 Task: Research Airbnb accommodations in cities like San Francisco, New York City, and Palm Springs, highlighting inclusive spaces.
Action: Mouse moved to (555, 87)
Screenshot: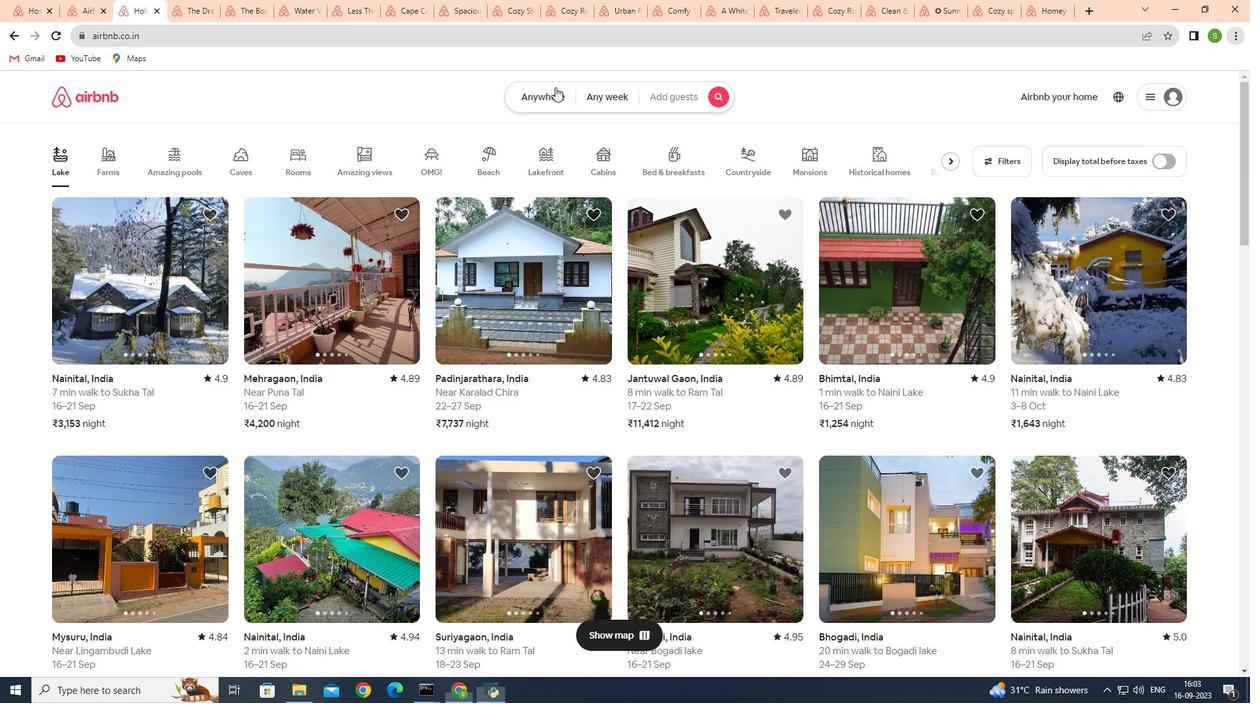 
Action: Mouse pressed left at (555, 87)
Screenshot: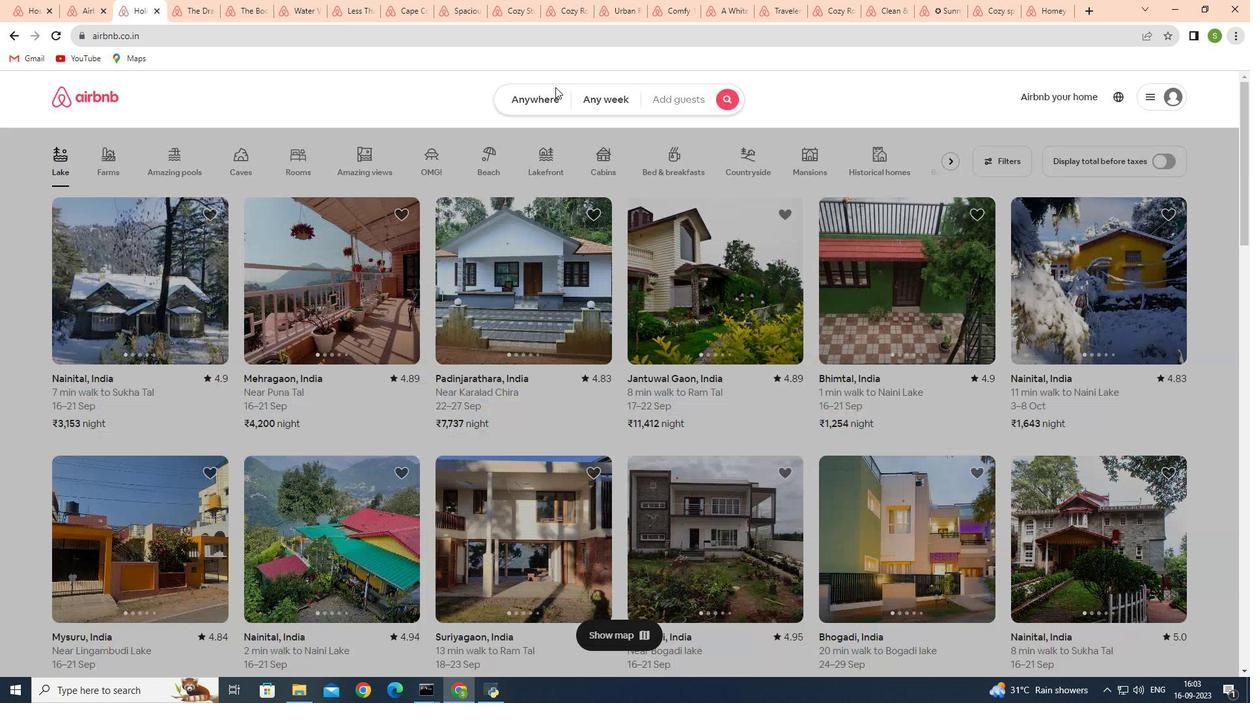 
Action: Mouse moved to (386, 154)
Screenshot: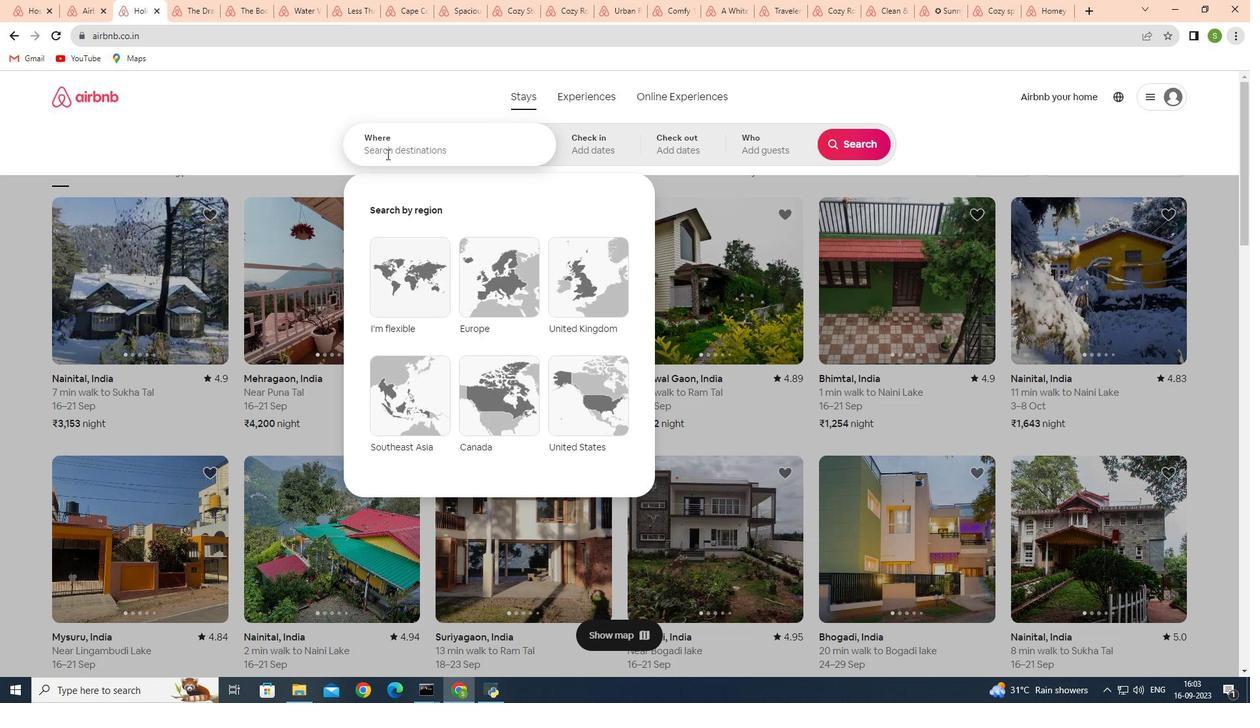 
Action: Mouse pressed left at (386, 154)
Screenshot: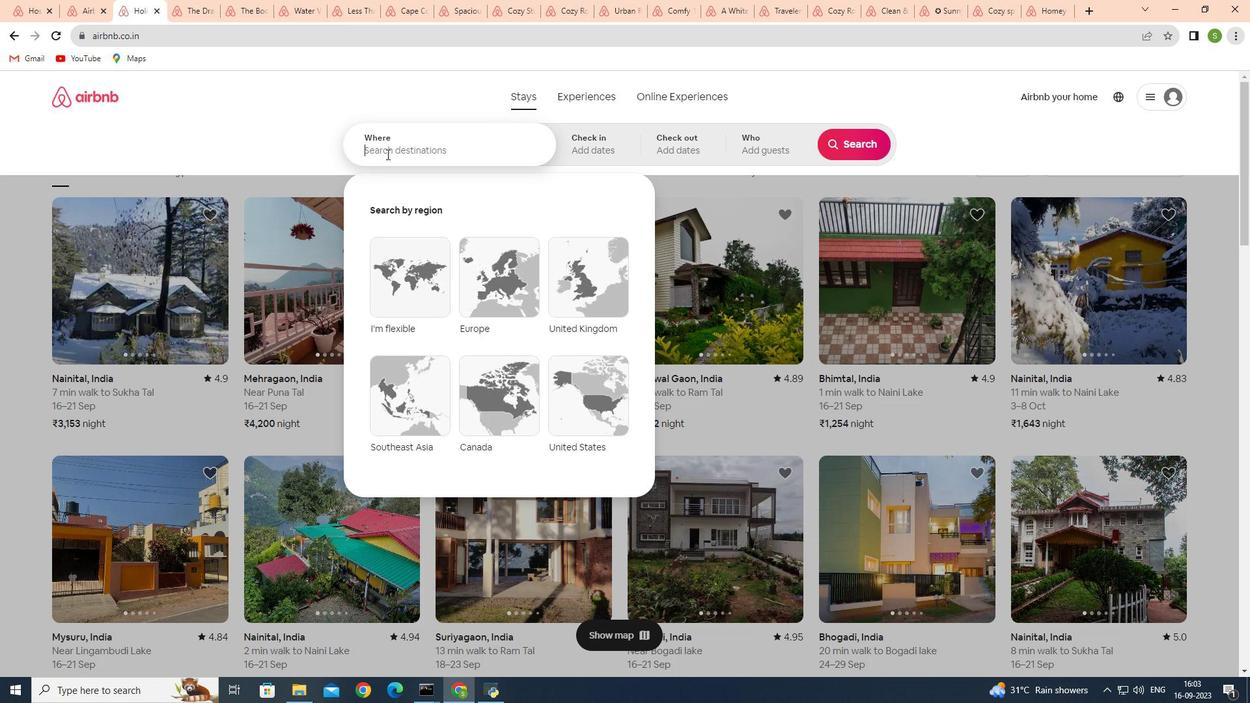 
Action: Mouse moved to (408, 152)
Screenshot: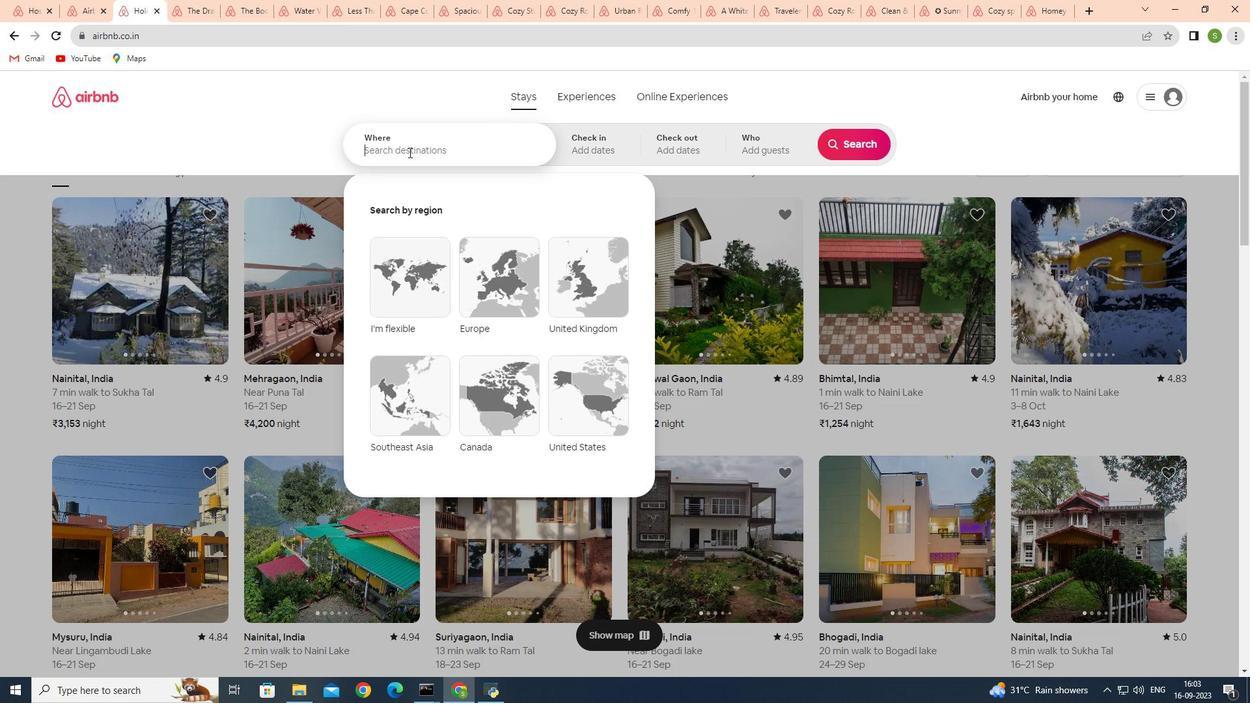 
Action: Key pressed <Key.shift>San<Key.space>francisco
Screenshot: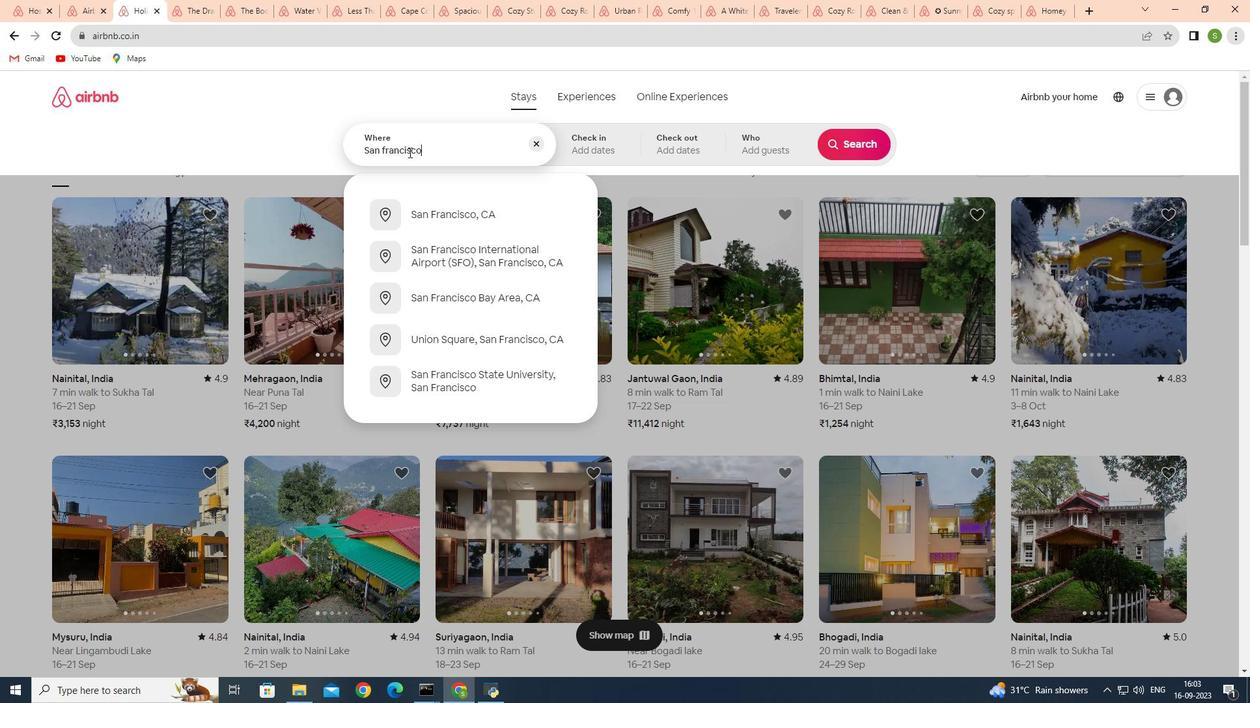 
Action: Mouse moved to (499, 214)
Screenshot: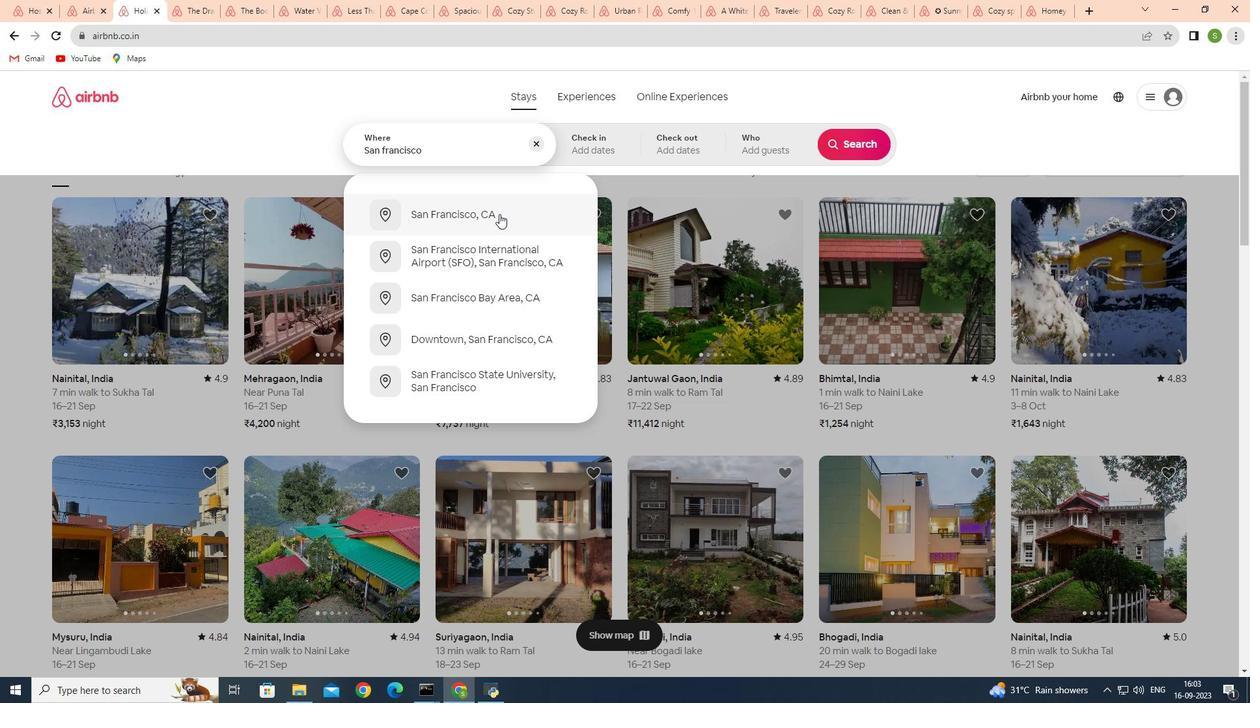 
Action: Mouse pressed left at (499, 214)
Screenshot: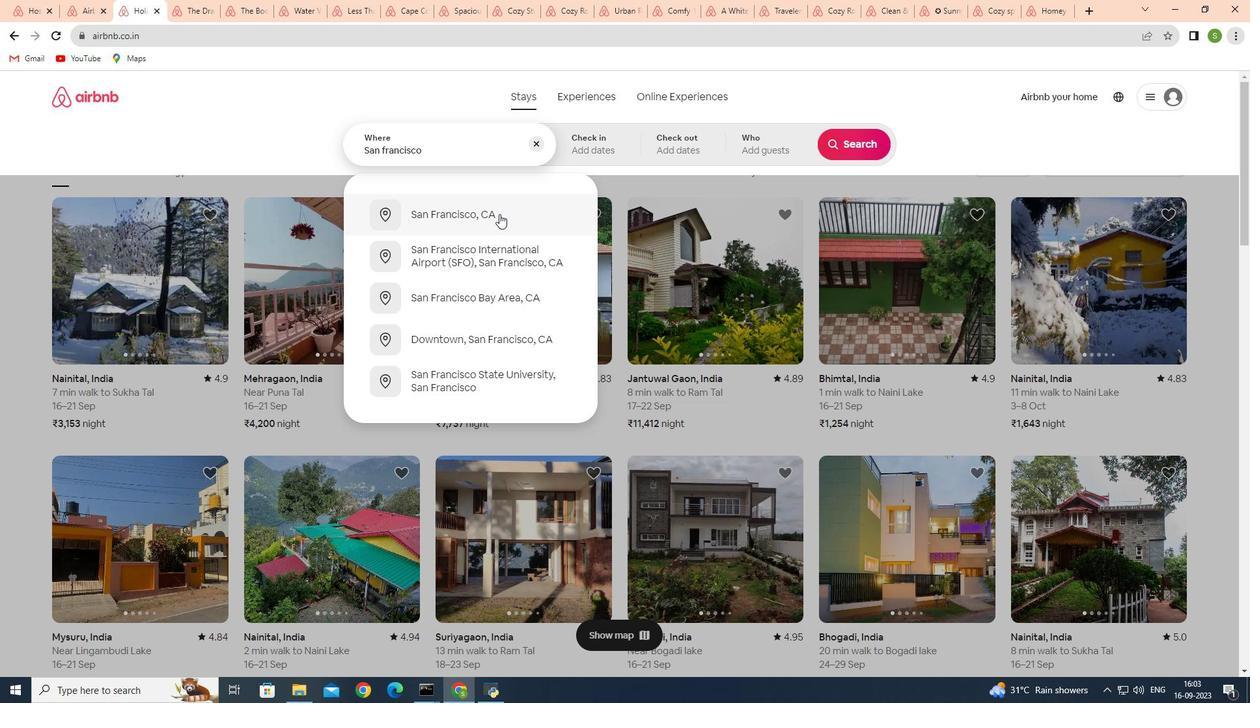 
Action: Mouse moved to (852, 144)
Screenshot: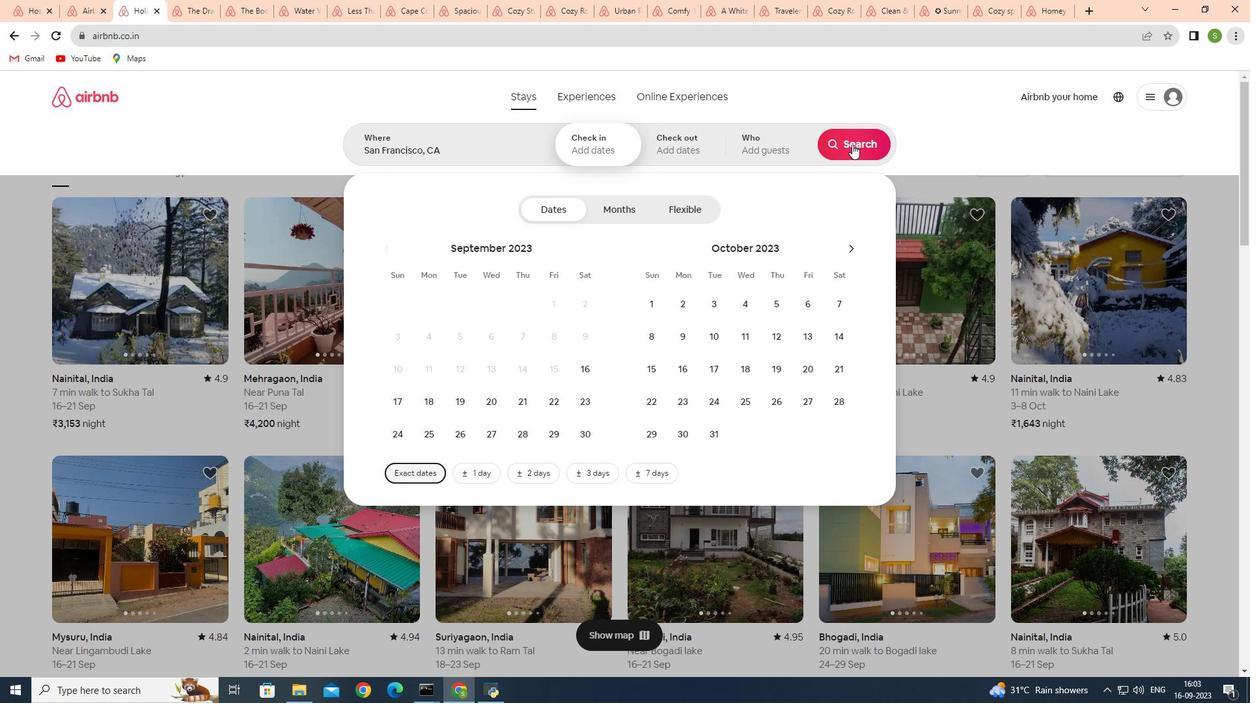 
Action: Mouse pressed left at (852, 144)
Screenshot: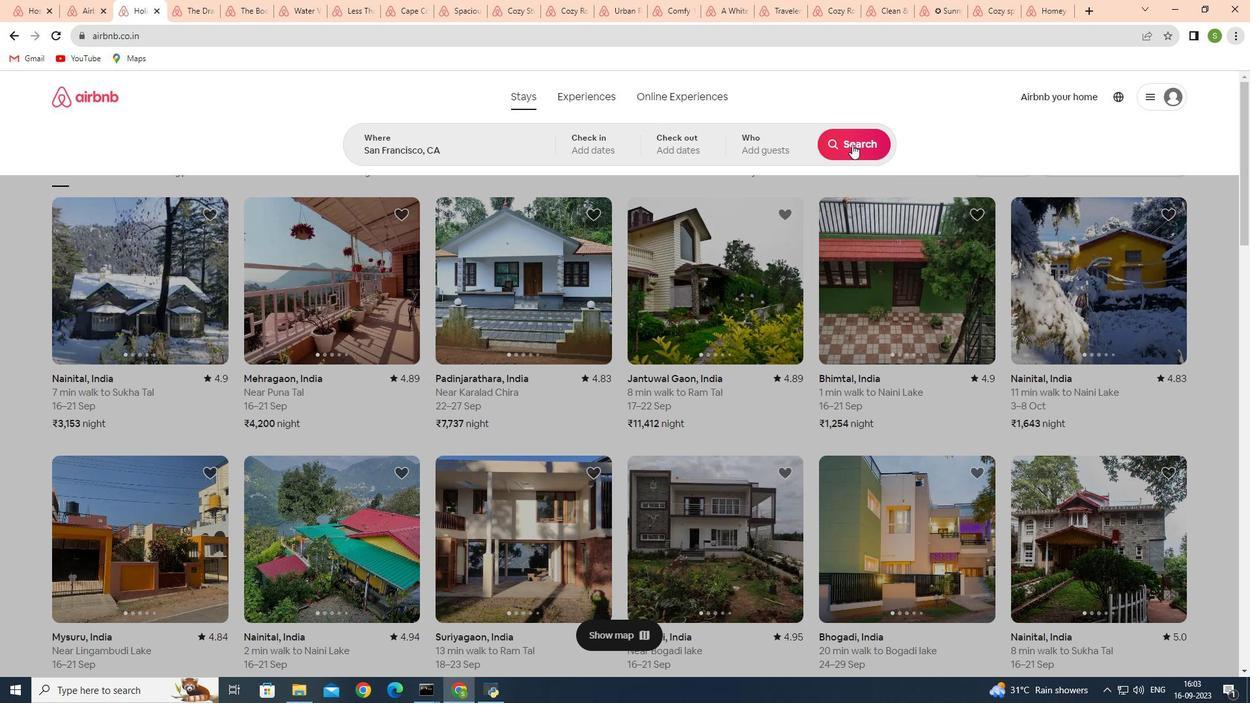 
Action: Mouse moved to (159, 296)
Screenshot: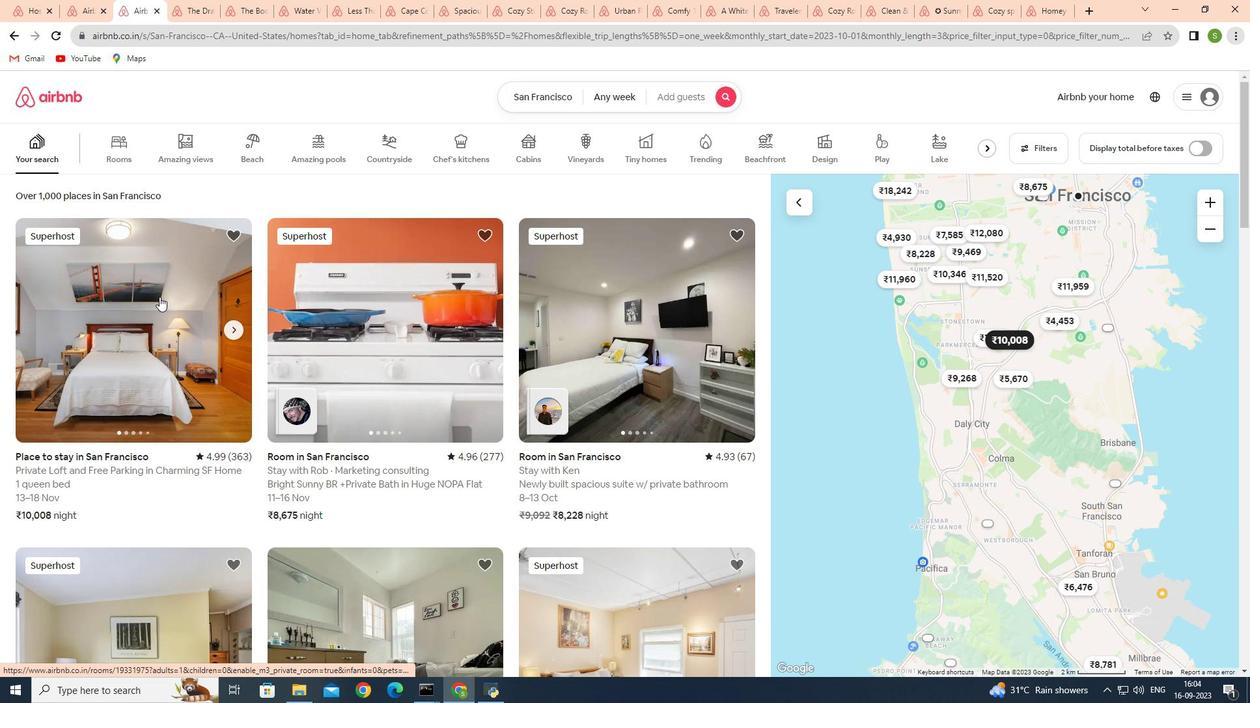 
Action: Mouse pressed left at (159, 296)
Screenshot: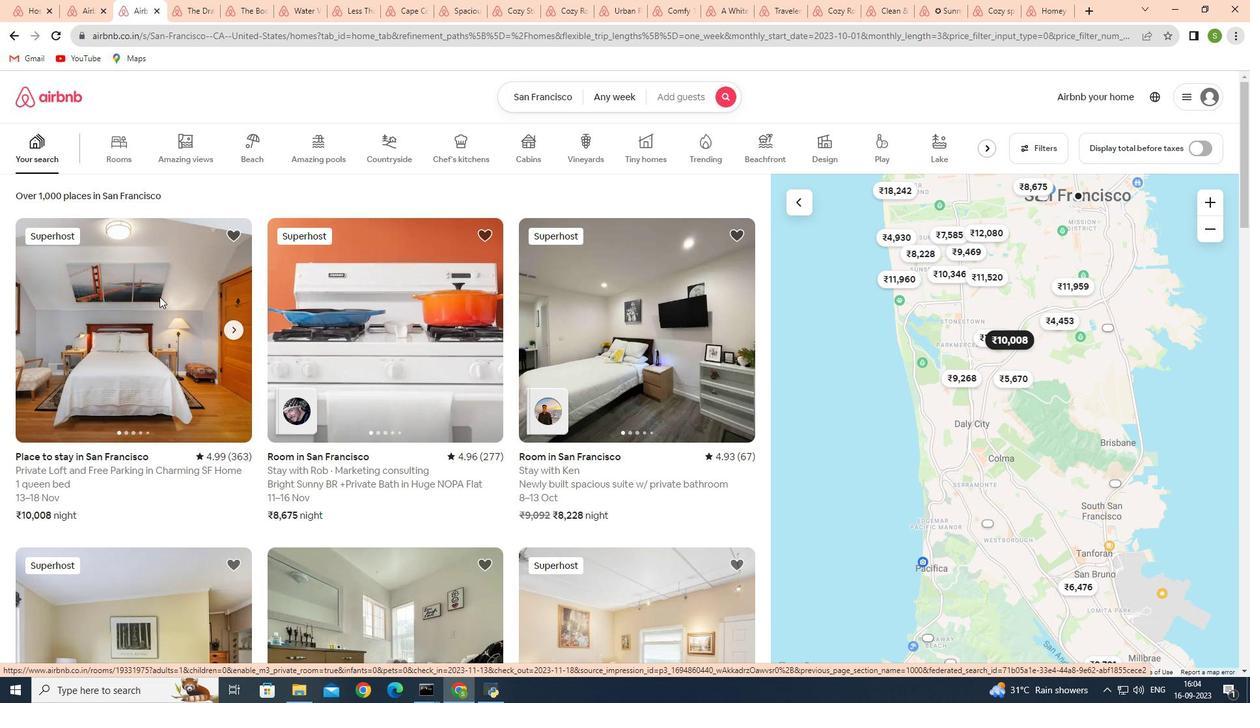 
Action: Mouse moved to (904, 483)
Screenshot: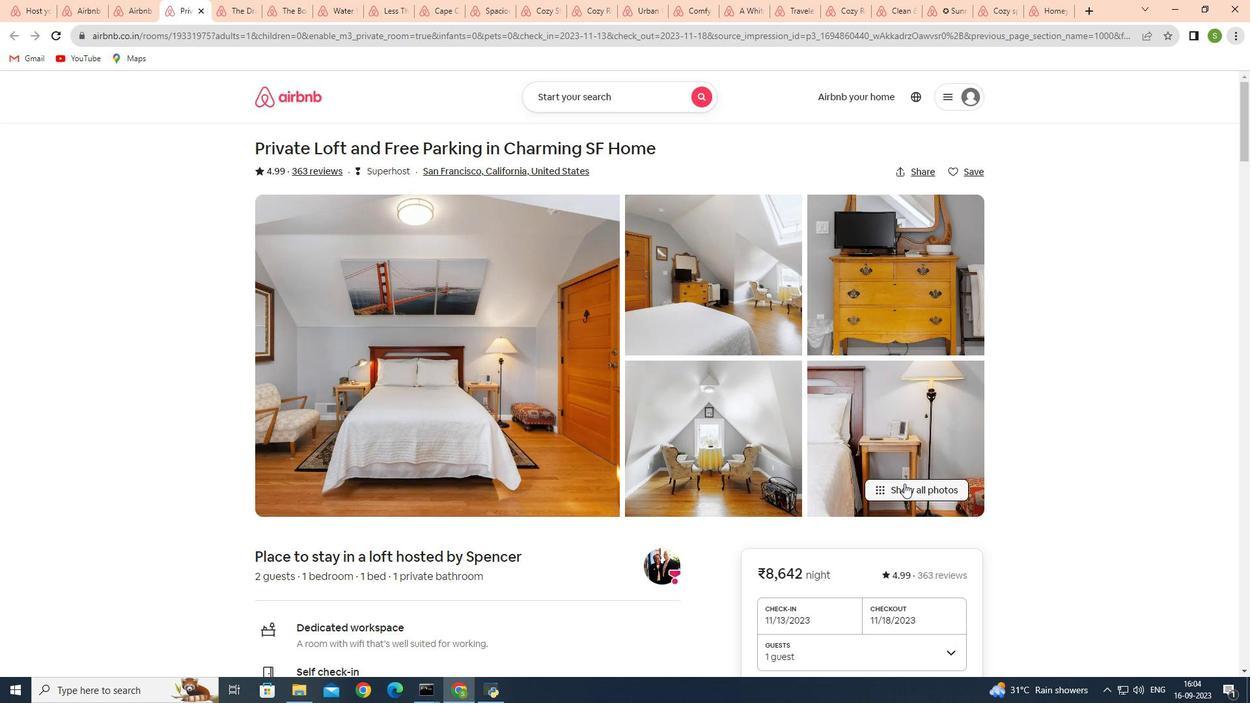 
Action: Mouse pressed left at (904, 483)
Screenshot: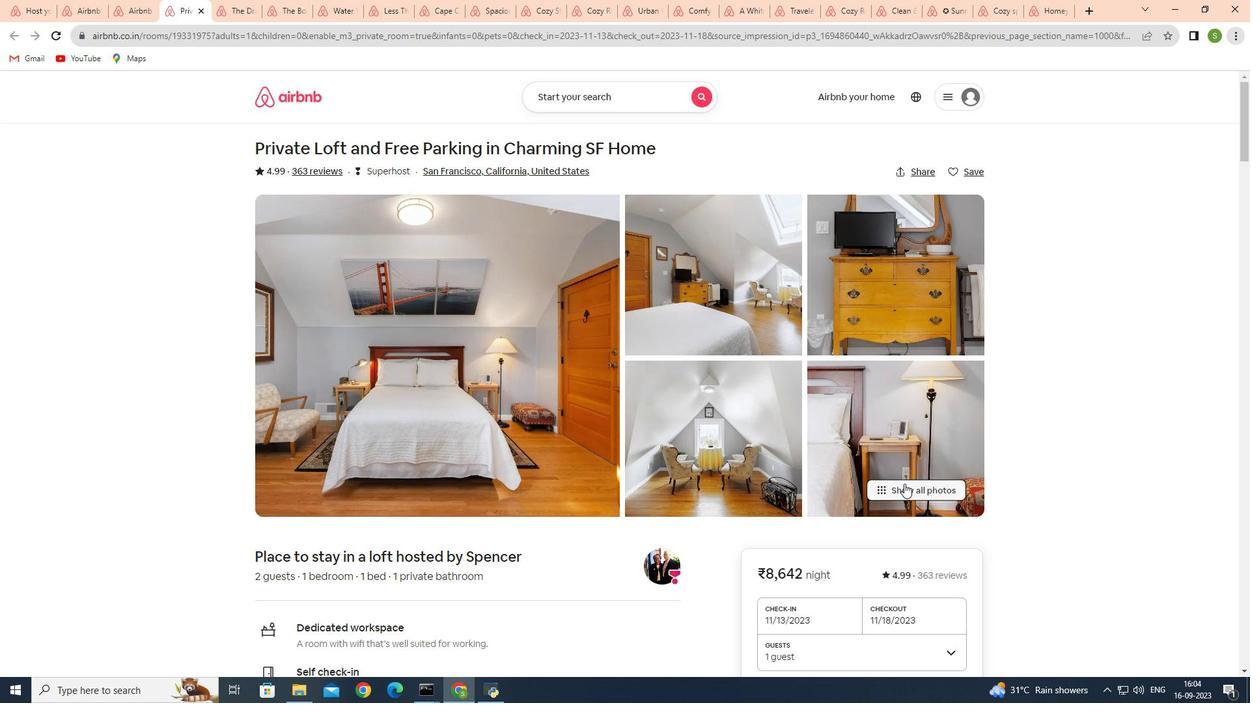 
Action: Mouse moved to (903, 482)
Screenshot: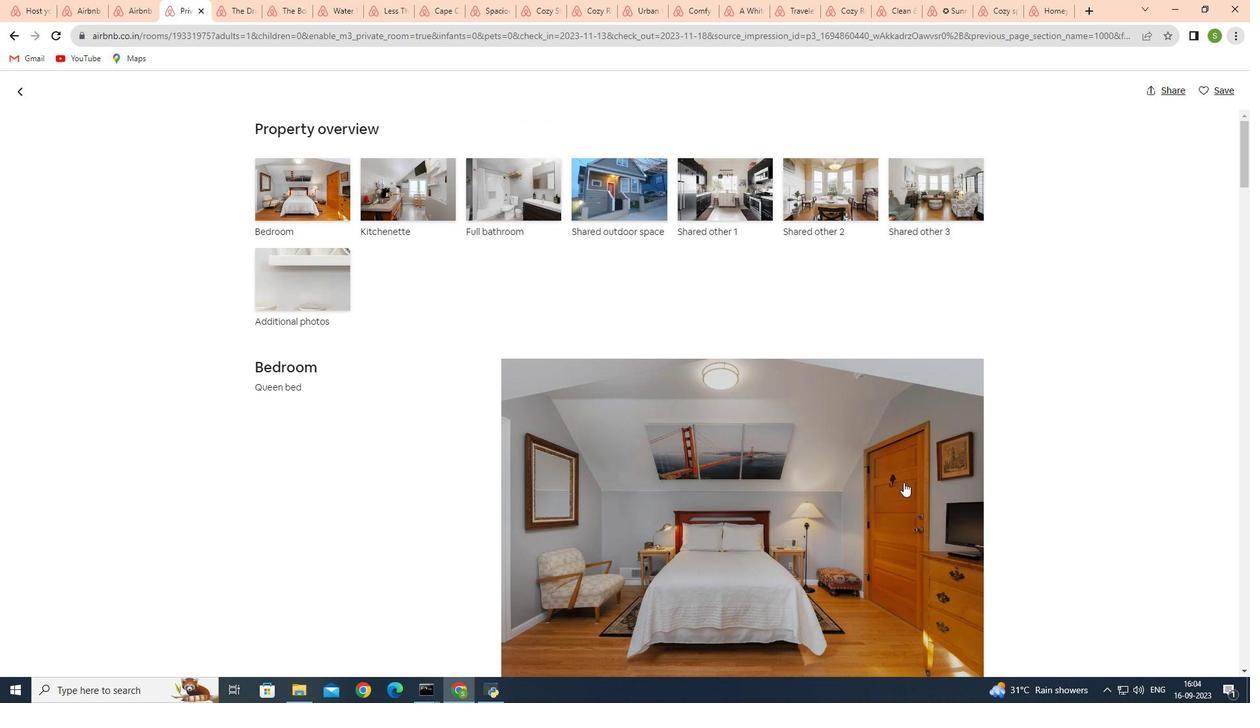 
Action: Mouse scrolled (903, 481) with delta (0, 0)
Screenshot: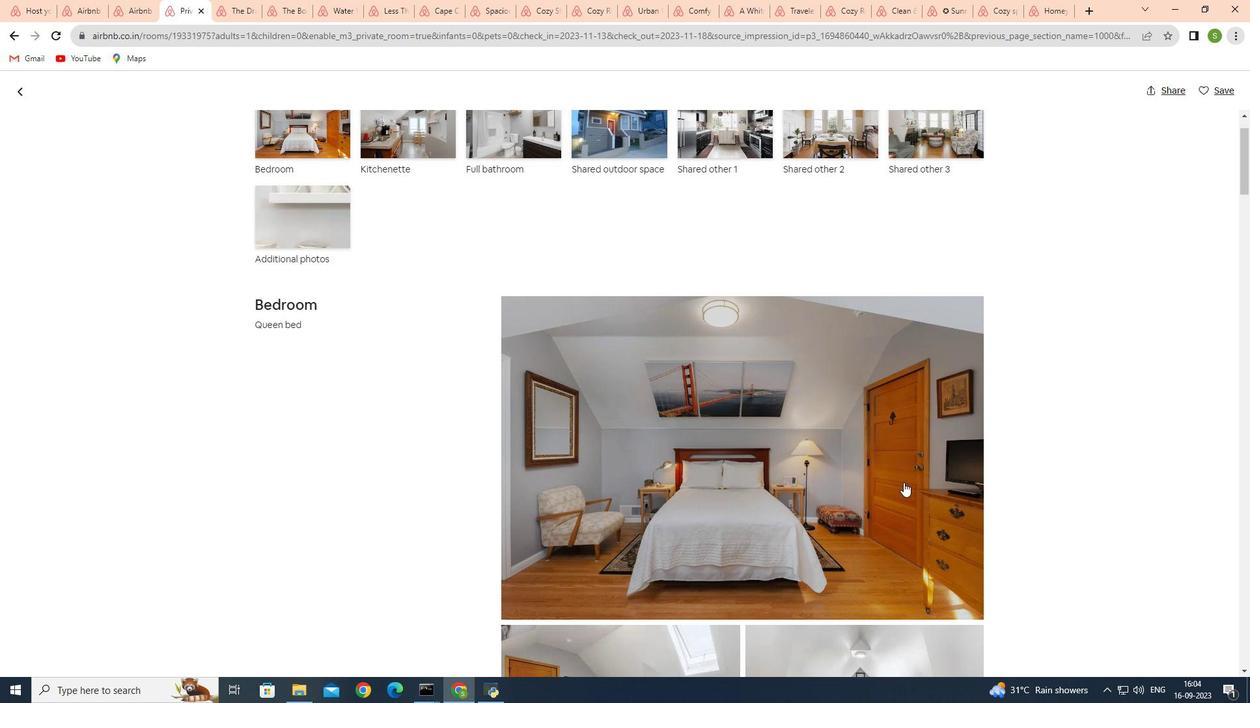 
Action: Mouse scrolled (903, 481) with delta (0, 0)
Screenshot: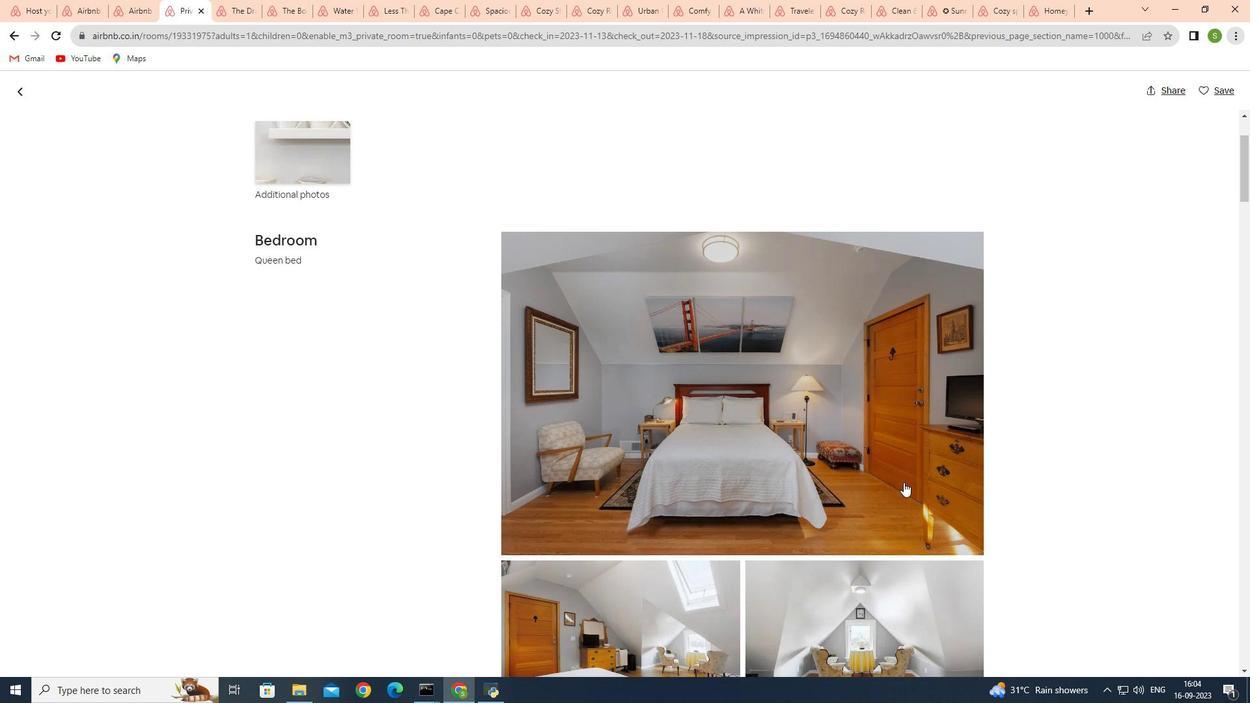 
Action: Mouse moved to (903, 481)
Screenshot: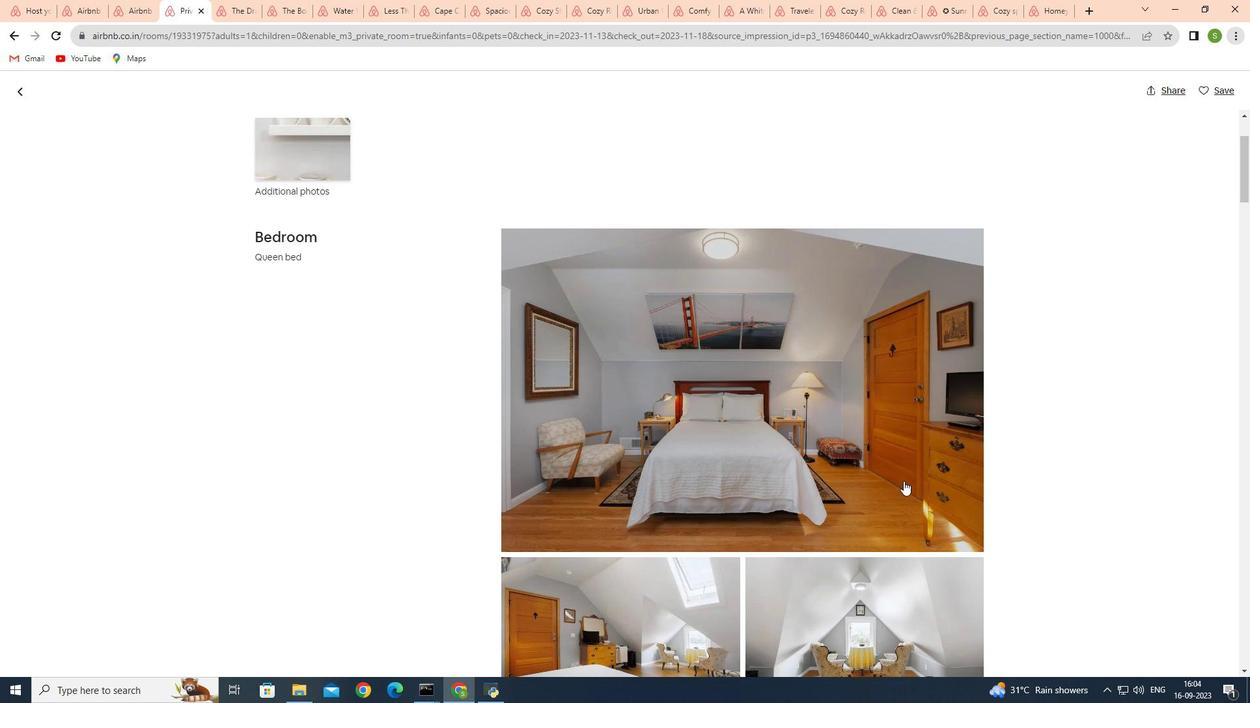 
Action: Mouse scrolled (903, 480) with delta (0, 0)
Screenshot: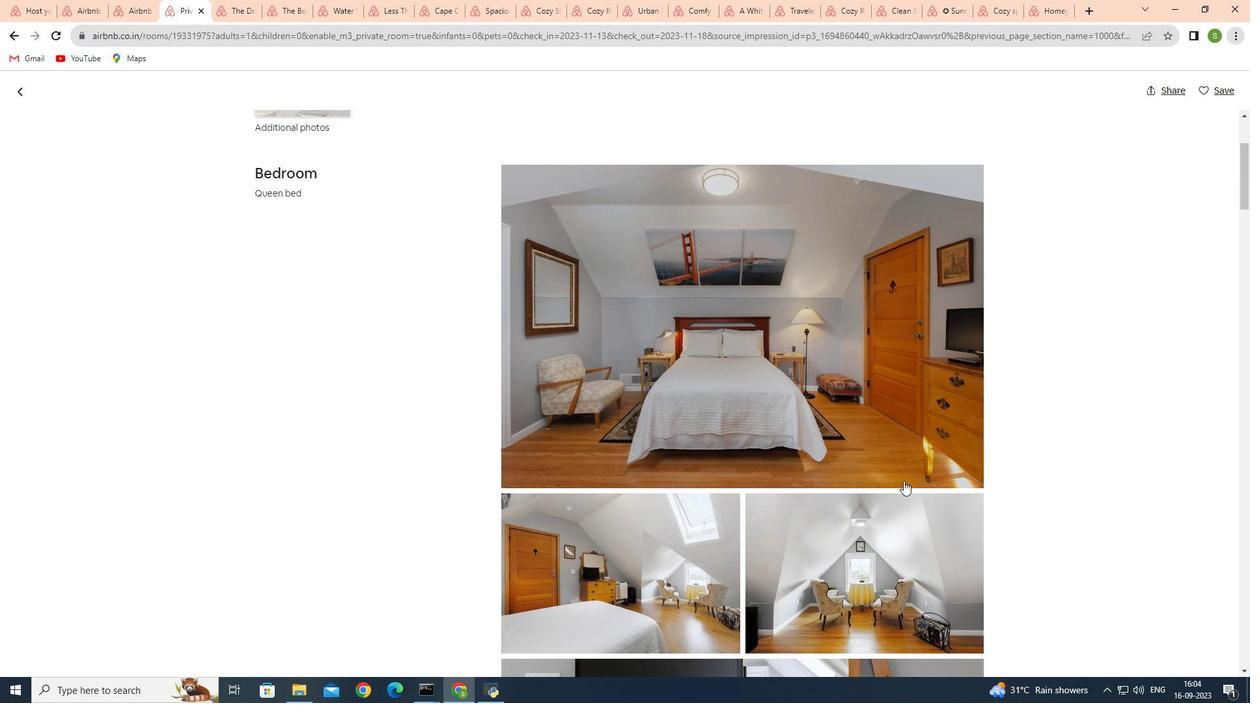 
Action: Mouse scrolled (903, 480) with delta (0, 0)
Screenshot: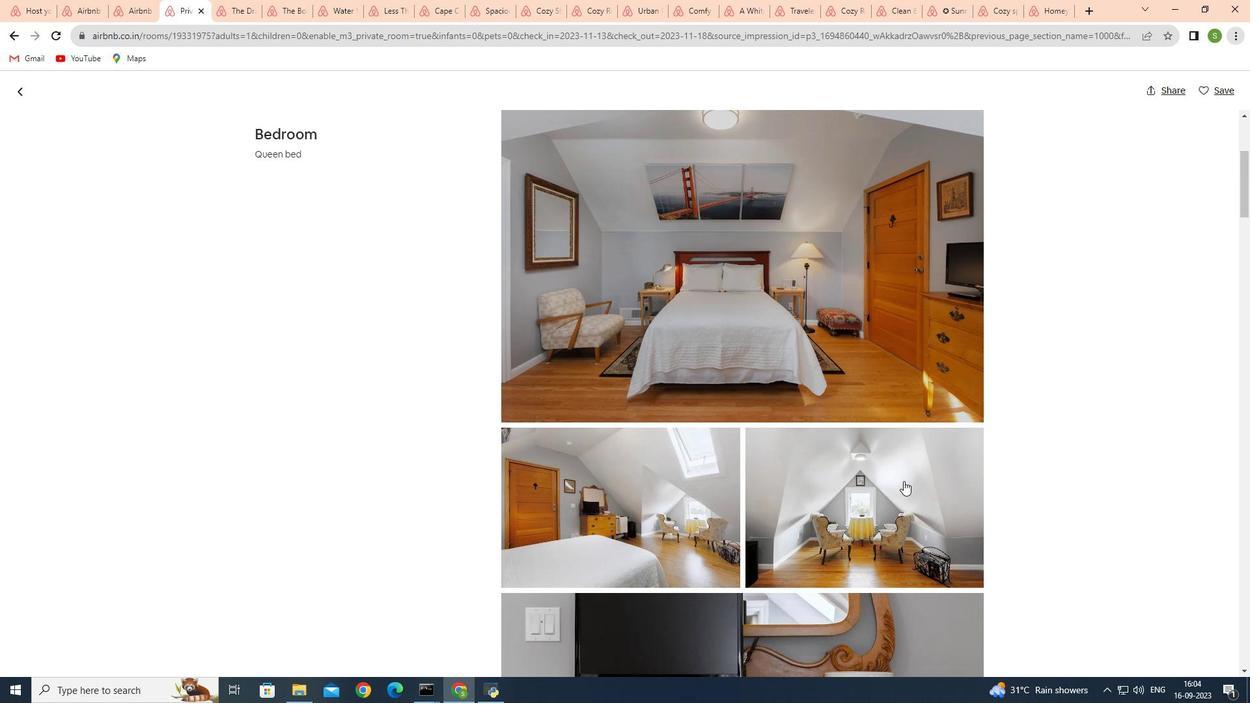 
Action: Mouse moved to (903, 480)
Screenshot: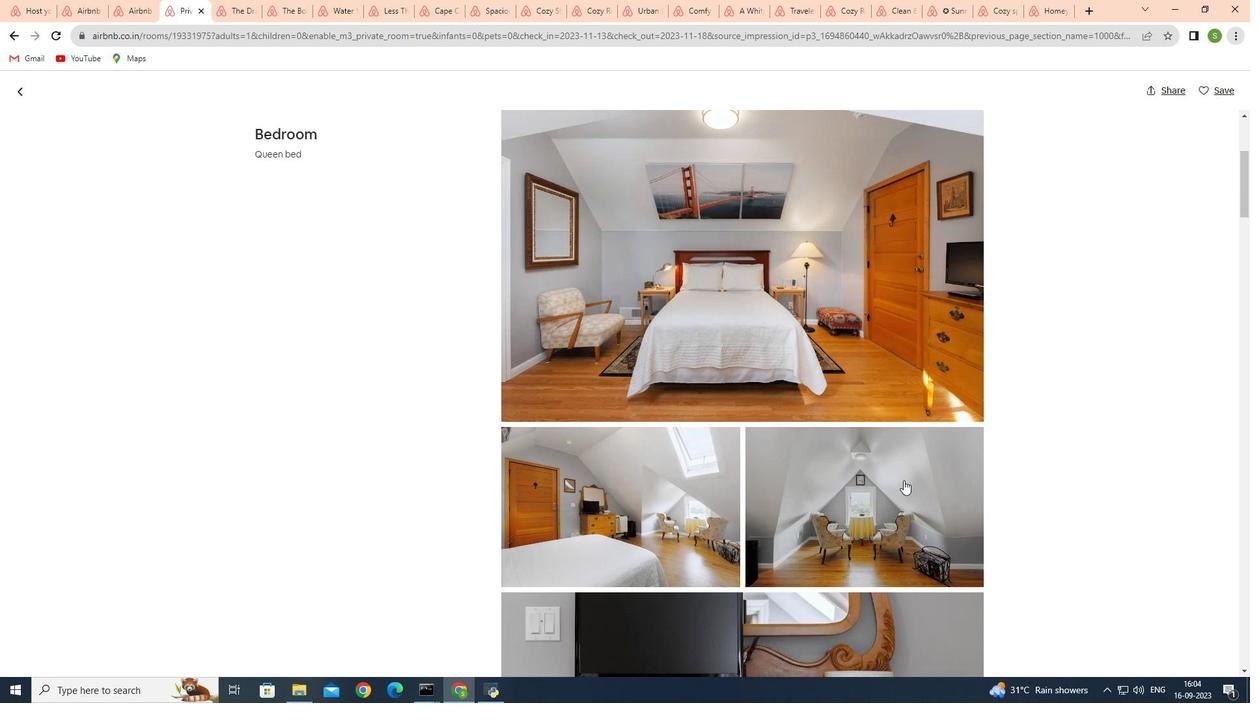 
Action: Mouse scrolled (903, 479) with delta (0, 0)
Screenshot: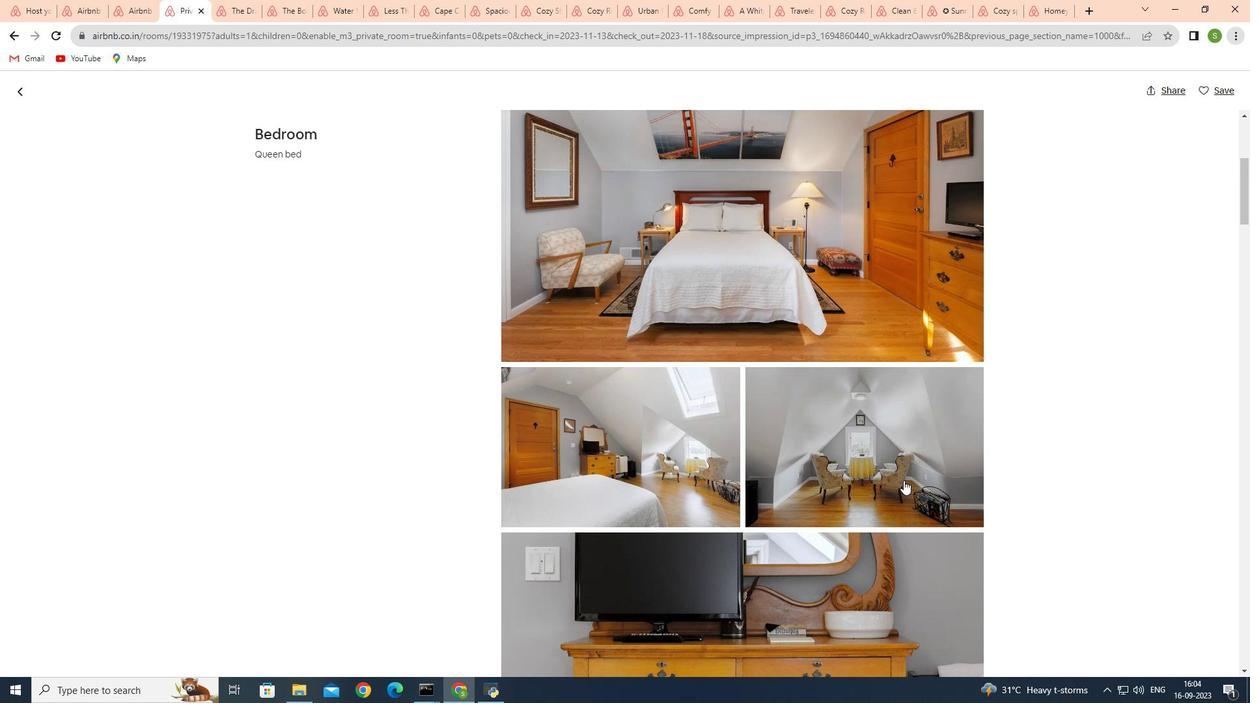 
Action: Mouse scrolled (903, 479) with delta (0, 0)
Screenshot: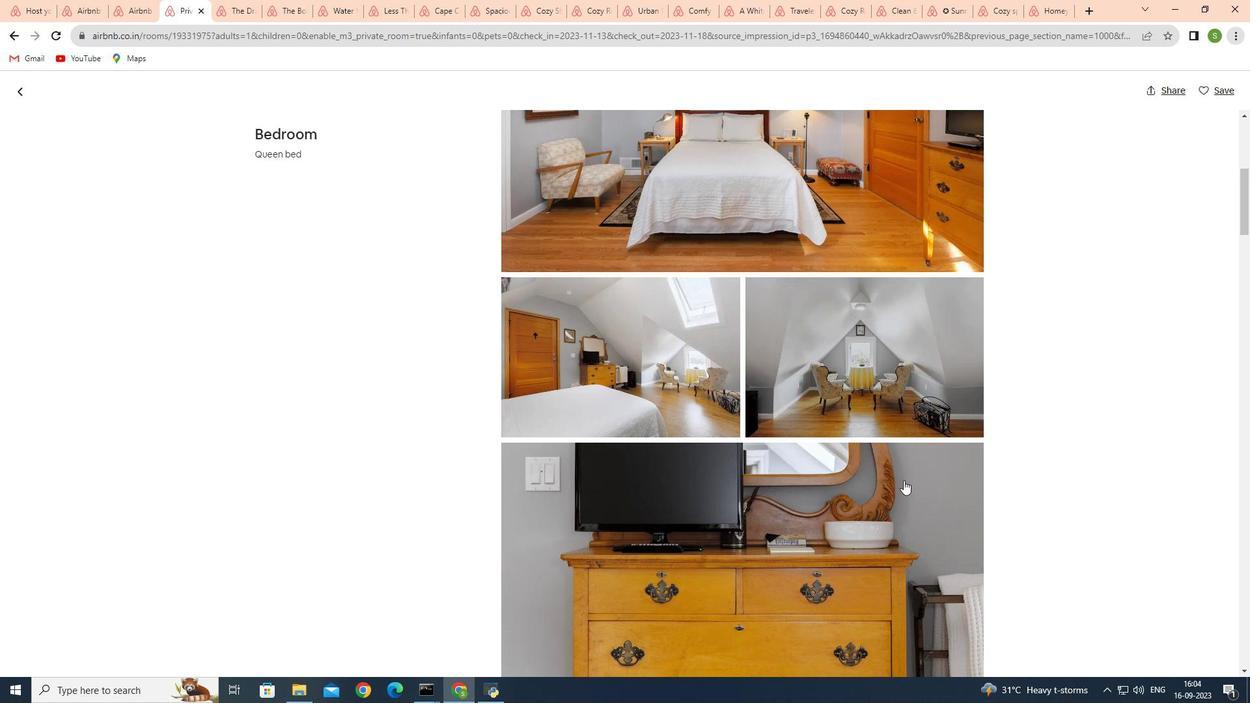
Action: Mouse scrolled (903, 479) with delta (0, 0)
Screenshot: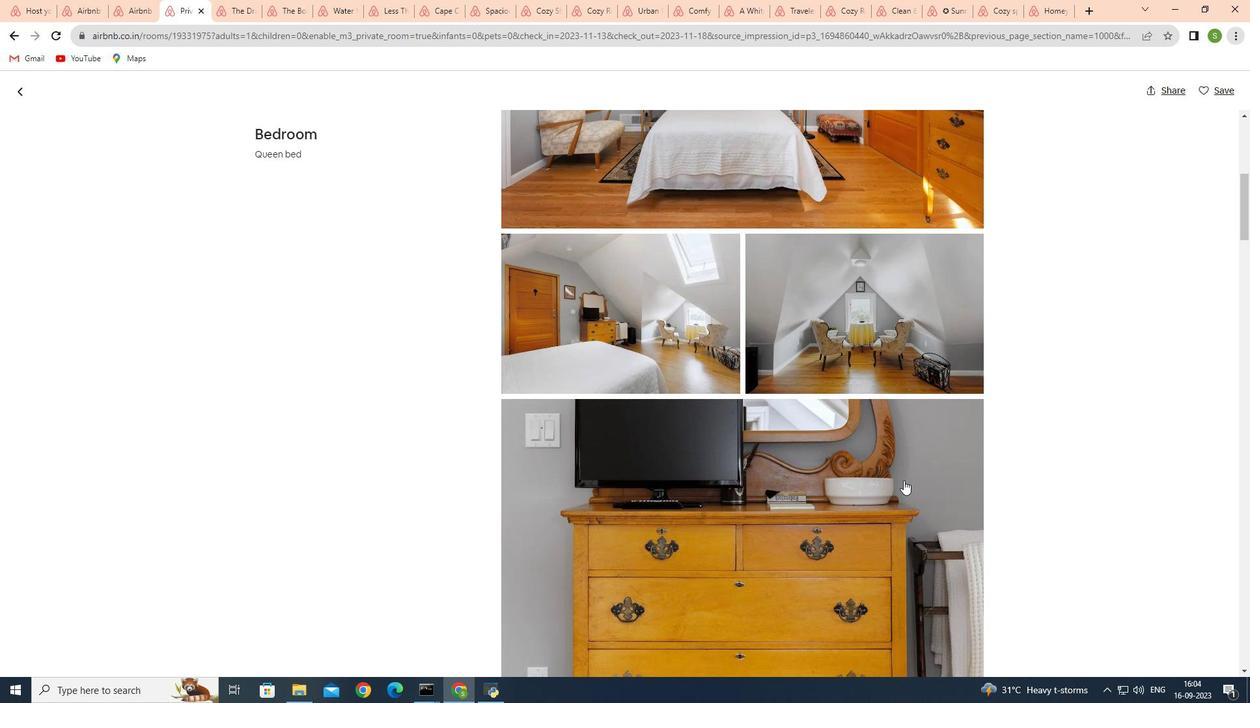 
Action: Mouse moved to (903, 480)
Screenshot: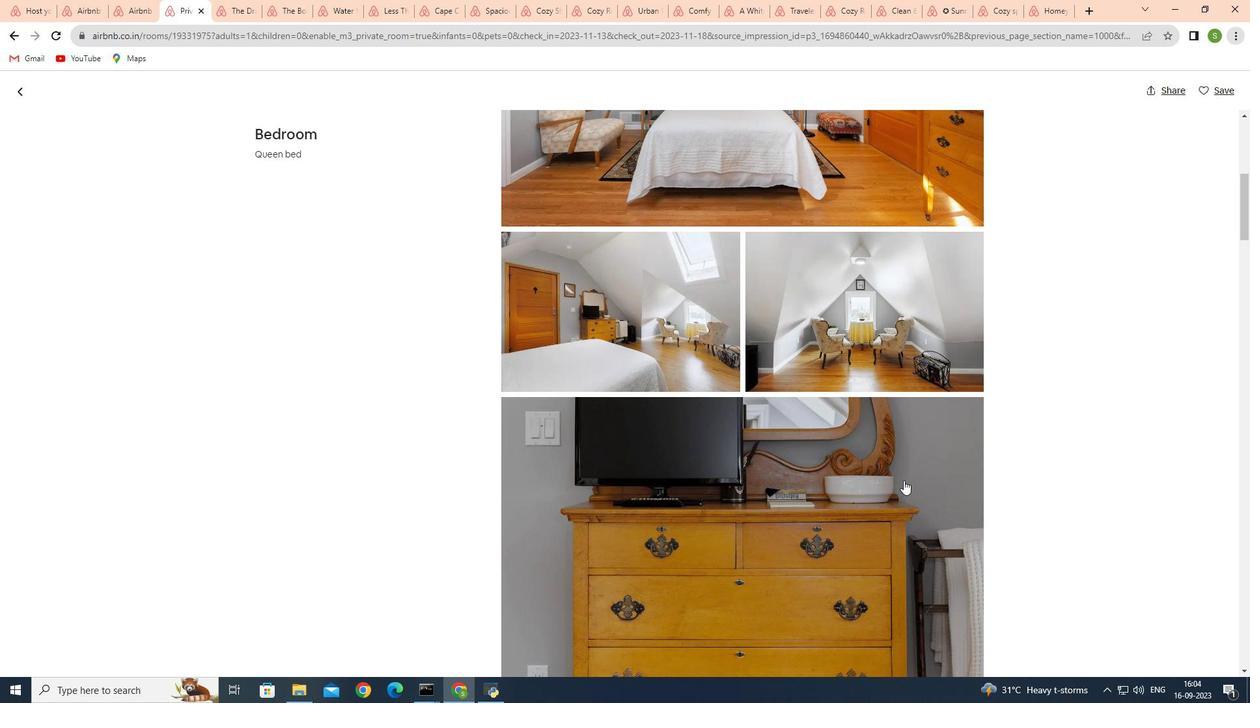 
Action: Mouse scrolled (903, 479) with delta (0, 0)
Screenshot: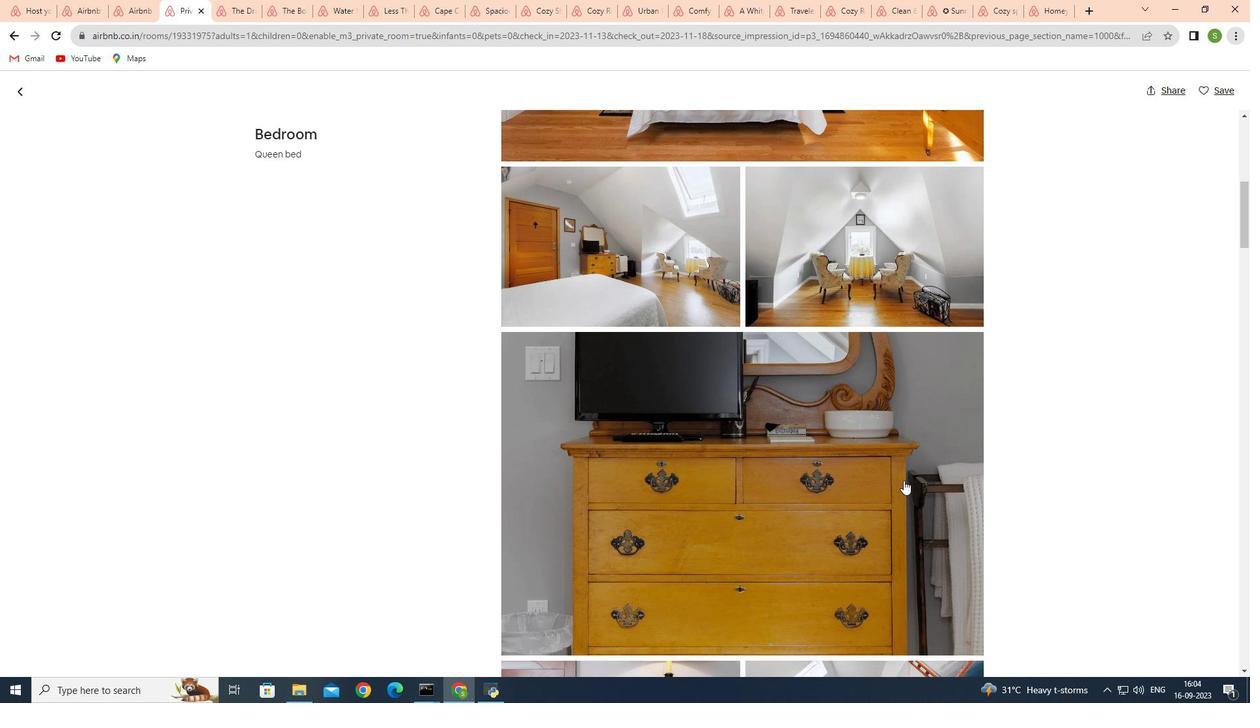 
Action: Mouse scrolled (903, 479) with delta (0, 0)
Screenshot: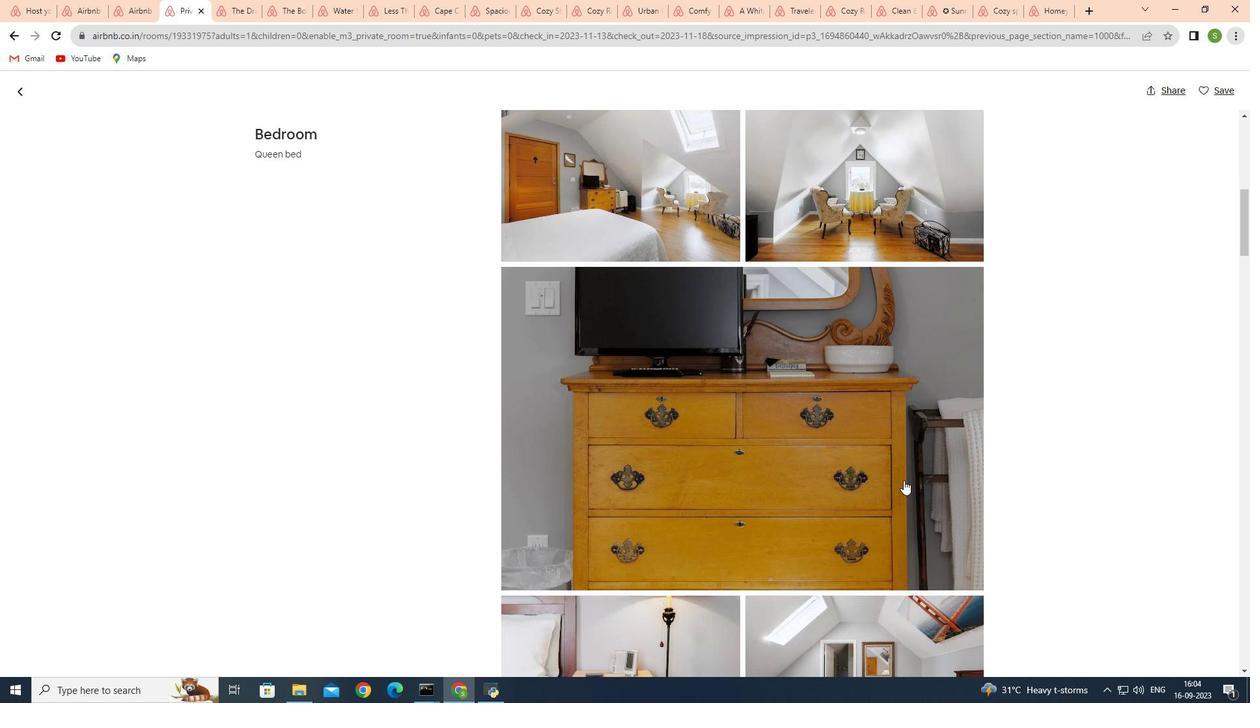 
Action: Mouse scrolled (903, 479) with delta (0, 0)
Screenshot: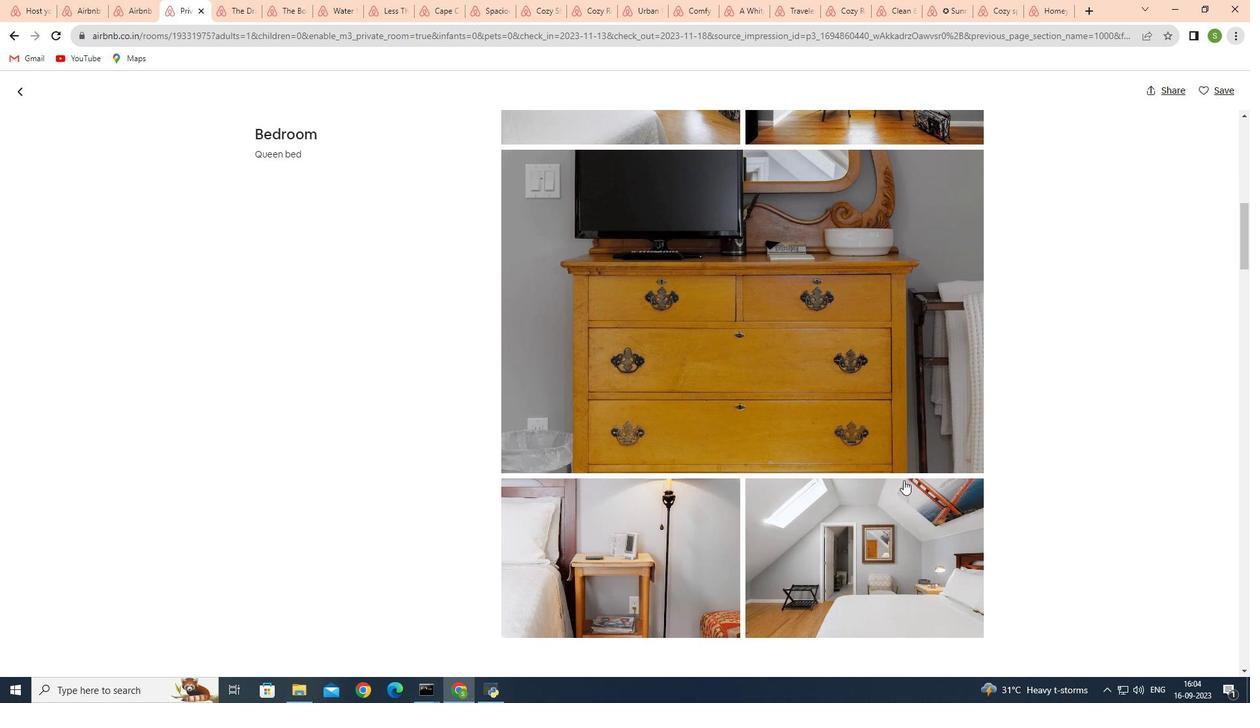 
Action: Mouse scrolled (903, 479) with delta (0, 0)
Screenshot: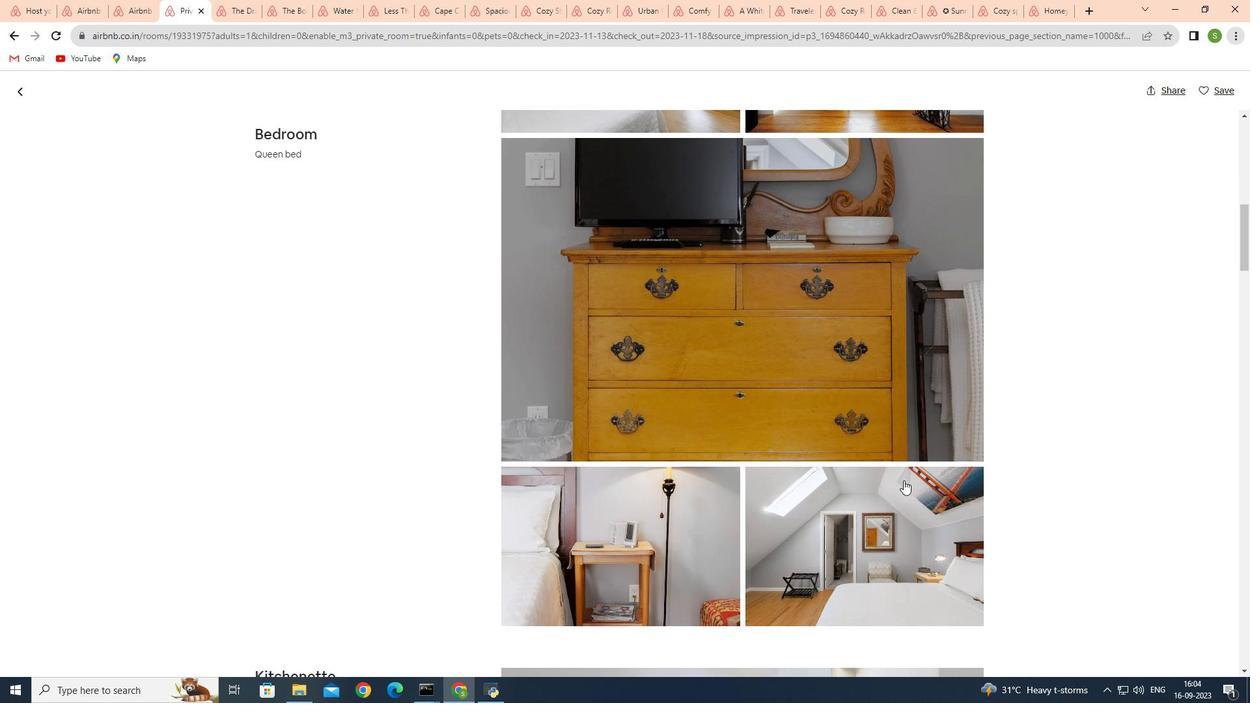 
Action: Mouse scrolled (903, 479) with delta (0, 0)
Screenshot: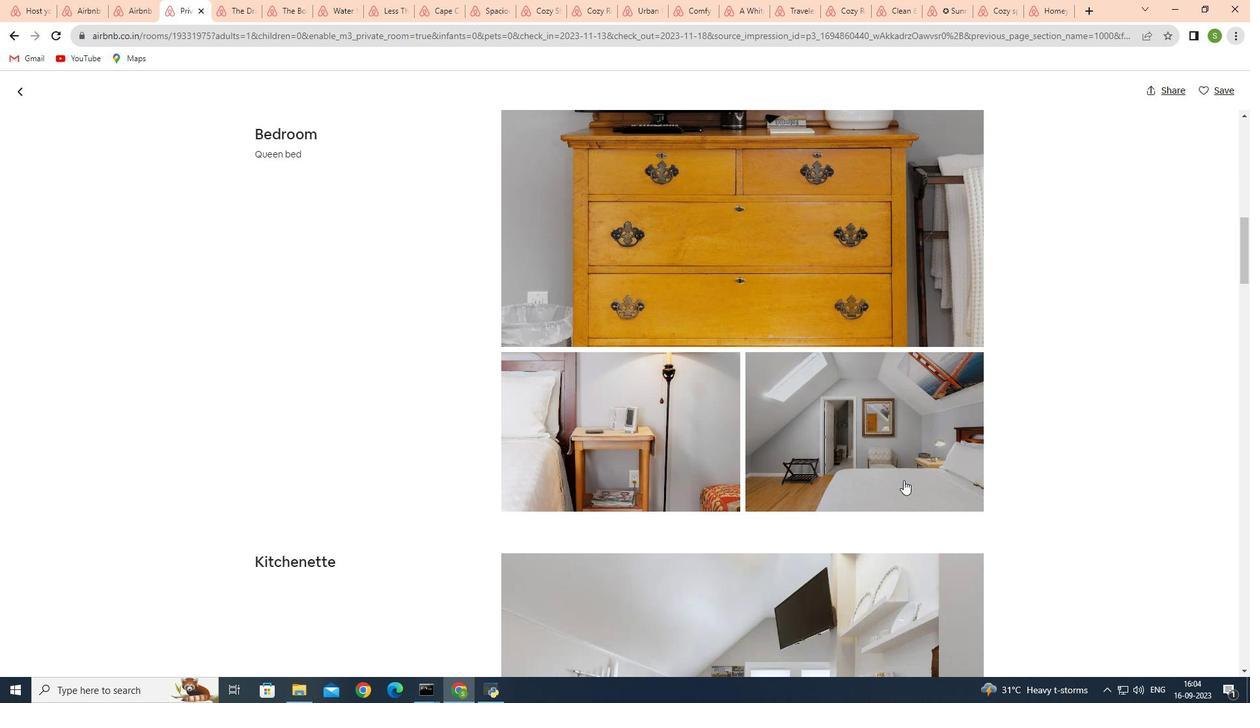 
Action: Mouse scrolled (903, 479) with delta (0, 0)
Screenshot: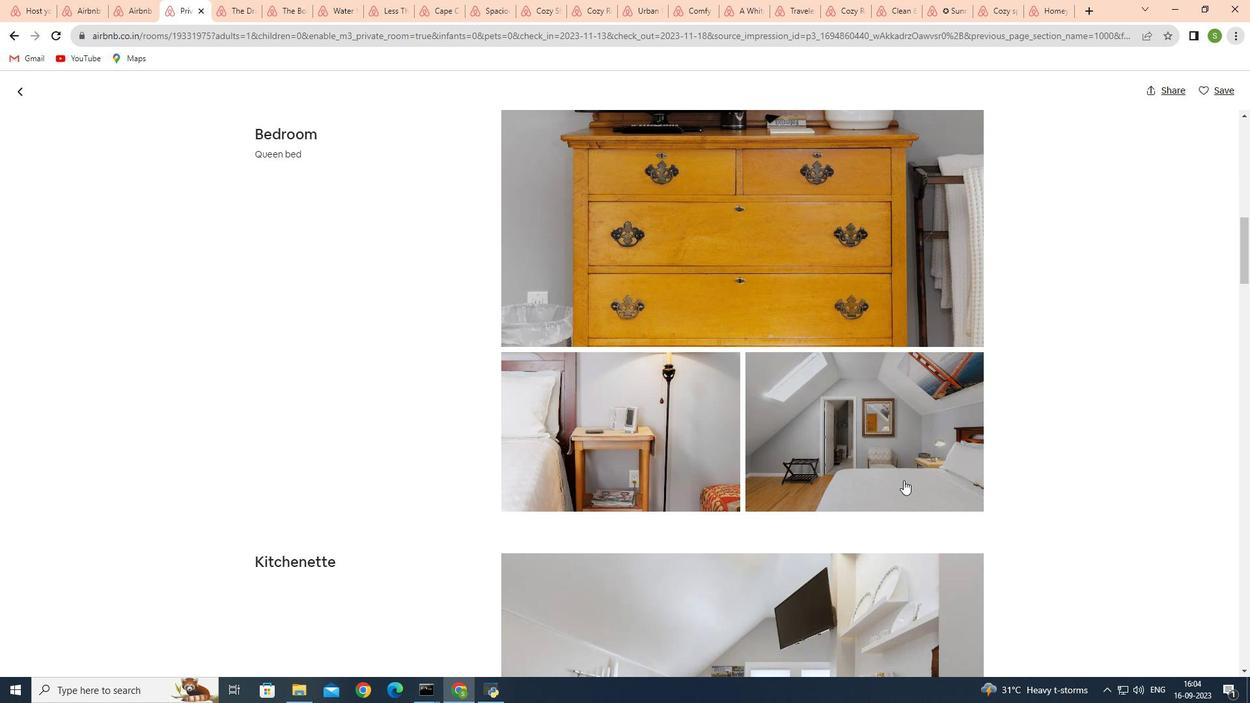 
Action: Mouse scrolled (903, 479) with delta (0, 0)
Screenshot: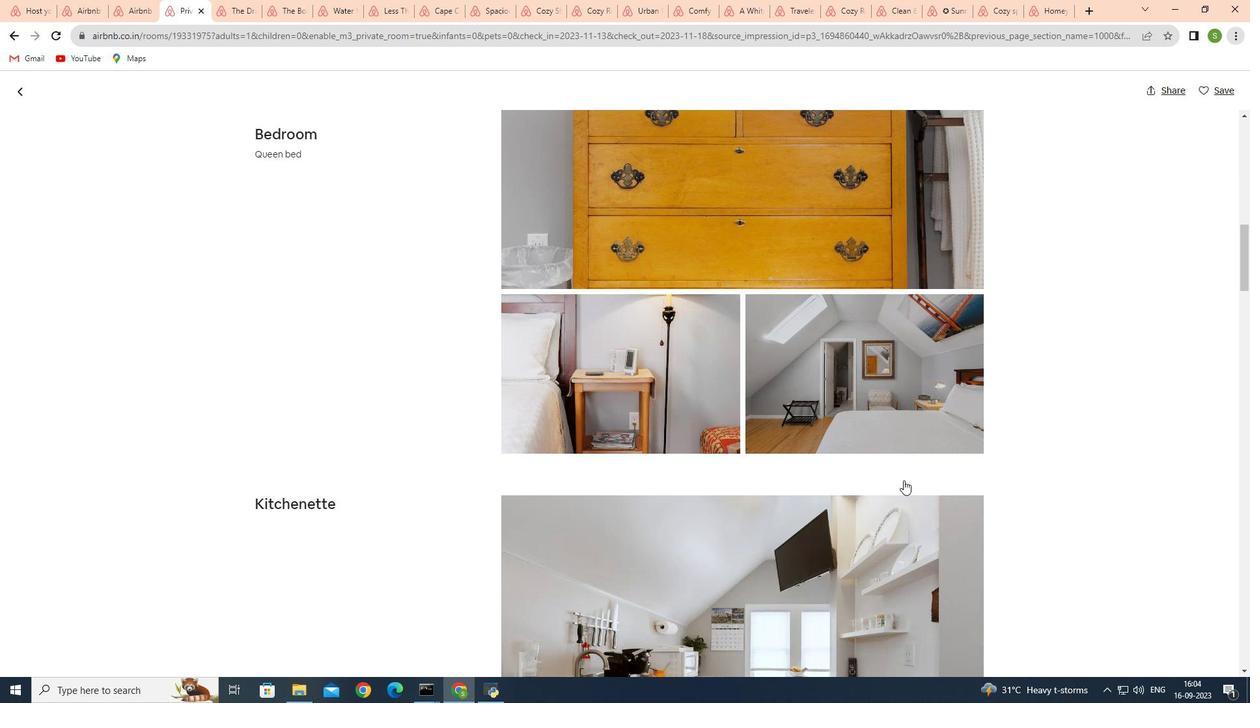 
Action: Mouse scrolled (903, 479) with delta (0, 0)
Screenshot: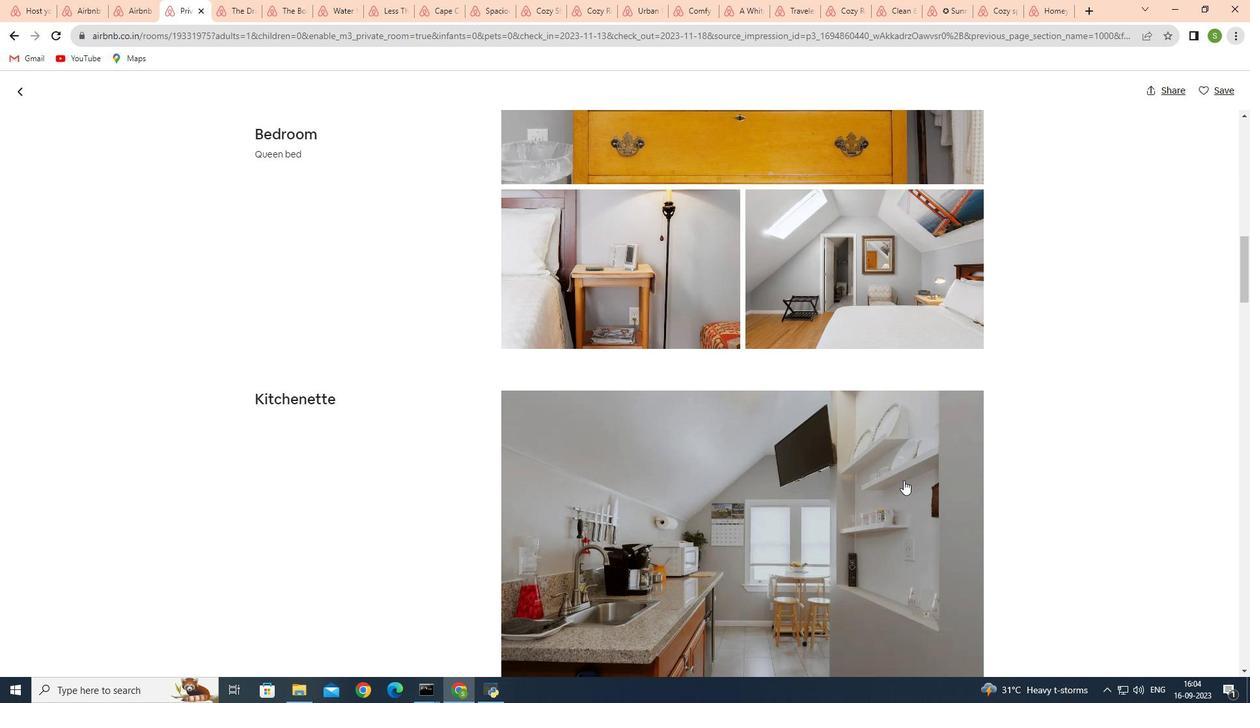 
Action: Mouse scrolled (903, 479) with delta (0, 0)
Screenshot: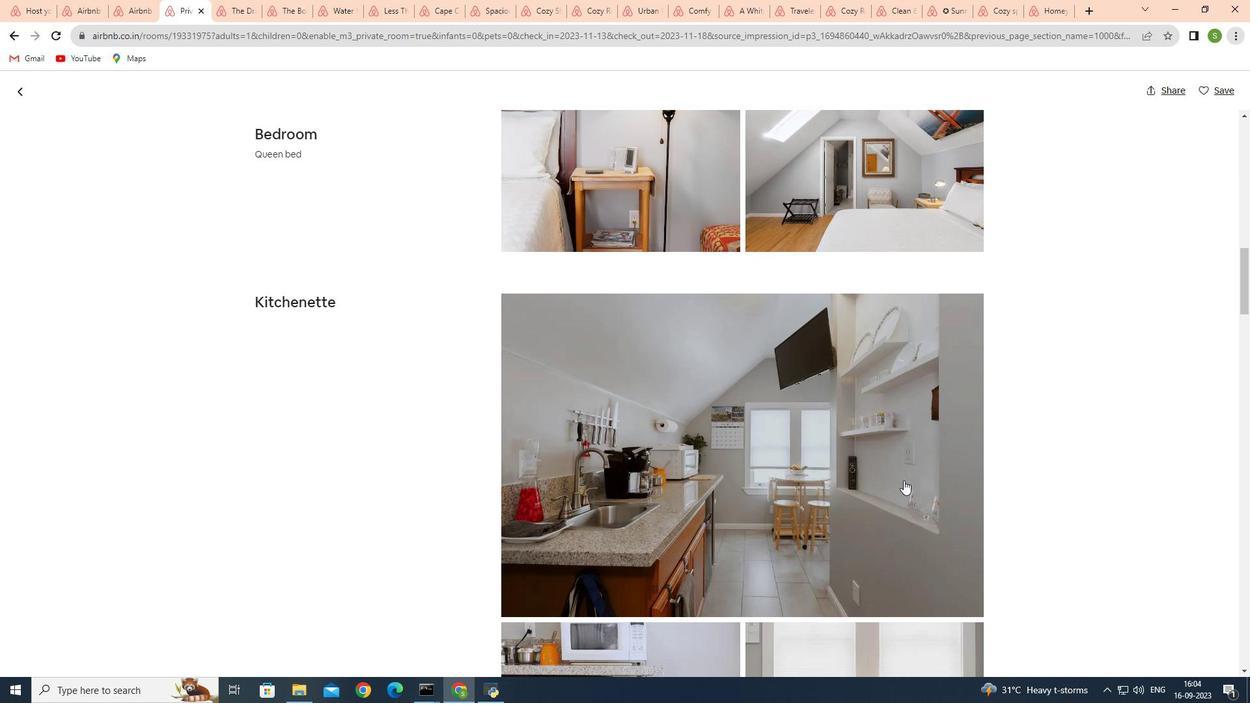 
Action: Mouse scrolled (903, 479) with delta (0, 0)
Screenshot: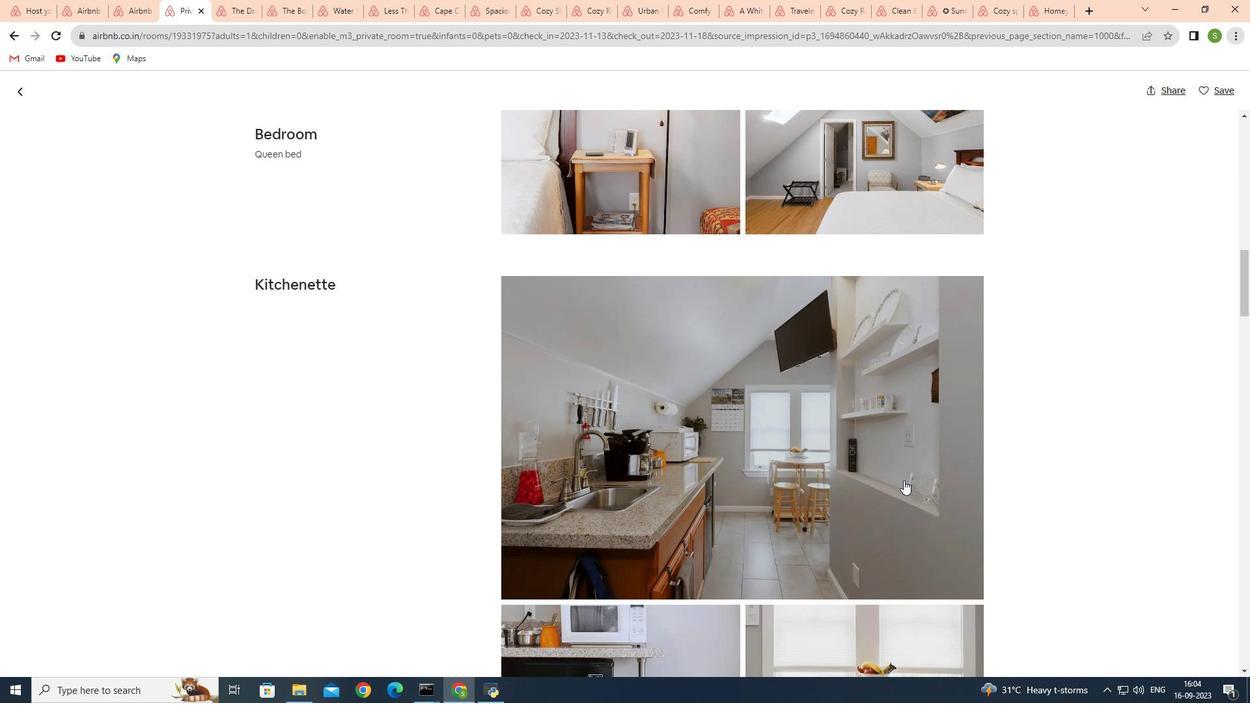 
Action: Mouse scrolled (903, 479) with delta (0, 0)
Screenshot: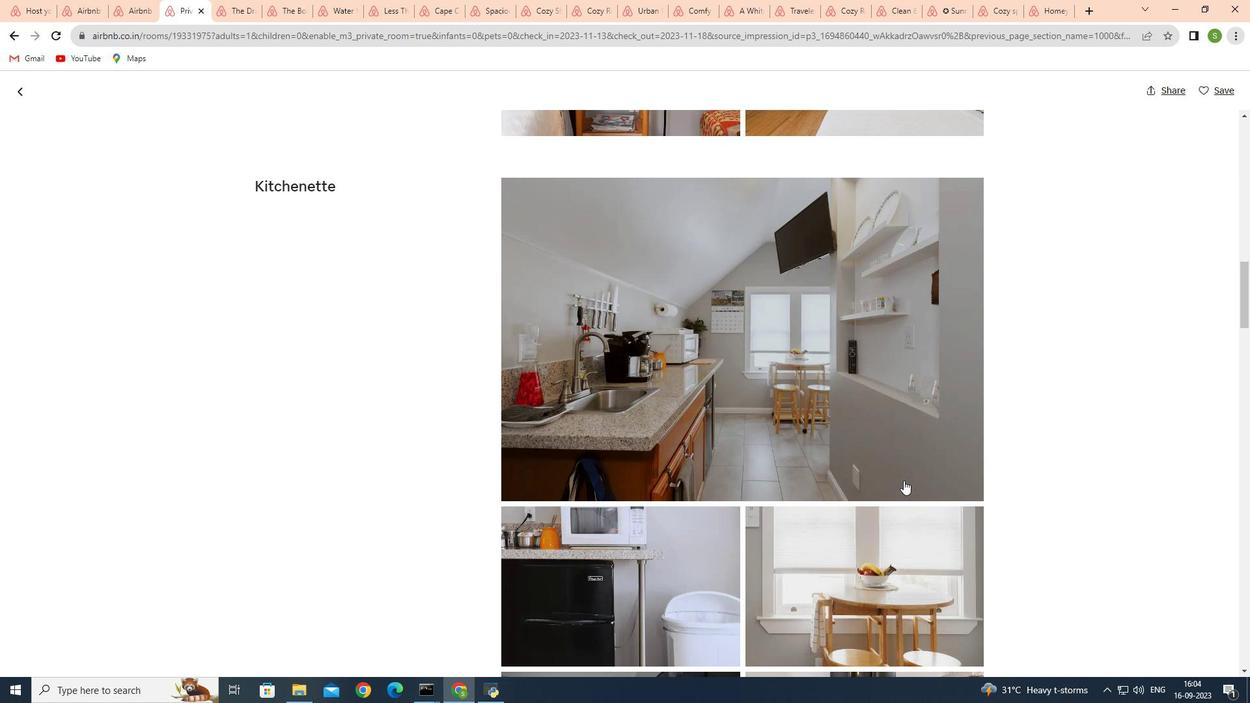 
Action: Mouse scrolled (903, 479) with delta (0, 0)
Screenshot: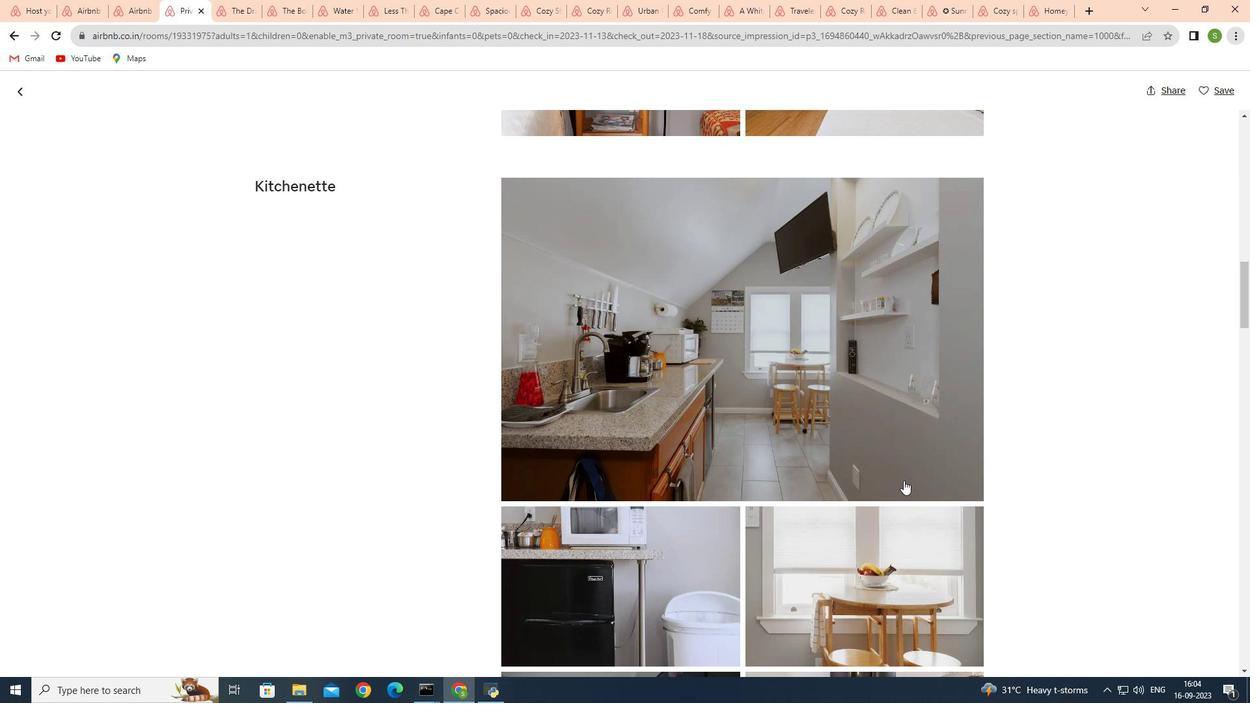 
Action: Mouse scrolled (903, 479) with delta (0, 0)
Screenshot: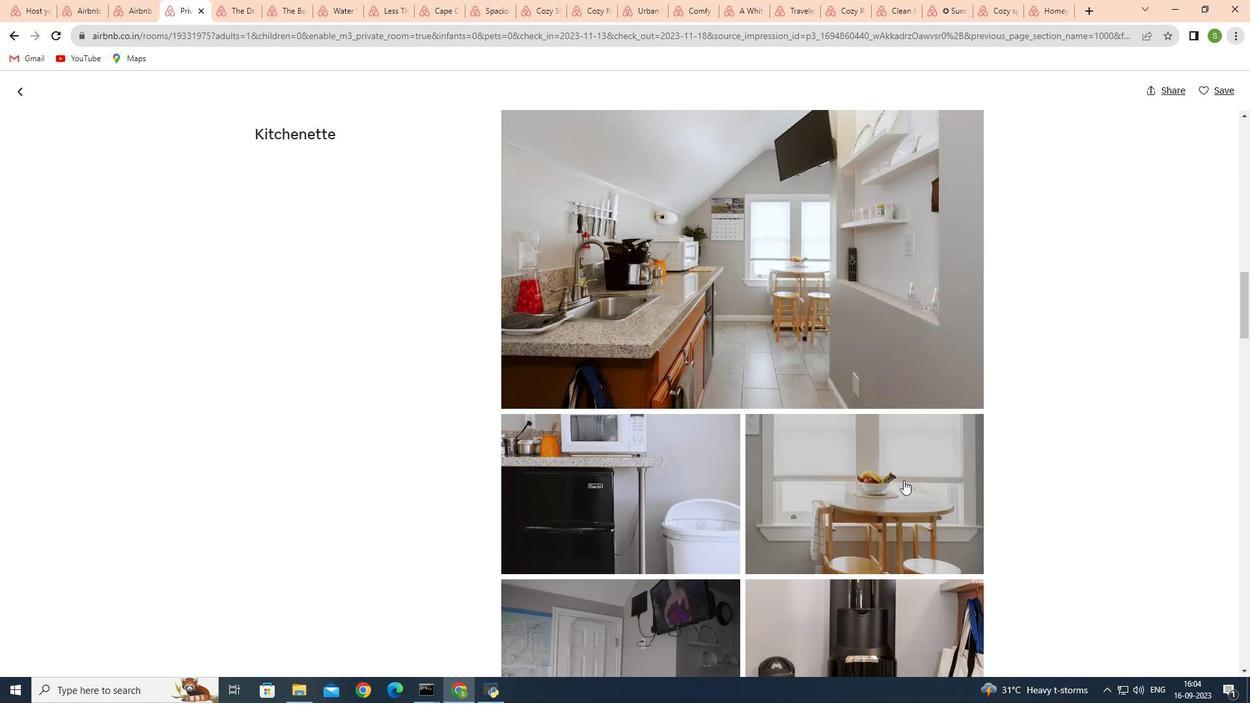 
Action: Mouse scrolled (903, 479) with delta (0, 0)
Screenshot: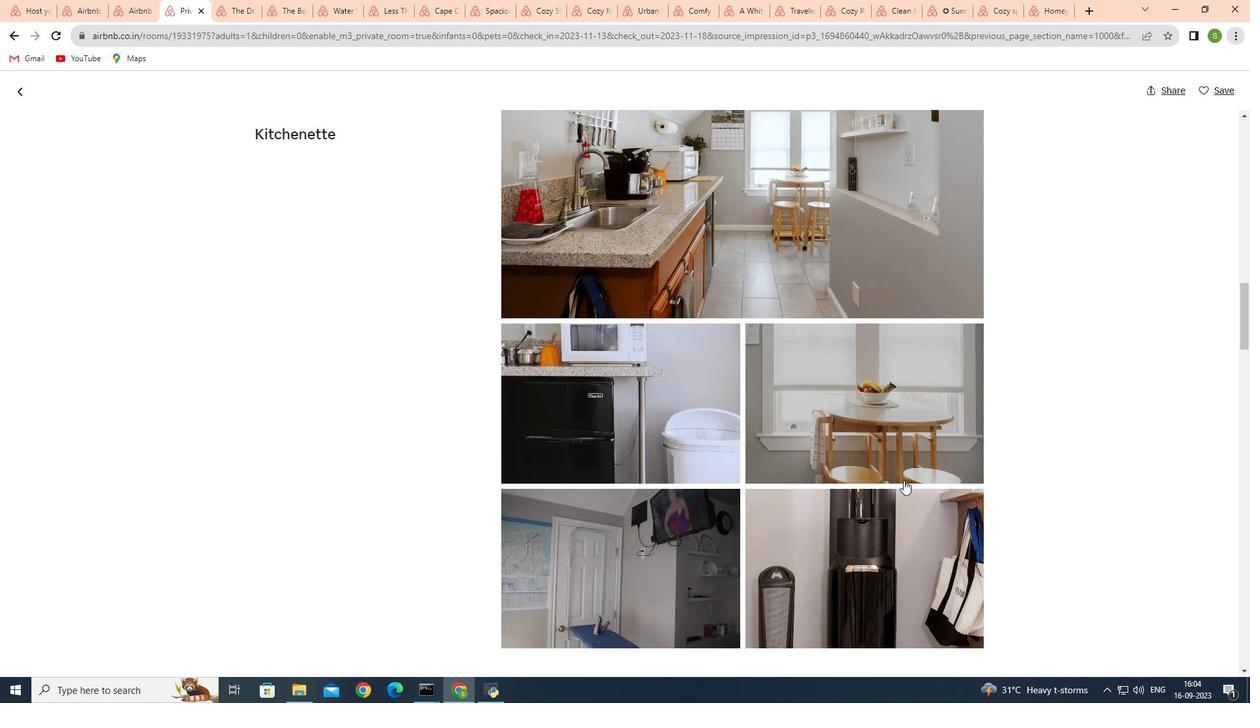 
Action: Mouse scrolled (903, 479) with delta (0, 0)
Screenshot: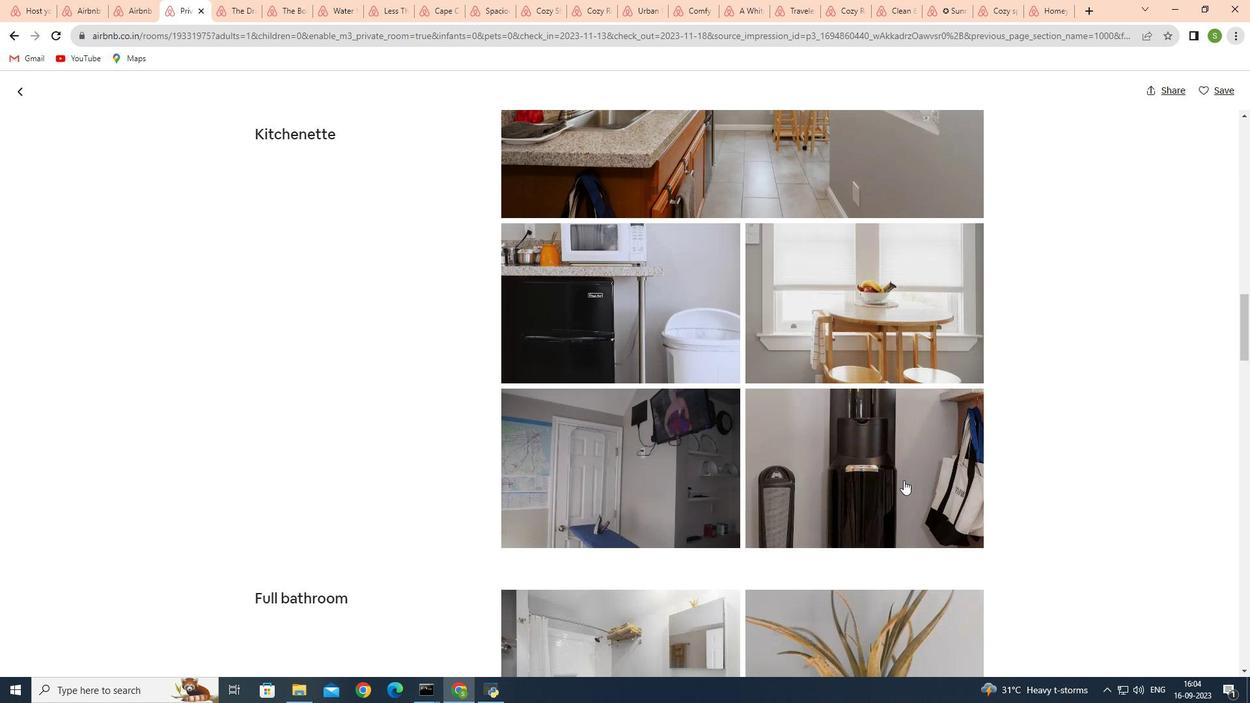 
Action: Mouse scrolled (903, 479) with delta (0, 0)
Screenshot: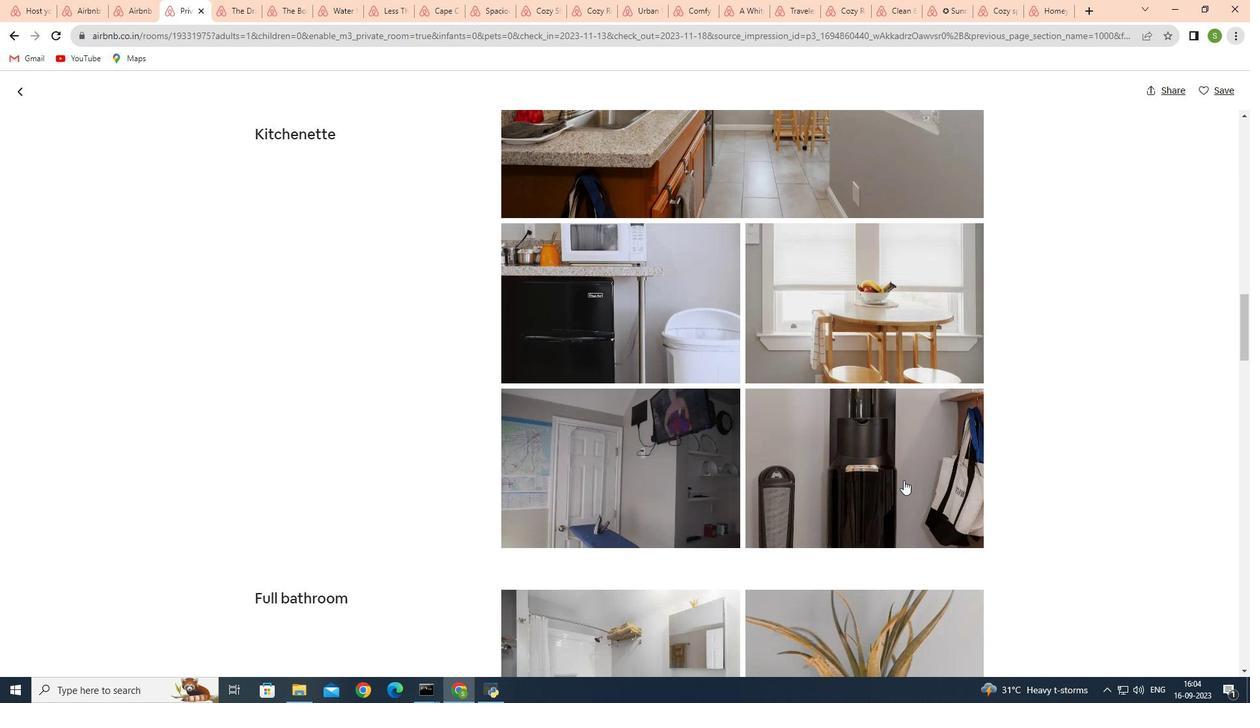 
Action: Mouse scrolled (903, 479) with delta (0, 0)
Screenshot: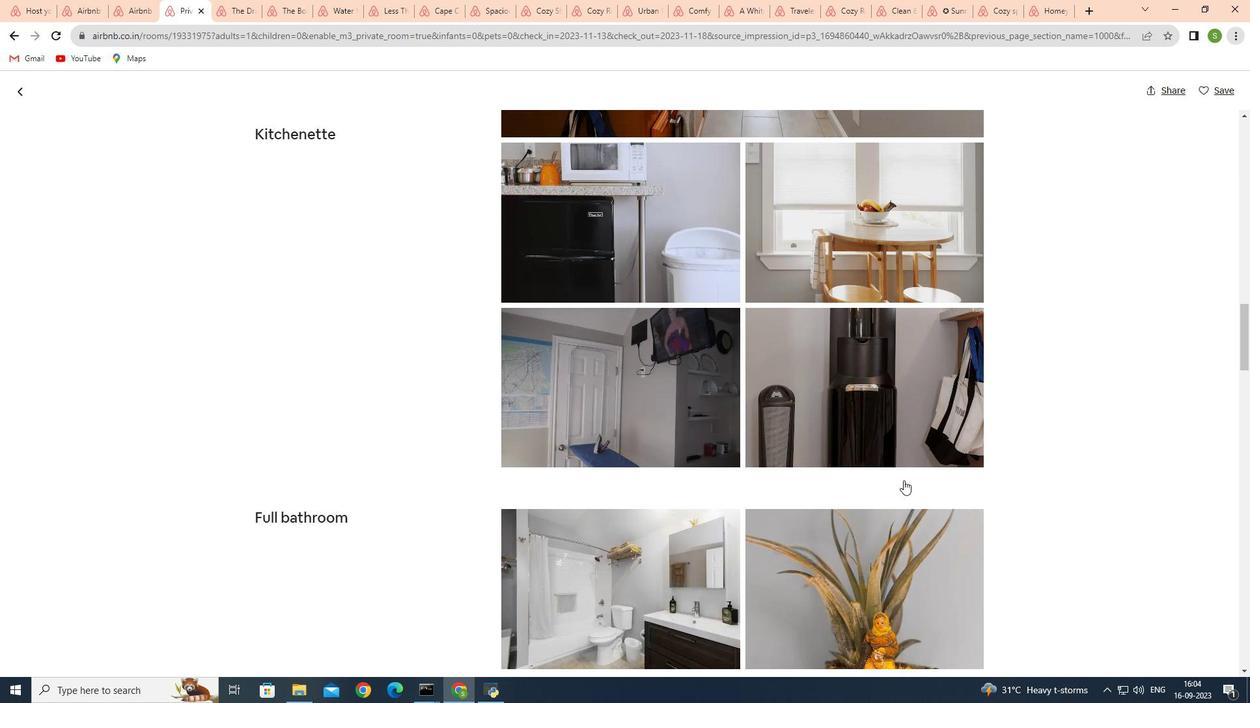 
Action: Mouse scrolled (903, 479) with delta (0, 0)
Screenshot: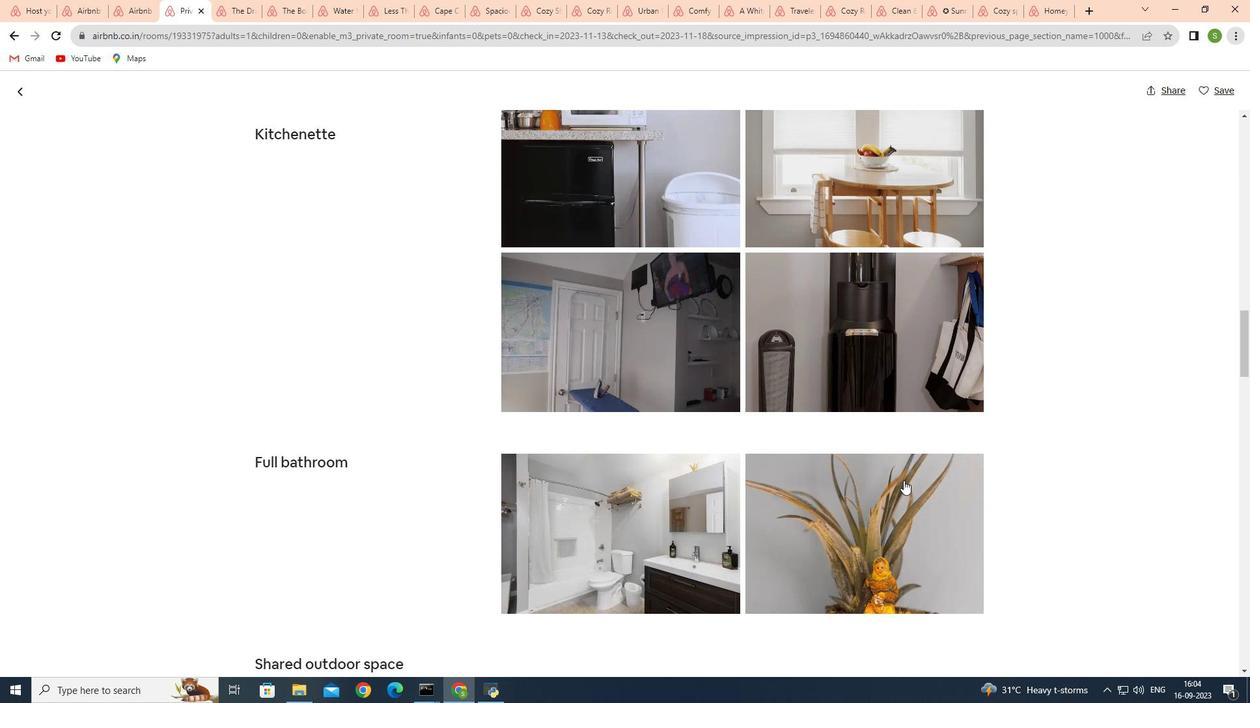 
Action: Mouse scrolled (903, 479) with delta (0, 0)
Screenshot: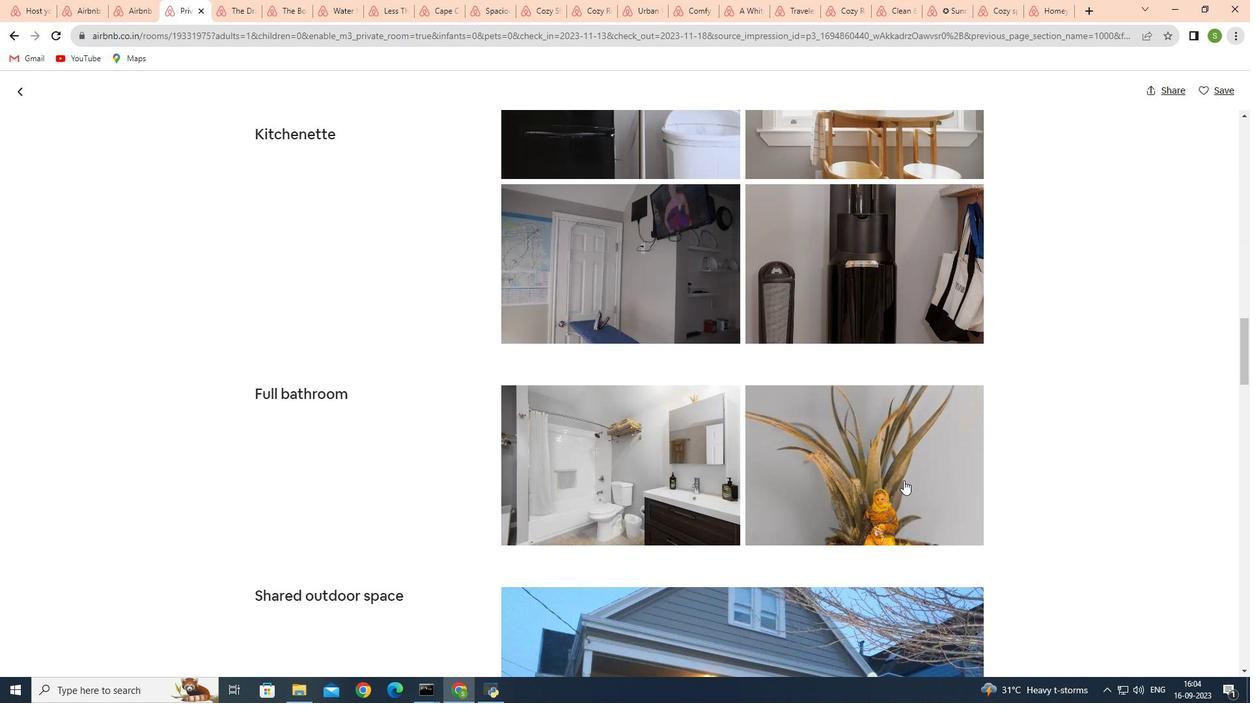 
Action: Mouse scrolled (903, 479) with delta (0, 0)
Screenshot: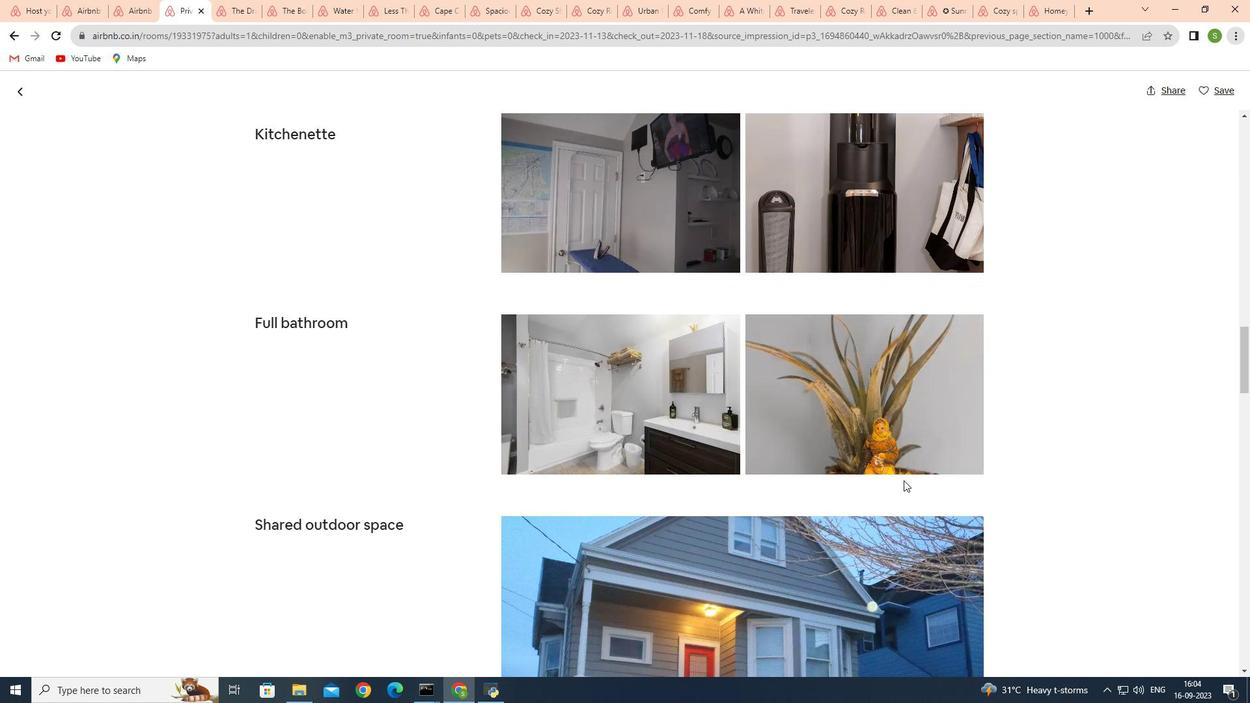 
Action: Mouse scrolled (903, 479) with delta (0, 0)
Screenshot: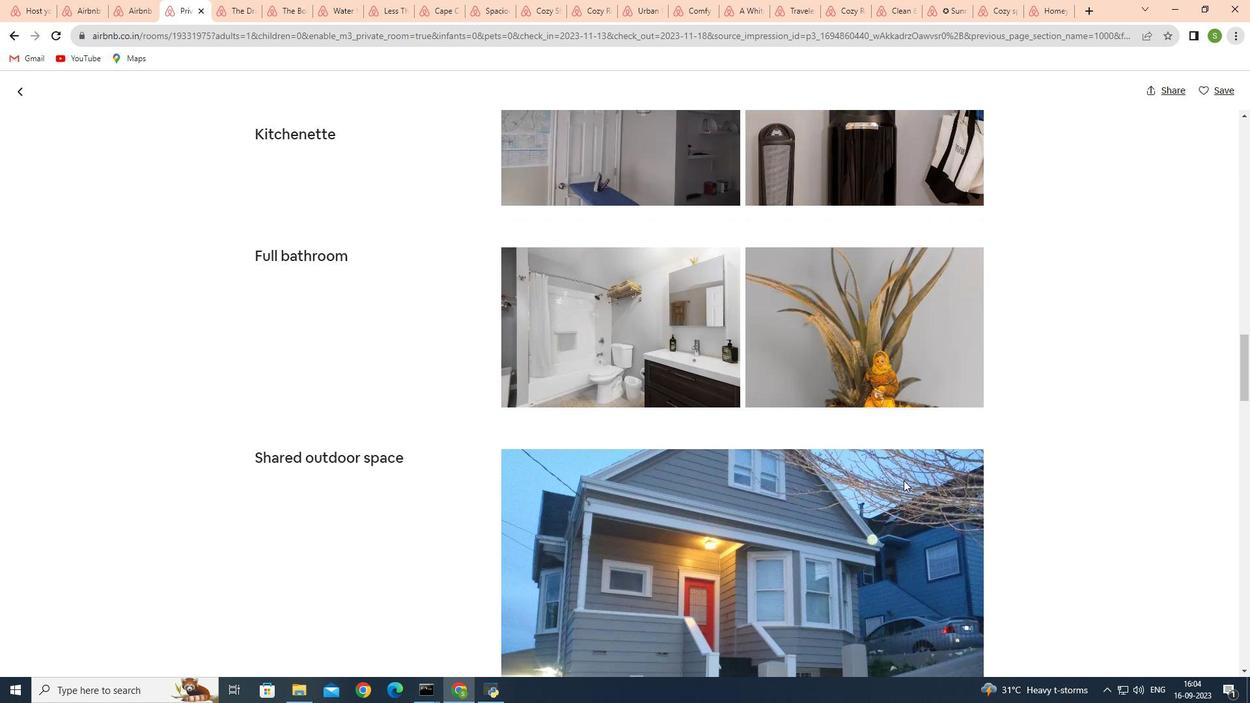 
Action: Mouse scrolled (903, 479) with delta (0, 0)
Screenshot: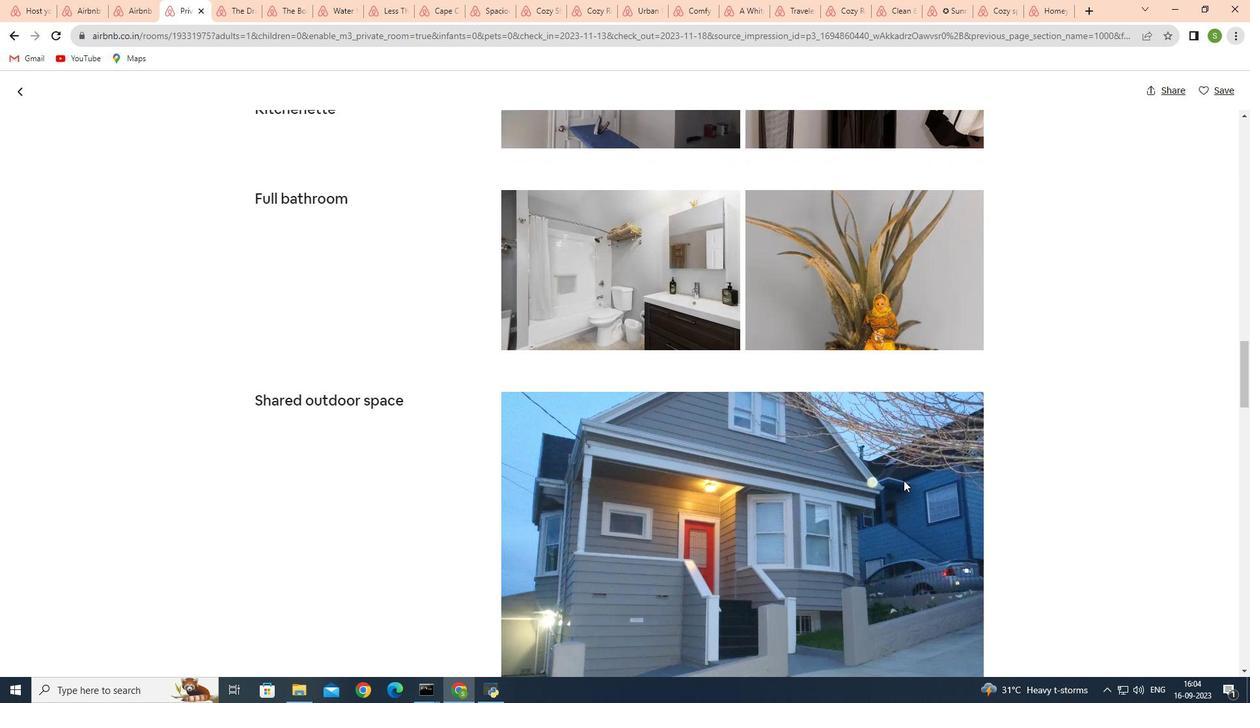 
Action: Mouse scrolled (903, 479) with delta (0, 0)
Screenshot: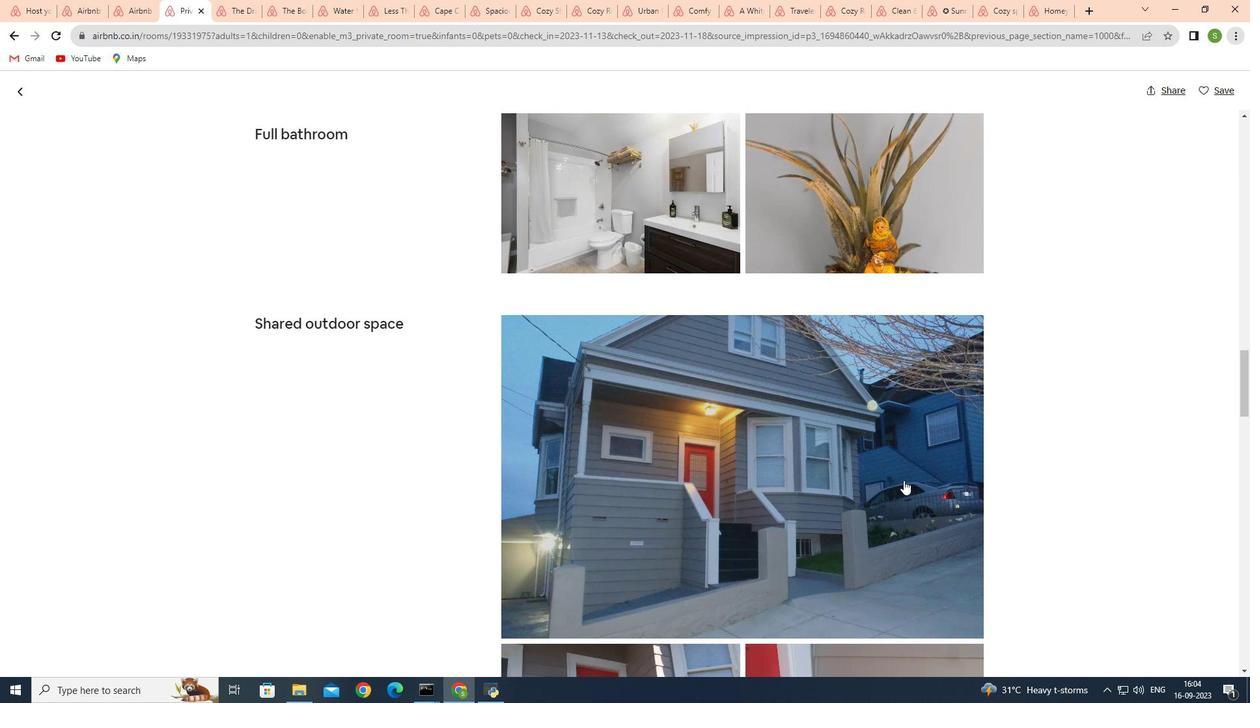 
Action: Mouse scrolled (903, 479) with delta (0, 0)
Screenshot: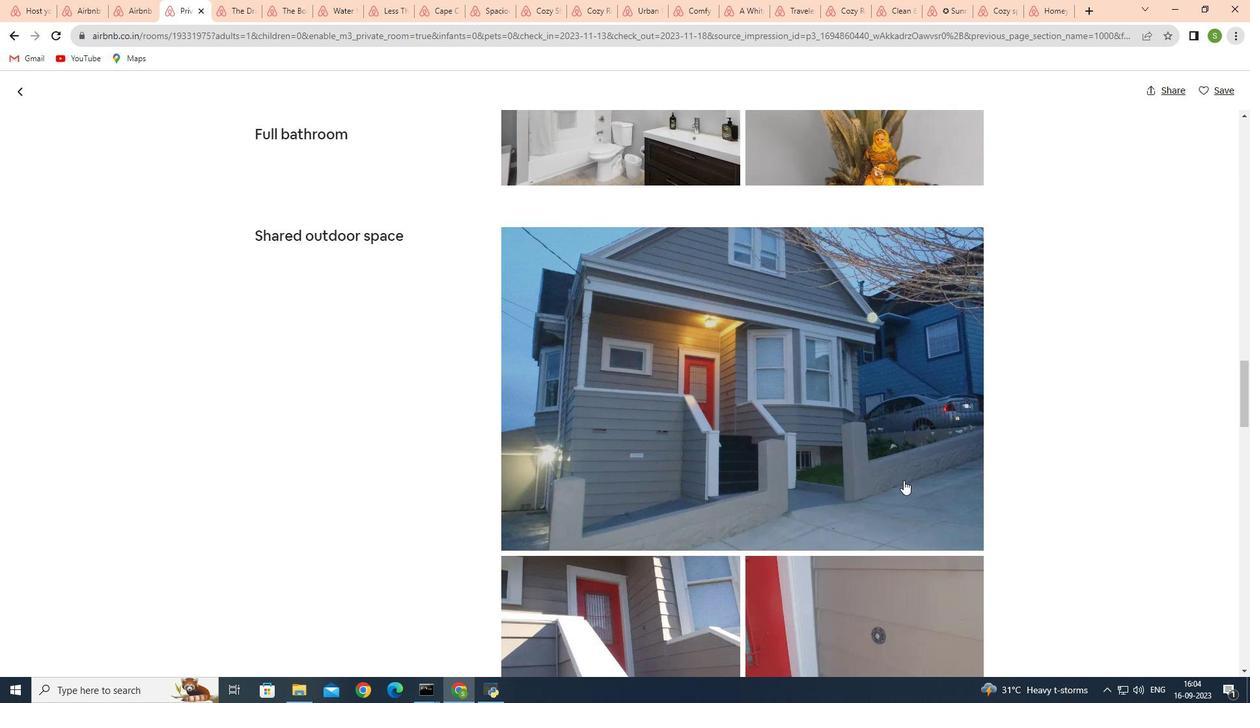 
Action: Mouse scrolled (903, 479) with delta (0, 0)
Screenshot: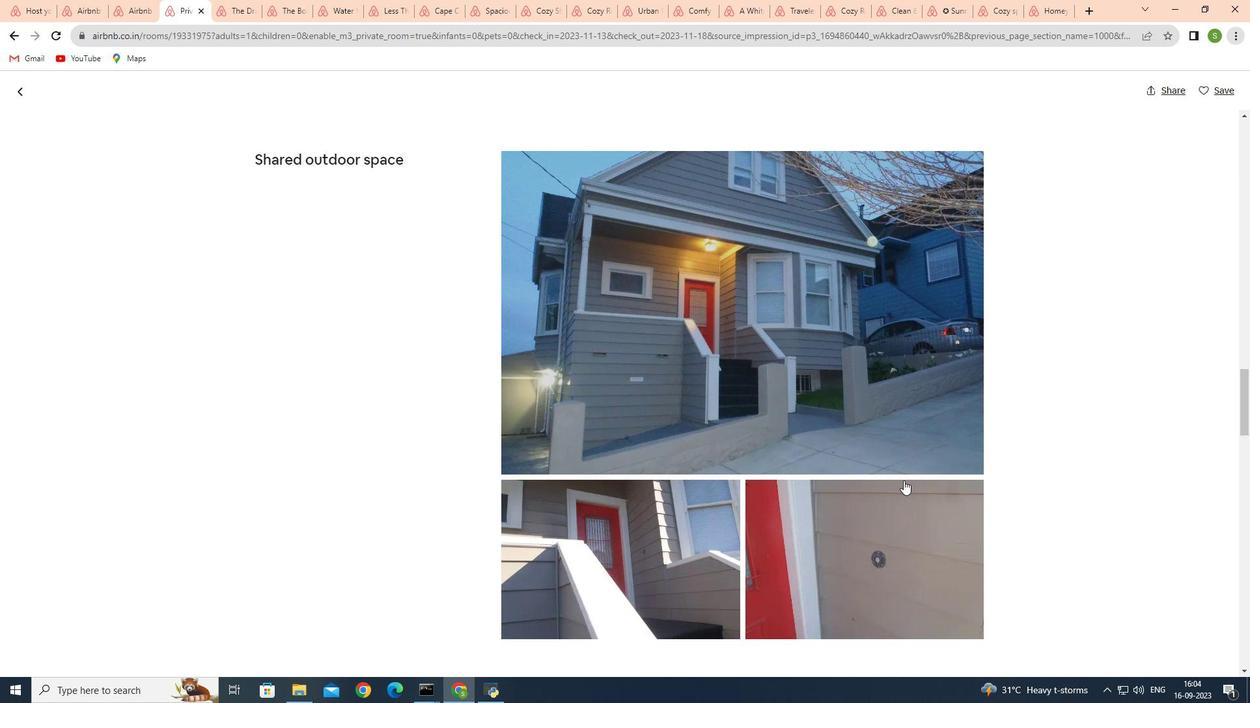 
Action: Mouse scrolled (903, 479) with delta (0, 0)
Screenshot: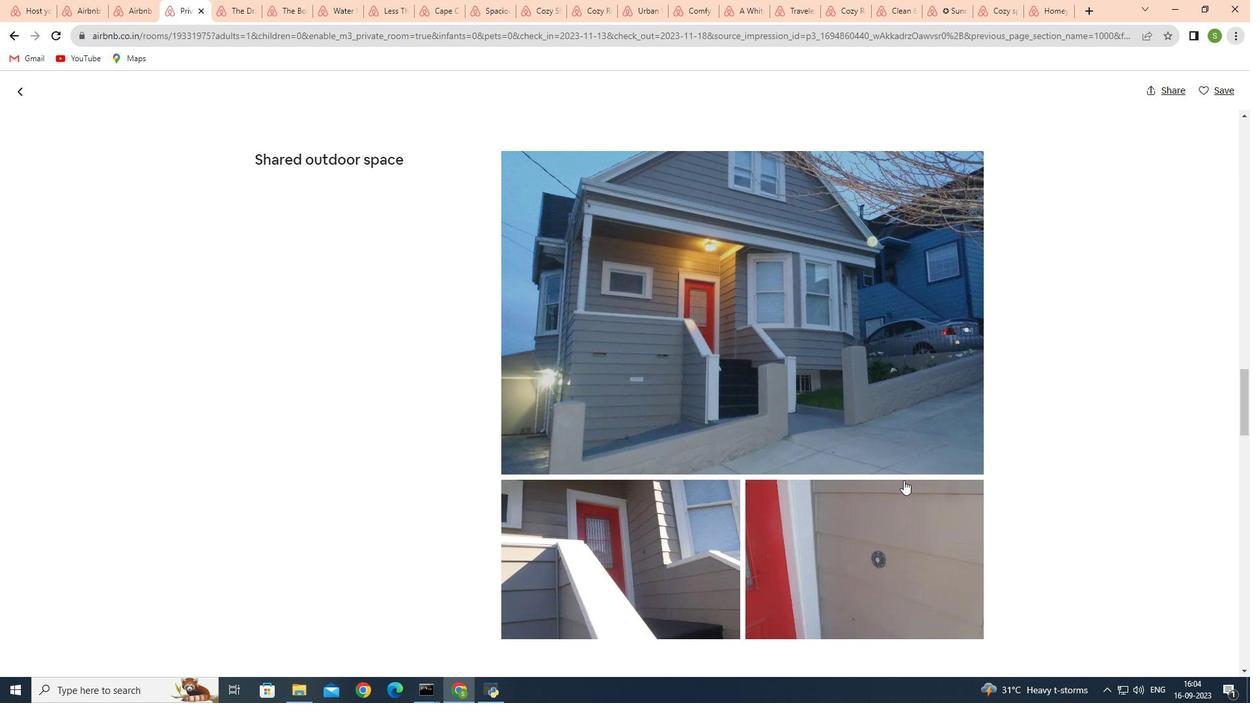 
Action: Mouse scrolled (903, 479) with delta (0, 0)
Screenshot: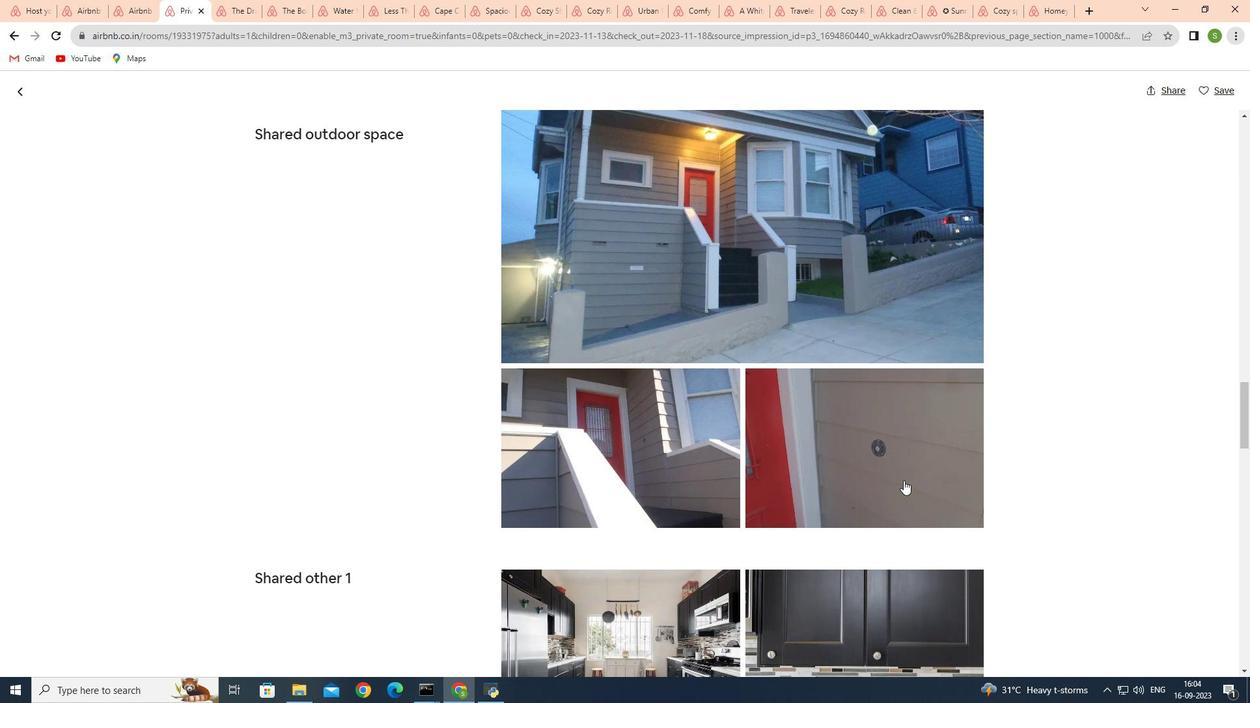 
Action: Mouse scrolled (903, 479) with delta (0, 0)
Screenshot: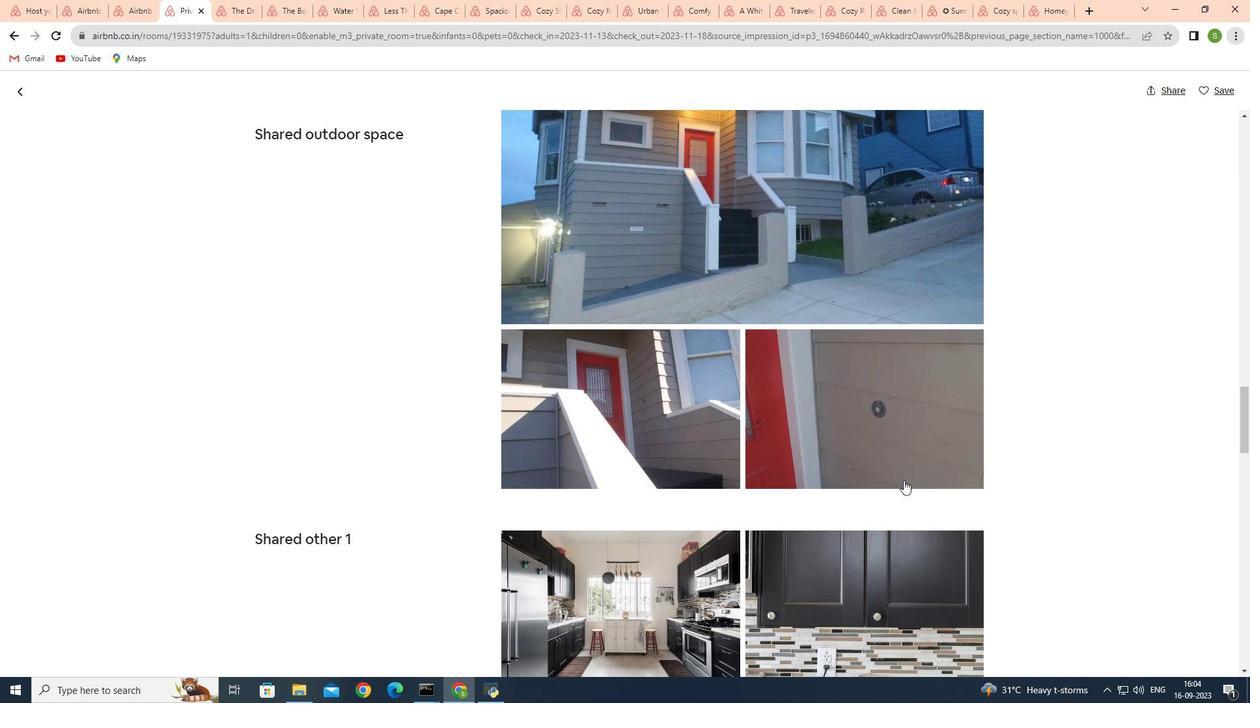 
Action: Mouse scrolled (903, 479) with delta (0, 0)
Screenshot: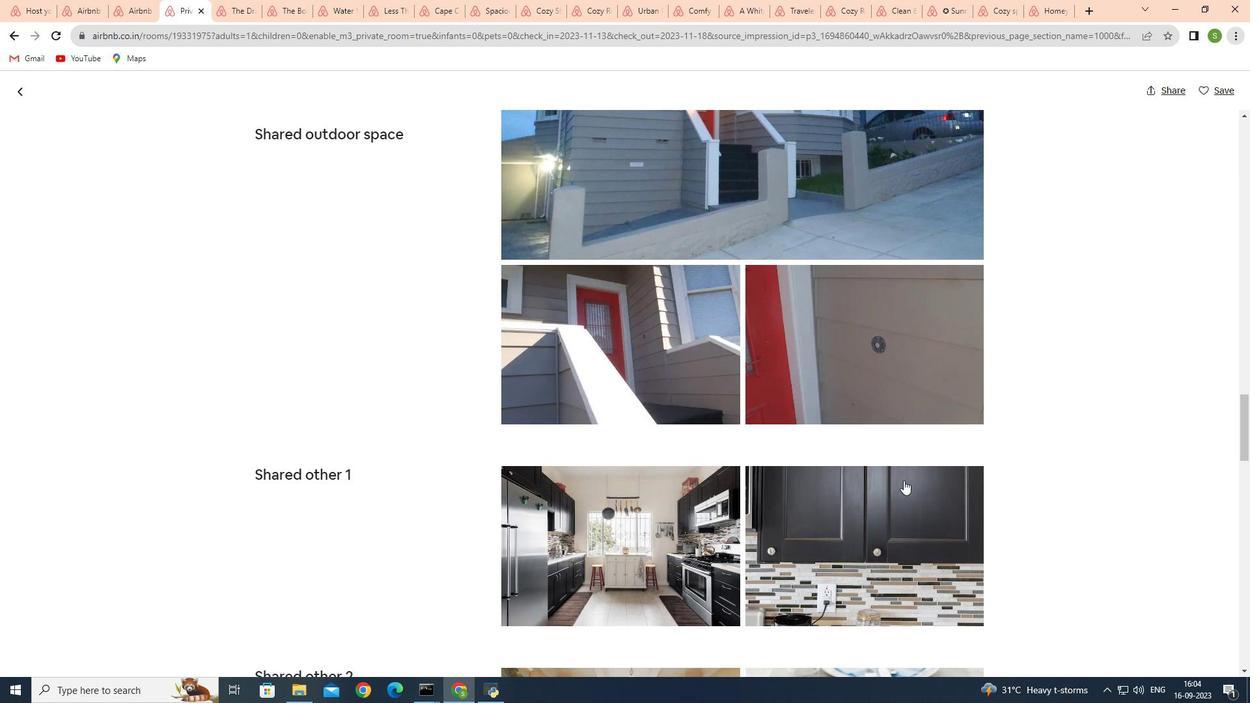 
Action: Mouse scrolled (903, 479) with delta (0, 0)
Screenshot: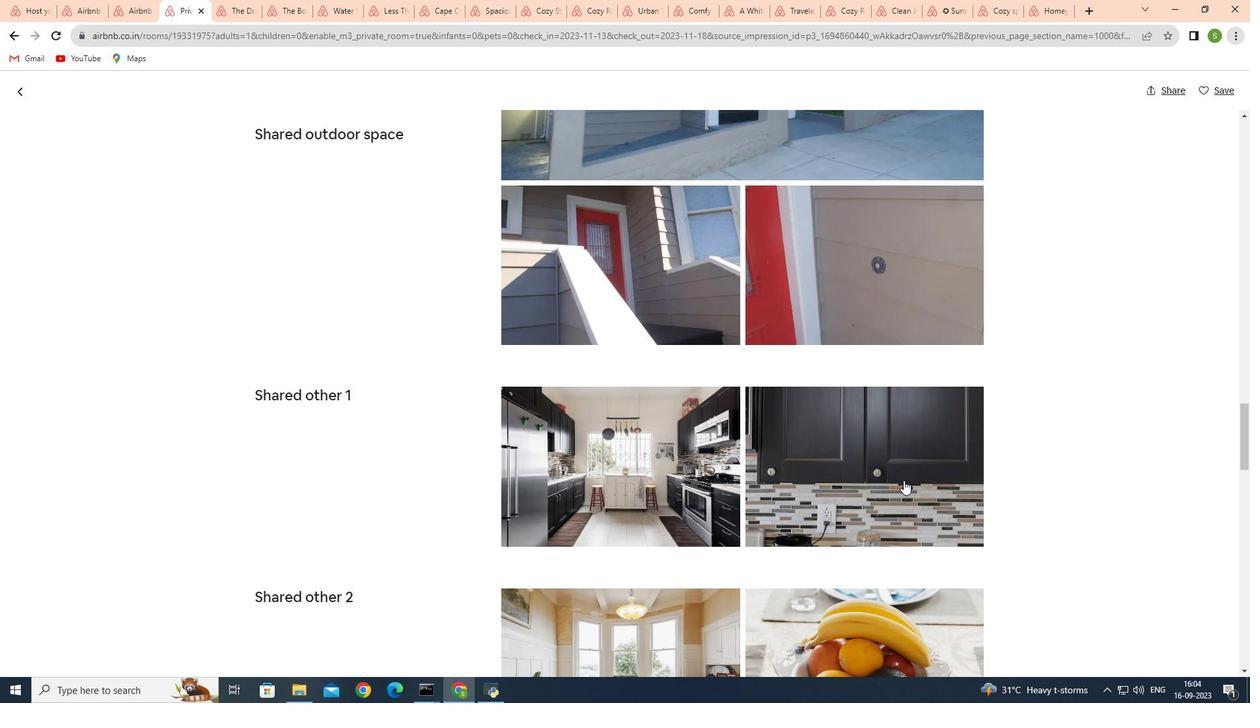 
Action: Mouse scrolled (903, 479) with delta (0, 0)
Screenshot: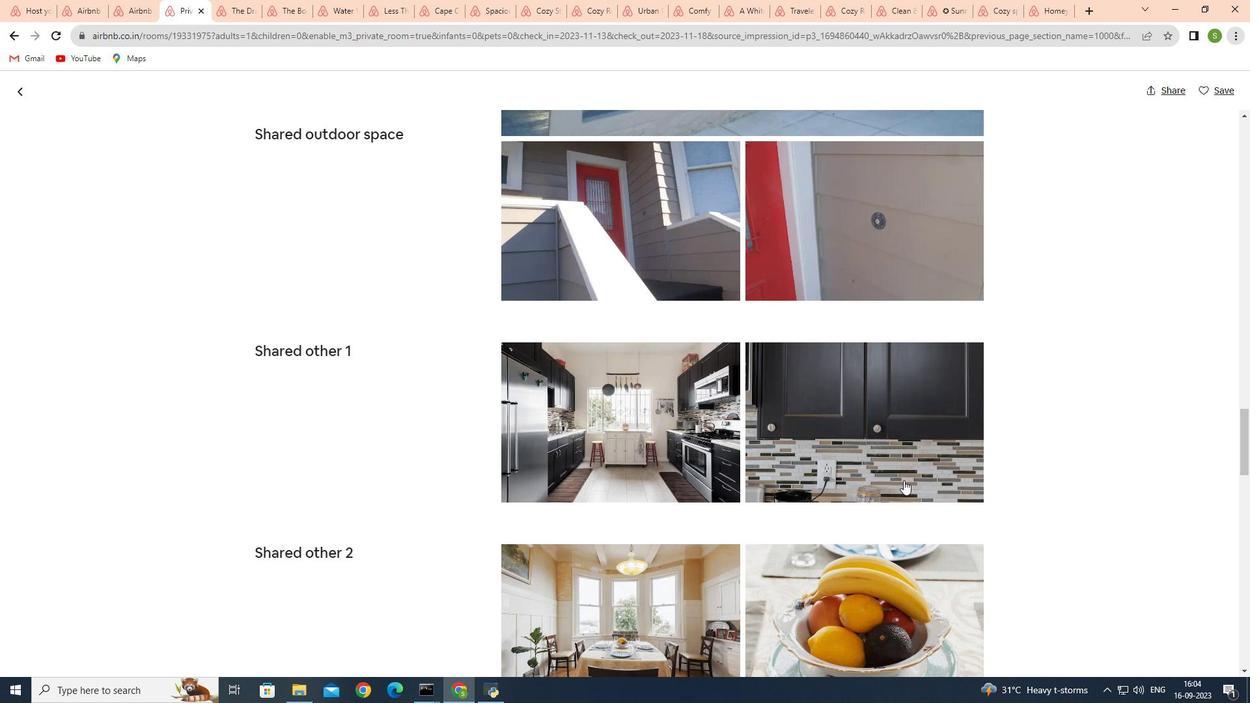 
Action: Mouse scrolled (903, 479) with delta (0, 0)
Screenshot: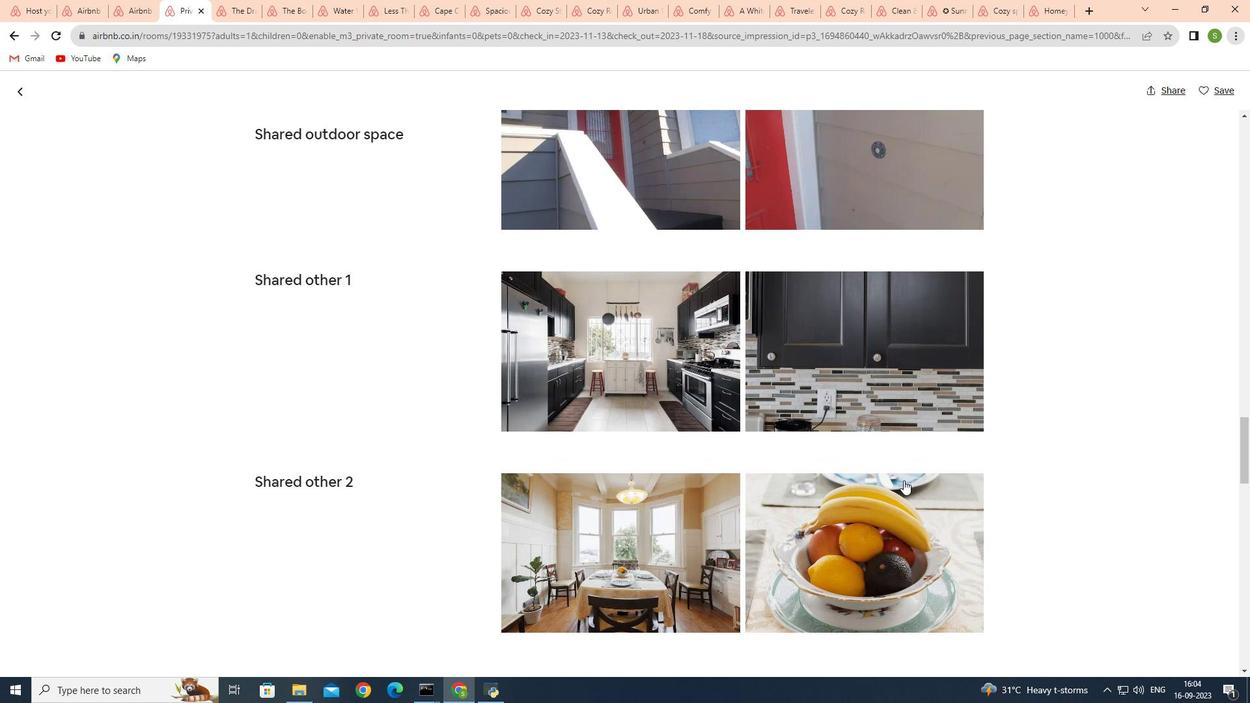 
Action: Mouse scrolled (903, 479) with delta (0, 0)
Screenshot: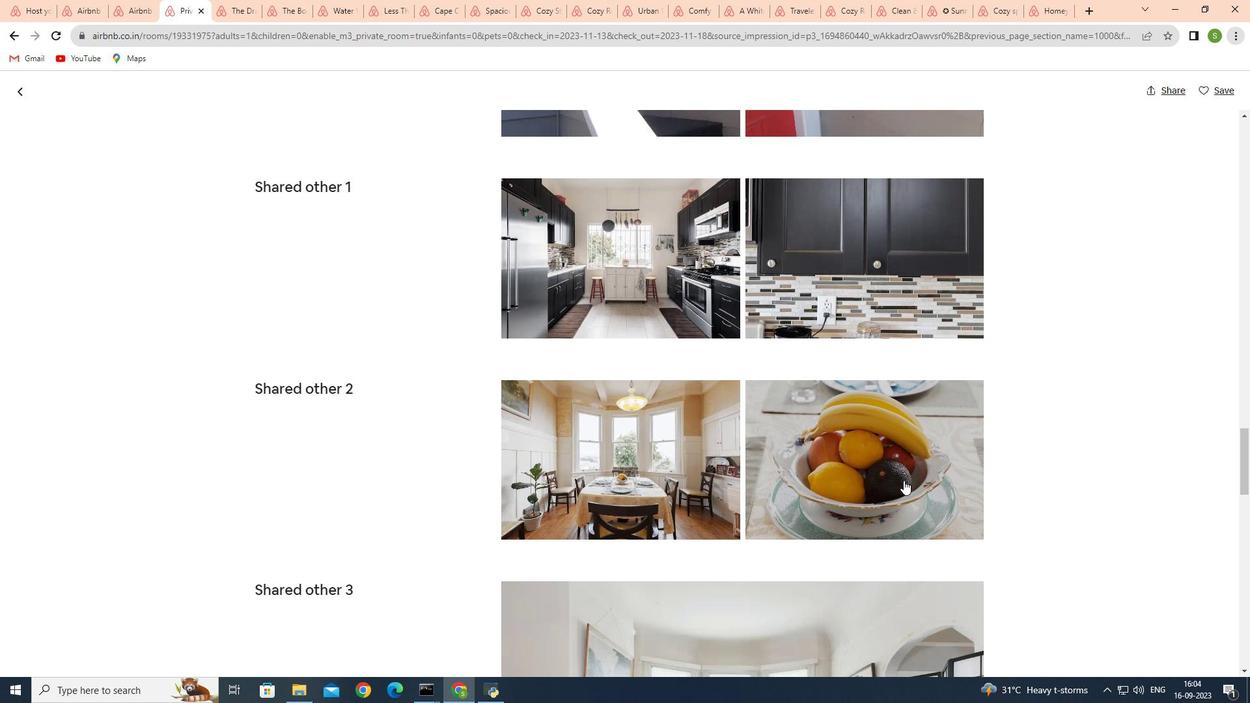 
Action: Mouse scrolled (903, 479) with delta (0, 0)
Screenshot: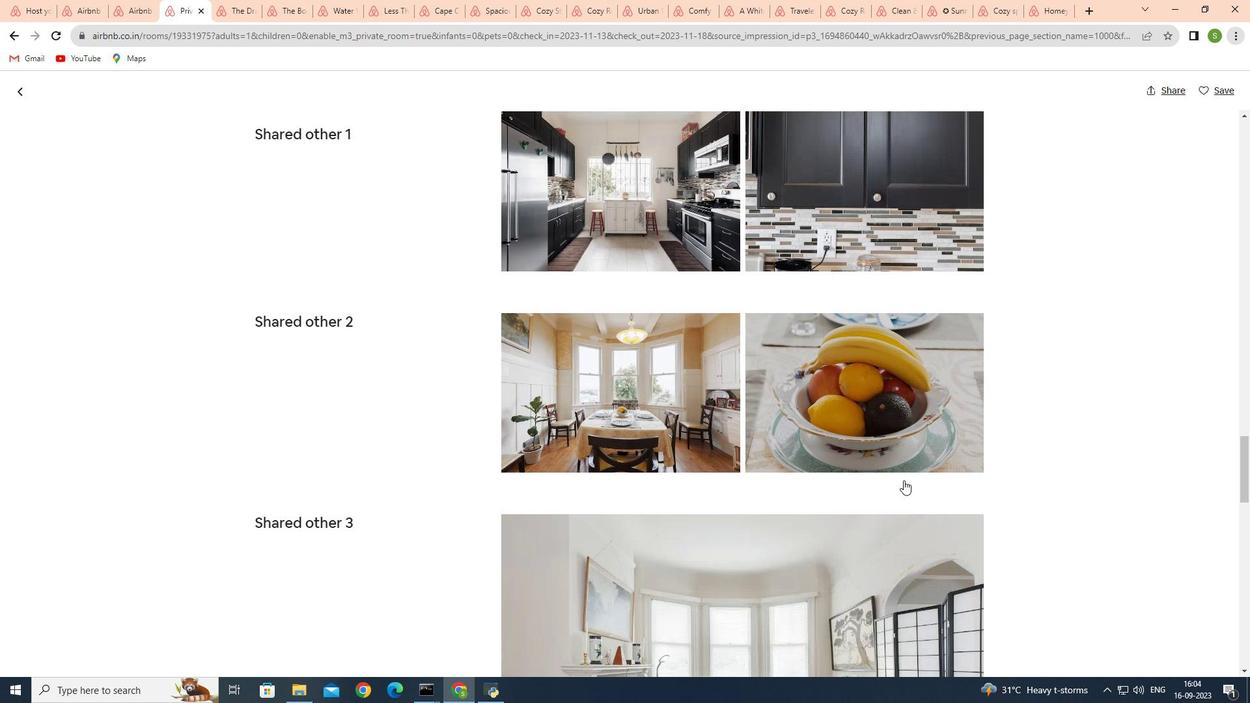 
Action: Mouse scrolled (903, 479) with delta (0, 0)
Screenshot: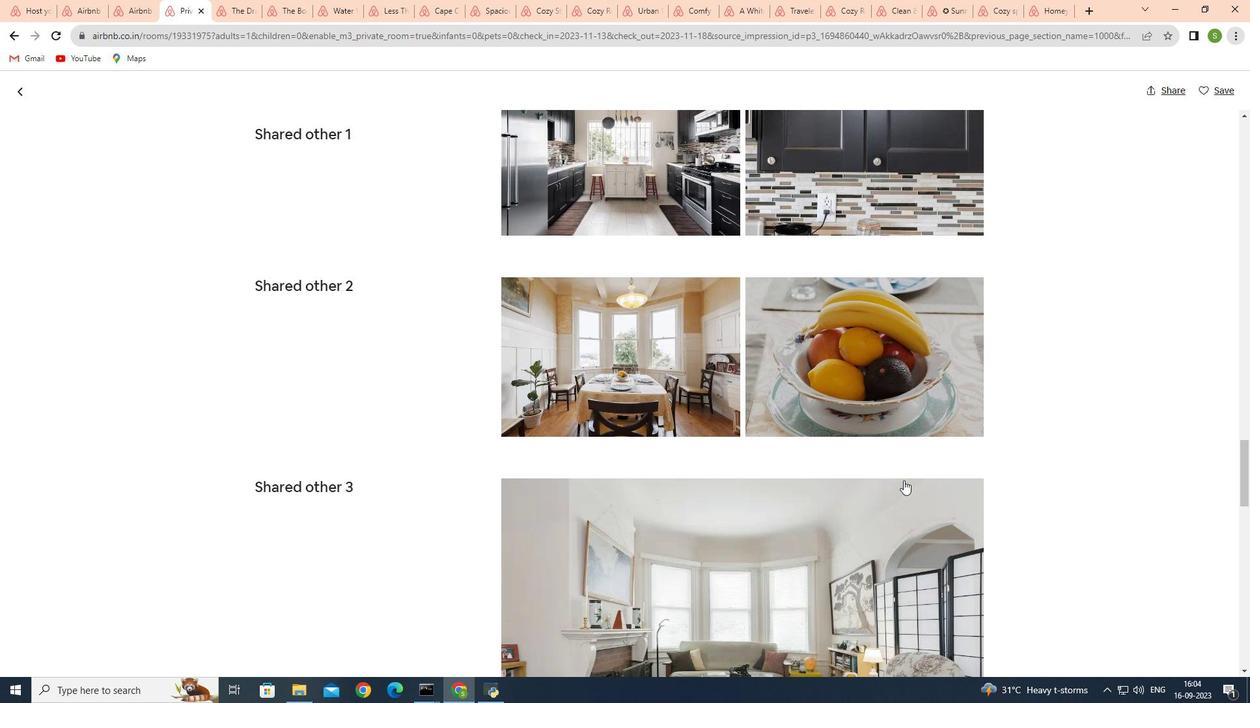 
Action: Mouse scrolled (903, 479) with delta (0, 0)
Screenshot: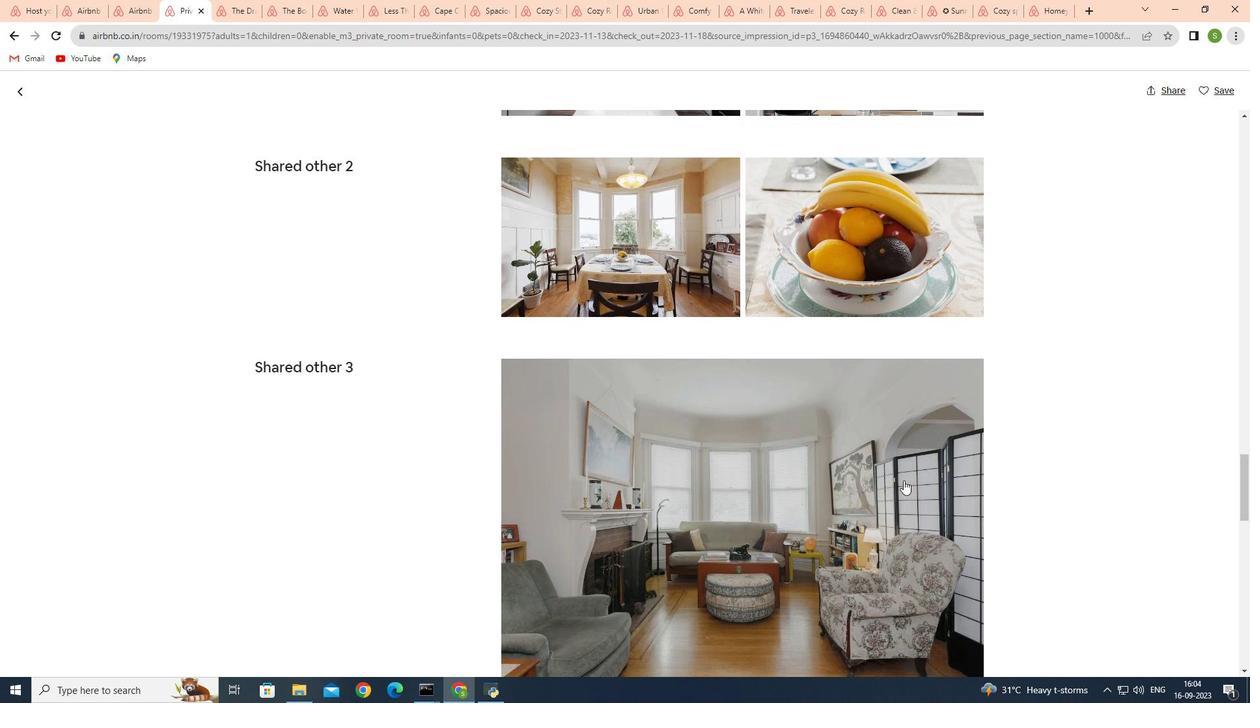 
Action: Mouse scrolled (903, 479) with delta (0, 0)
Screenshot: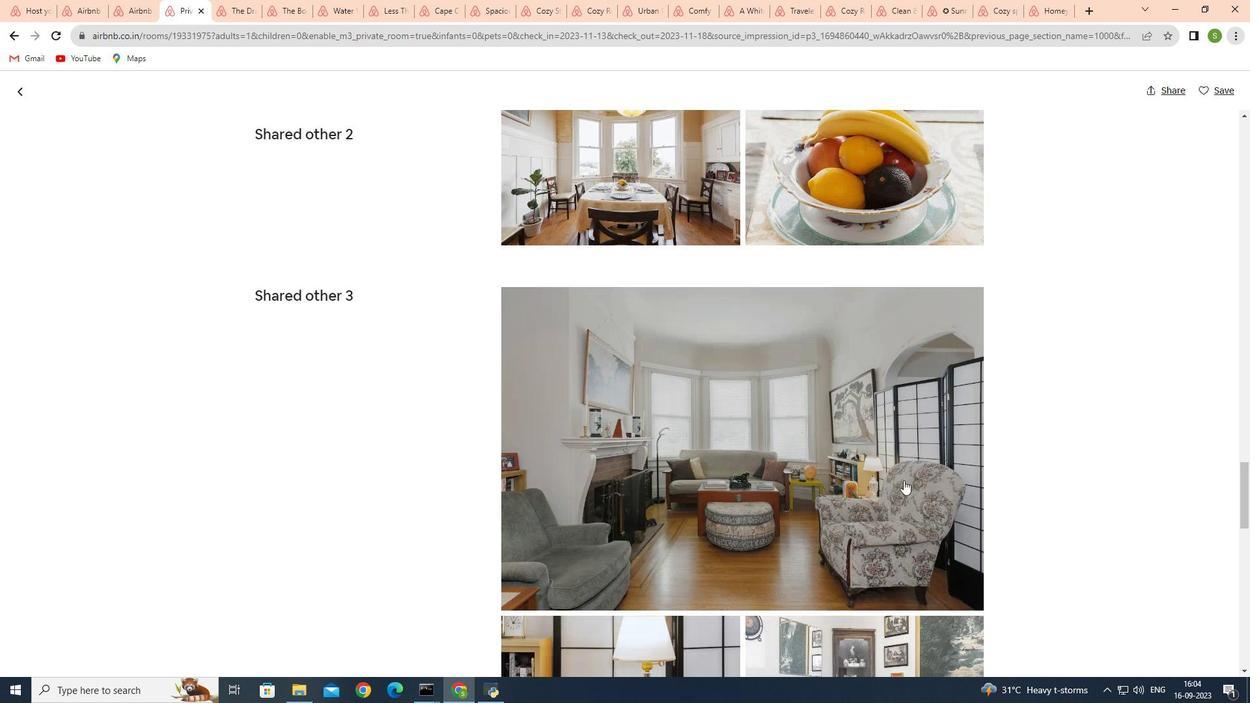 
Action: Mouse scrolled (903, 479) with delta (0, 0)
Screenshot: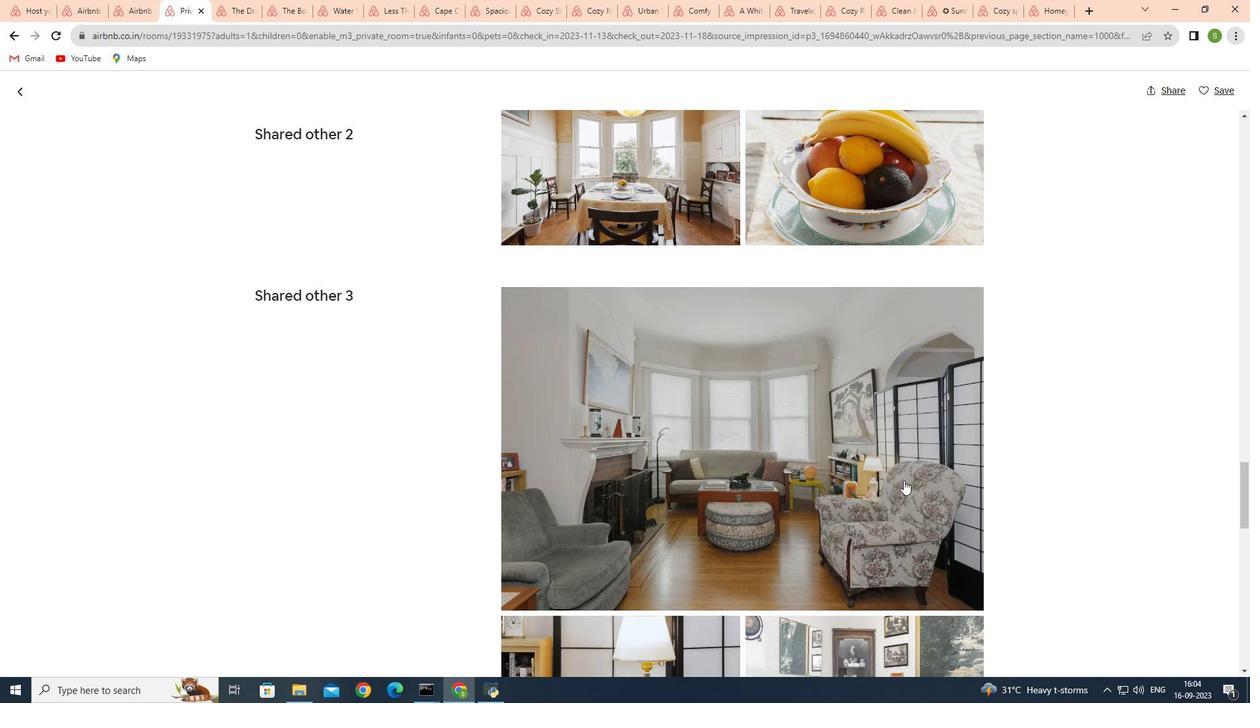 
Action: Mouse scrolled (903, 479) with delta (0, 0)
Screenshot: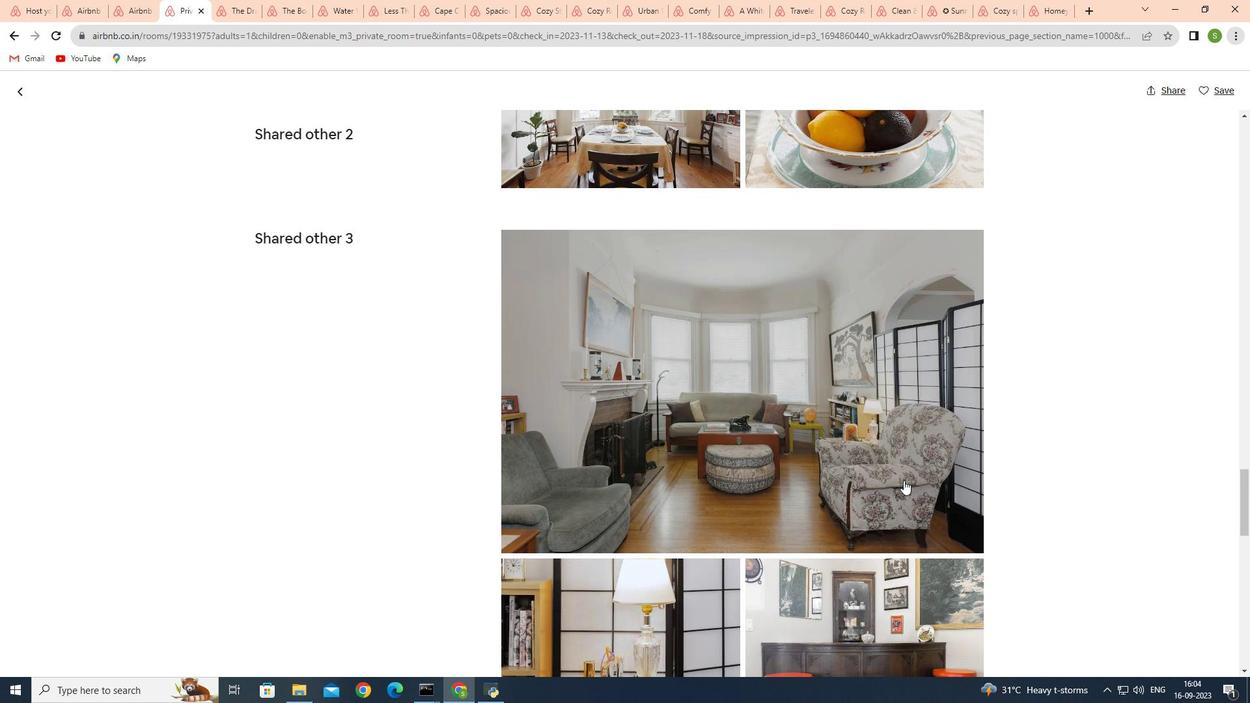 
Action: Mouse scrolled (903, 479) with delta (0, 0)
Screenshot: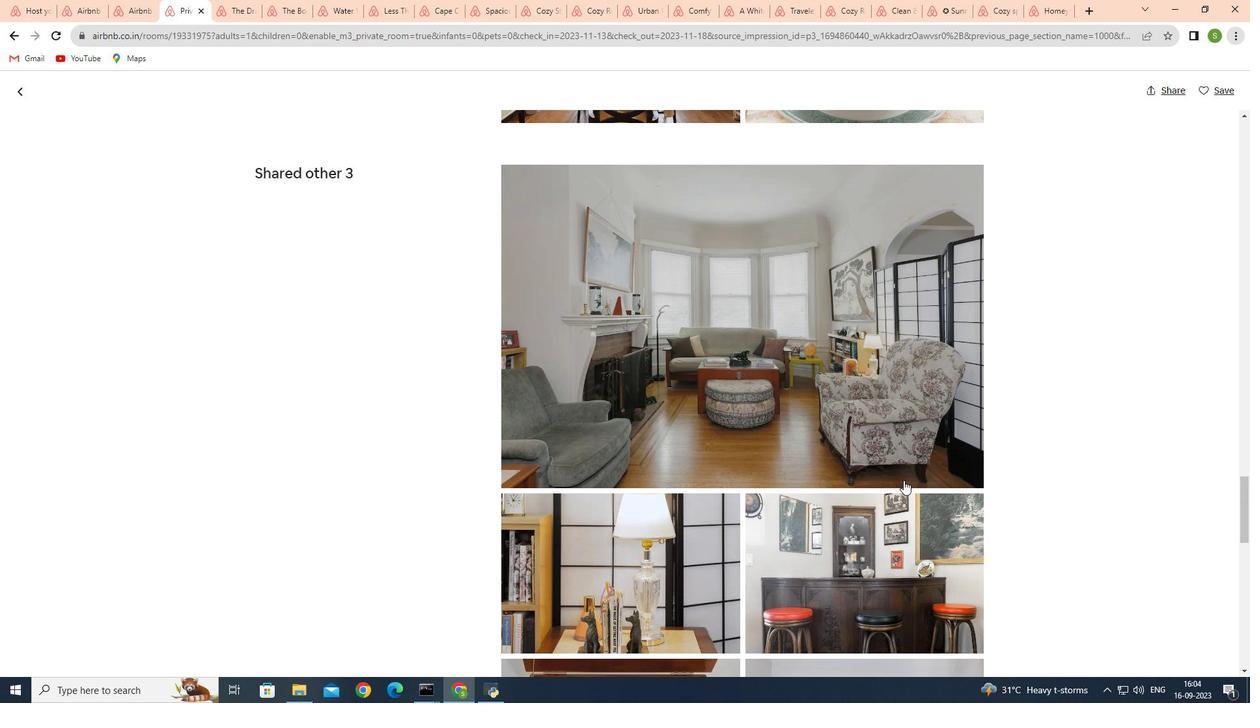 
Action: Mouse scrolled (903, 479) with delta (0, 0)
Screenshot: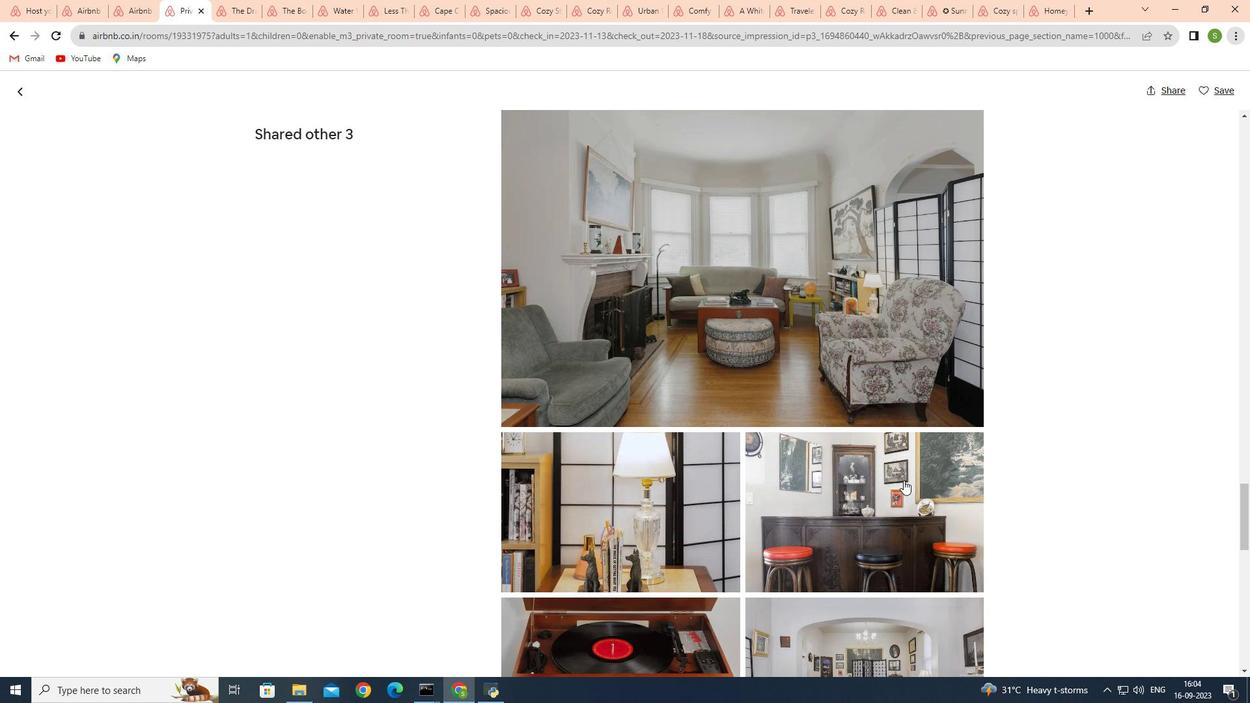 
Action: Mouse scrolled (903, 479) with delta (0, 0)
Screenshot: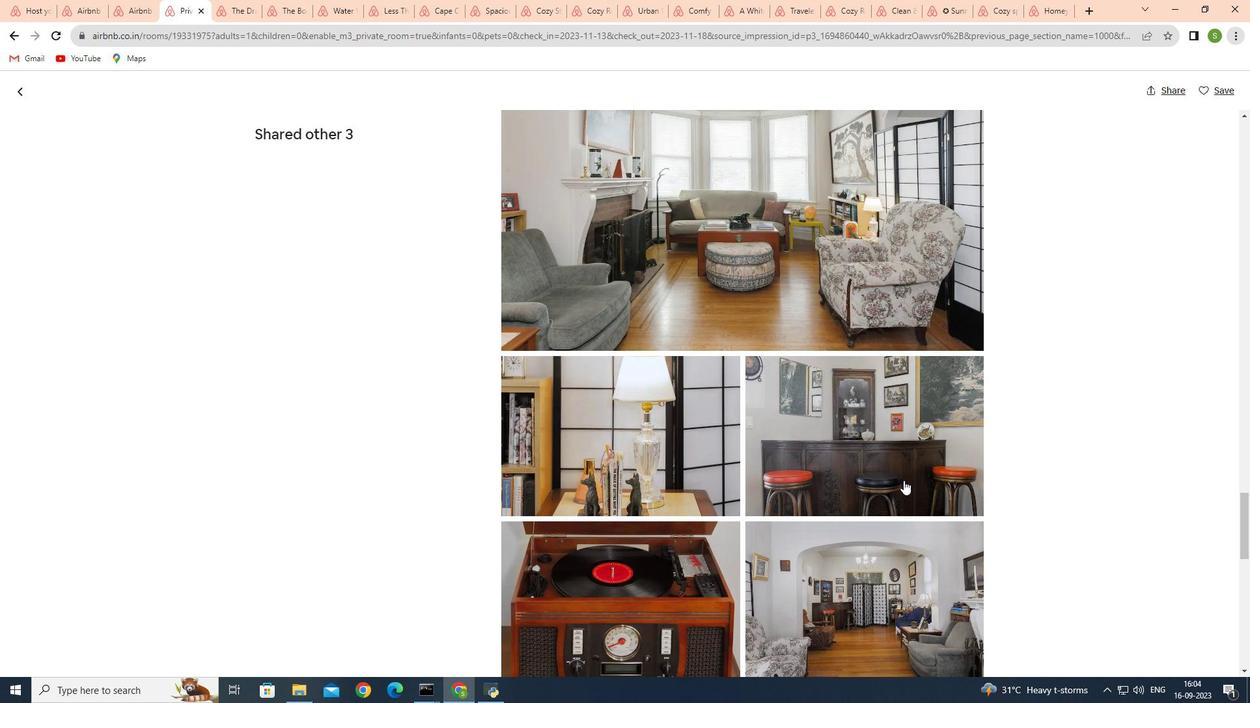 
Action: Mouse scrolled (903, 479) with delta (0, 0)
Screenshot: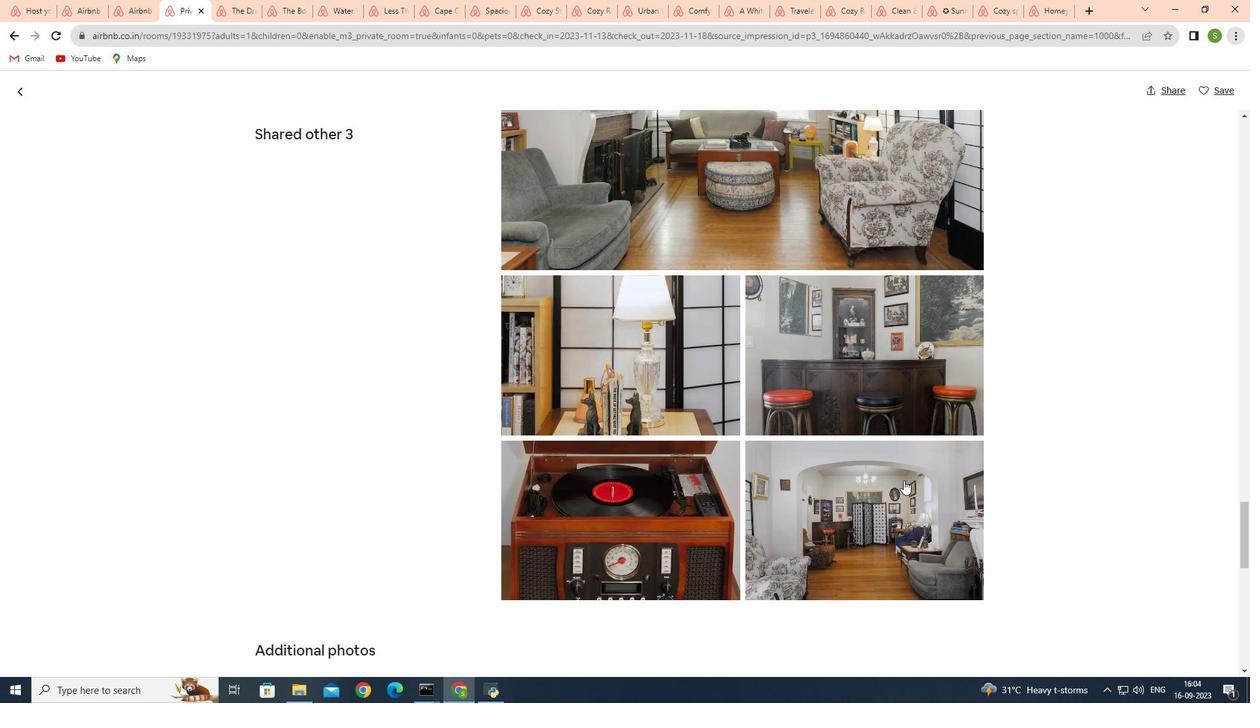 
Action: Mouse scrolled (903, 479) with delta (0, 0)
Screenshot: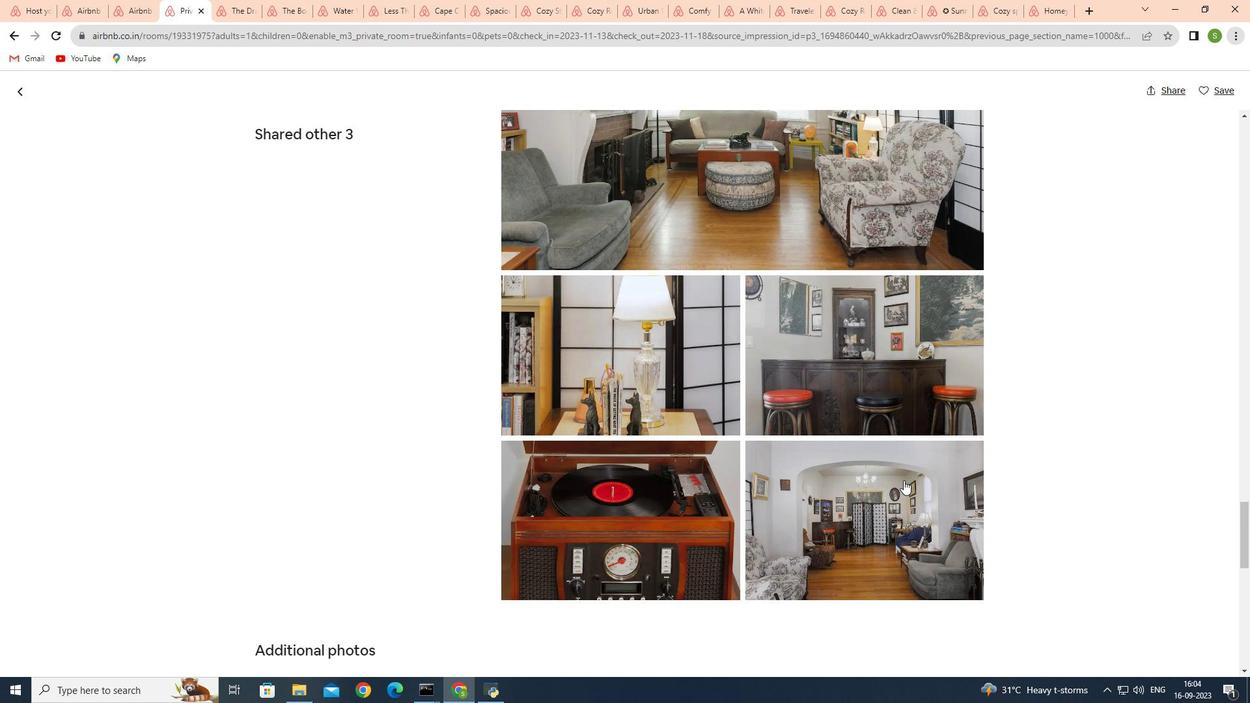 
Action: Mouse scrolled (903, 479) with delta (0, 0)
Screenshot: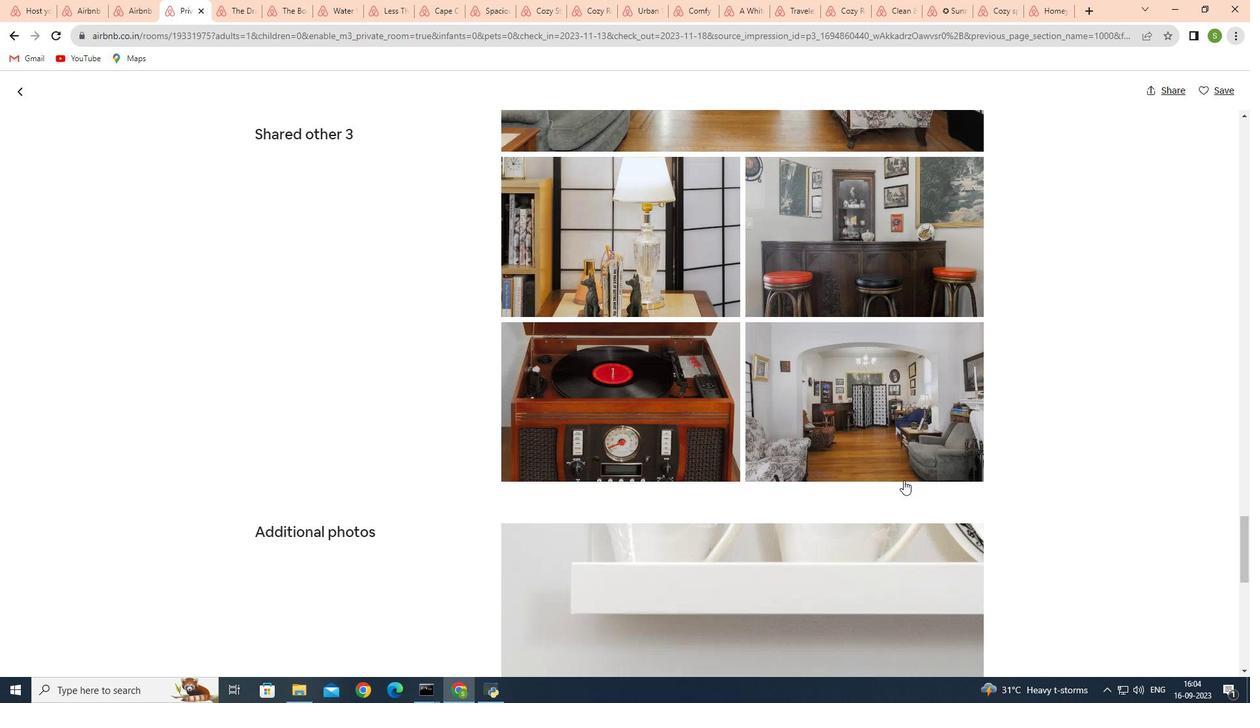 
Action: Mouse scrolled (903, 479) with delta (0, 0)
Screenshot: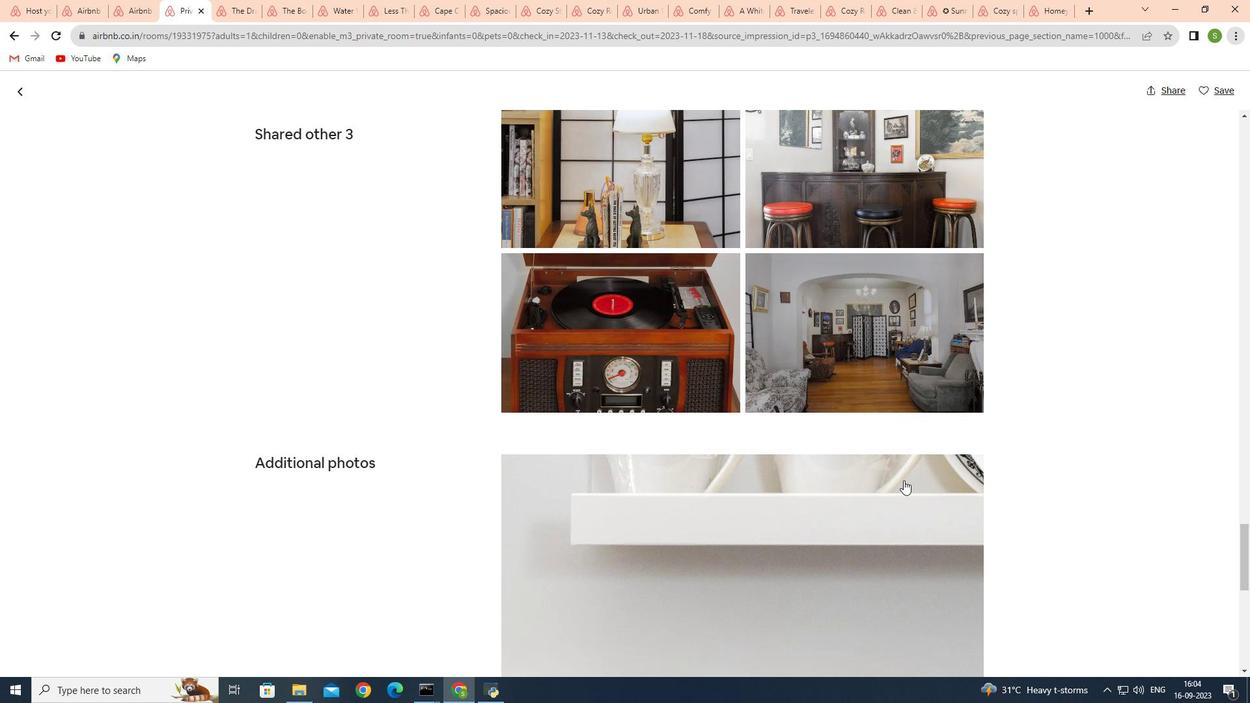 
Action: Mouse scrolled (903, 479) with delta (0, 0)
Screenshot: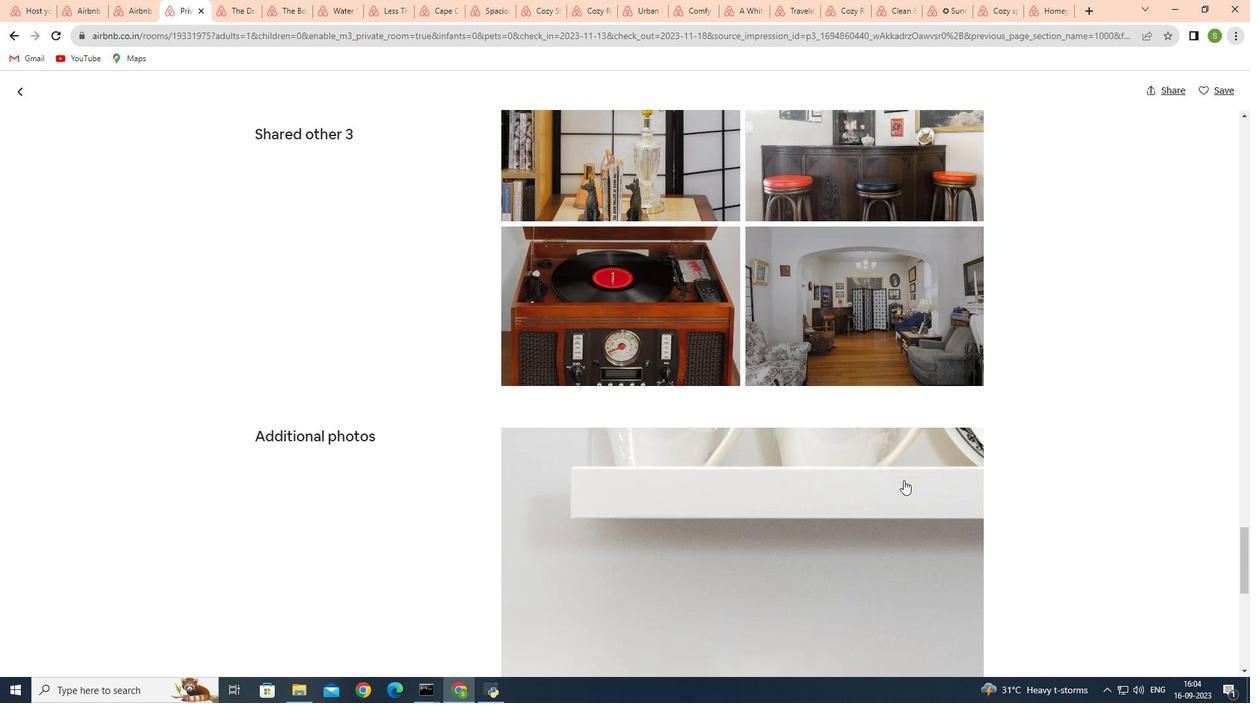 
Action: Mouse scrolled (903, 479) with delta (0, 0)
Screenshot: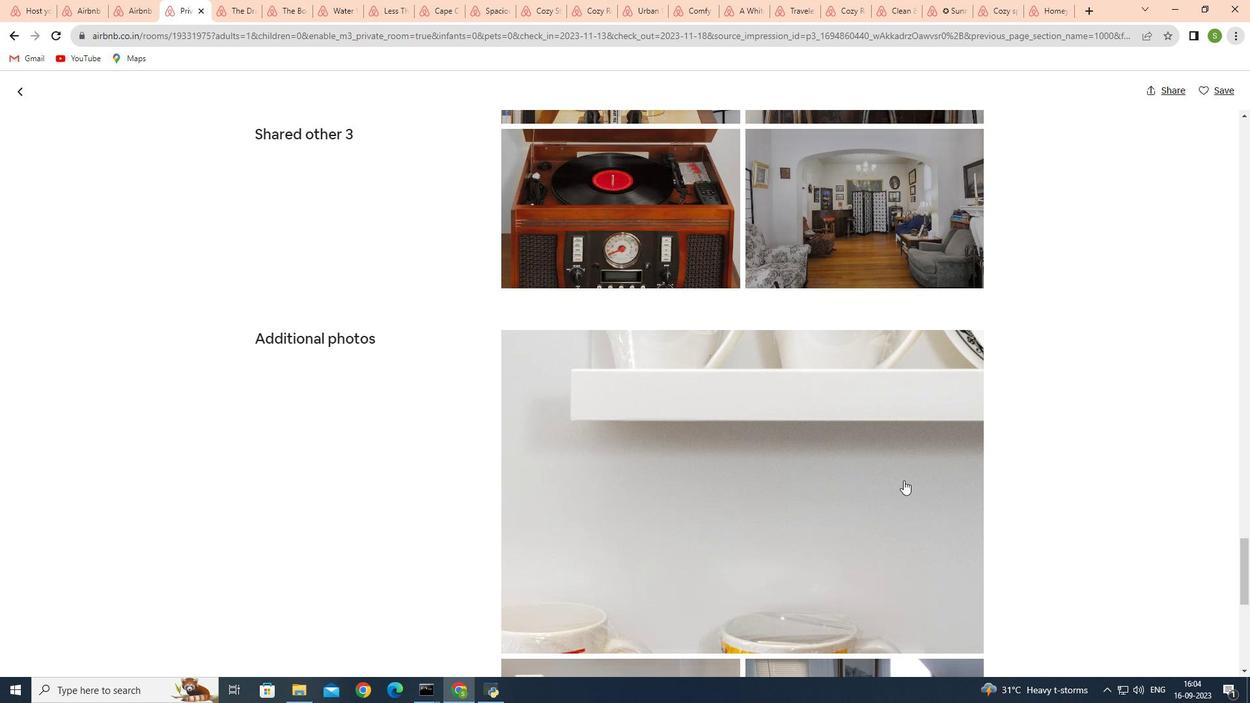 
Action: Mouse moved to (905, 476)
Screenshot: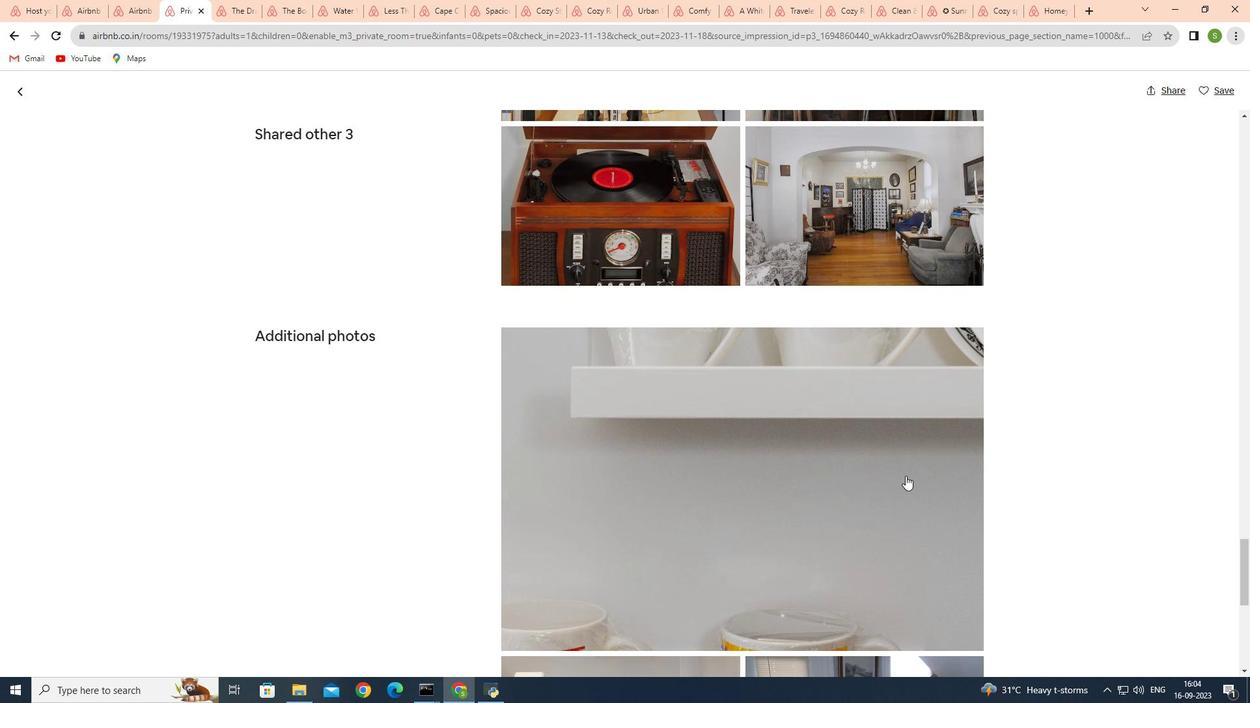
Action: Mouse scrolled (905, 475) with delta (0, 0)
Screenshot: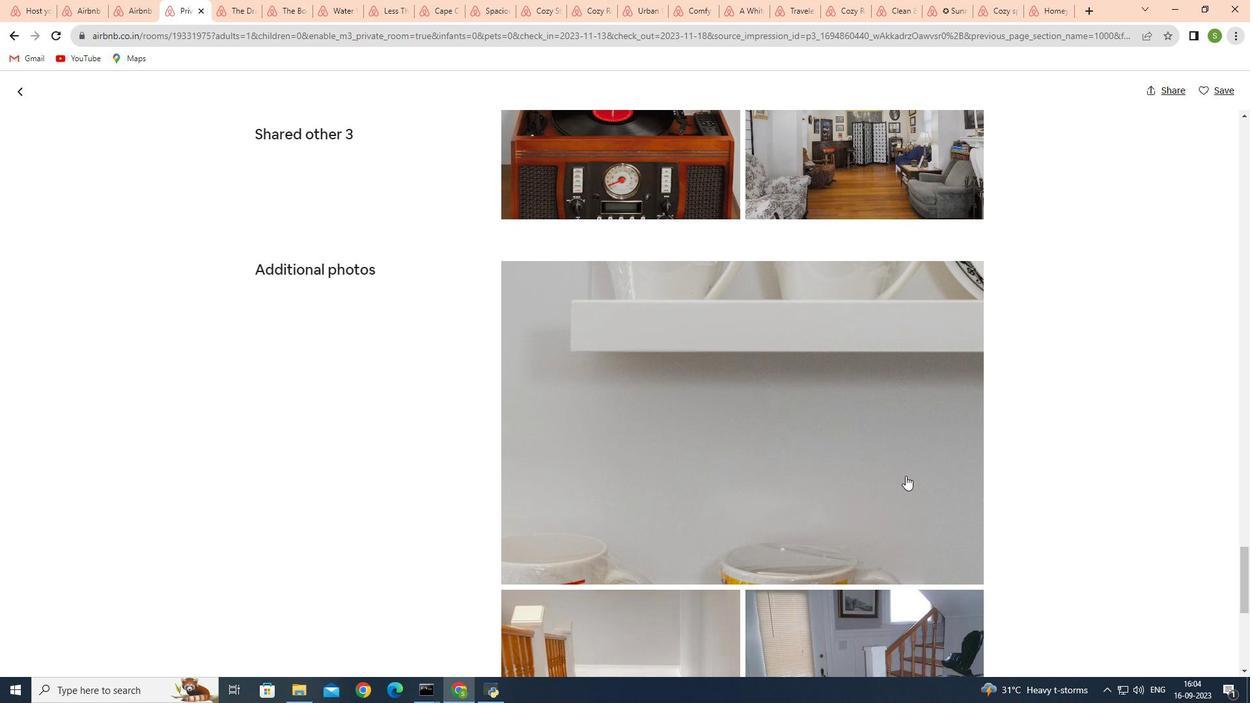 
Action: Mouse scrolled (905, 475) with delta (0, 0)
Screenshot: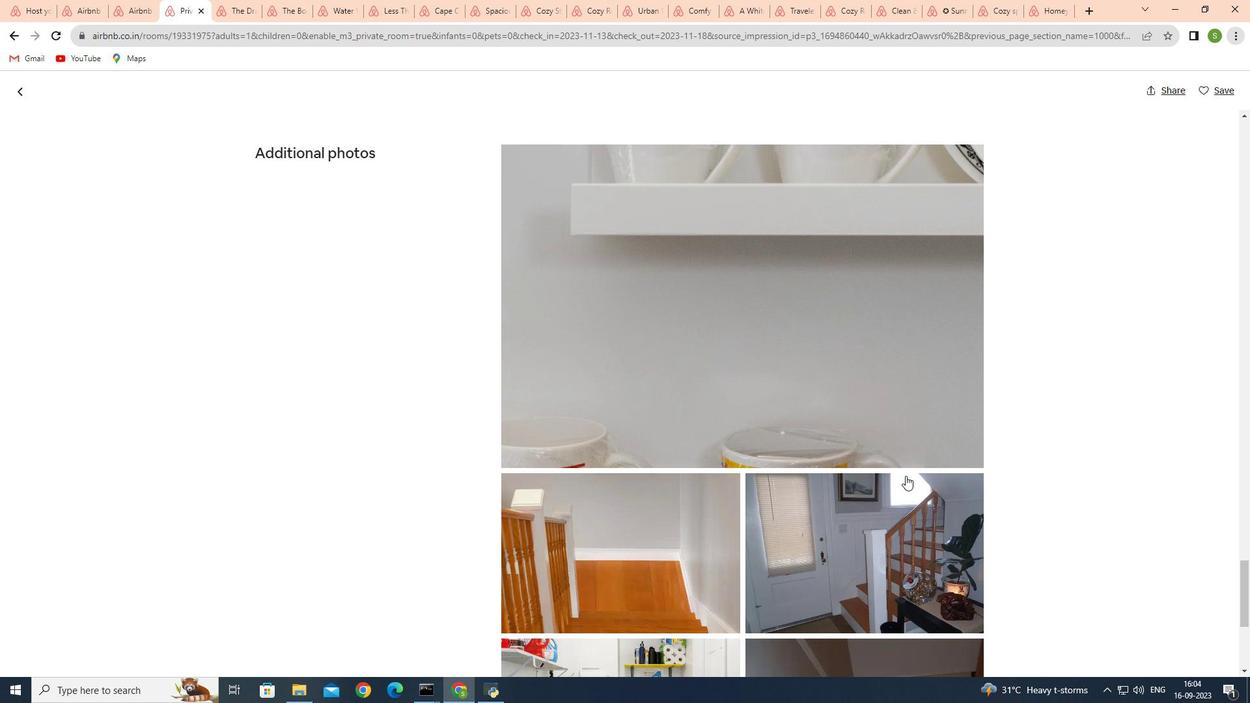 
Action: Mouse scrolled (905, 475) with delta (0, 0)
Screenshot: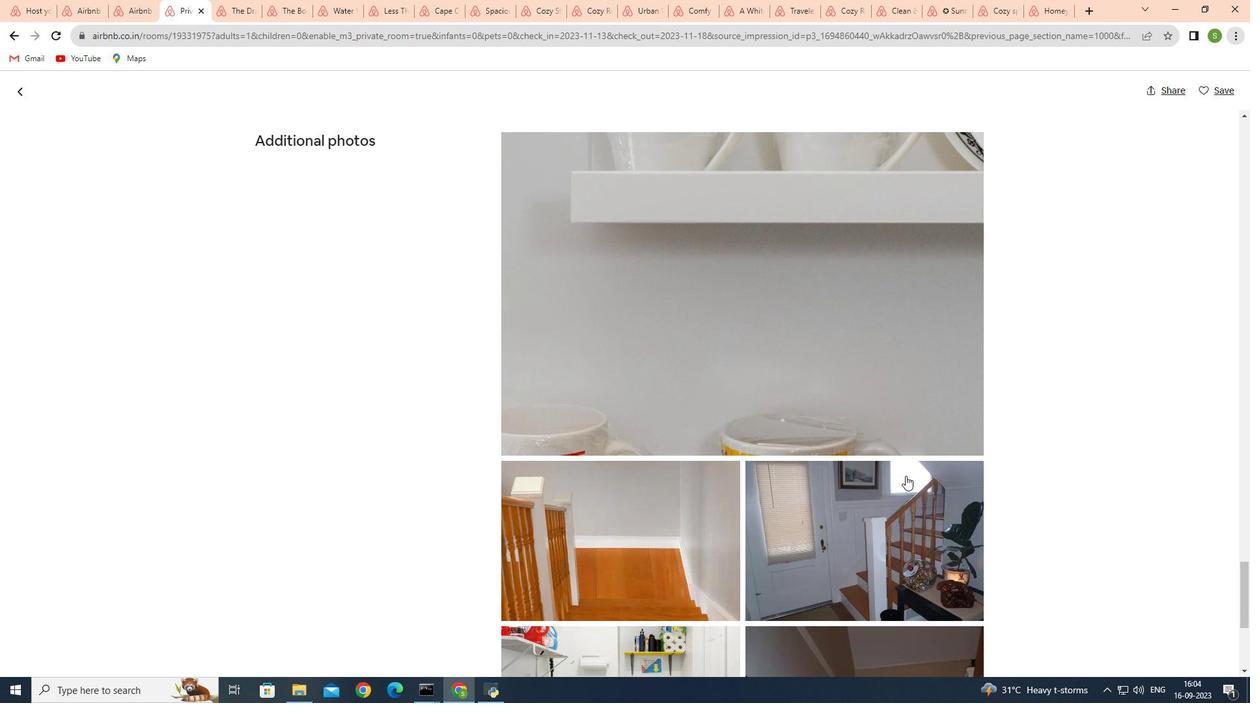 
Action: Mouse scrolled (905, 475) with delta (0, 0)
Screenshot: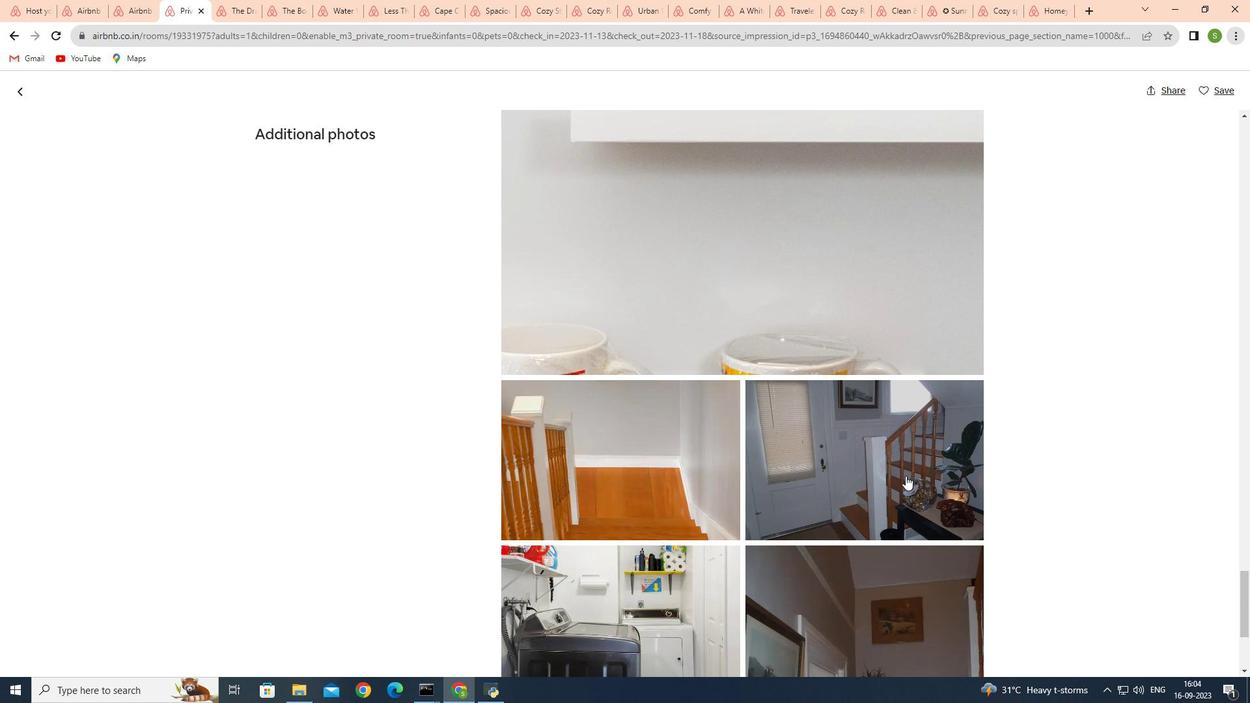 
Action: Mouse scrolled (905, 475) with delta (0, 0)
Screenshot: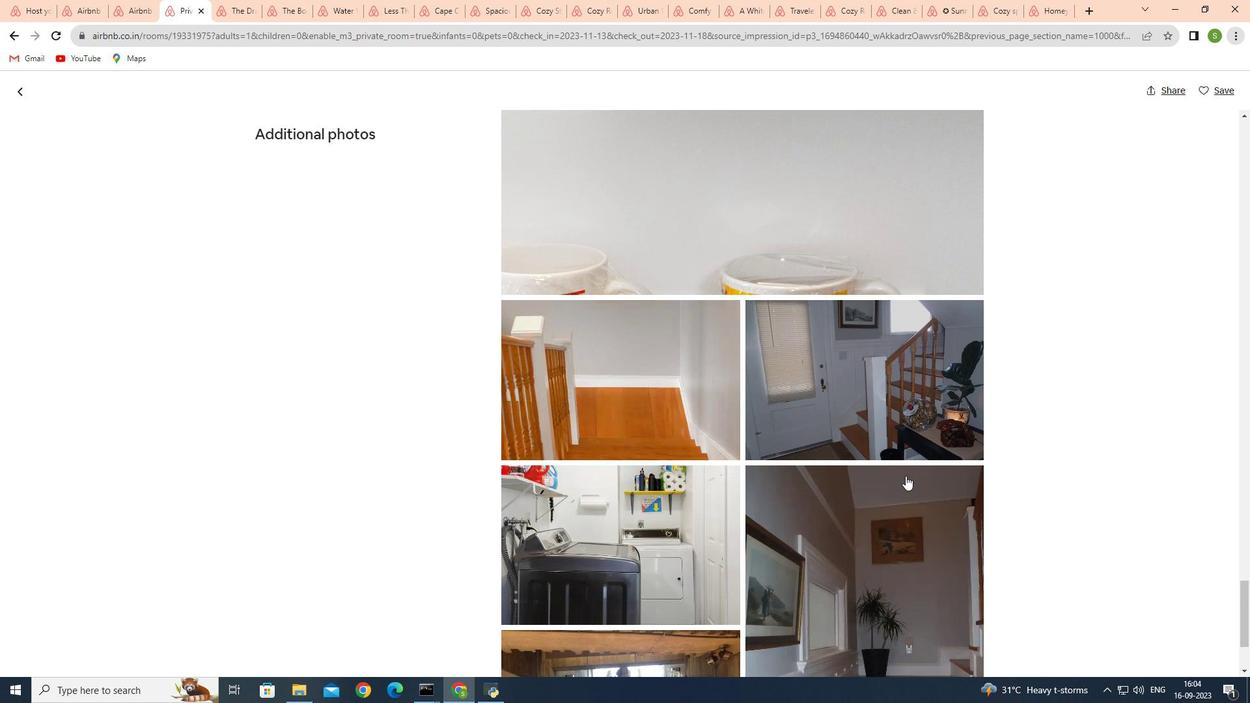 
Action: Mouse scrolled (905, 475) with delta (0, 0)
Screenshot: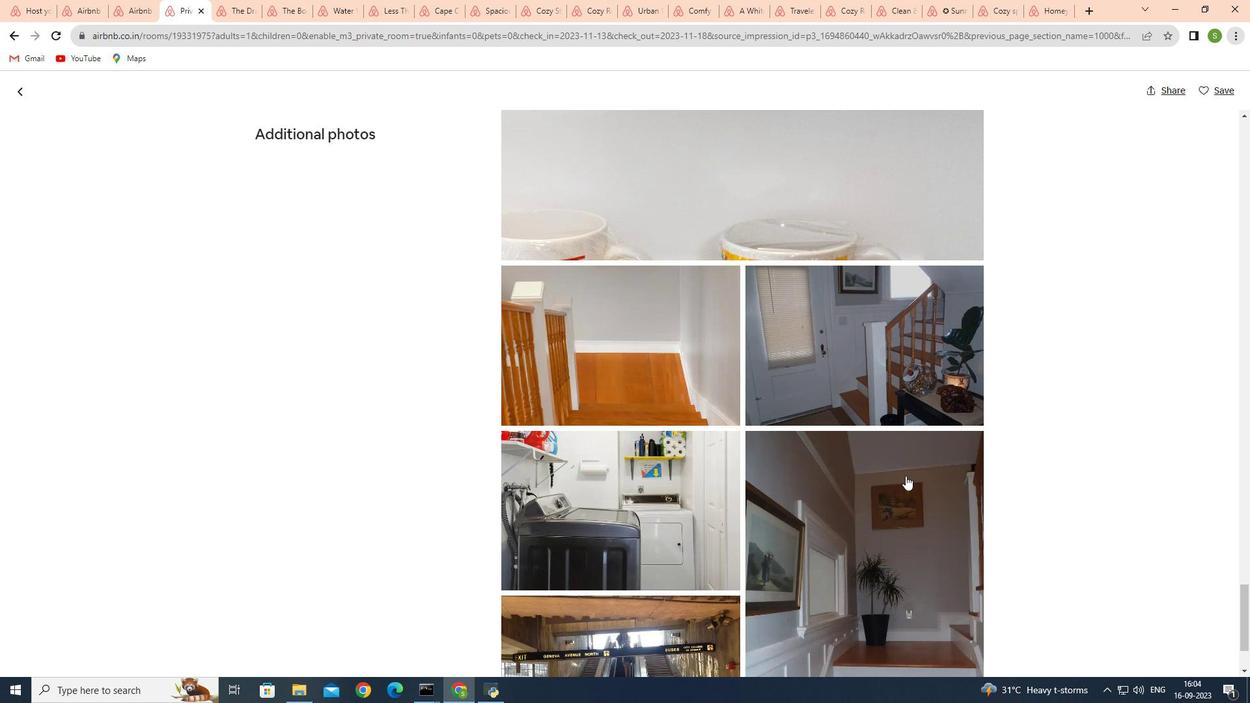 
Action: Mouse scrolled (905, 475) with delta (0, 0)
Screenshot: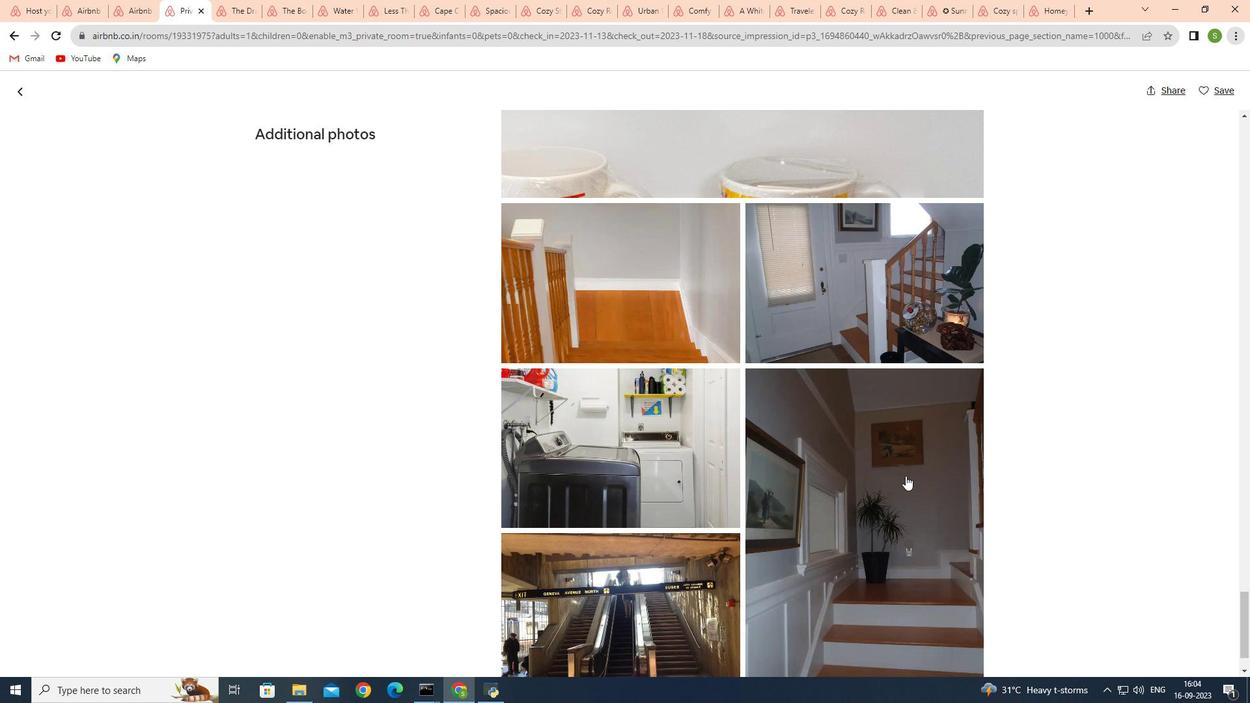 
Action: Mouse scrolled (905, 475) with delta (0, 0)
Screenshot: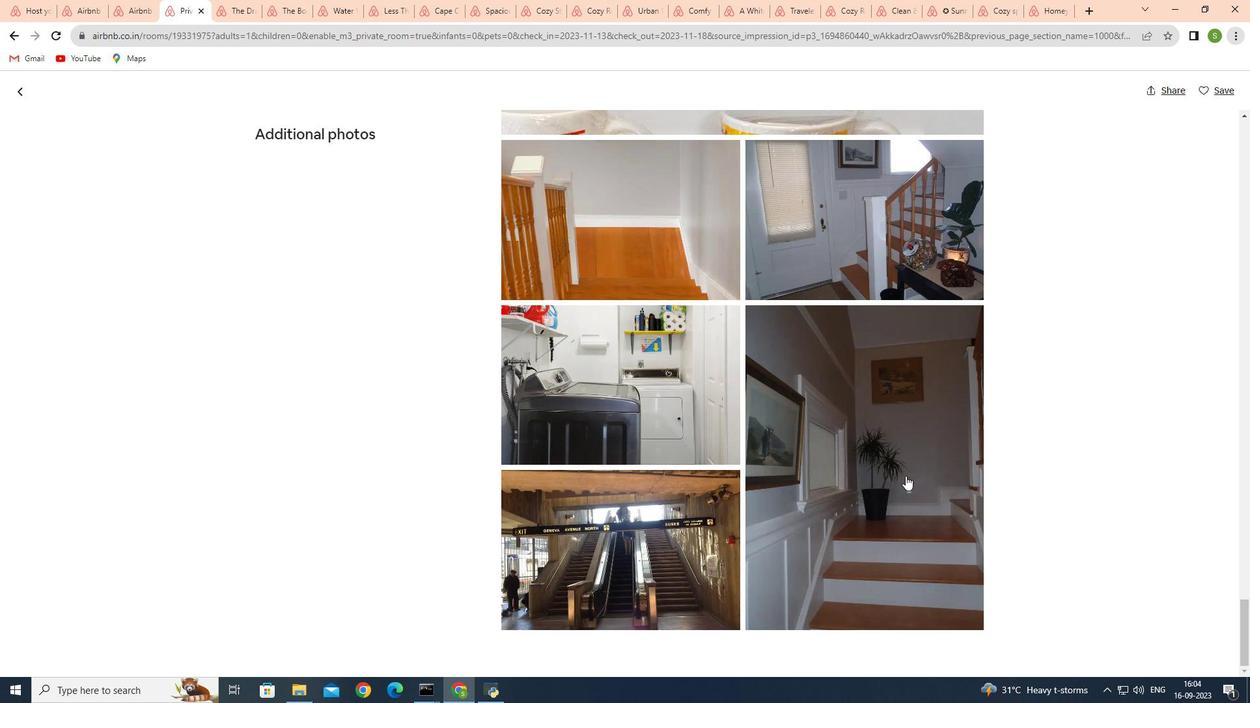 
Action: Mouse scrolled (905, 475) with delta (0, 0)
Screenshot: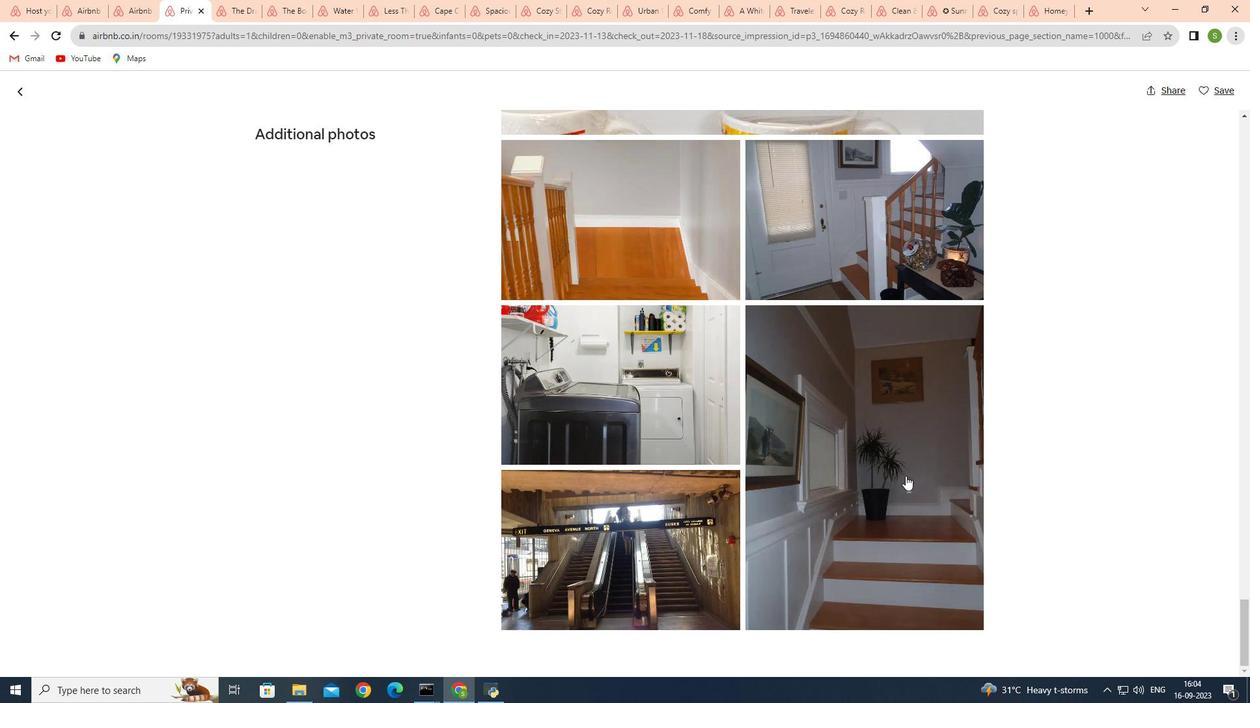
Action: Mouse scrolled (905, 475) with delta (0, 0)
Screenshot: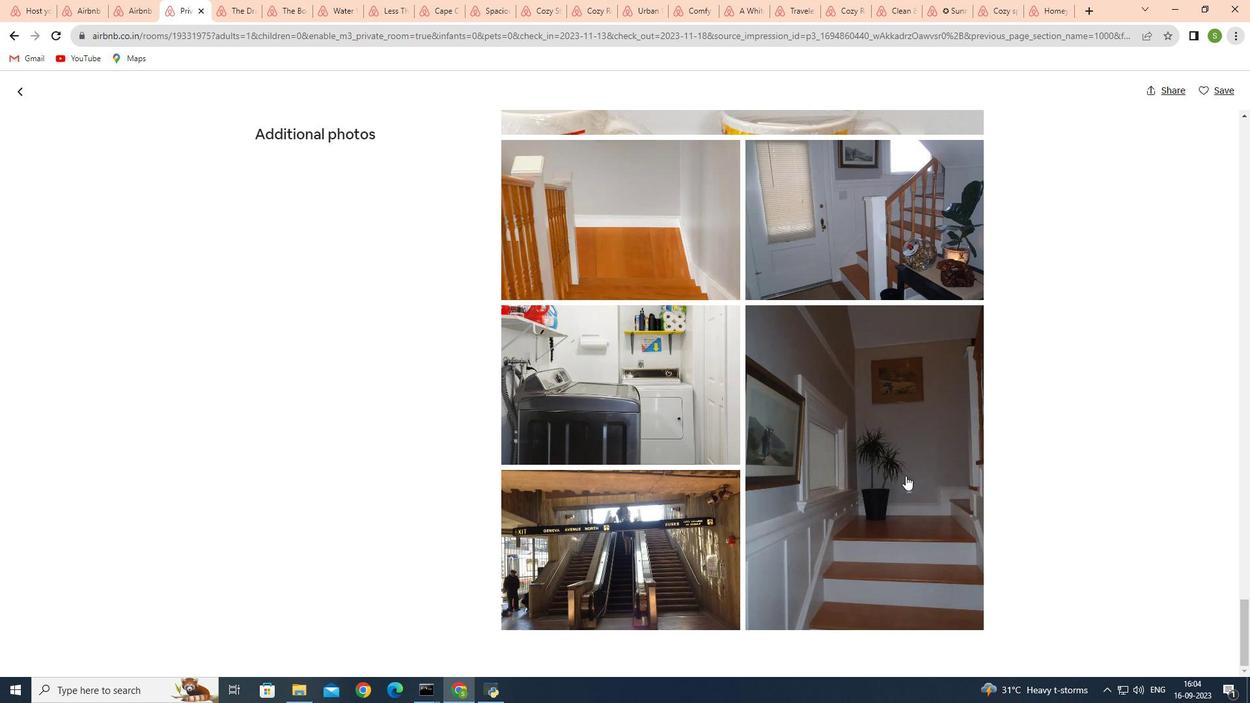 
Action: Mouse scrolled (905, 475) with delta (0, 0)
Screenshot: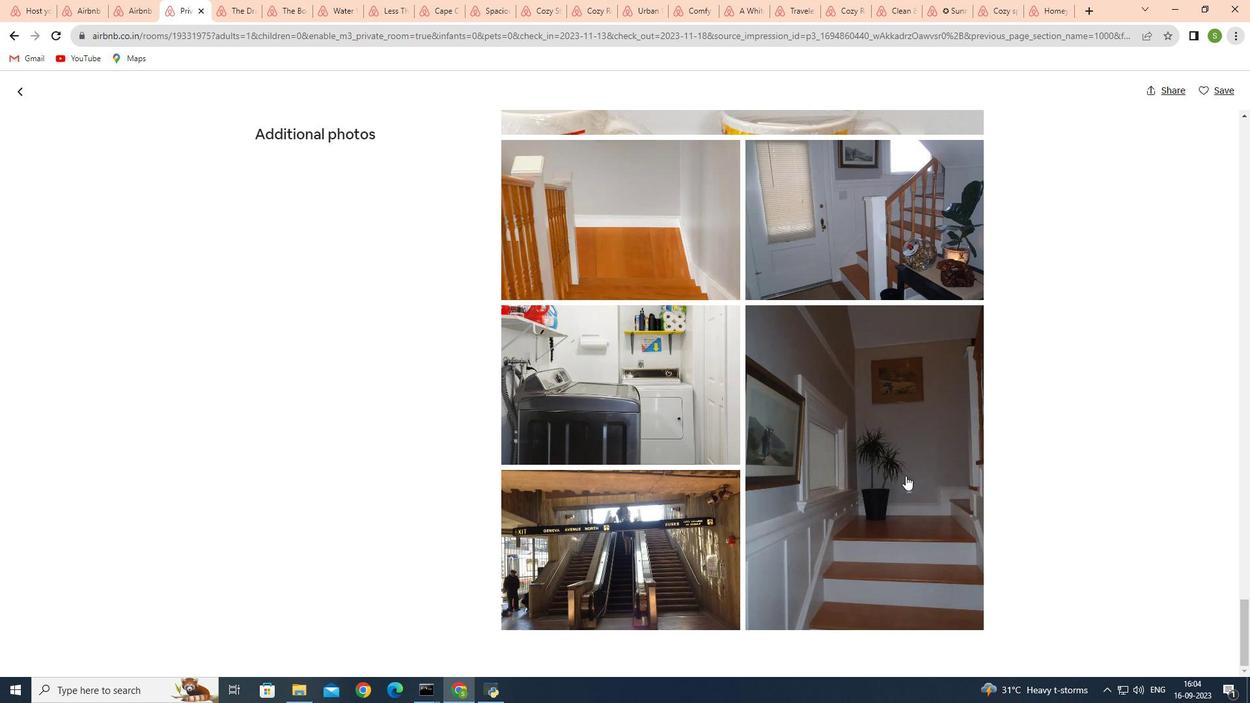 
Action: Mouse scrolled (905, 475) with delta (0, 0)
Screenshot: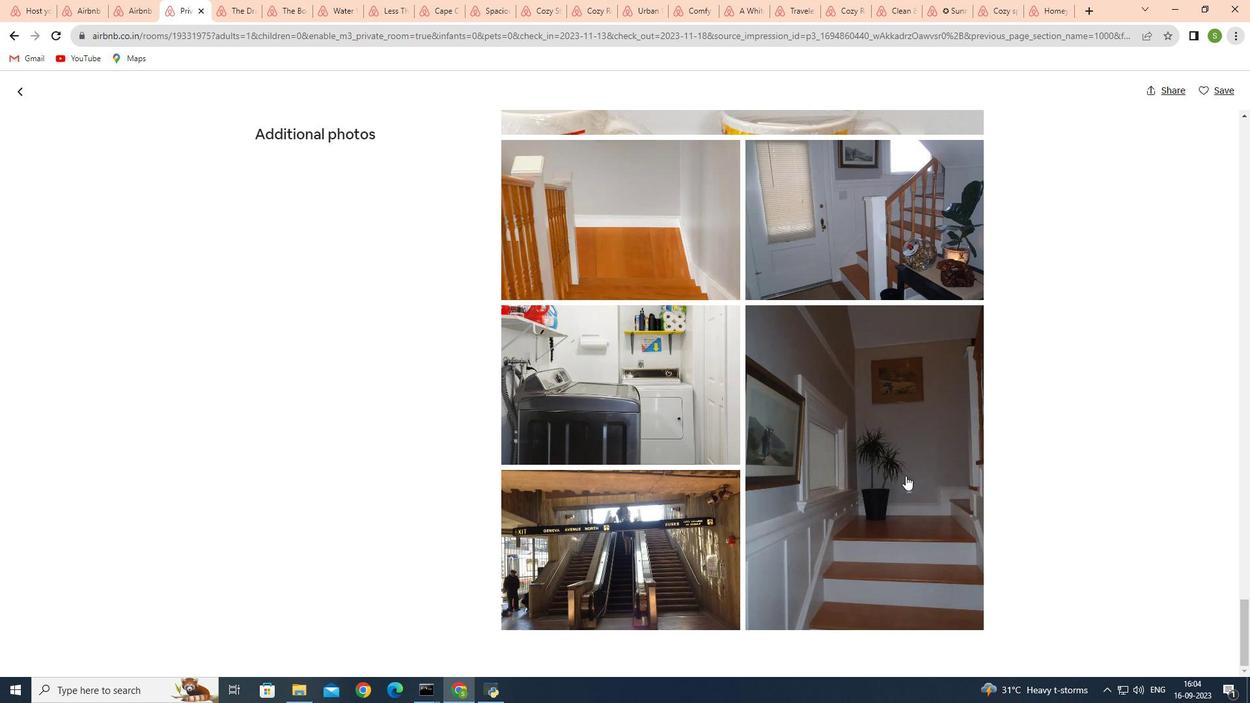 
Action: Mouse scrolled (905, 475) with delta (0, 0)
Screenshot: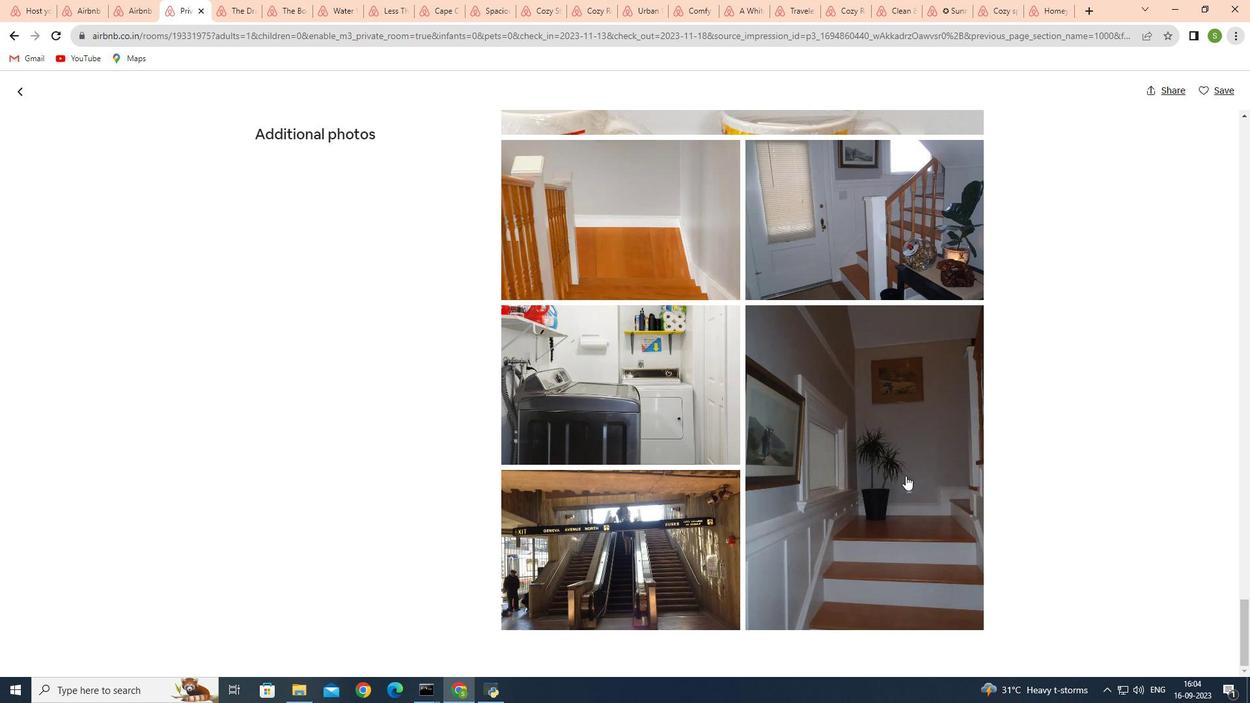 
Action: Mouse scrolled (905, 475) with delta (0, 0)
Screenshot: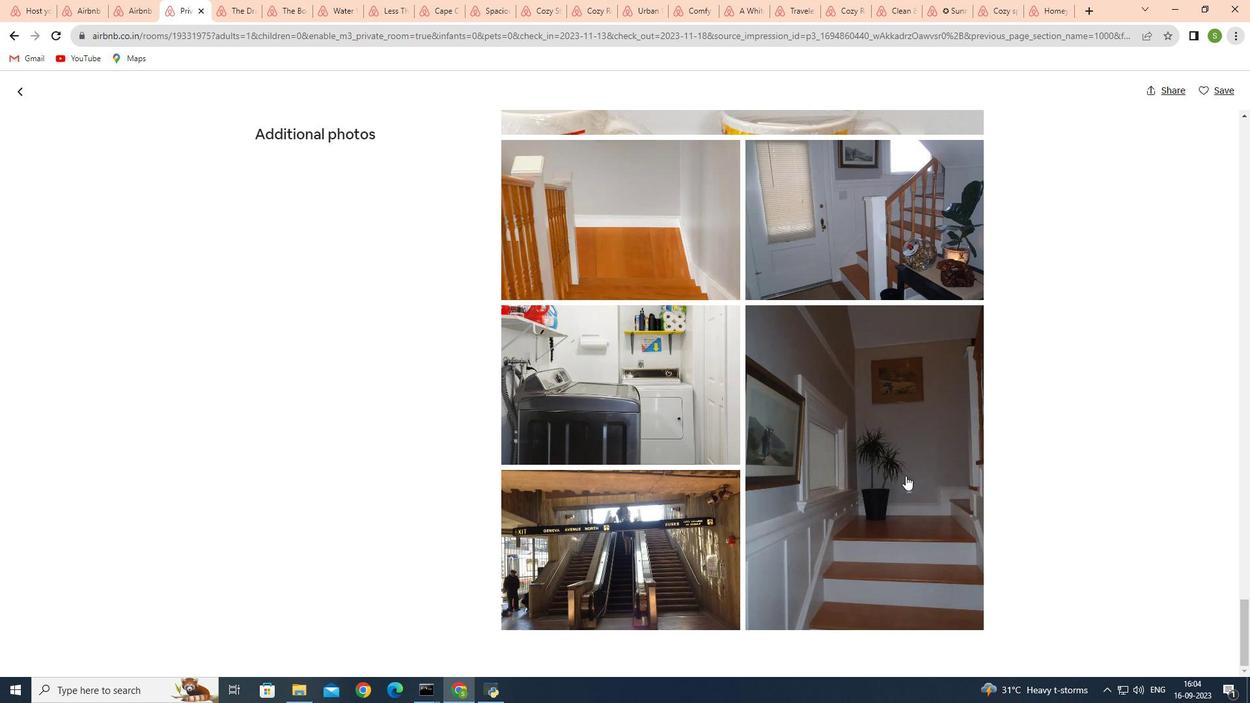 
Action: Mouse scrolled (905, 475) with delta (0, 0)
Screenshot: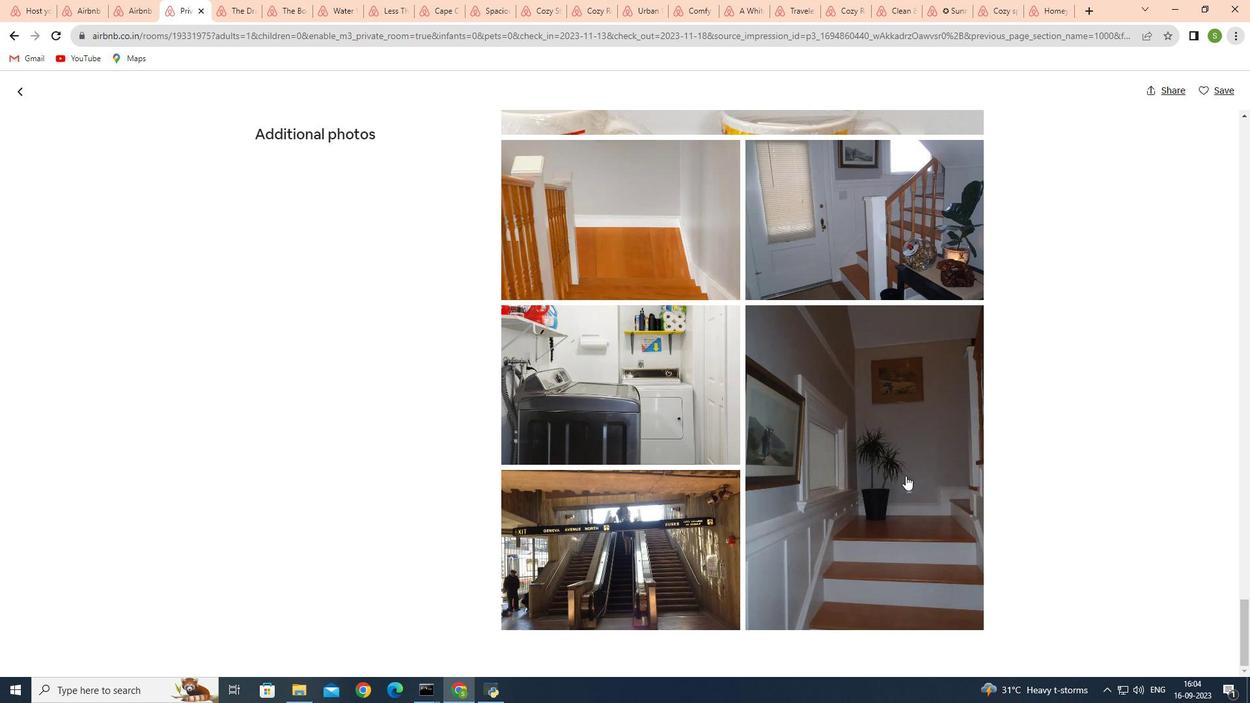 
Action: Mouse scrolled (905, 475) with delta (0, 0)
Screenshot: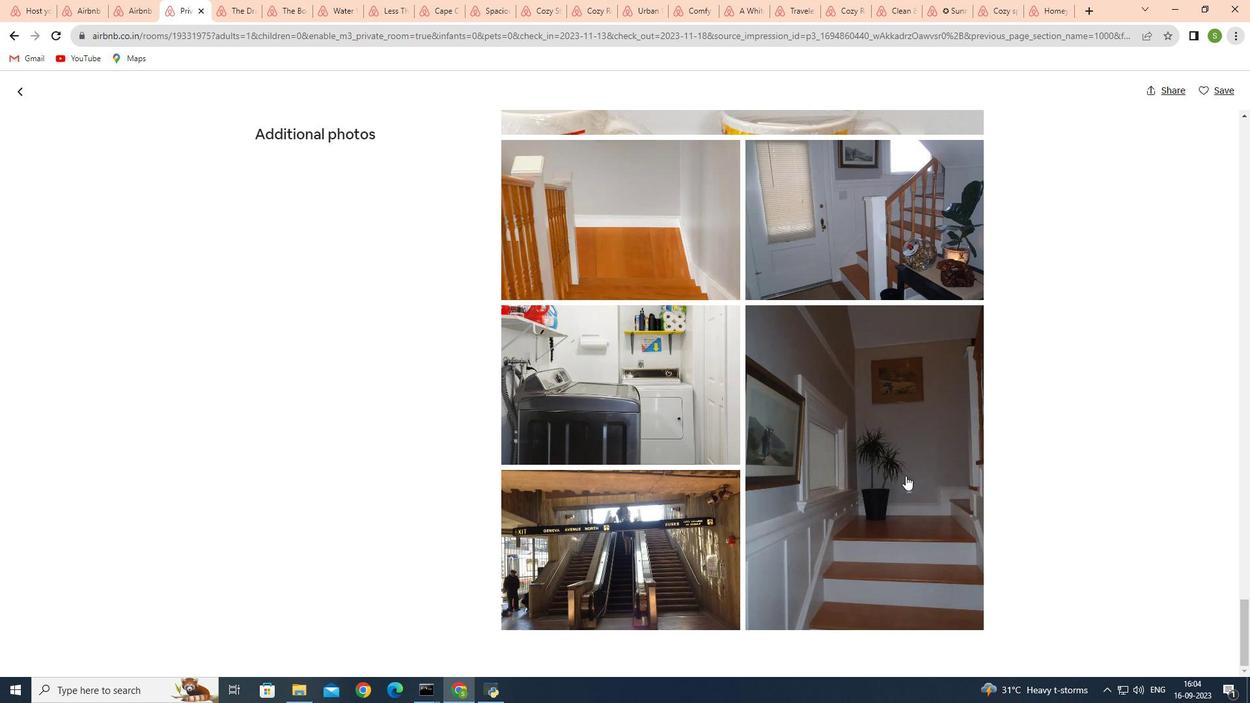 
Action: Mouse scrolled (905, 475) with delta (0, 0)
Screenshot: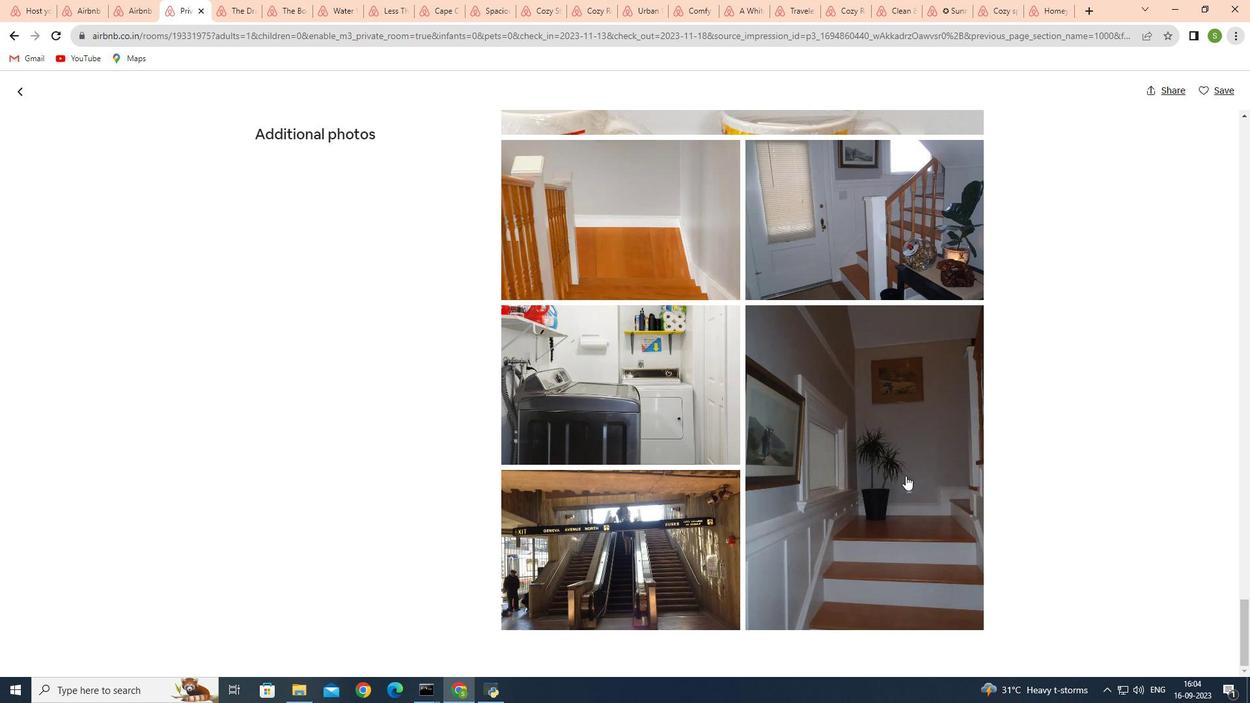 
Action: Mouse moved to (905, 476)
Screenshot: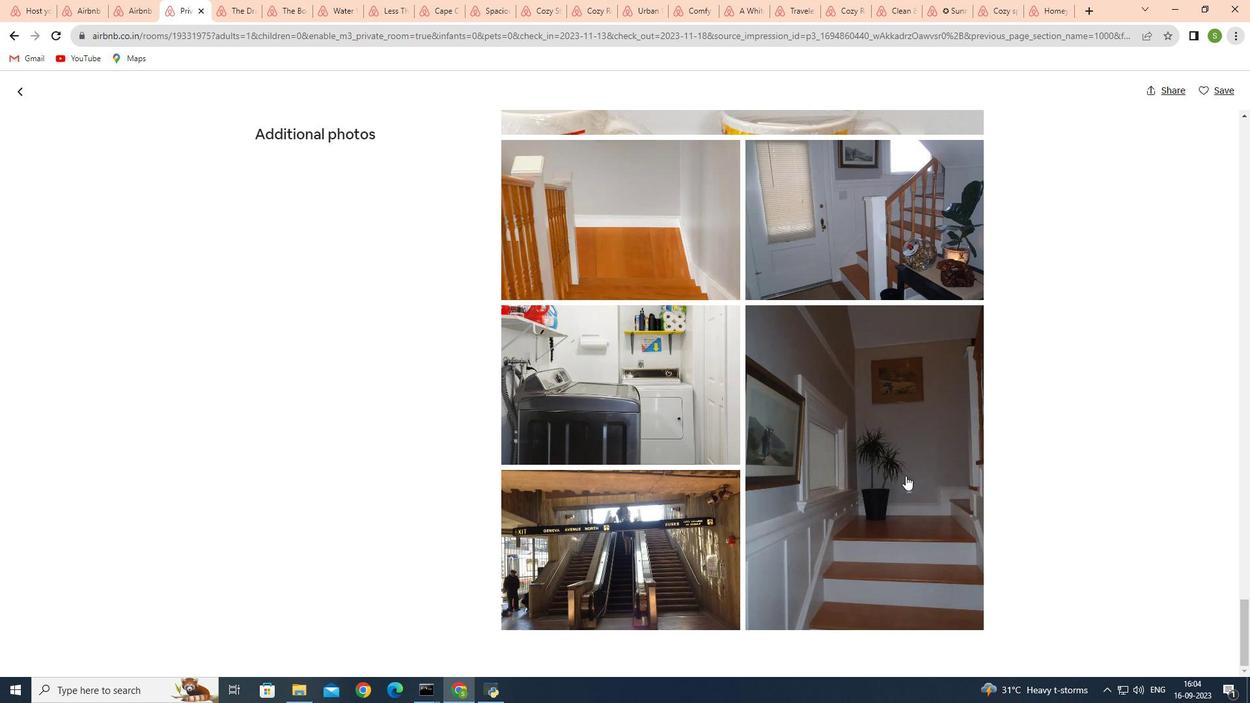 
Action: Mouse scrolled (905, 475) with delta (0, 0)
Screenshot: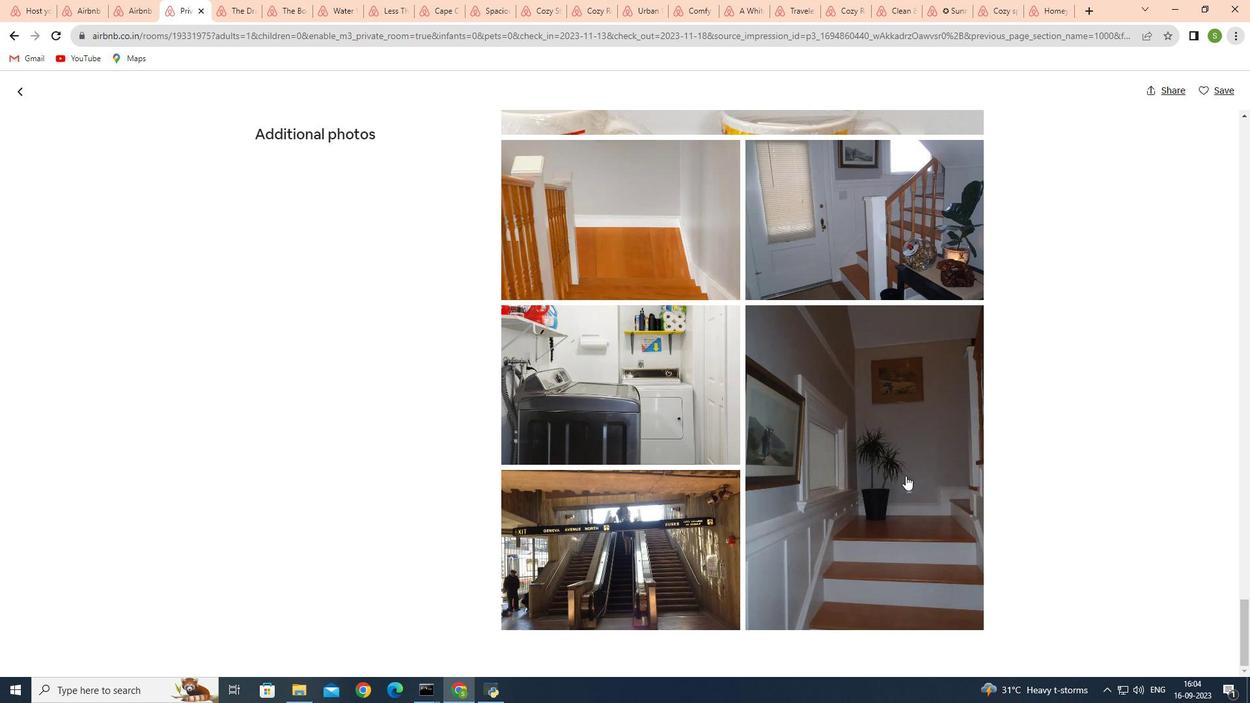 
Action: Mouse scrolled (905, 475) with delta (0, 0)
Screenshot: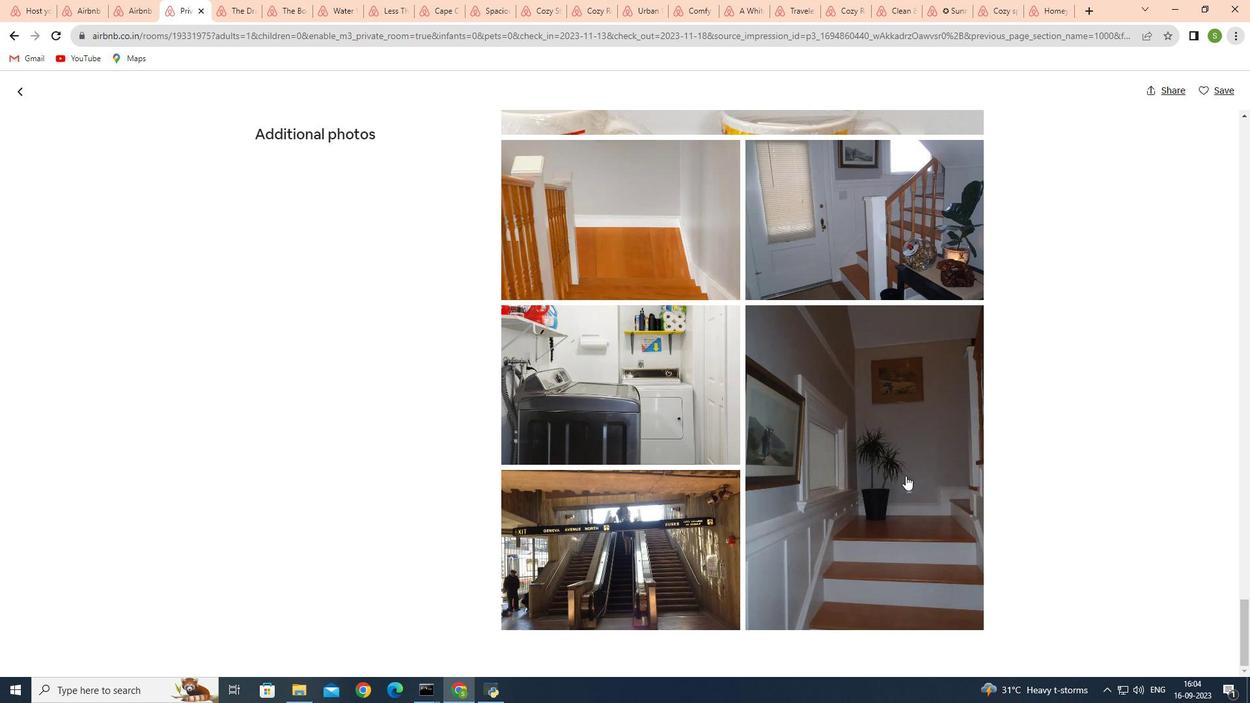 
Action: Mouse scrolled (905, 475) with delta (0, 0)
Screenshot: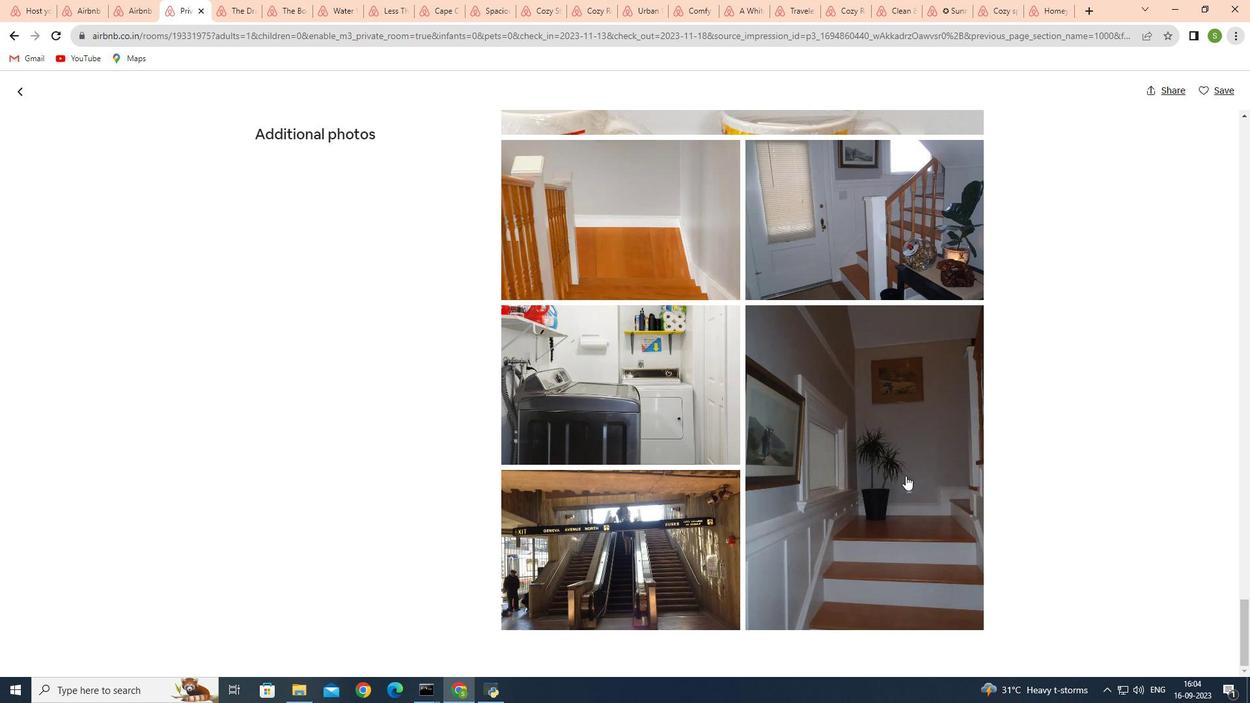 
Action: Mouse scrolled (905, 475) with delta (0, 0)
Screenshot: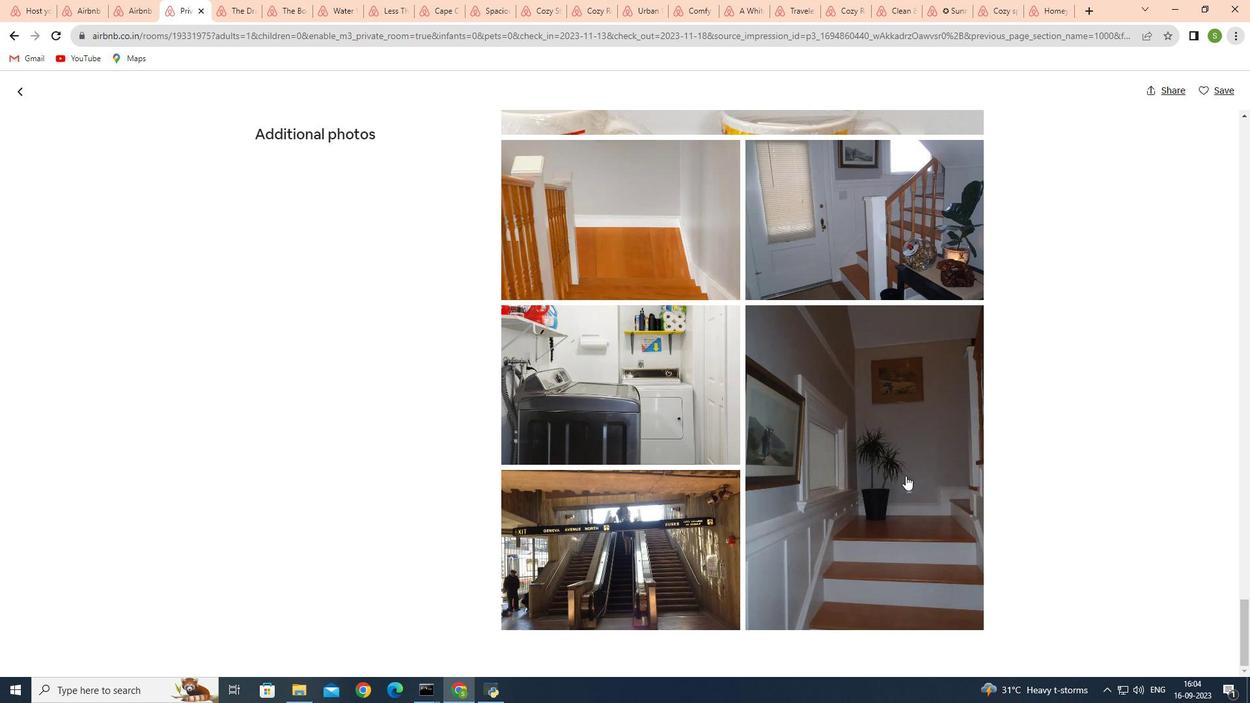 
Action: Mouse moved to (905, 476)
Screenshot: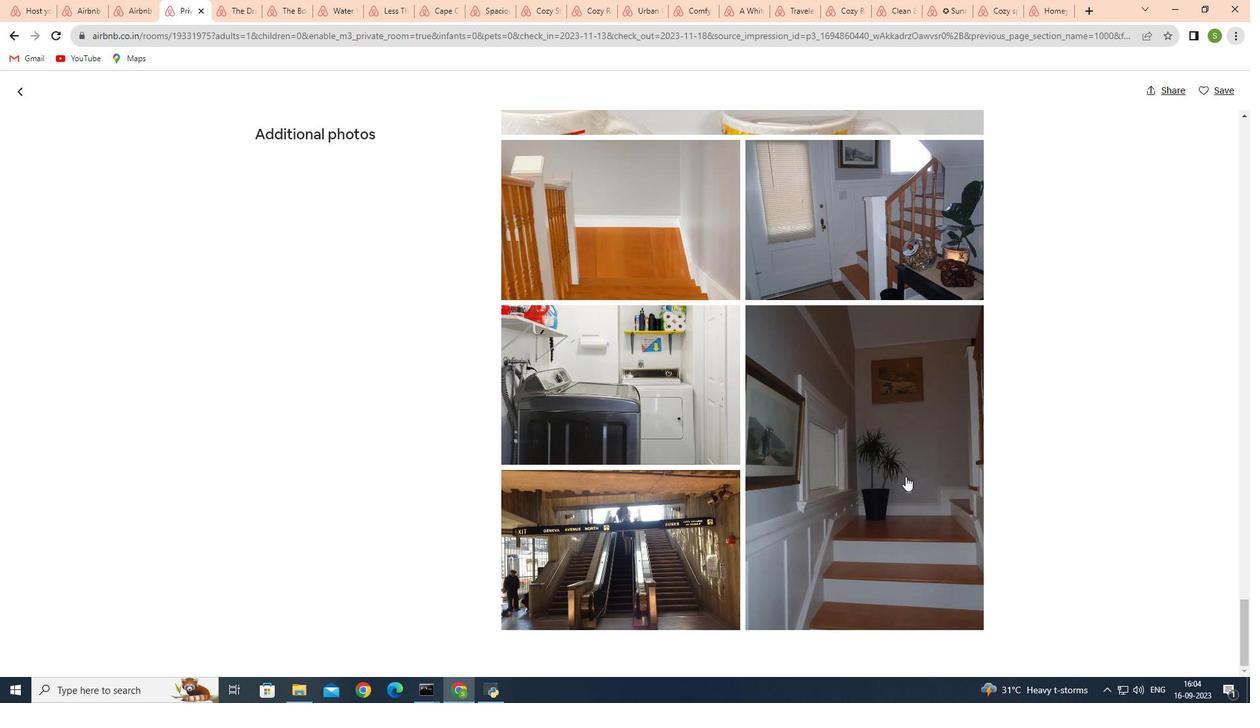
Action: Mouse scrolled (905, 476) with delta (0, 0)
Screenshot: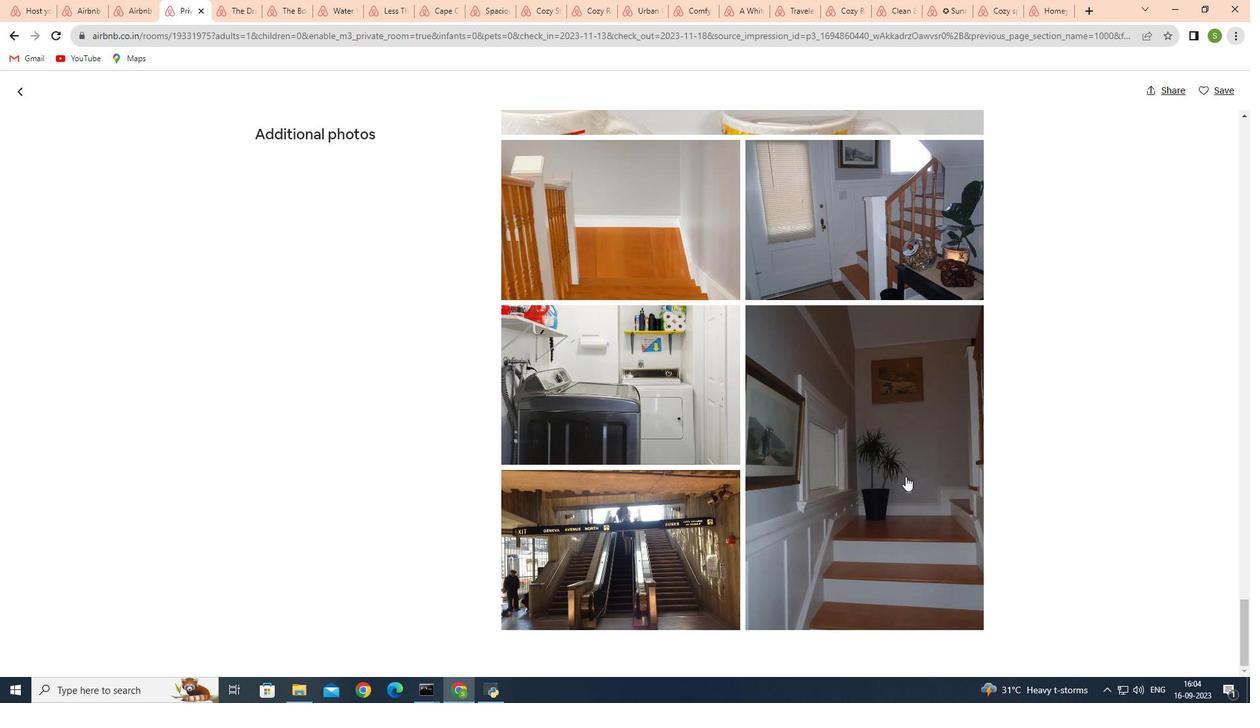 
Action: Mouse scrolled (905, 476) with delta (0, 0)
Screenshot: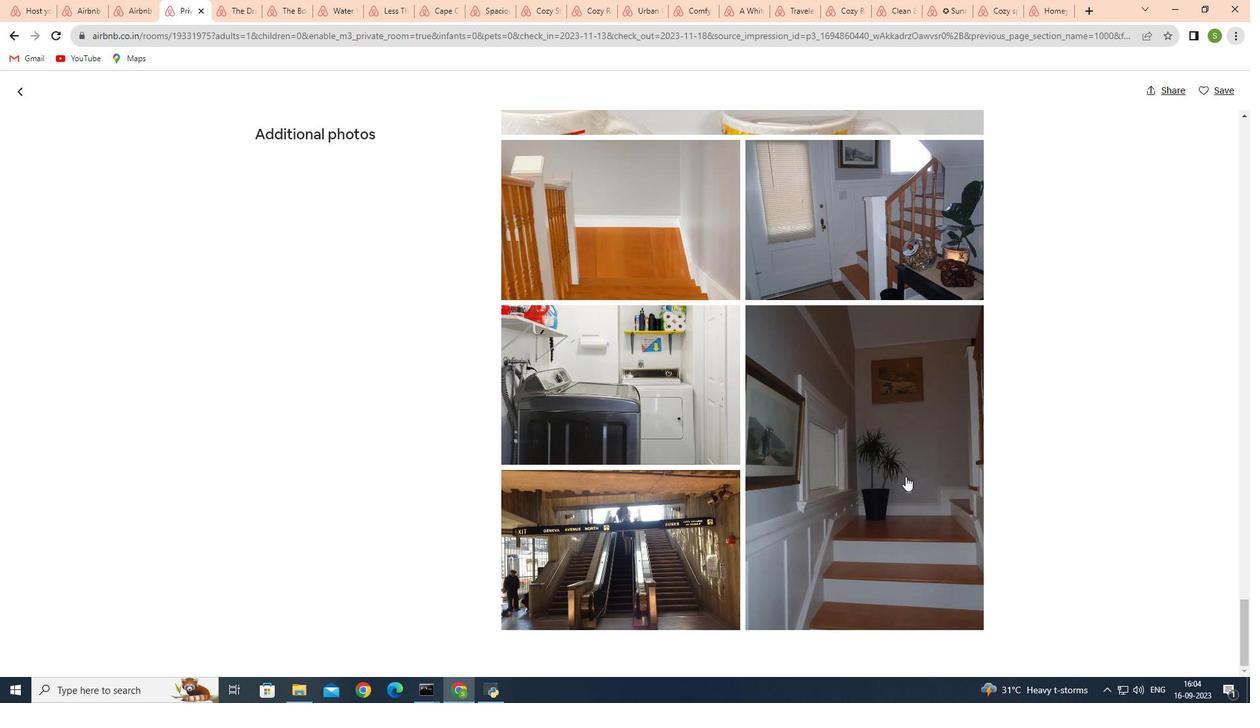 
Action: Mouse scrolled (905, 476) with delta (0, 0)
Screenshot: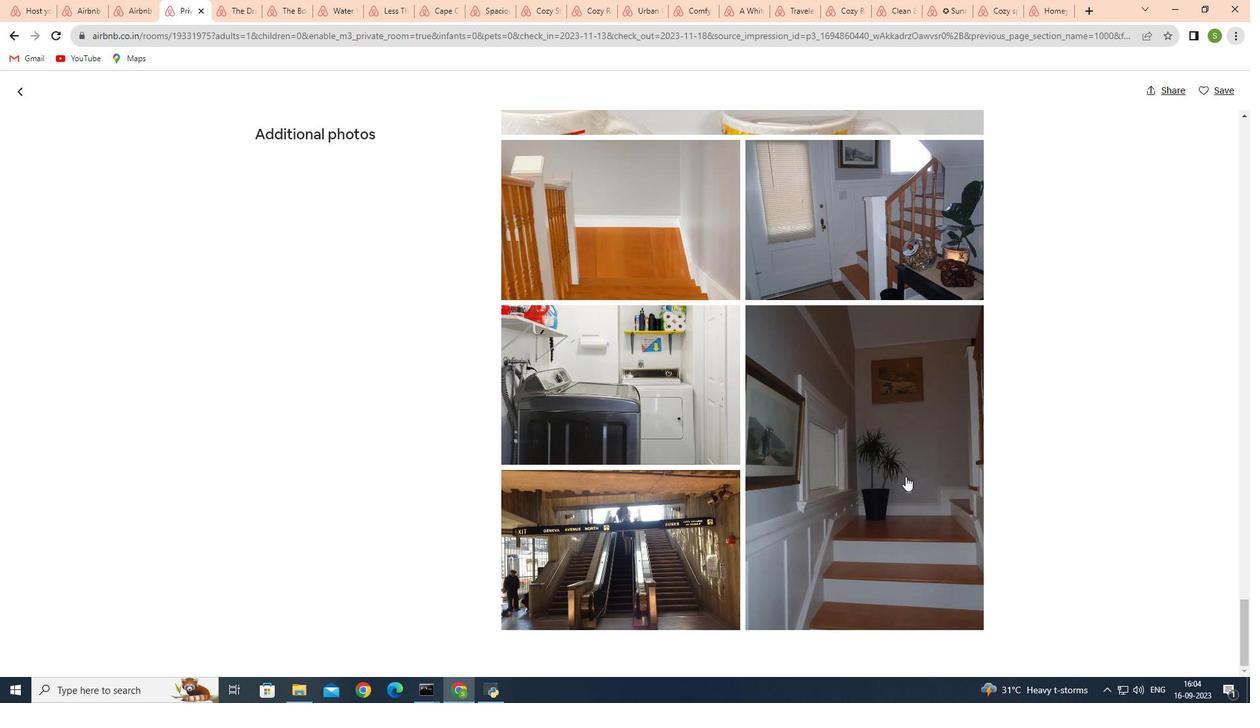 
Action: Mouse moved to (18, 89)
Screenshot: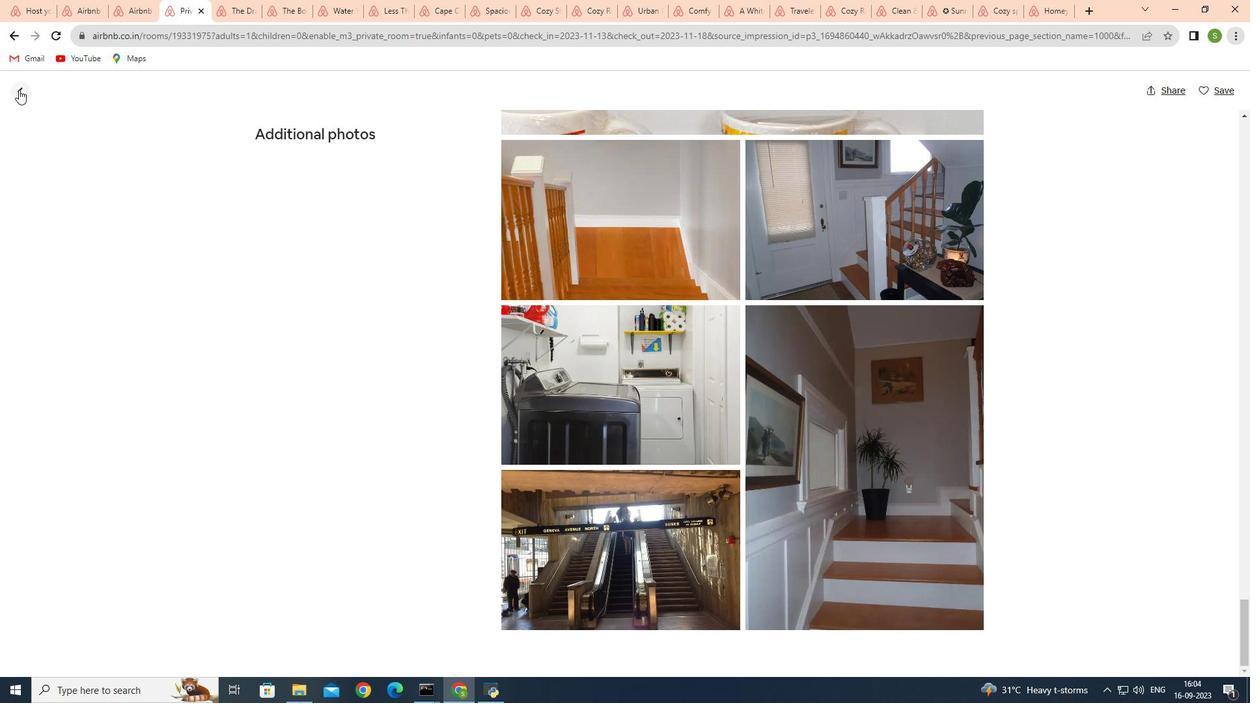 
Action: Mouse pressed left at (18, 89)
Screenshot: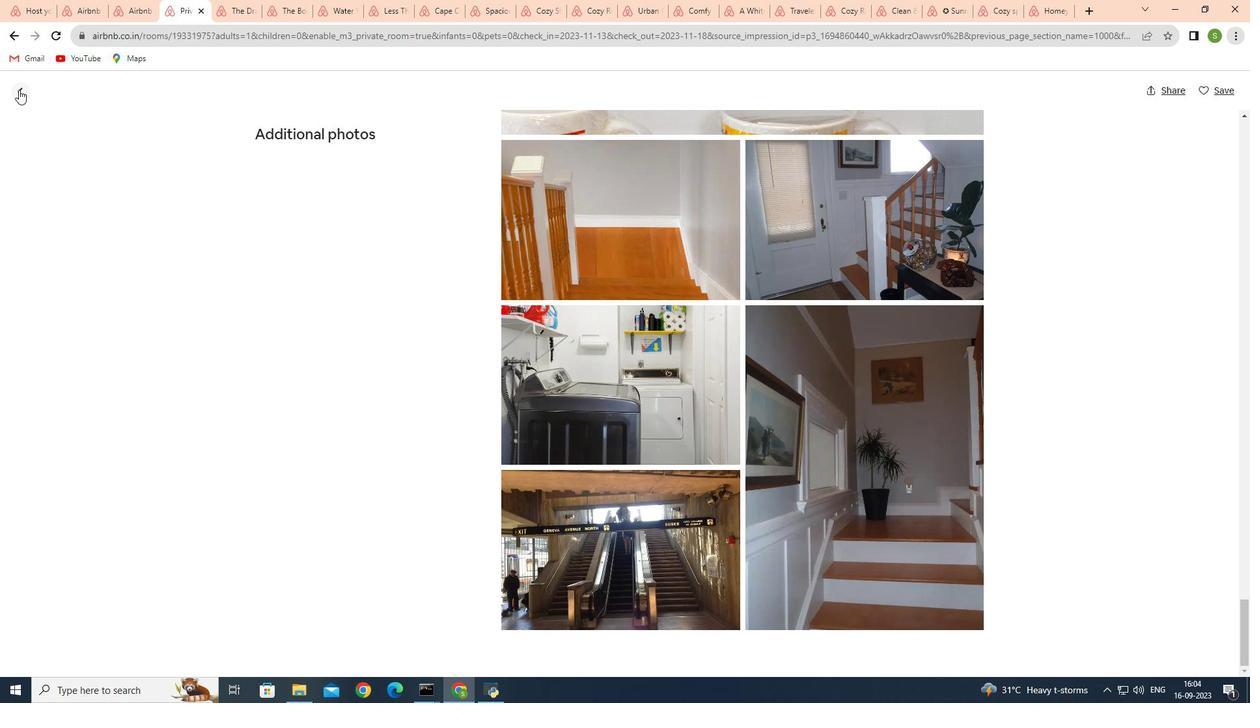 
Action: Mouse moved to (317, 388)
Screenshot: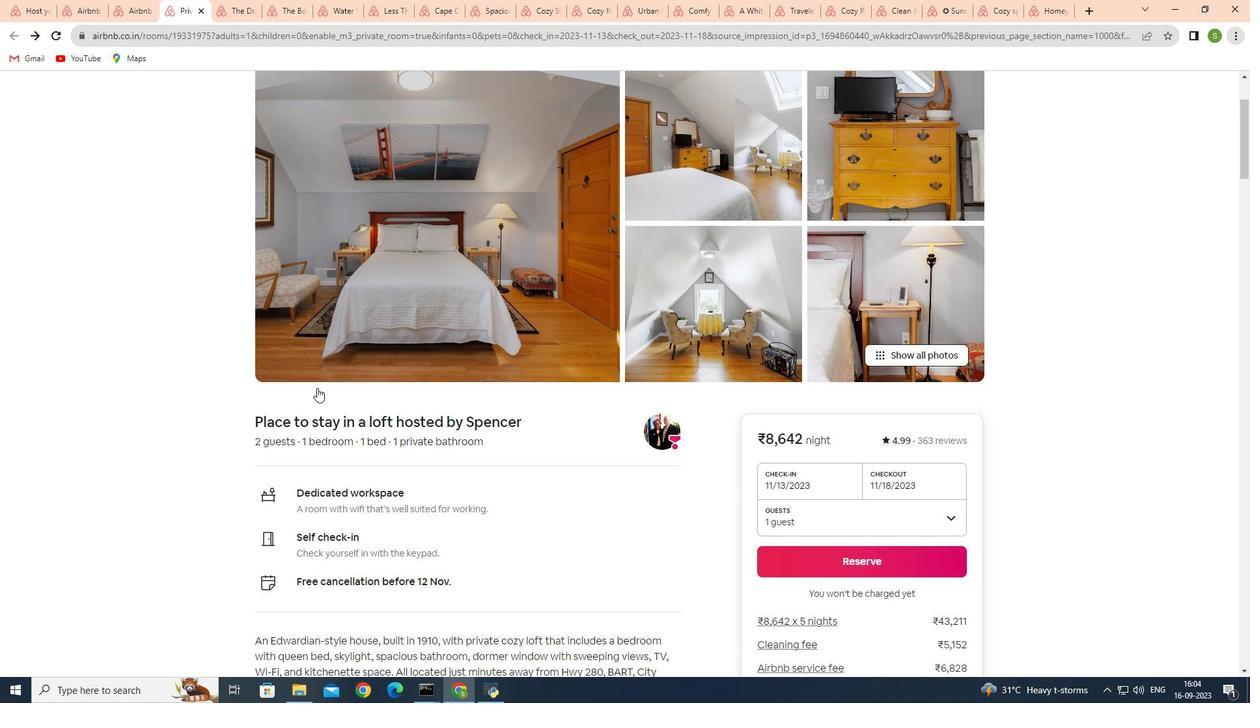 
Action: Mouse scrolled (317, 387) with delta (0, 0)
Screenshot: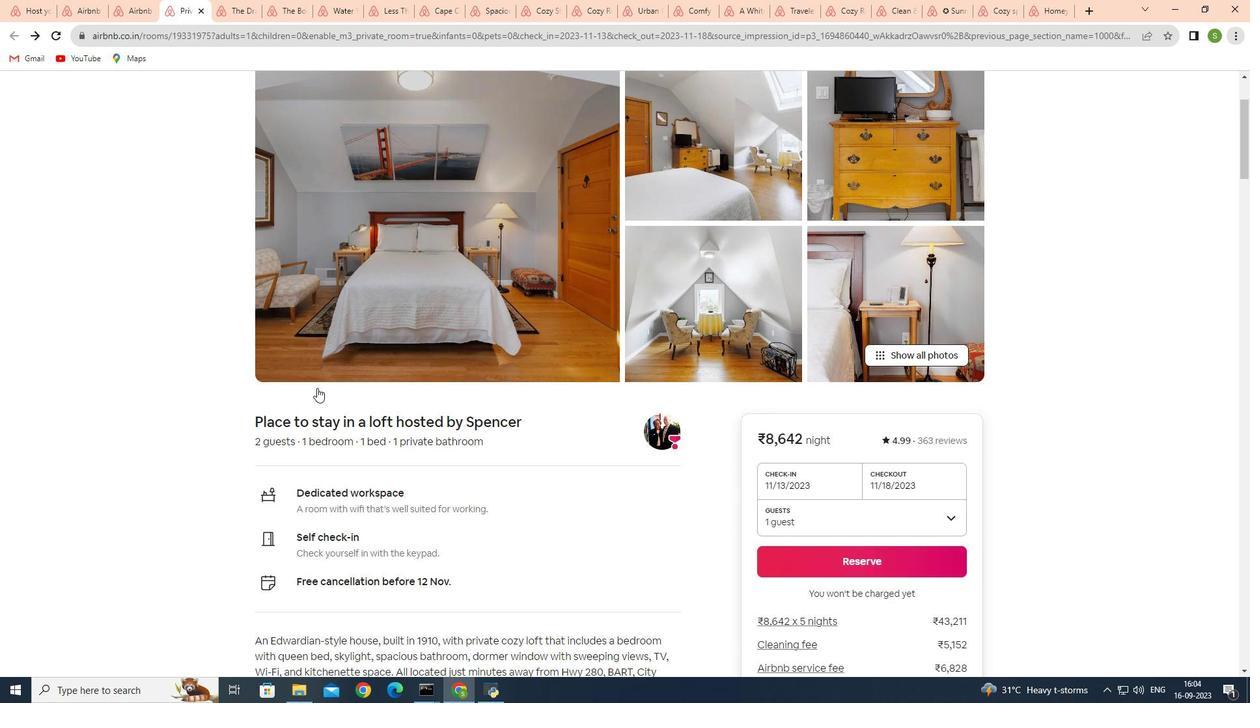 
Action: Mouse moved to (317, 388)
Screenshot: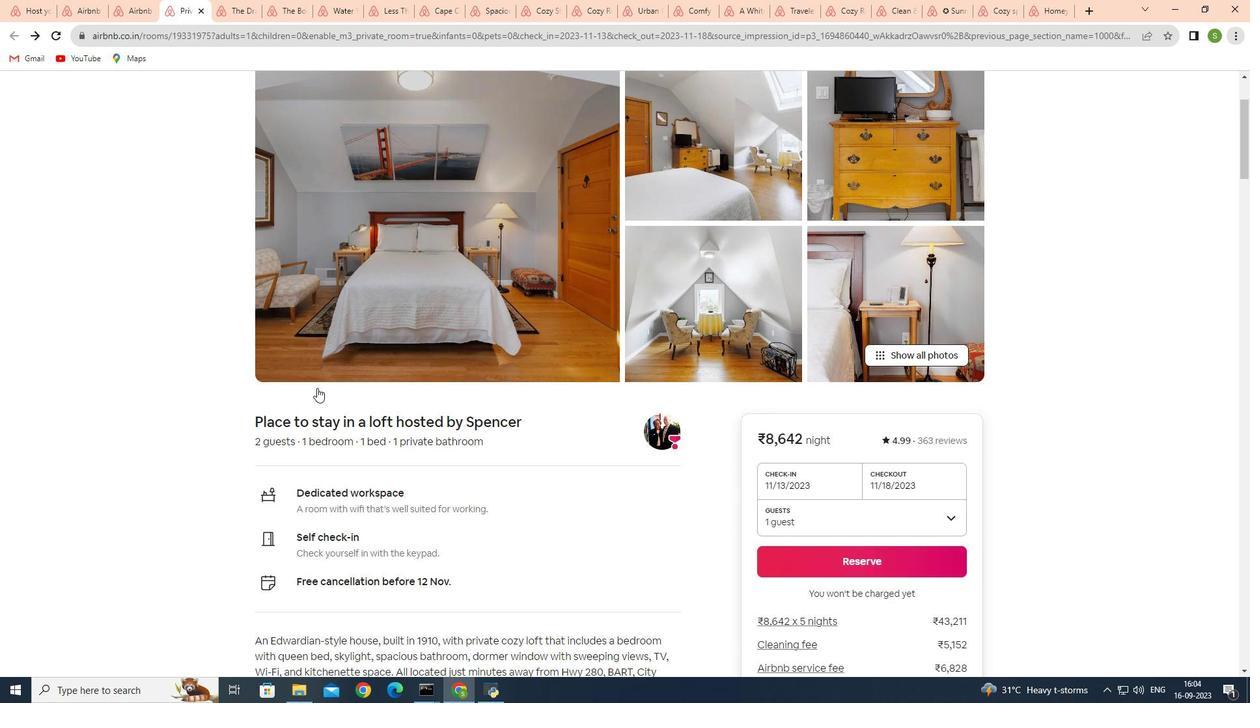 
Action: Mouse scrolled (317, 387) with delta (0, 0)
Screenshot: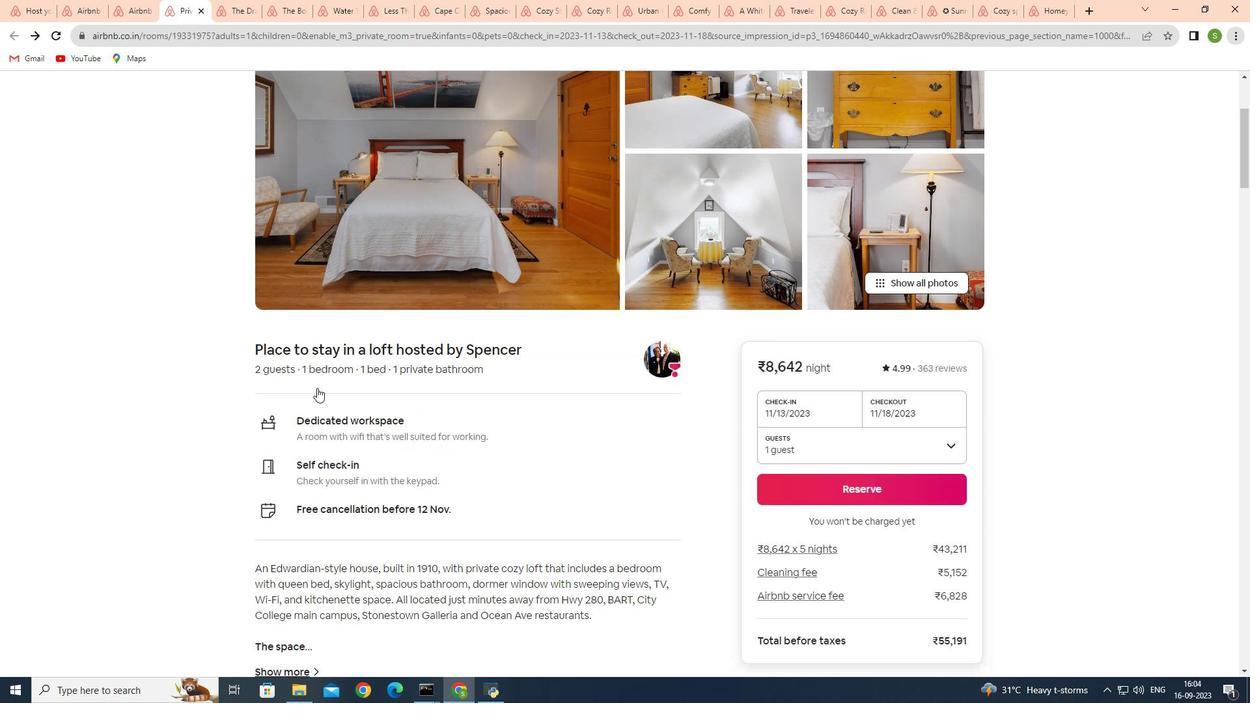 
Action: Mouse scrolled (317, 387) with delta (0, 0)
Screenshot: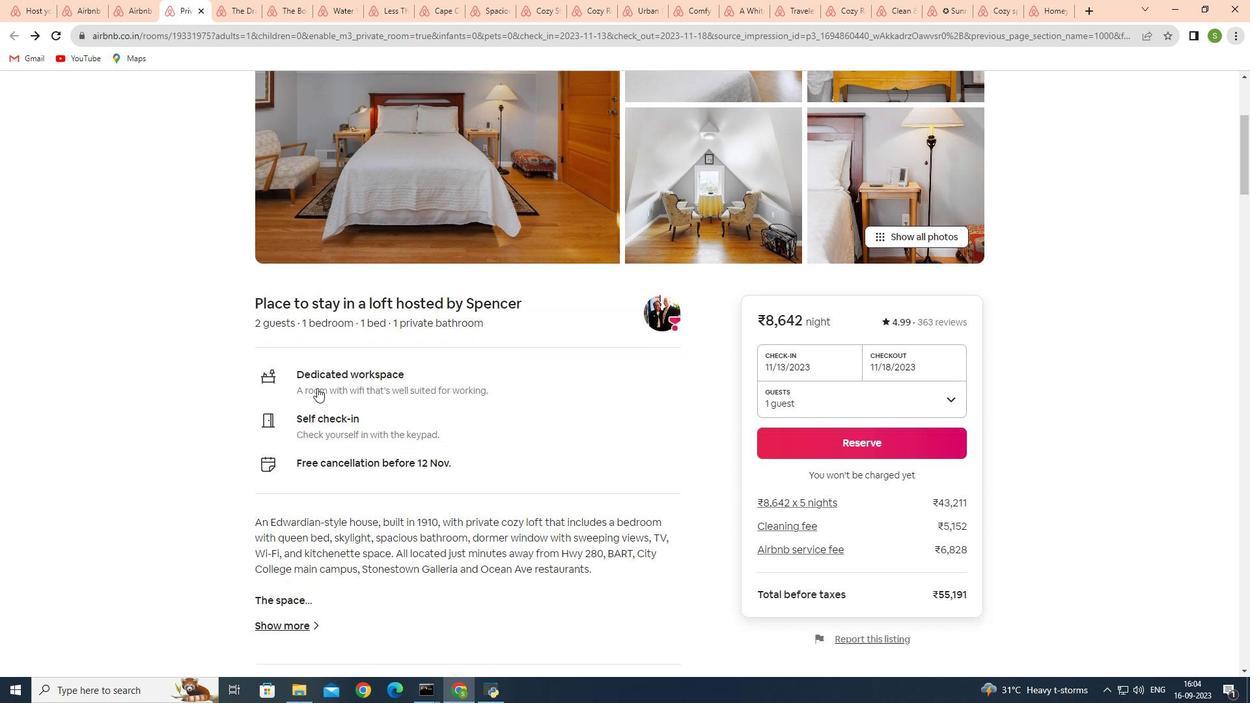 
Action: Mouse scrolled (317, 387) with delta (0, 0)
Screenshot: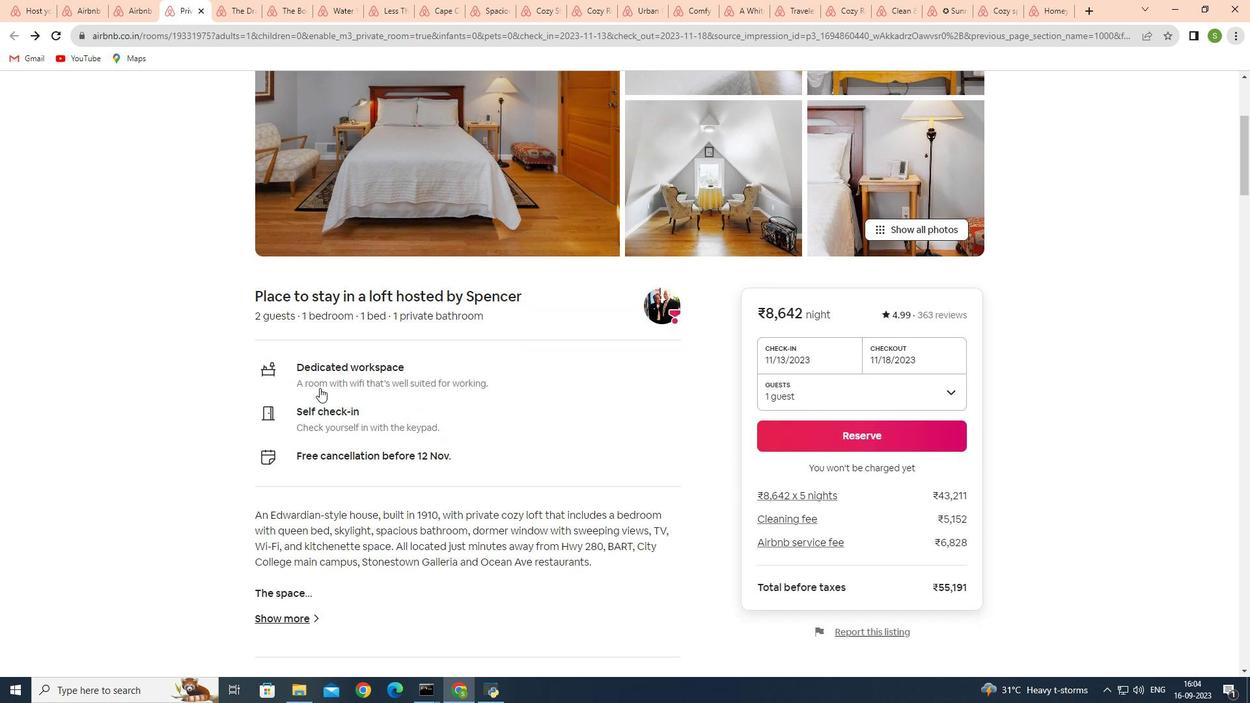 
Action: Mouse moved to (386, 390)
Screenshot: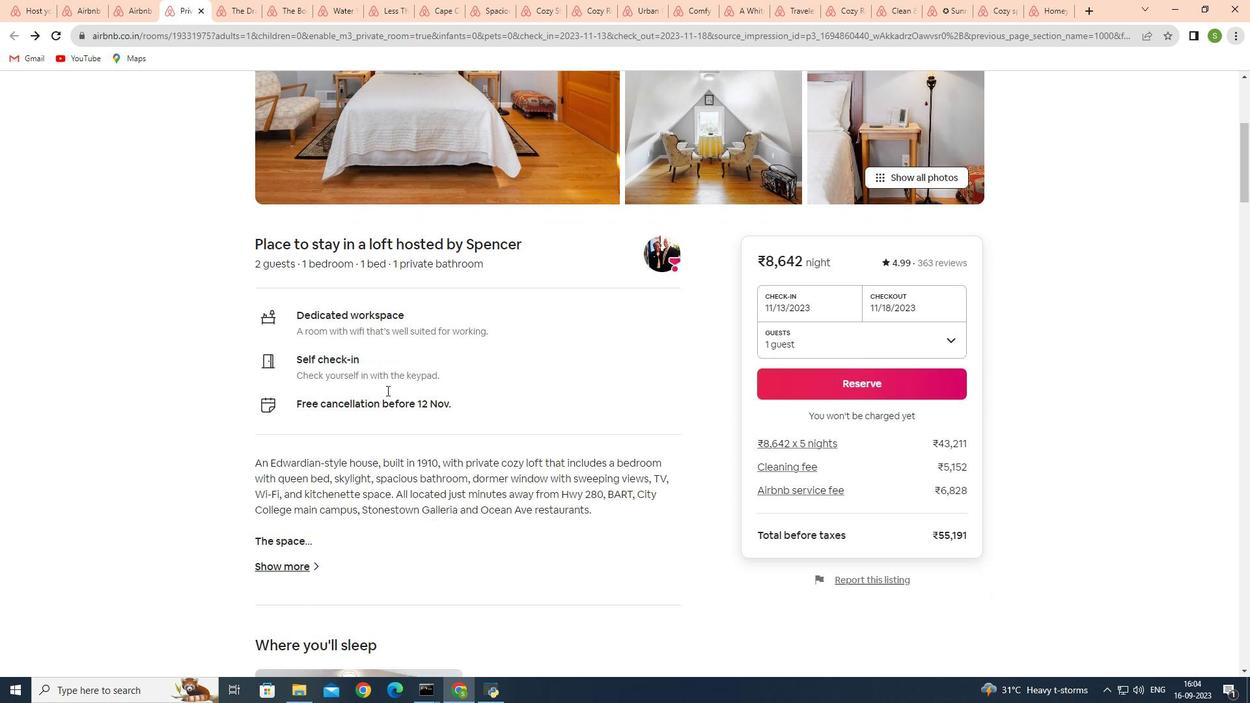 
Action: Mouse scrolled (386, 390) with delta (0, 0)
Screenshot: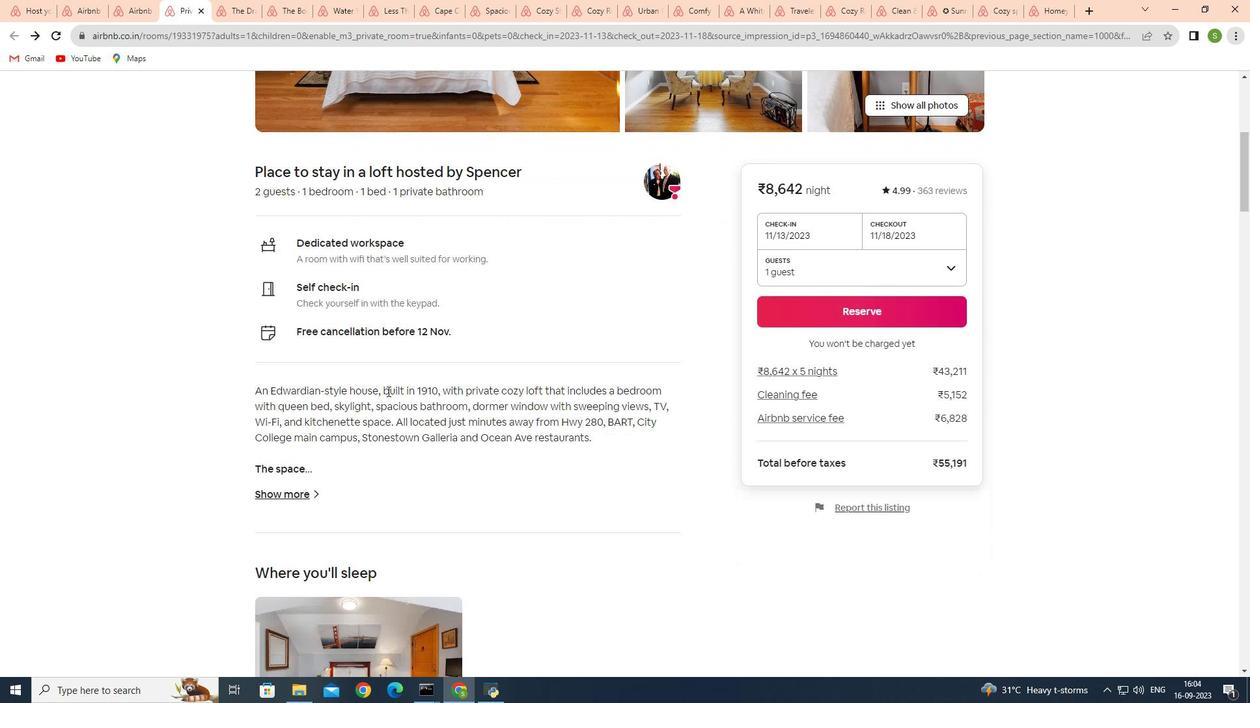 
Action: Mouse moved to (386, 390)
Screenshot: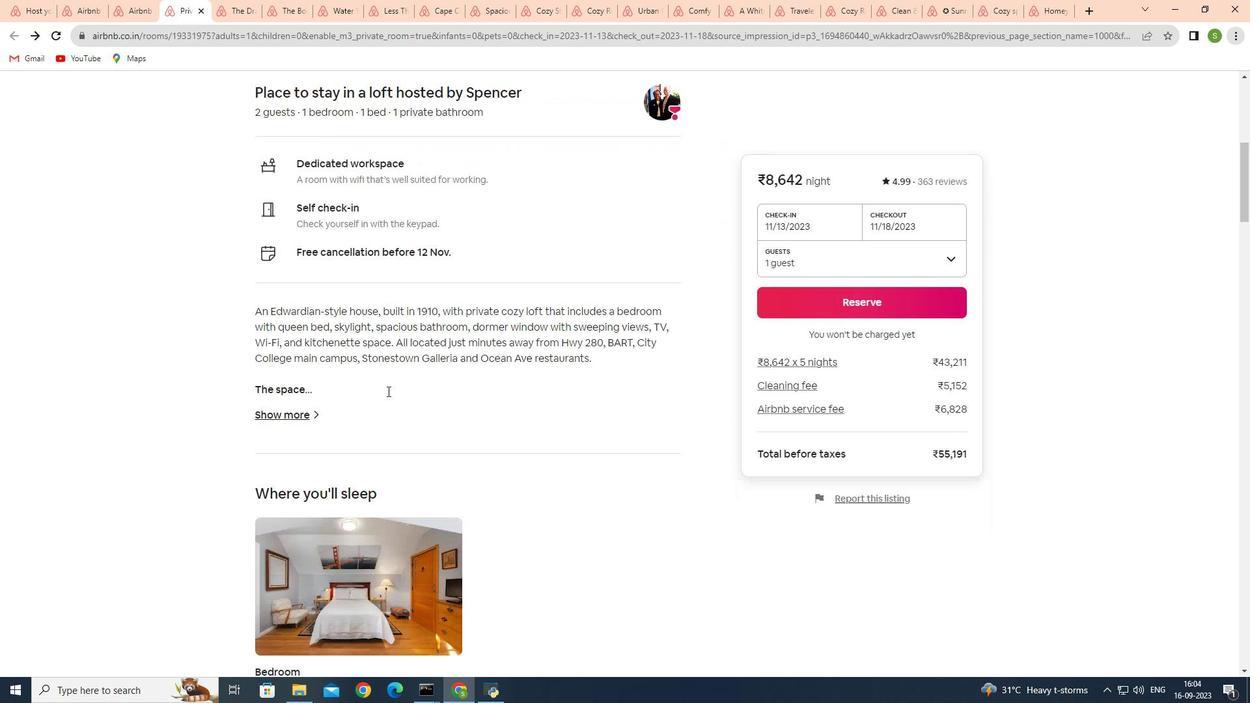 
Action: Mouse scrolled (386, 390) with delta (0, 0)
Screenshot: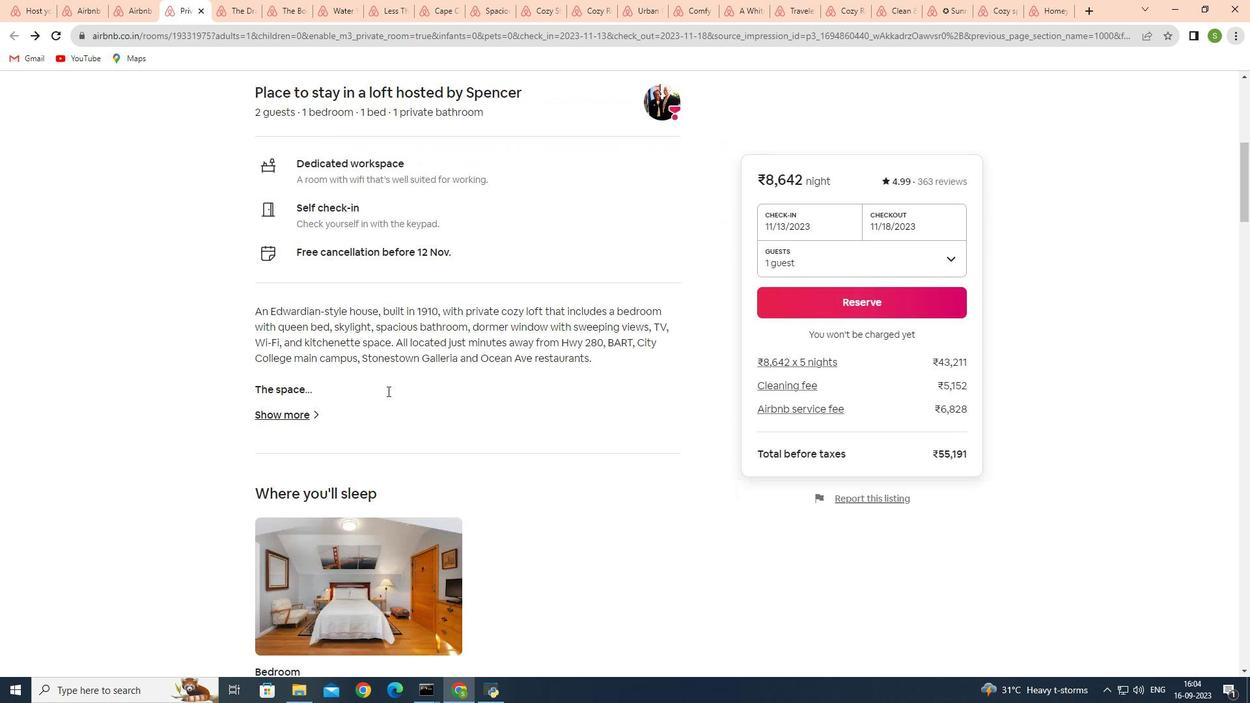 
Action: Mouse moved to (386, 390)
Screenshot: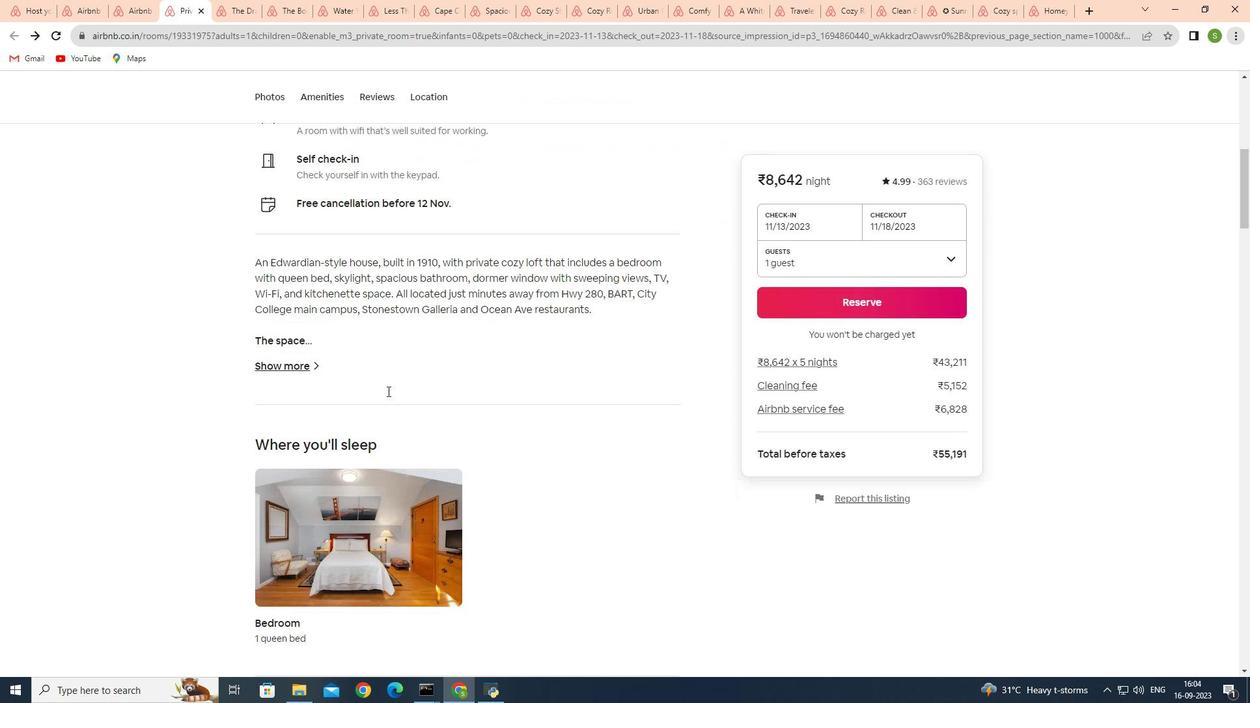 
Action: Mouse scrolled (386, 390) with delta (0, 0)
Screenshot: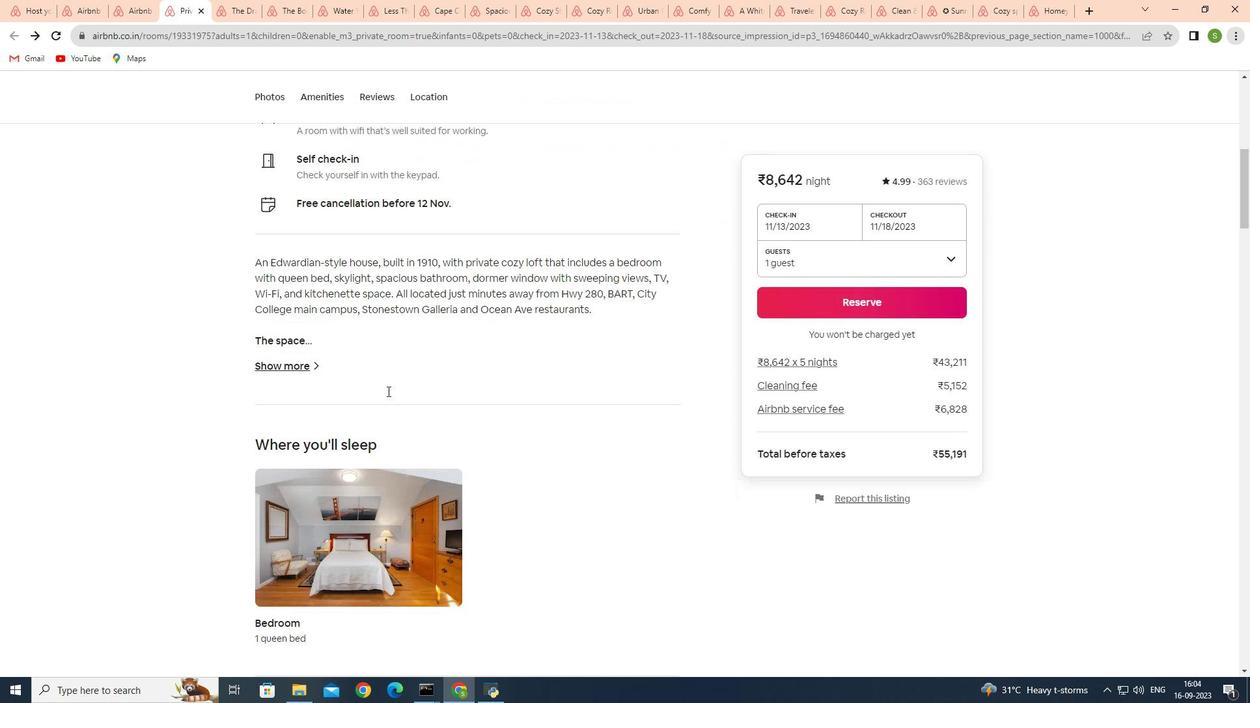 
Action: Mouse scrolled (386, 390) with delta (0, 0)
Screenshot: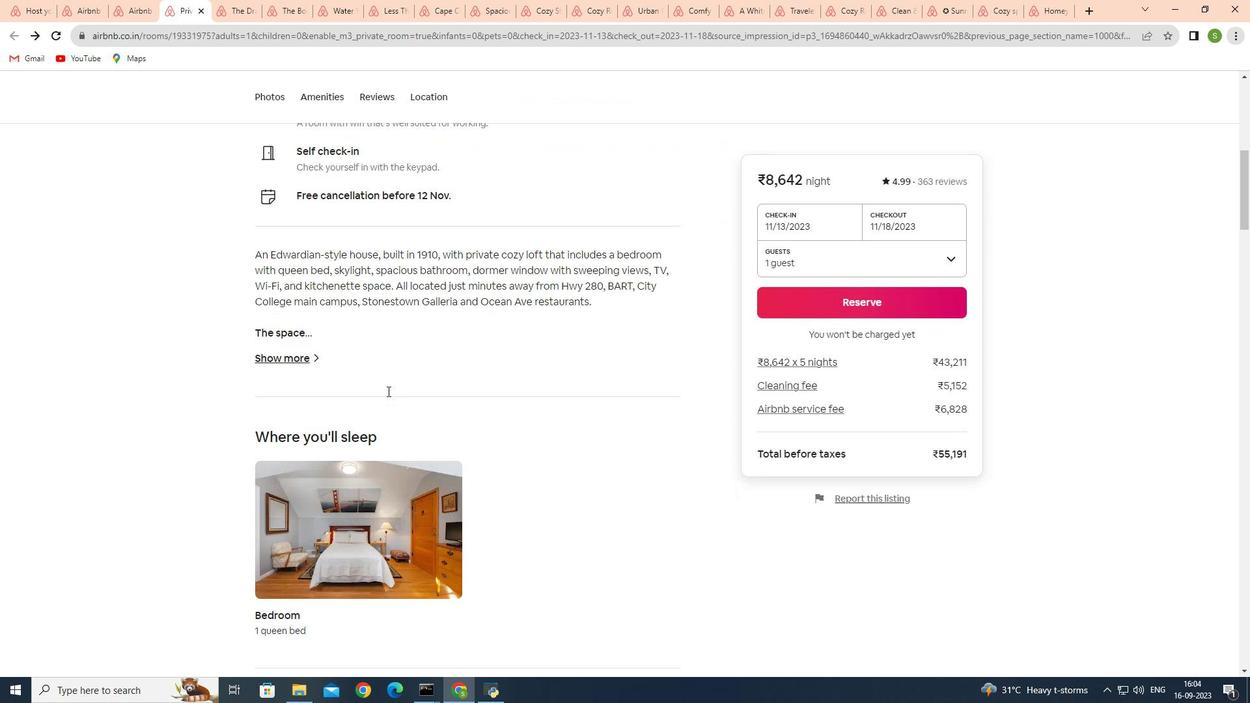 
Action: Mouse moved to (388, 392)
Screenshot: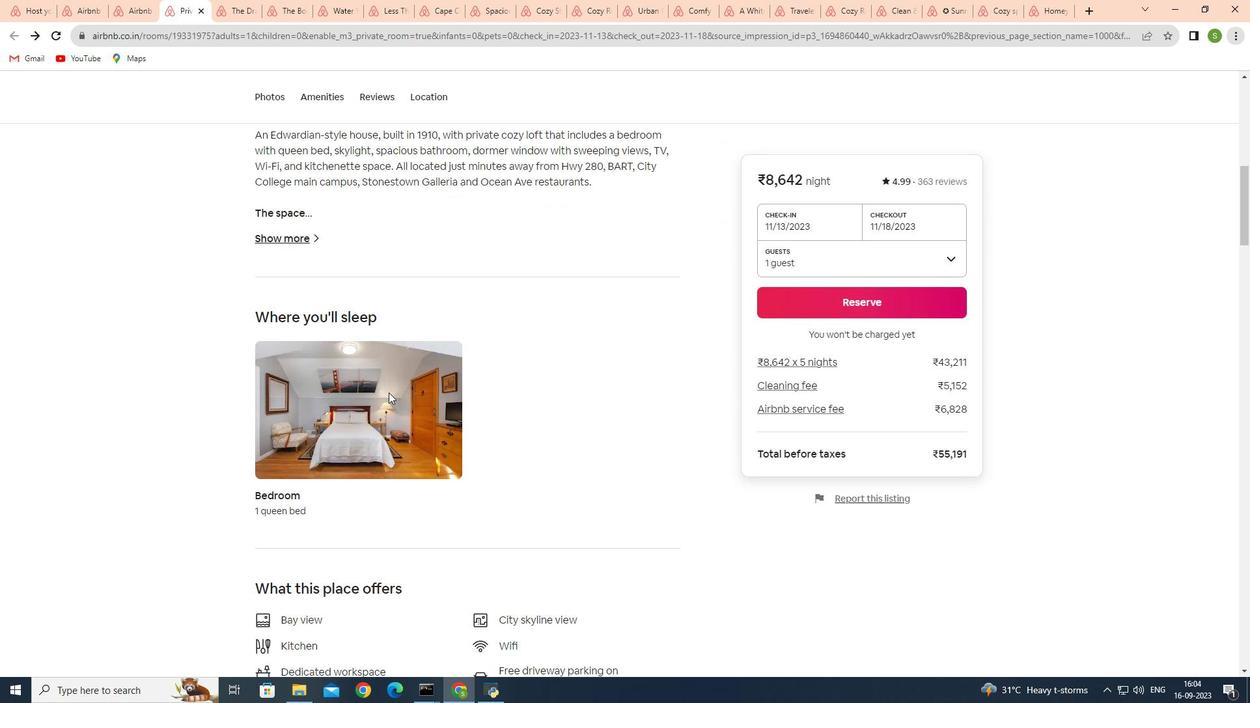 
Action: Mouse scrolled (388, 392) with delta (0, 0)
Screenshot: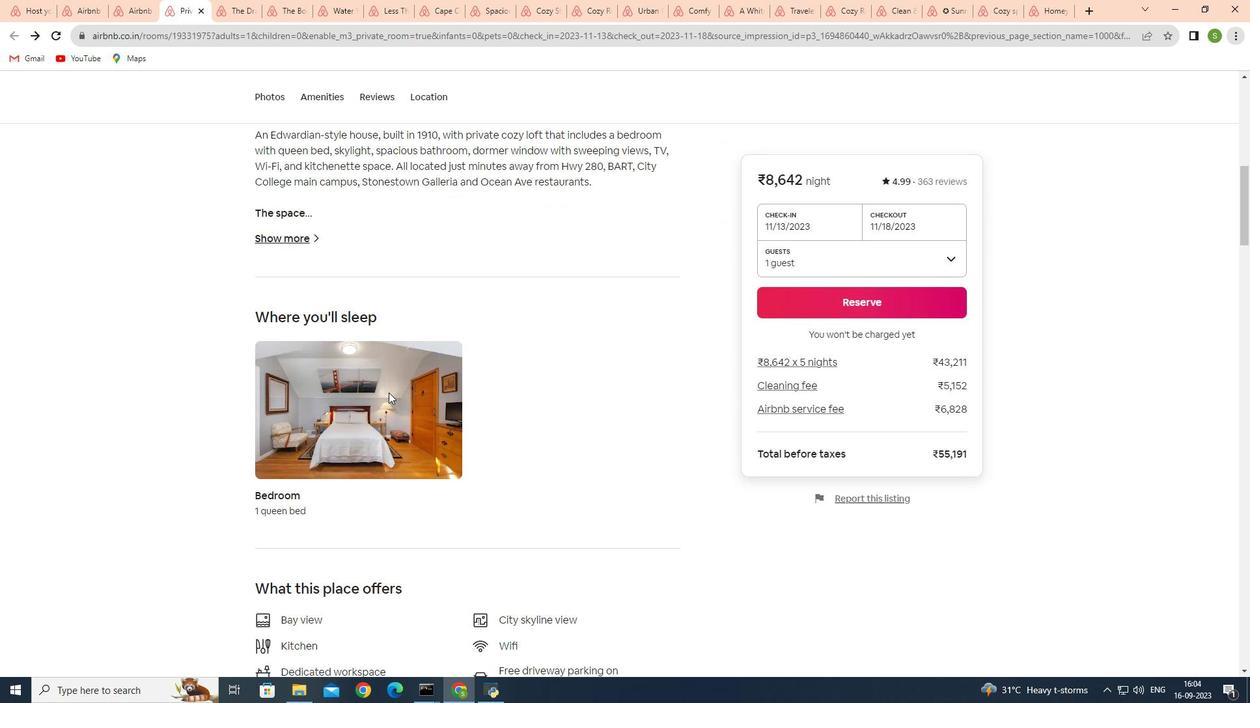 
Action: Mouse scrolled (388, 392) with delta (0, 0)
Screenshot: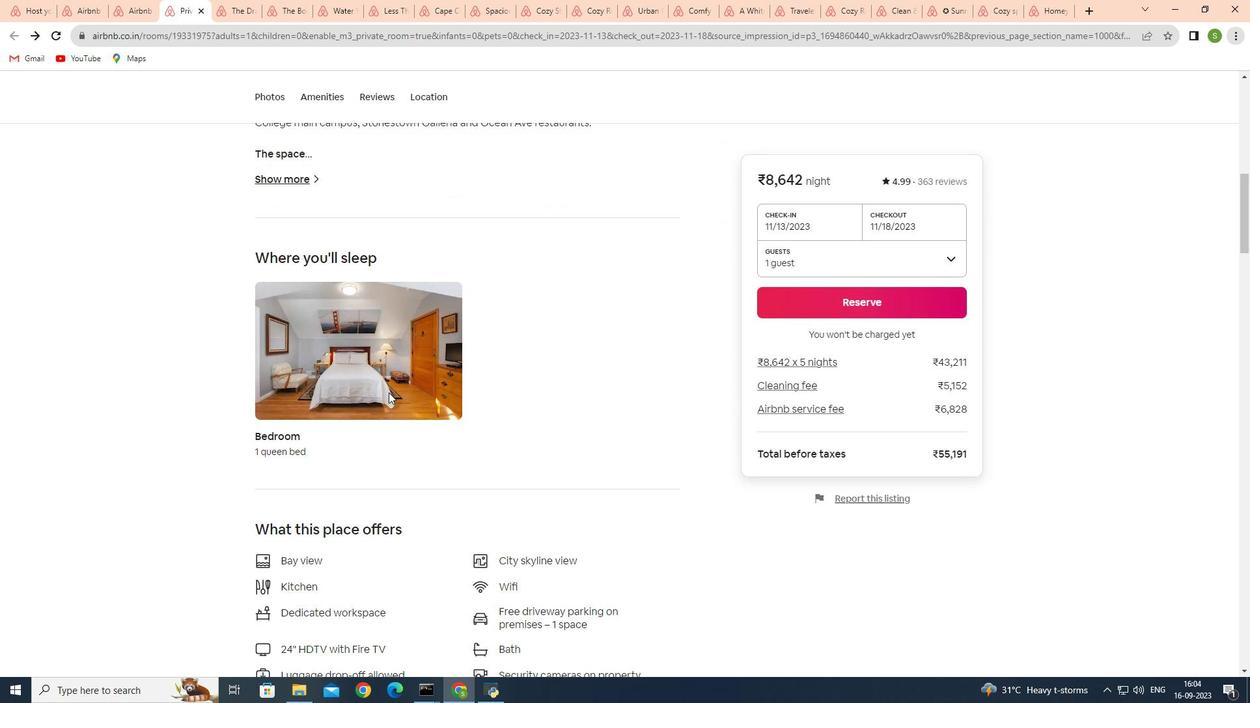 
Action: Mouse scrolled (388, 392) with delta (0, 0)
Screenshot: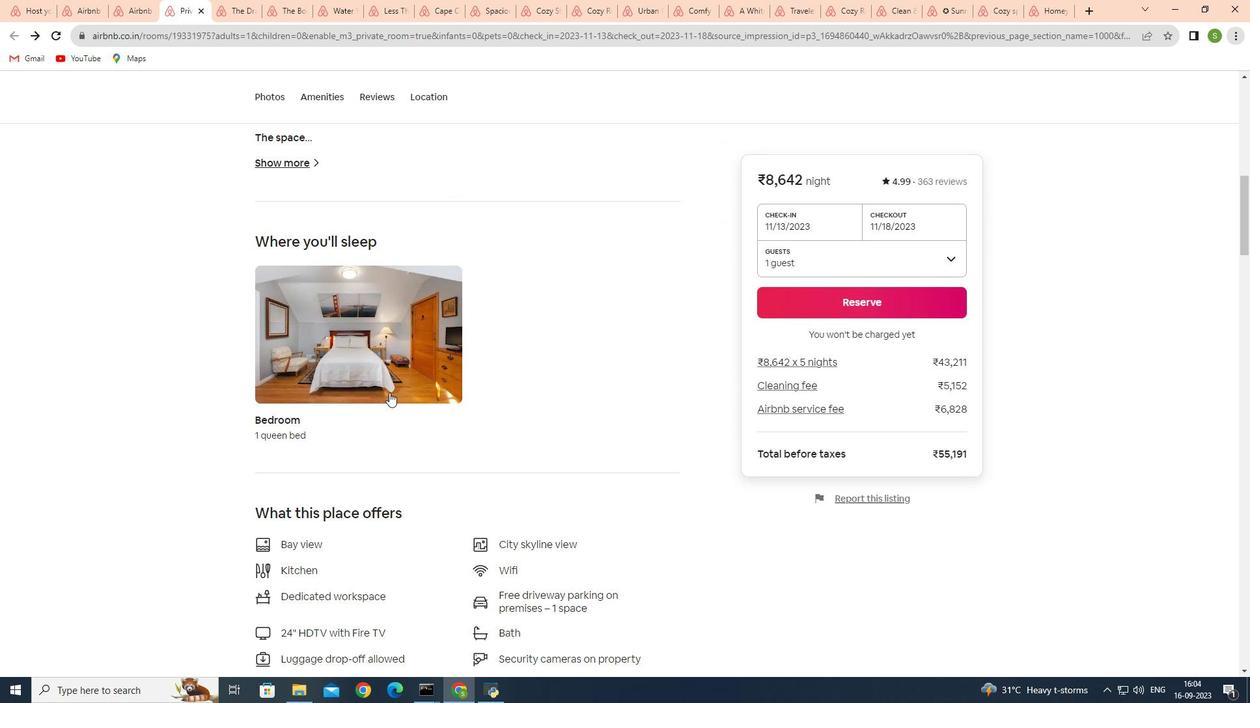 
Action: Mouse moved to (422, 394)
Screenshot: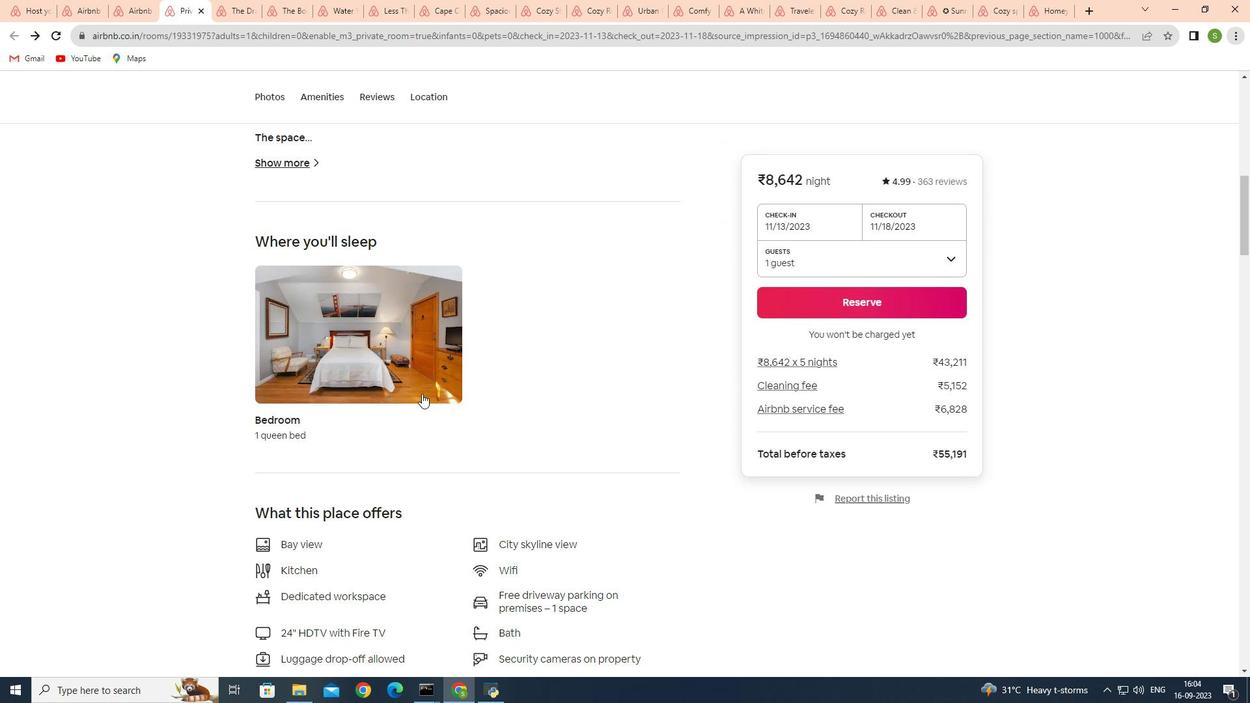 
Action: Mouse scrolled (422, 393) with delta (0, 0)
Screenshot: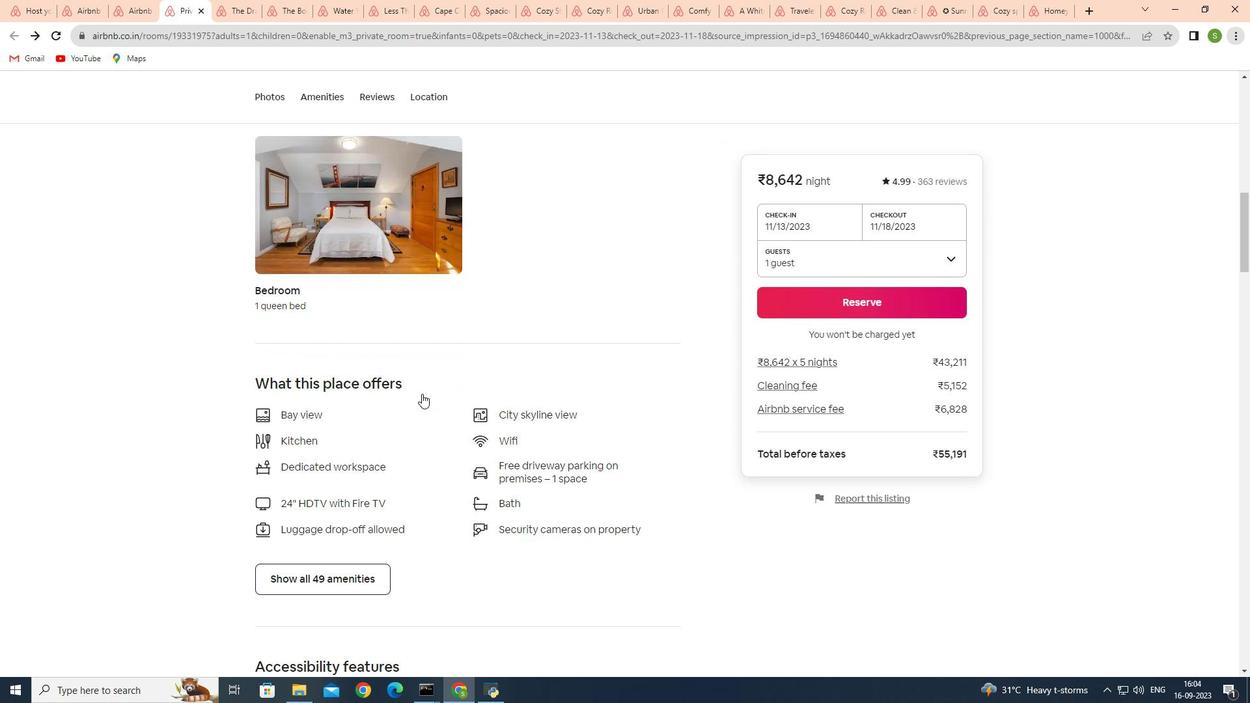 
Action: Mouse scrolled (422, 393) with delta (0, 0)
Screenshot: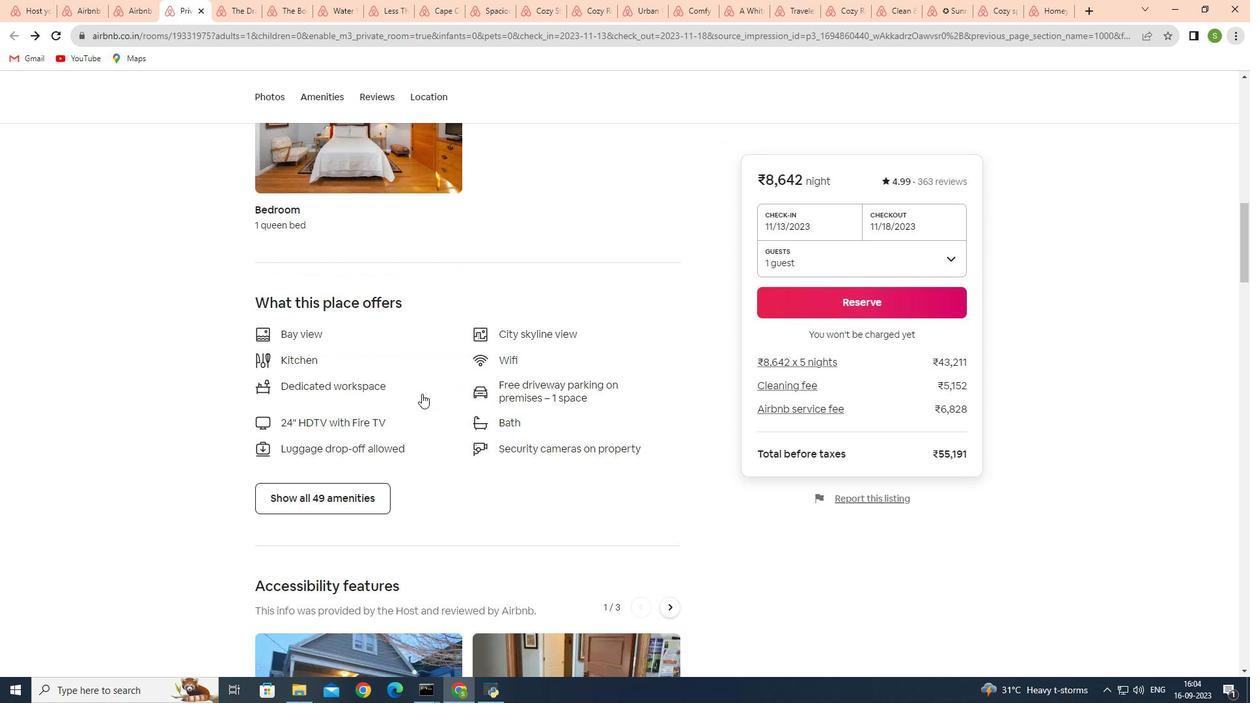
Action: Mouse scrolled (422, 393) with delta (0, 0)
Screenshot: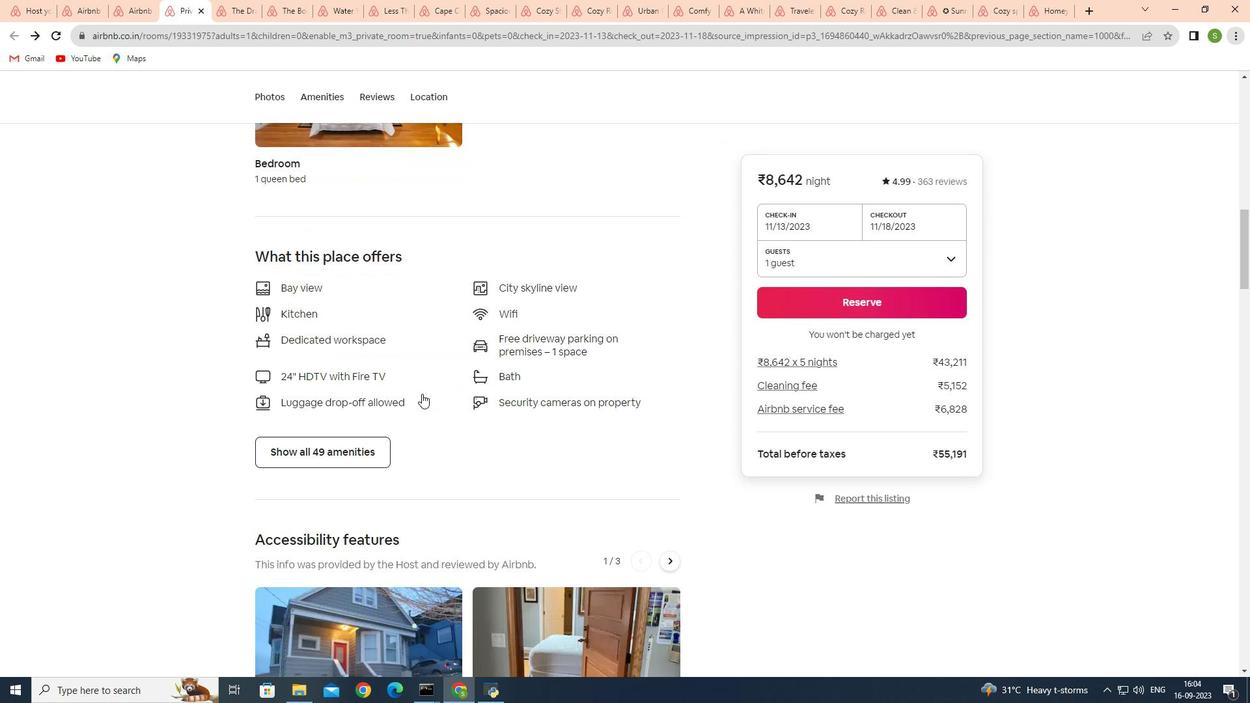 
Action: Mouse scrolled (422, 393) with delta (0, 0)
Screenshot: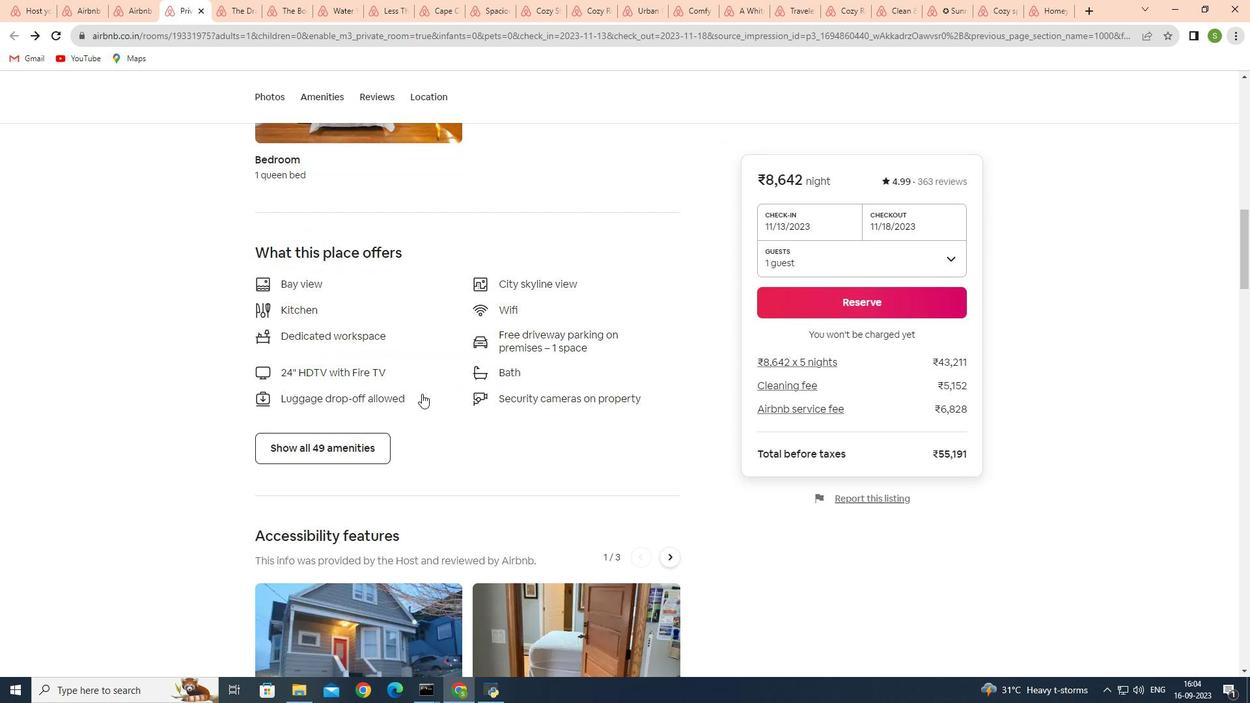 
Action: Mouse moved to (357, 455)
Screenshot: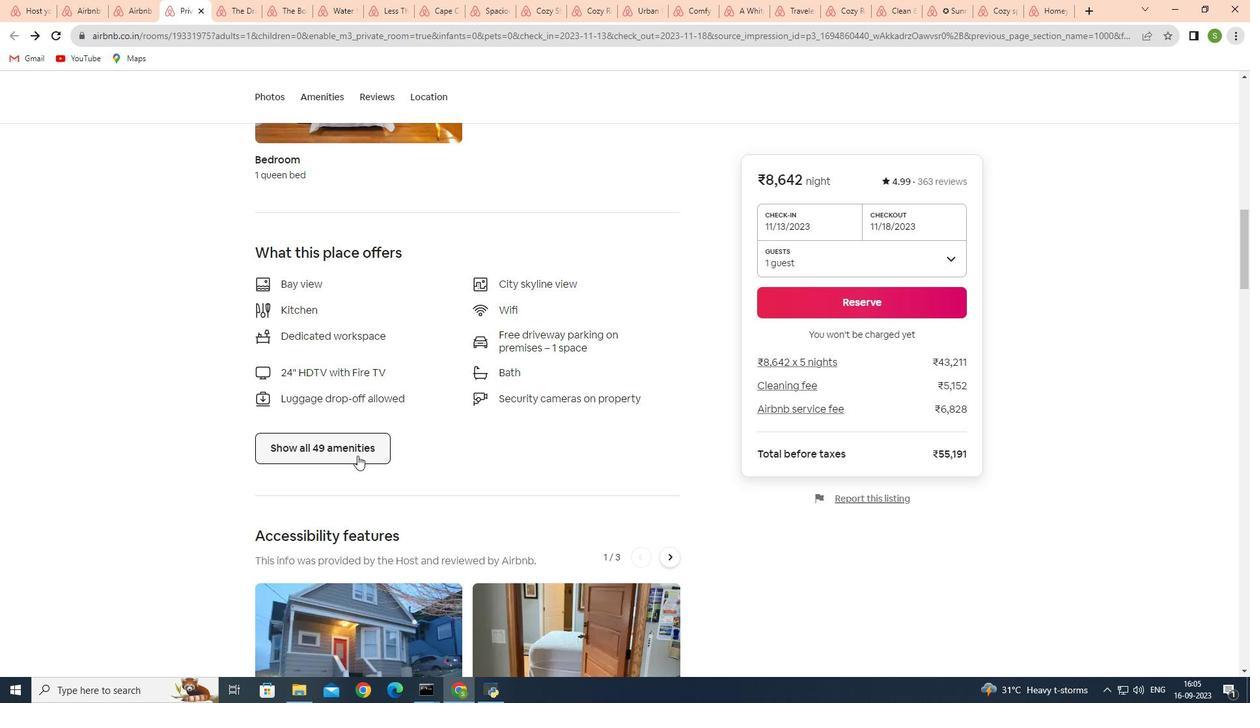 
Action: Mouse pressed left at (357, 455)
Screenshot: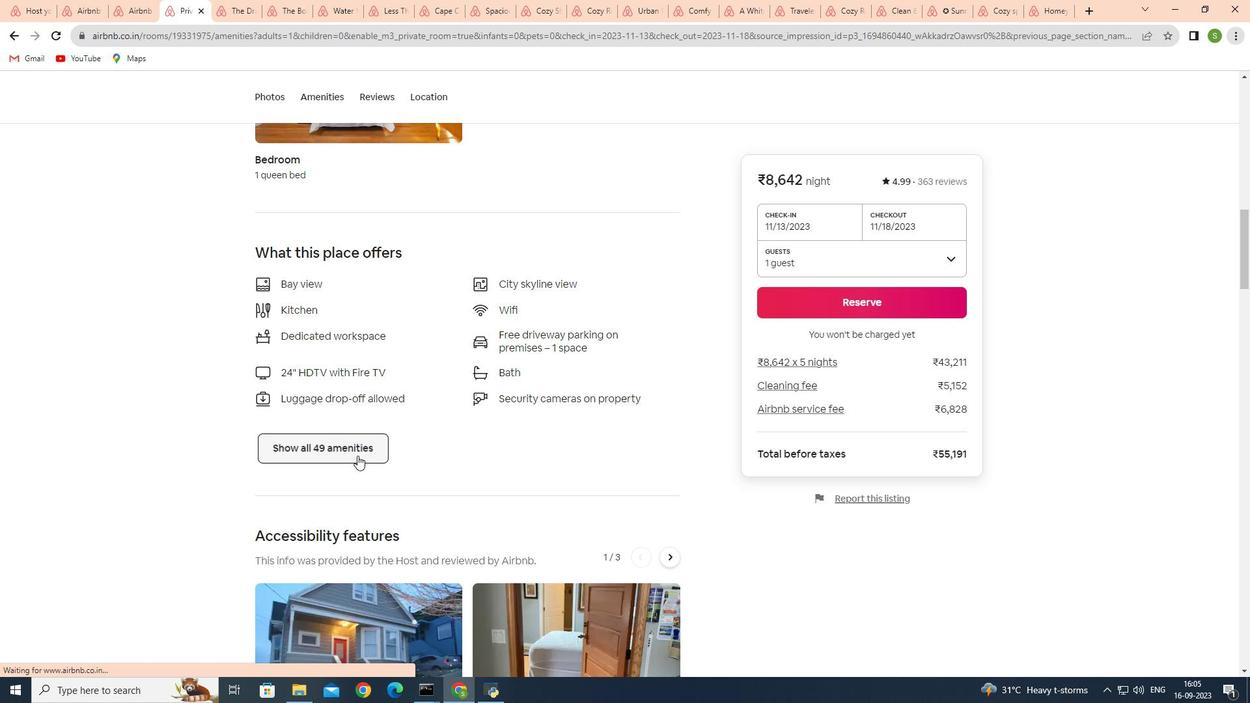 
Action: Mouse moved to (498, 366)
Screenshot: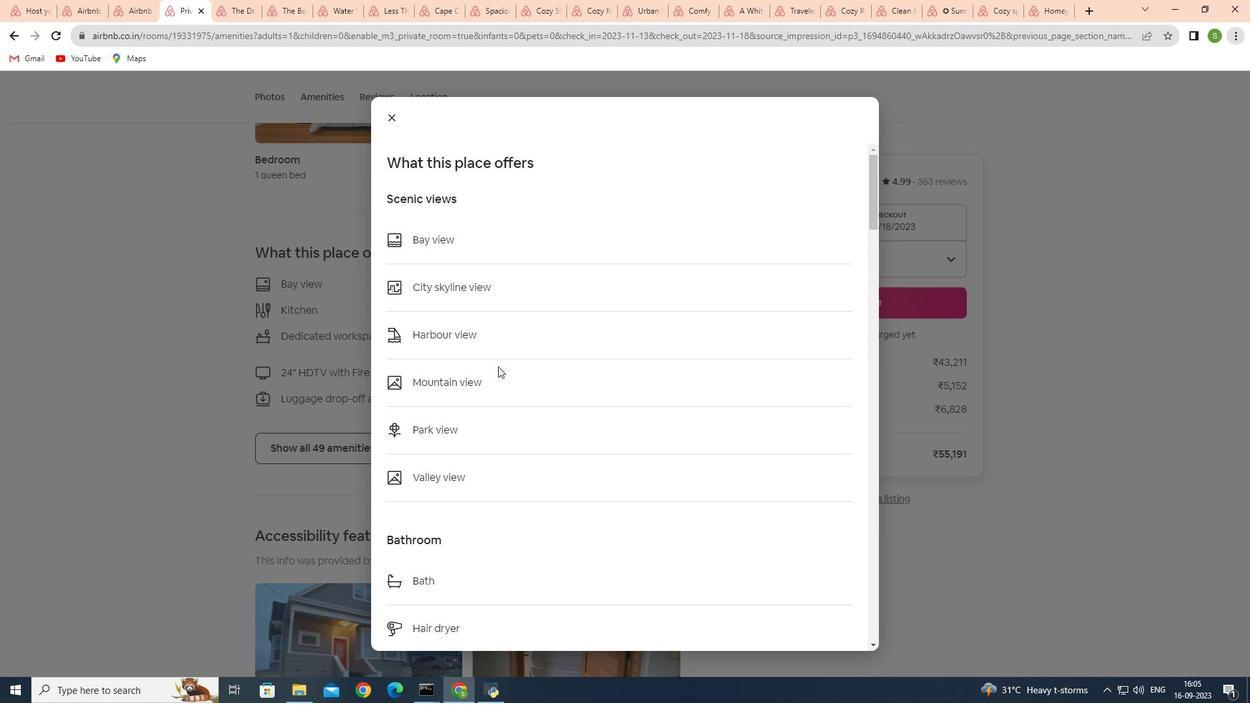 
Action: Mouse scrolled (498, 365) with delta (0, 0)
Screenshot: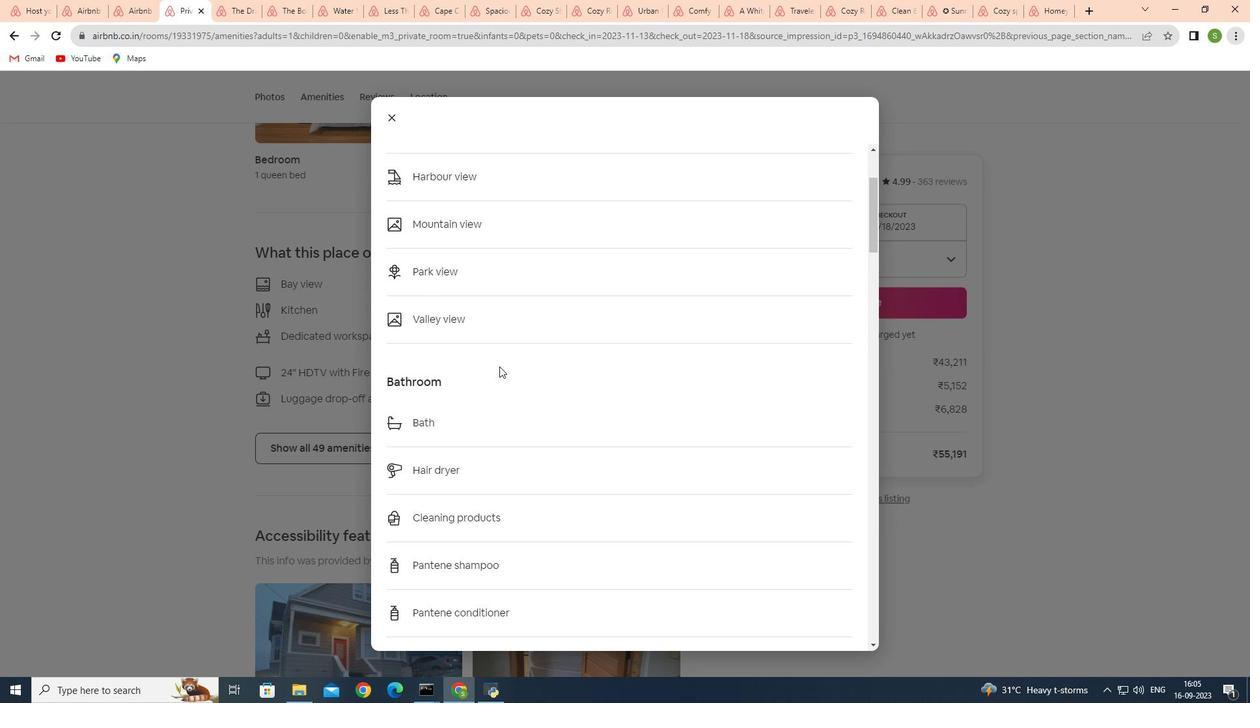 
Action: Mouse scrolled (498, 365) with delta (0, 0)
Screenshot: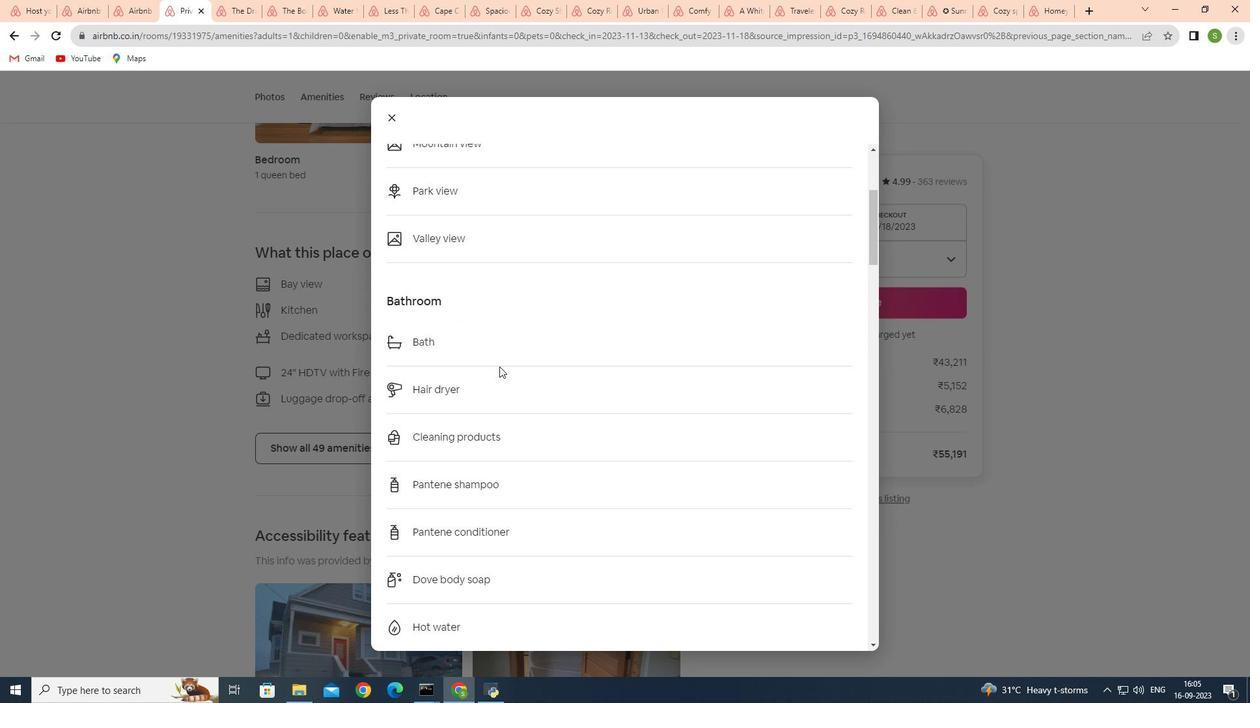 
Action: Mouse scrolled (498, 365) with delta (0, 0)
Screenshot: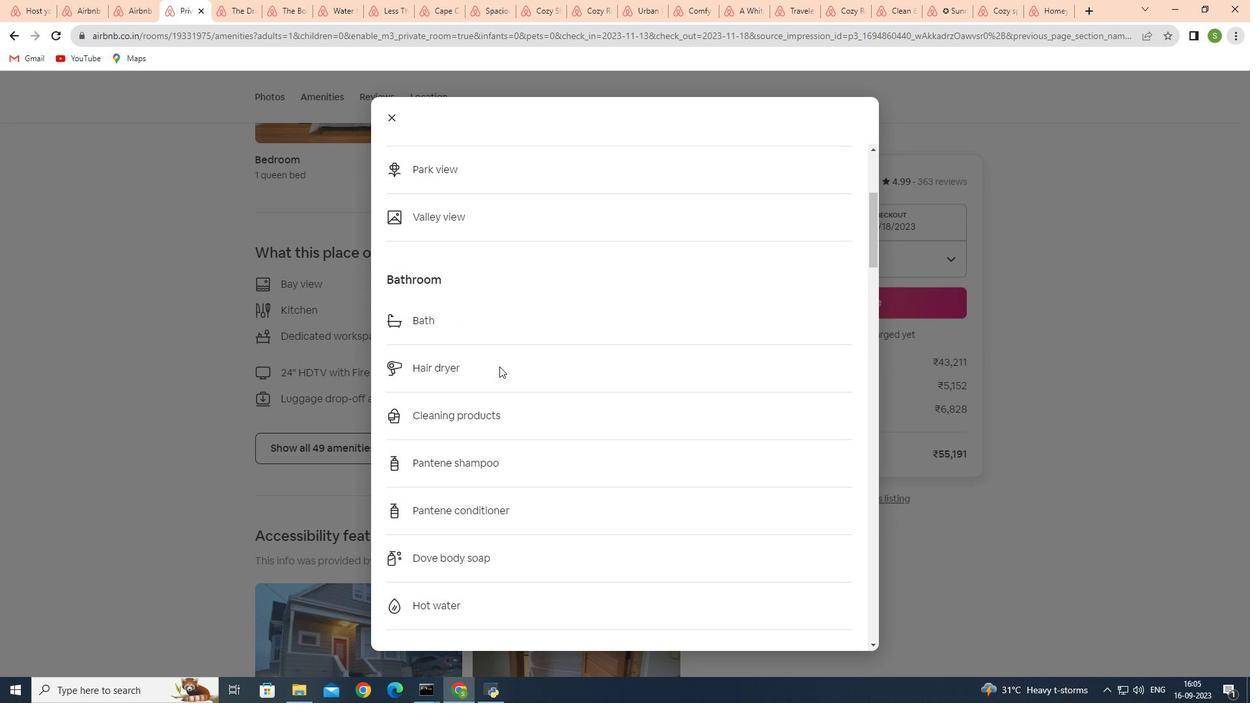 
Action: Mouse scrolled (498, 365) with delta (0, 0)
Screenshot: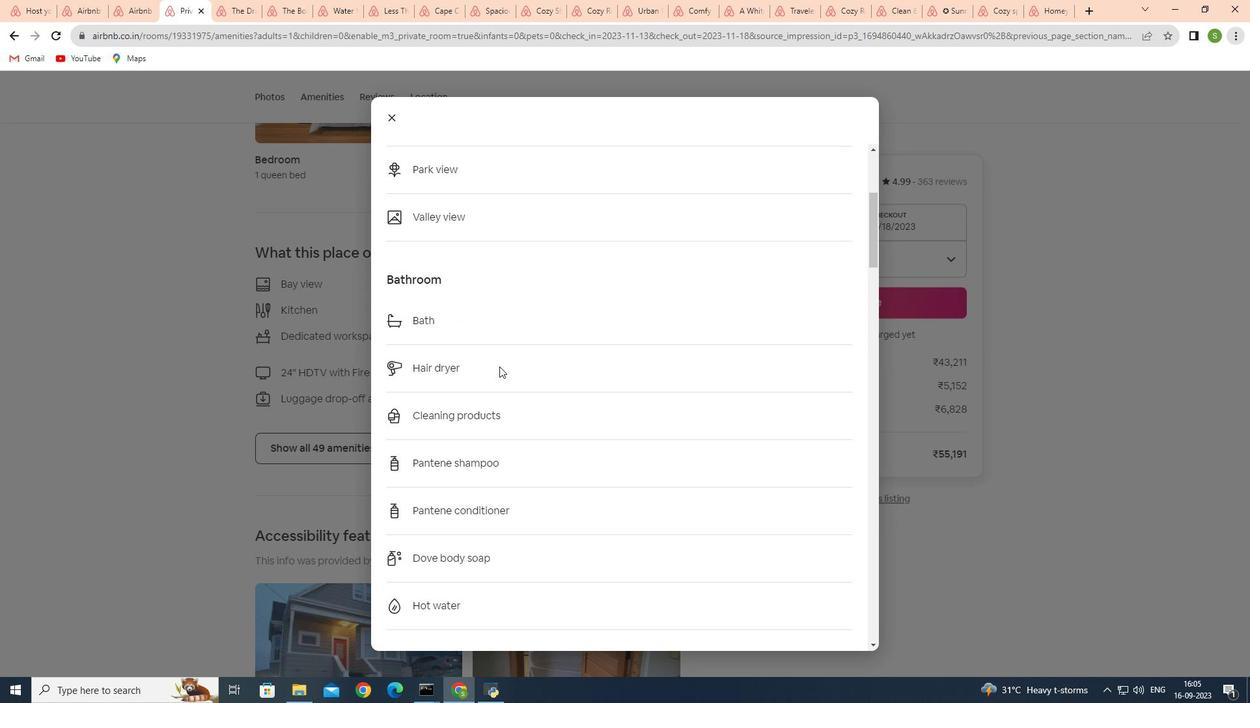 
Action: Mouse moved to (500, 366)
Screenshot: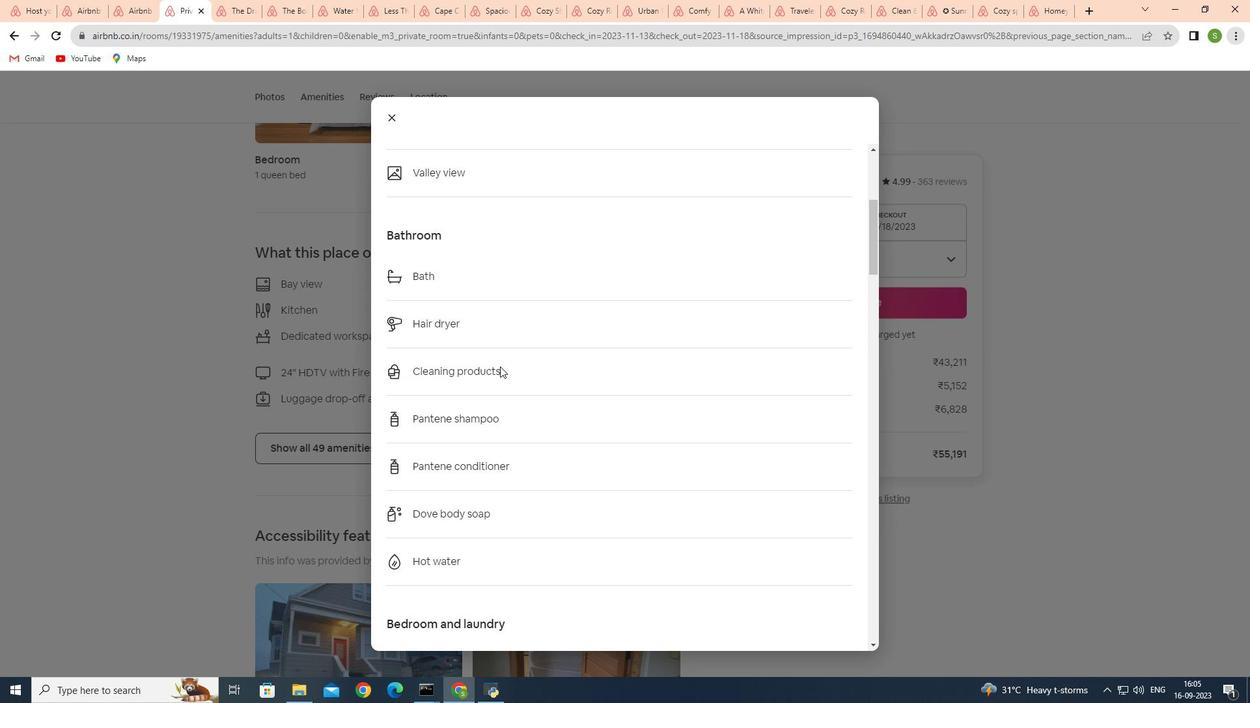 
Action: Mouse scrolled (500, 365) with delta (0, 0)
Screenshot: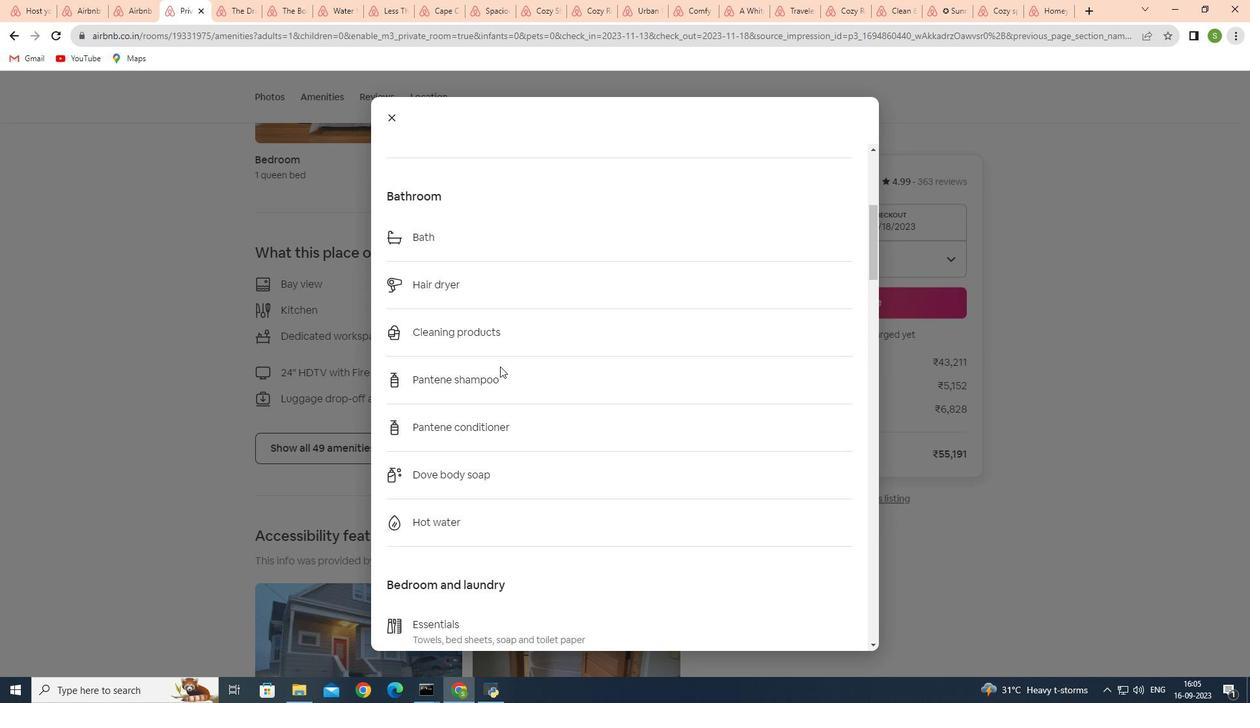 
Action: Mouse scrolled (500, 365) with delta (0, 0)
Screenshot: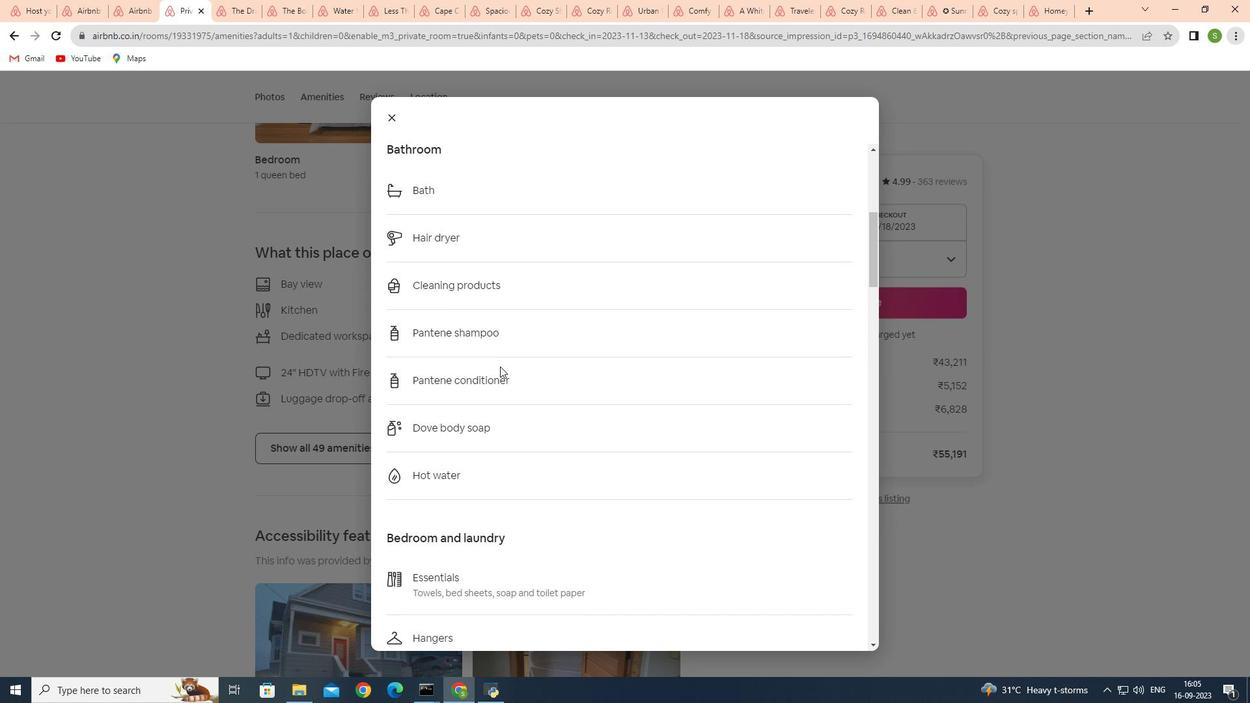
Action: Mouse scrolled (500, 365) with delta (0, 0)
Screenshot: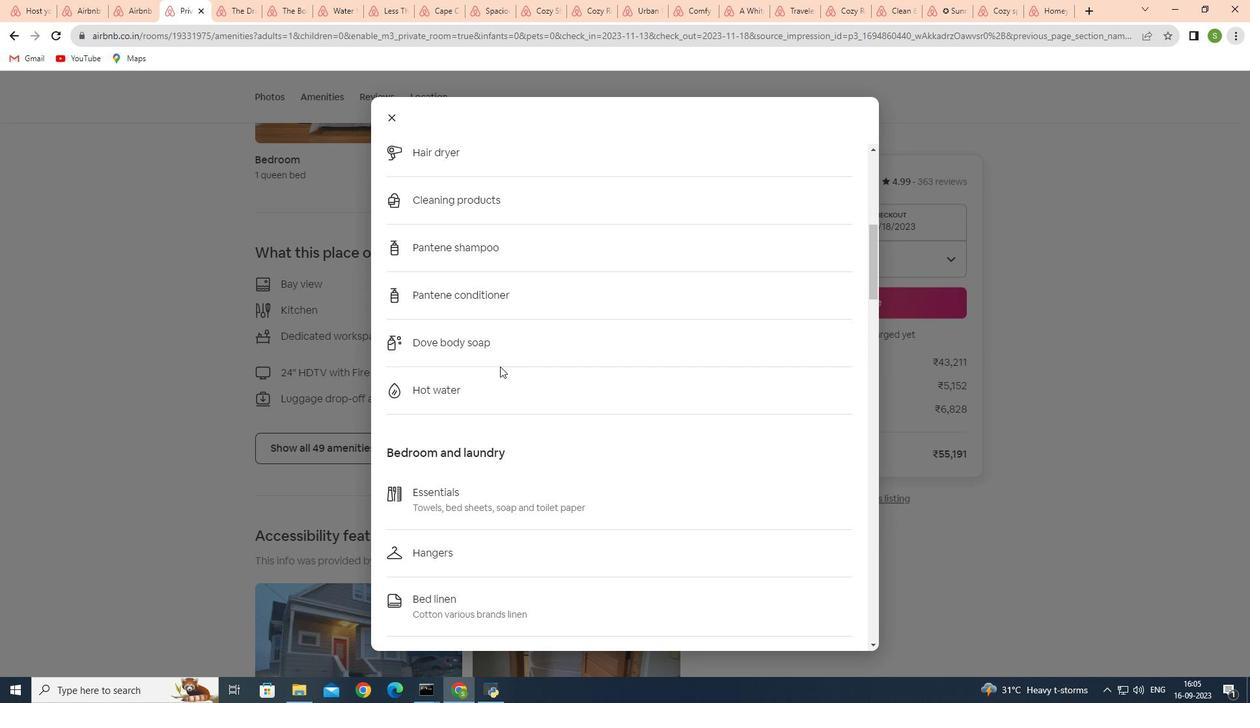 
Action: Mouse scrolled (500, 365) with delta (0, 0)
Screenshot: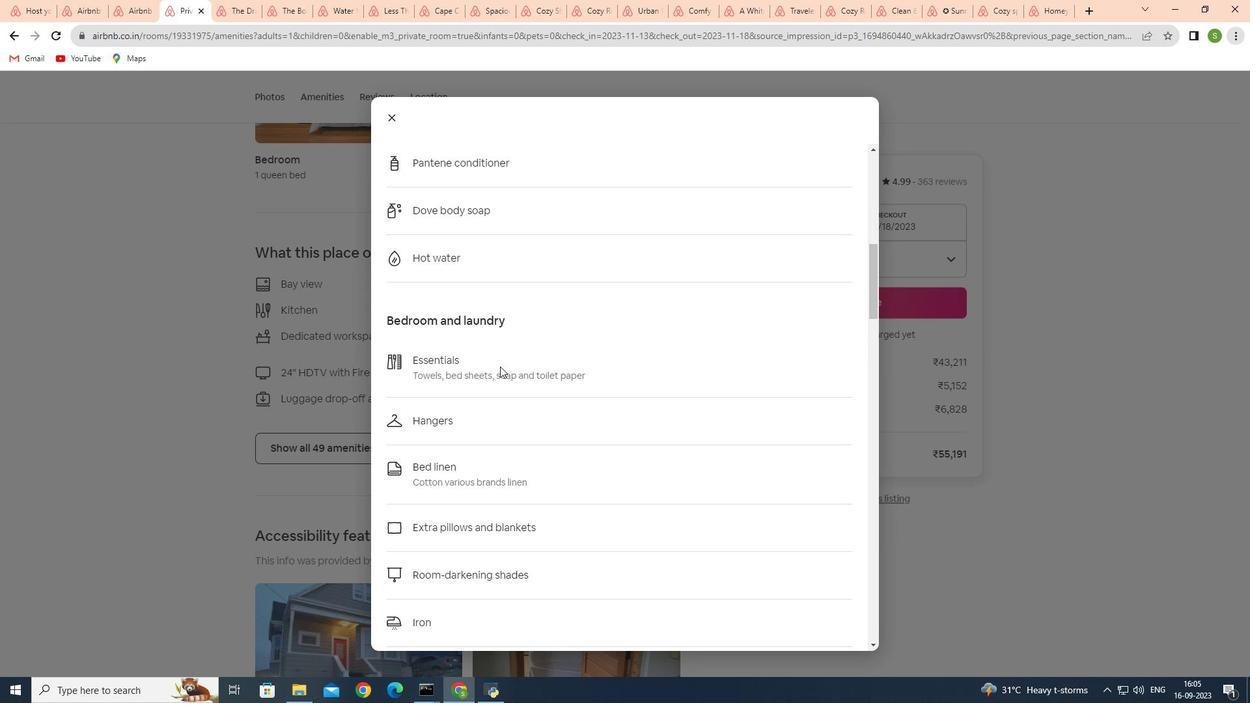 
Action: Mouse moved to (500, 366)
Screenshot: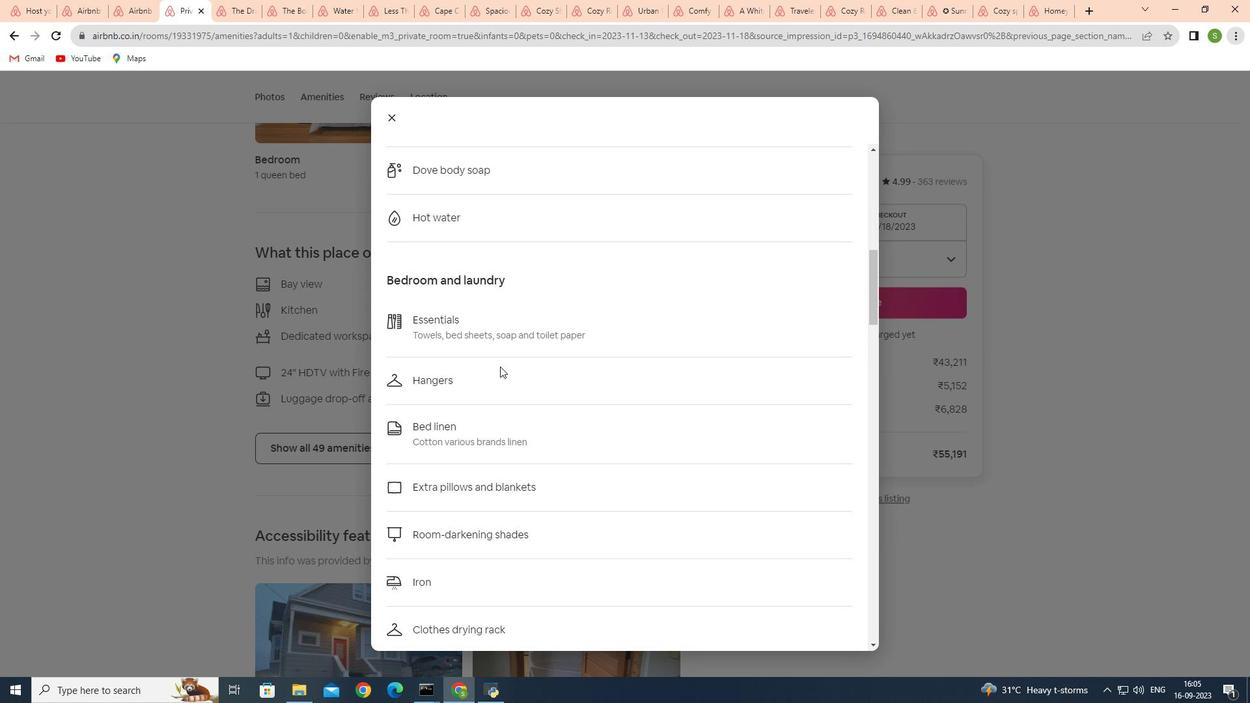 
Action: Mouse scrolled (500, 365) with delta (0, 0)
Screenshot: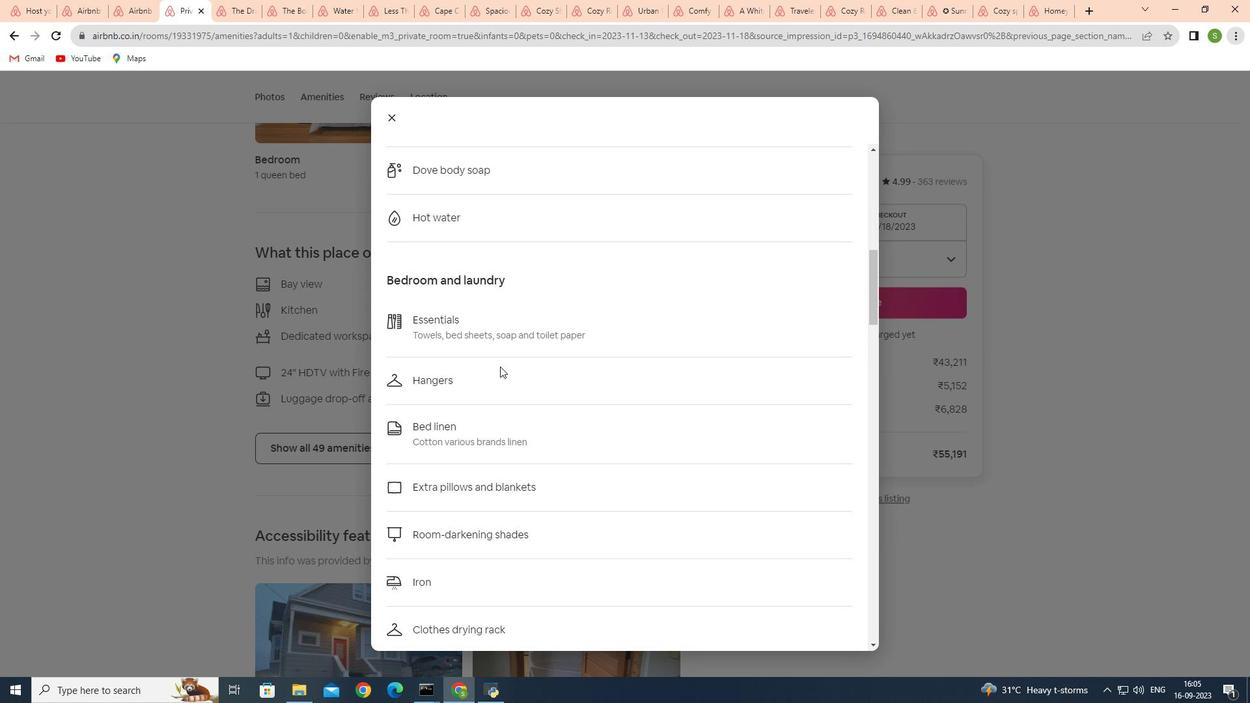 
Action: Mouse moved to (500, 366)
Screenshot: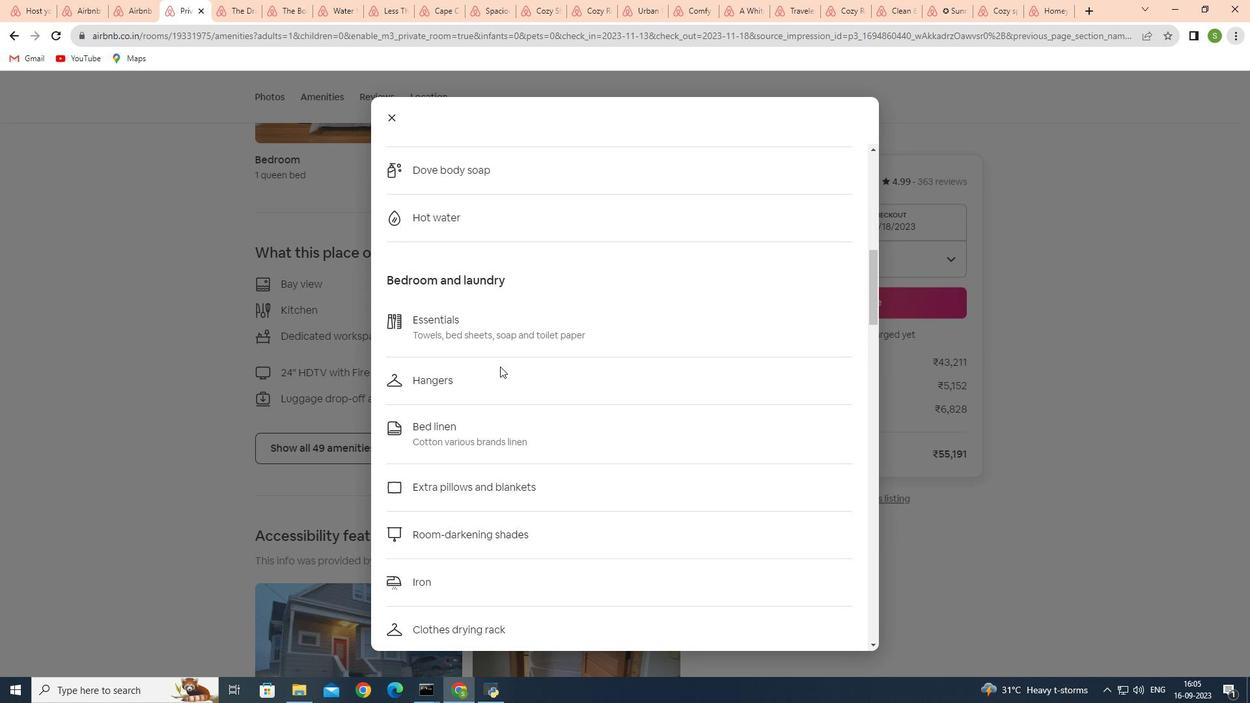
Action: Mouse scrolled (500, 365) with delta (0, 0)
Screenshot: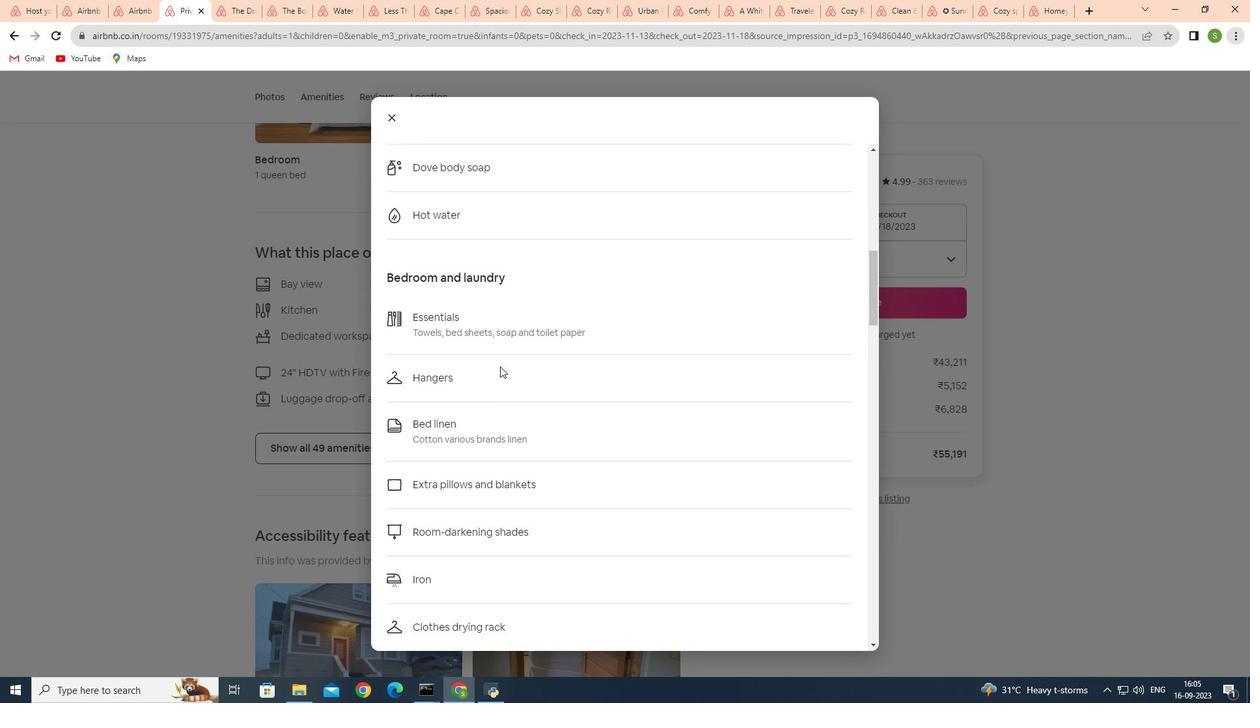 
Action: Mouse scrolled (500, 365) with delta (0, 0)
Screenshot: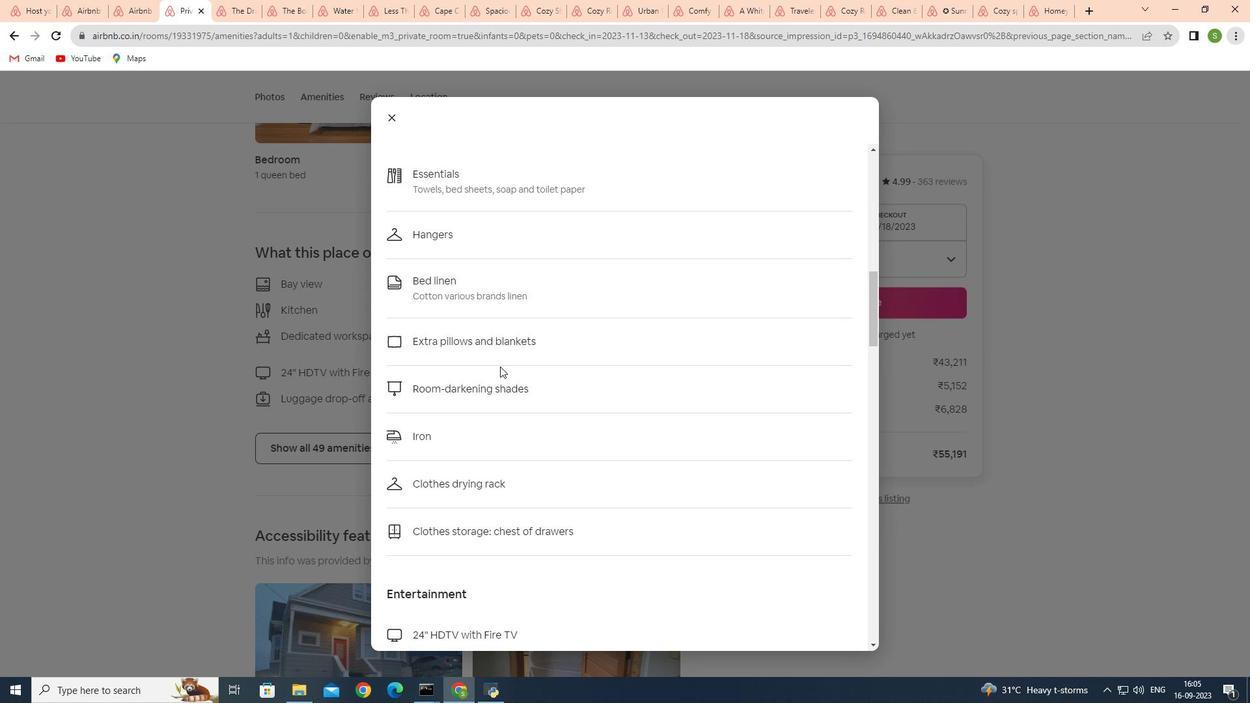 
Action: Mouse scrolled (500, 365) with delta (0, 0)
Screenshot: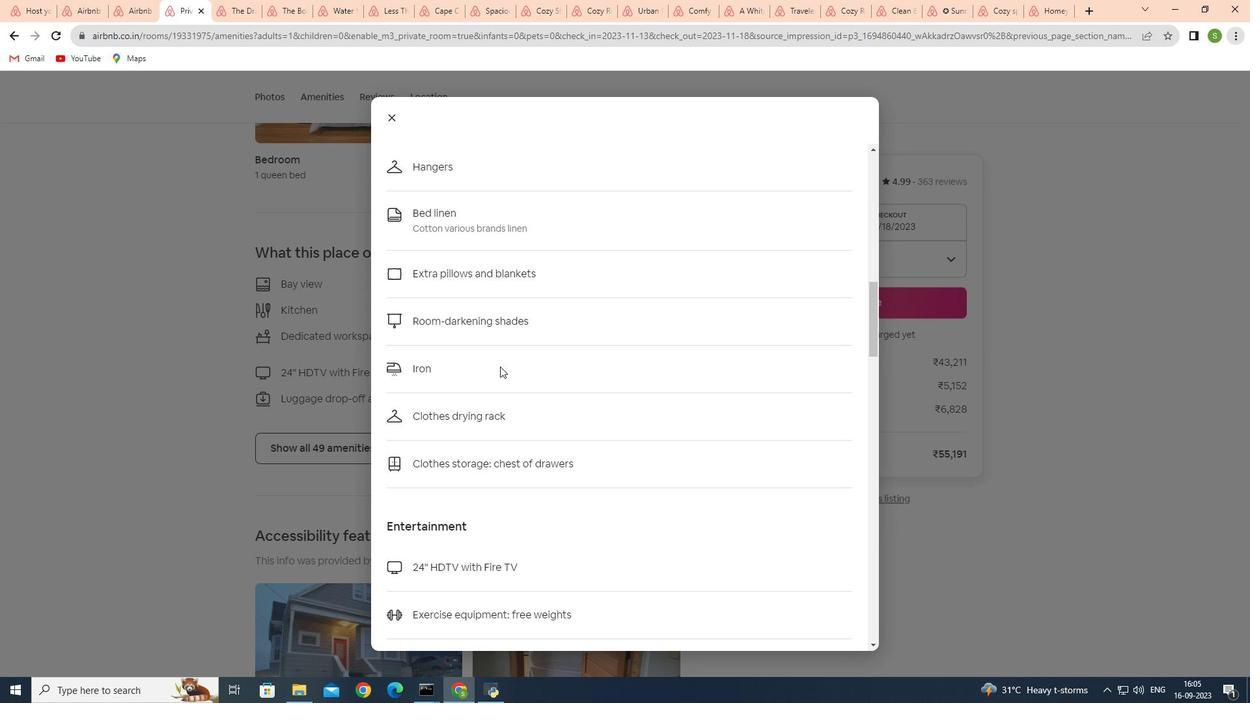 
Action: Mouse scrolled (500, 365) with delta (0, 0)
Screenshot: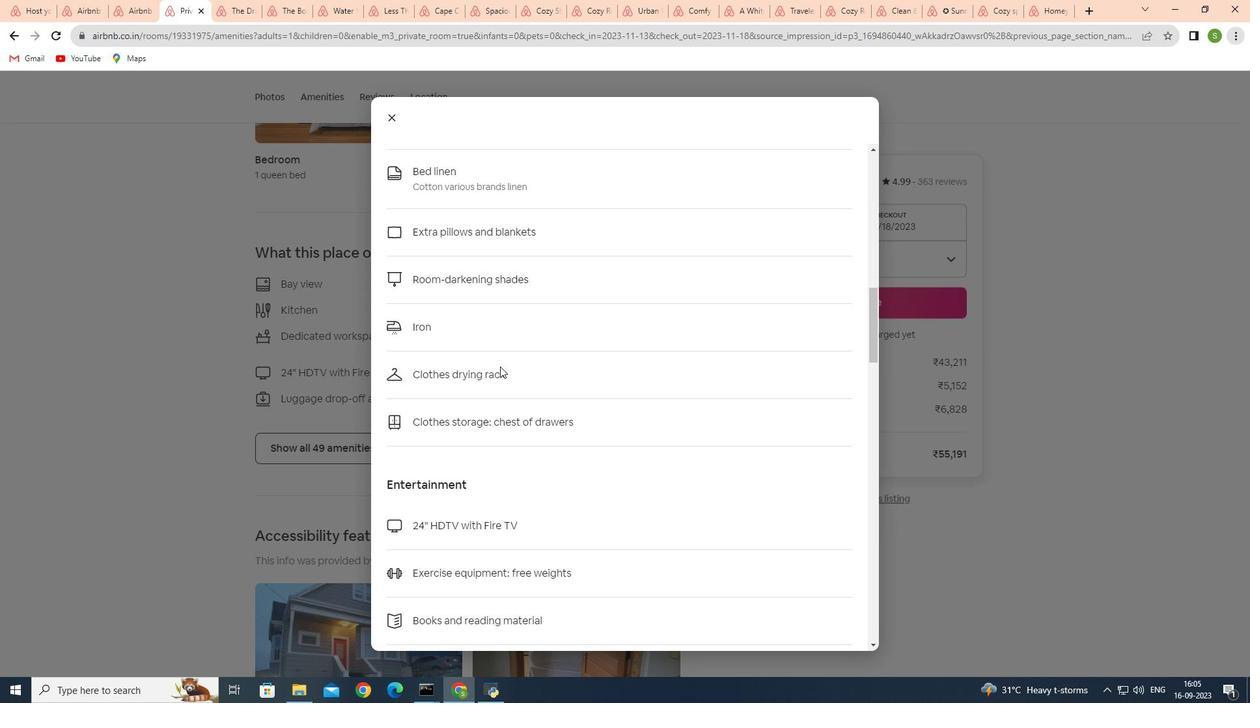 
Action: Mouse scrolled (500, 365) with delta (0, 0)
Screenshot: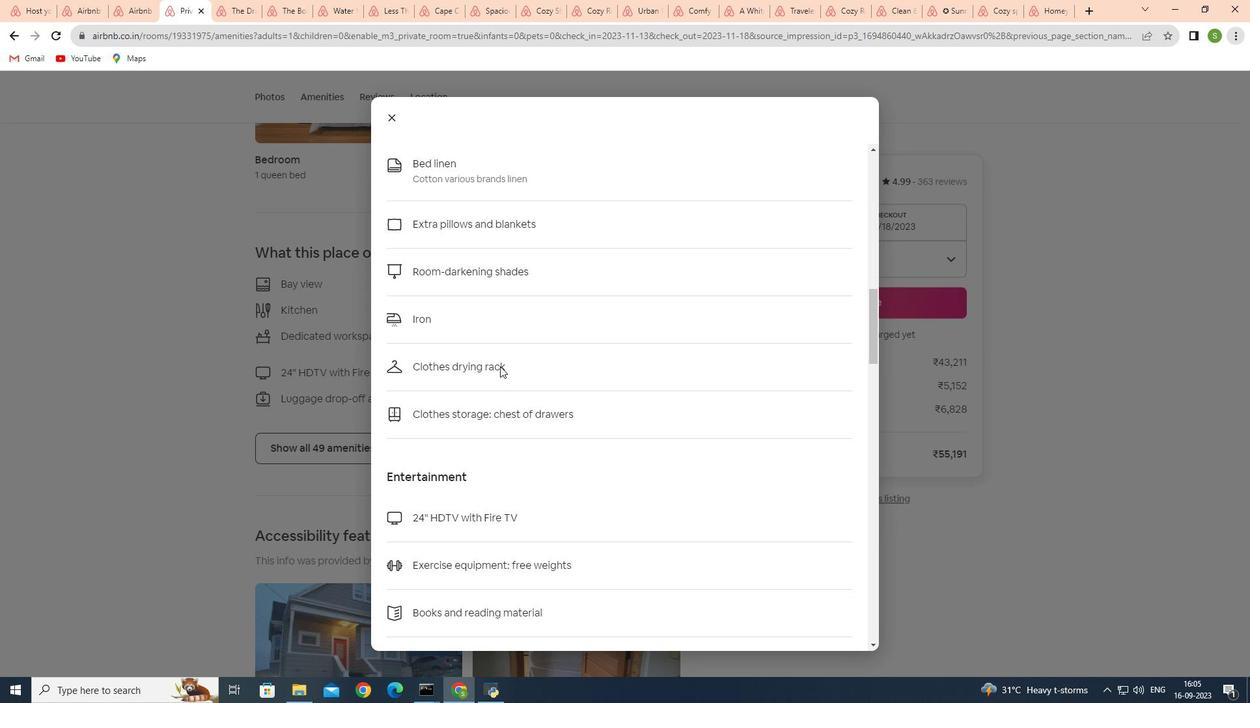 
Action: Mouse scrolled (500, 365) with delta (0, 0)
Screenshot: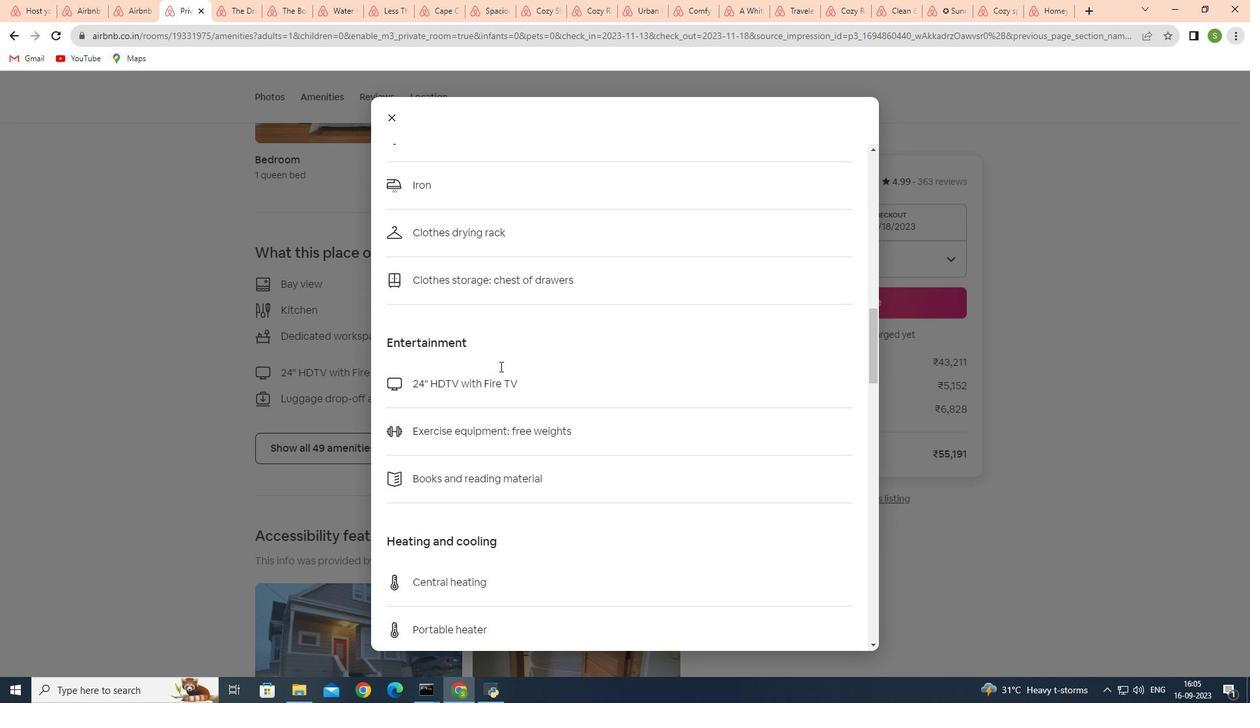
Action: Mouse scrolled (500, 365) with delta (0, 0)
Screenshot: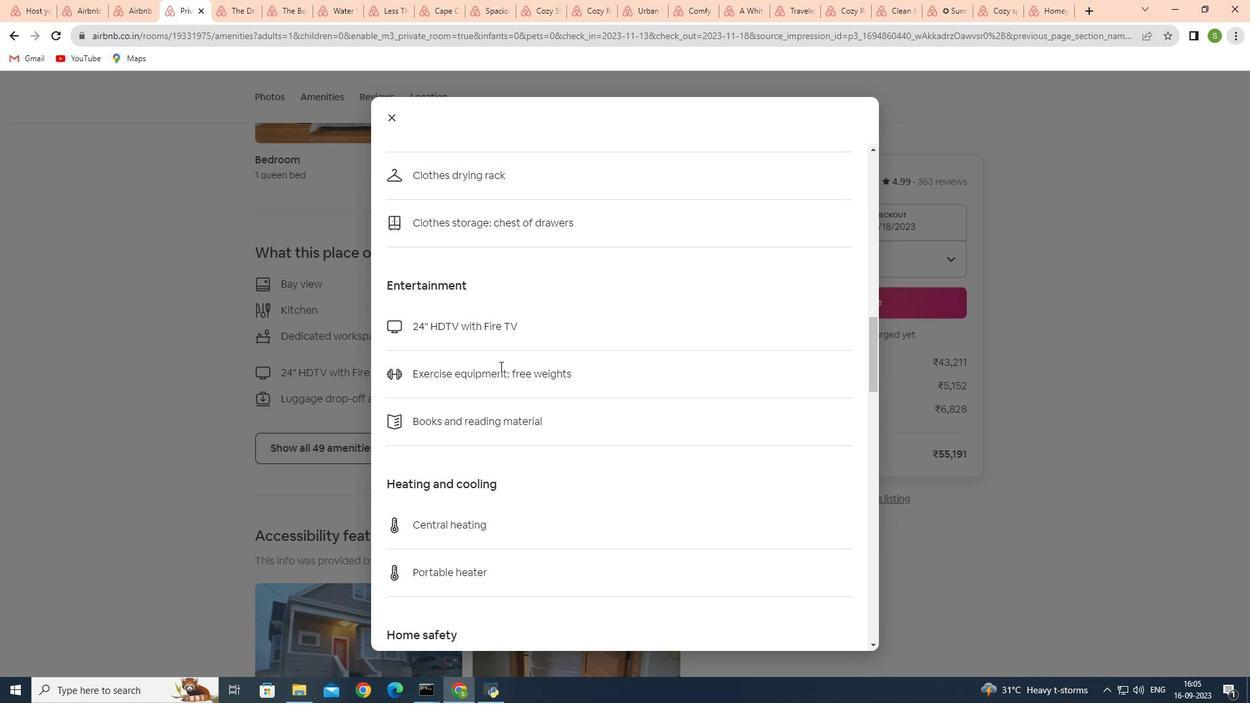 
Action: Mouse scrolled (500, 365) with delta (0, 0)
Screenshot: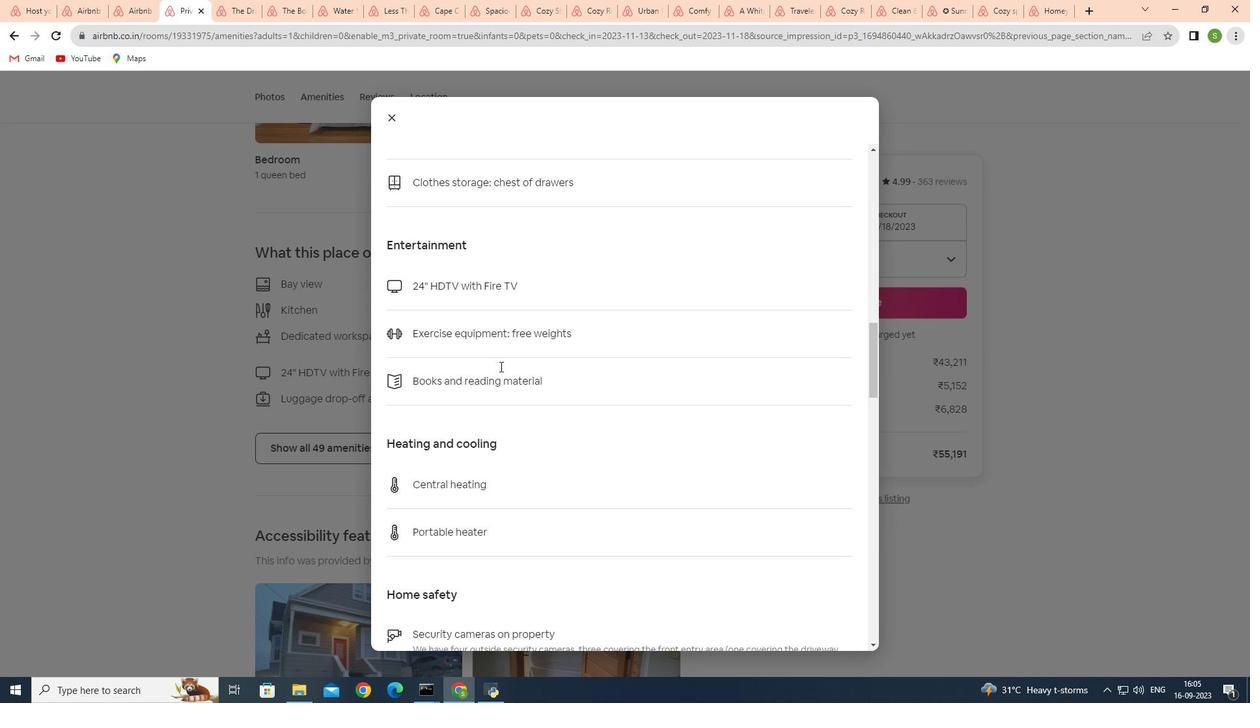 
Action: Mouse scrolled (500, 365) with delta (0, 0)
Screenshot: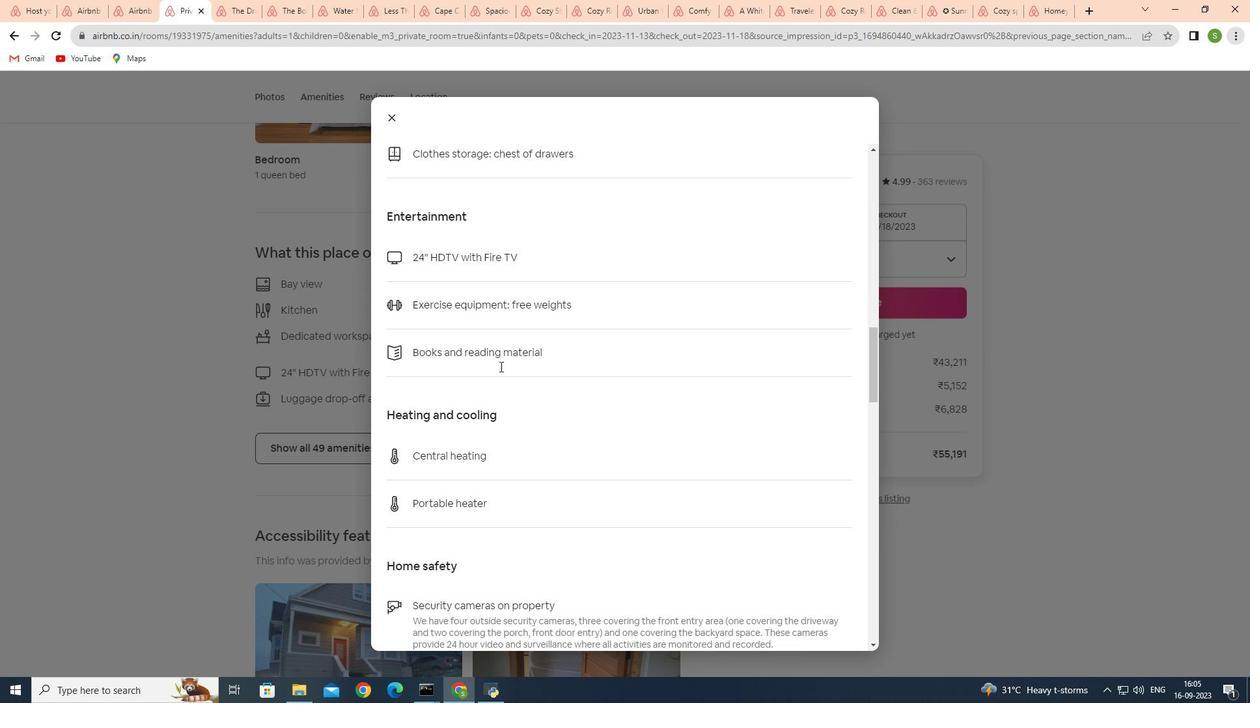 
Action: Mouse moved to (498, 365)
Screenshot: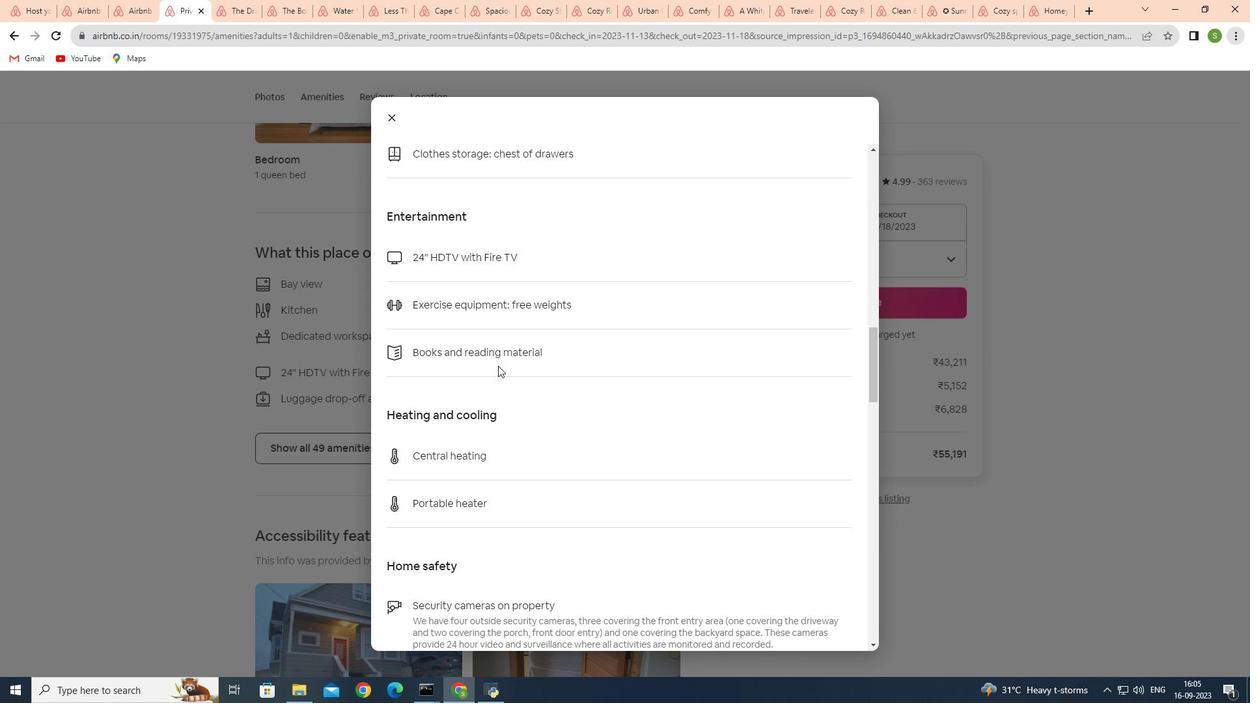 
Action: Mouse scrolled (498, 365) with delta (0, 0)
Screenshot: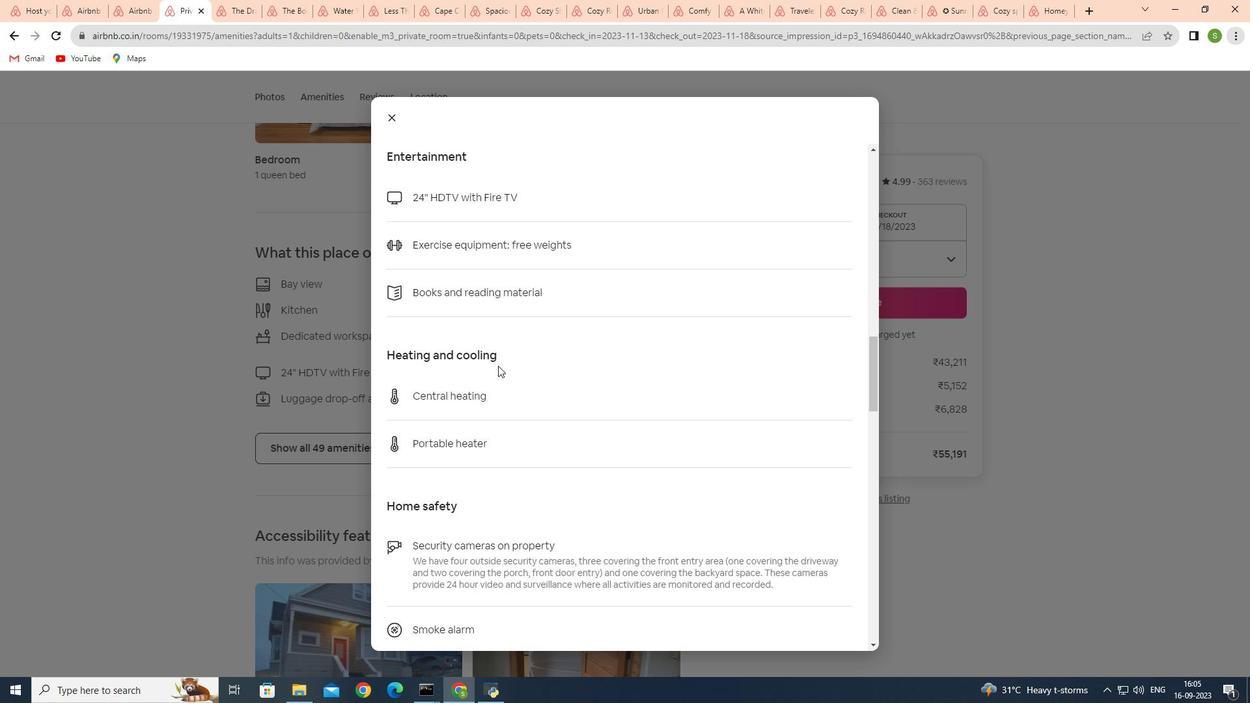 
Action: Mouse scrolled (498, 365) with delta (0, 0)
Screenshot: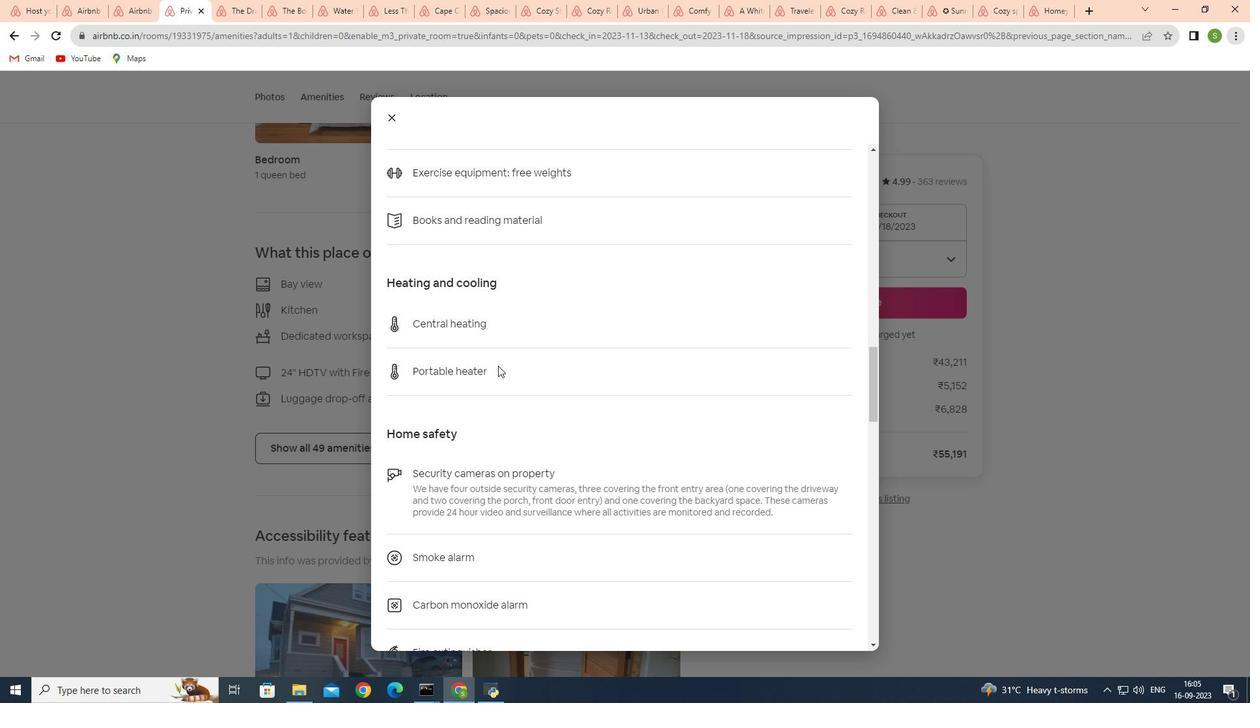 
Action: Mouse scrolled (498, 365) with delta (0, 0)
Screenshot: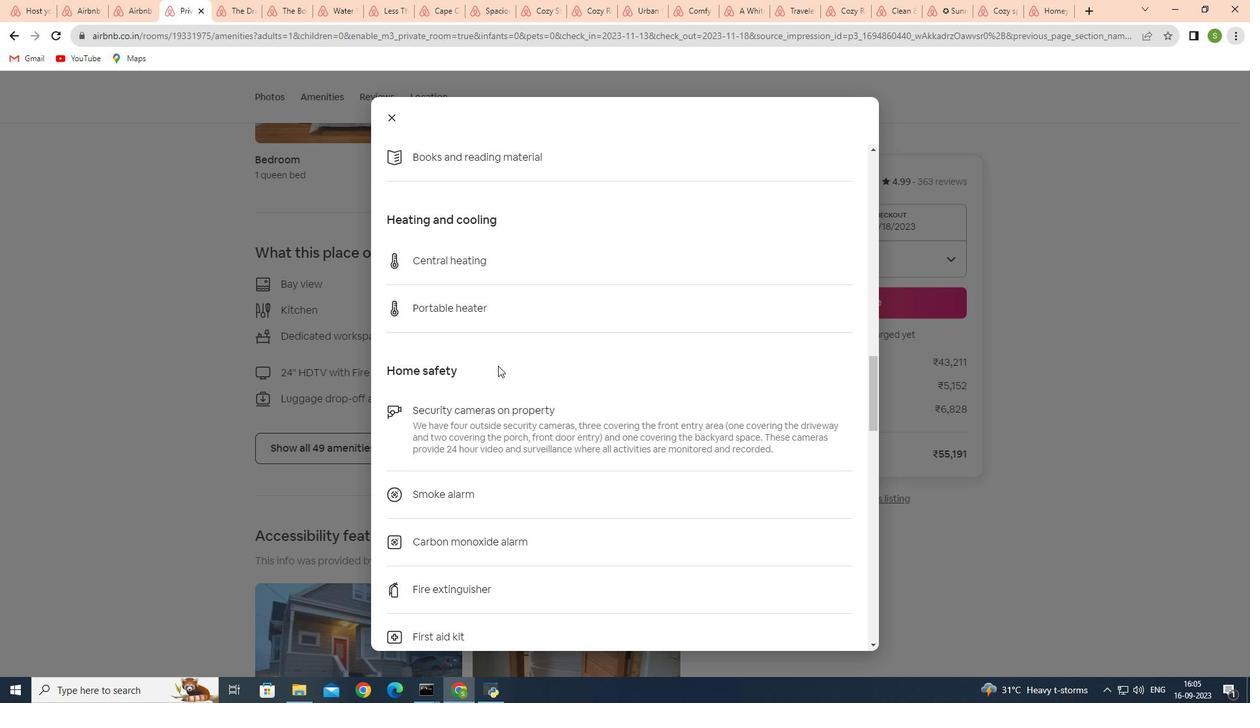 
Action: Mouse scrolled (498, 365) with delta (0, 0)
Screenshot: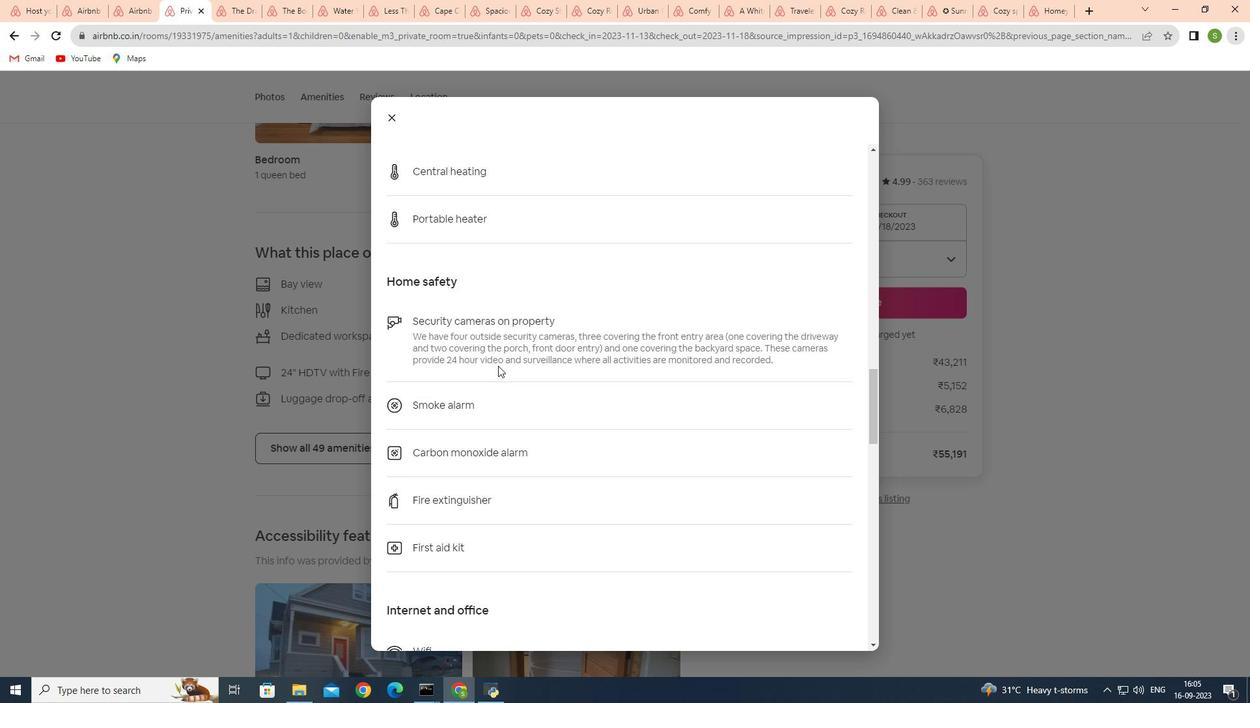 
Action: Mouse scrolled (498, 365) with delta (0, 0)
Screenshot: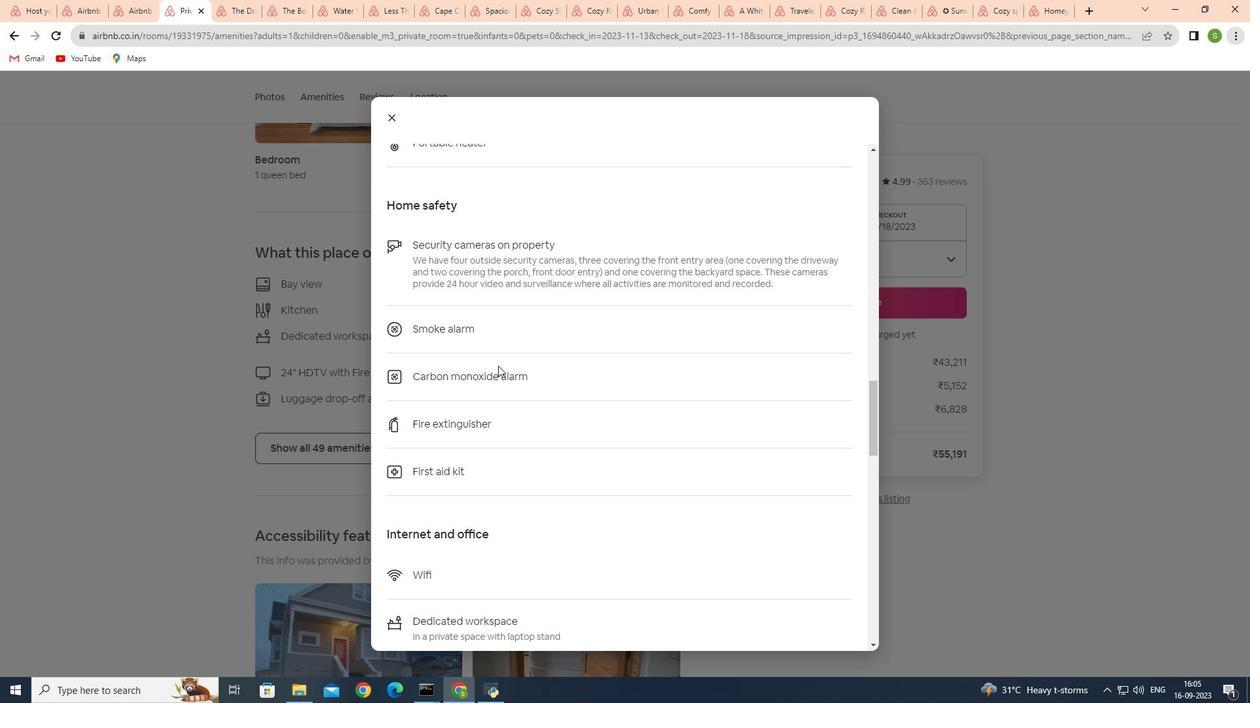 
Action: Mouse scrolled (498, 365) with delta (0, 0)
Screenshot: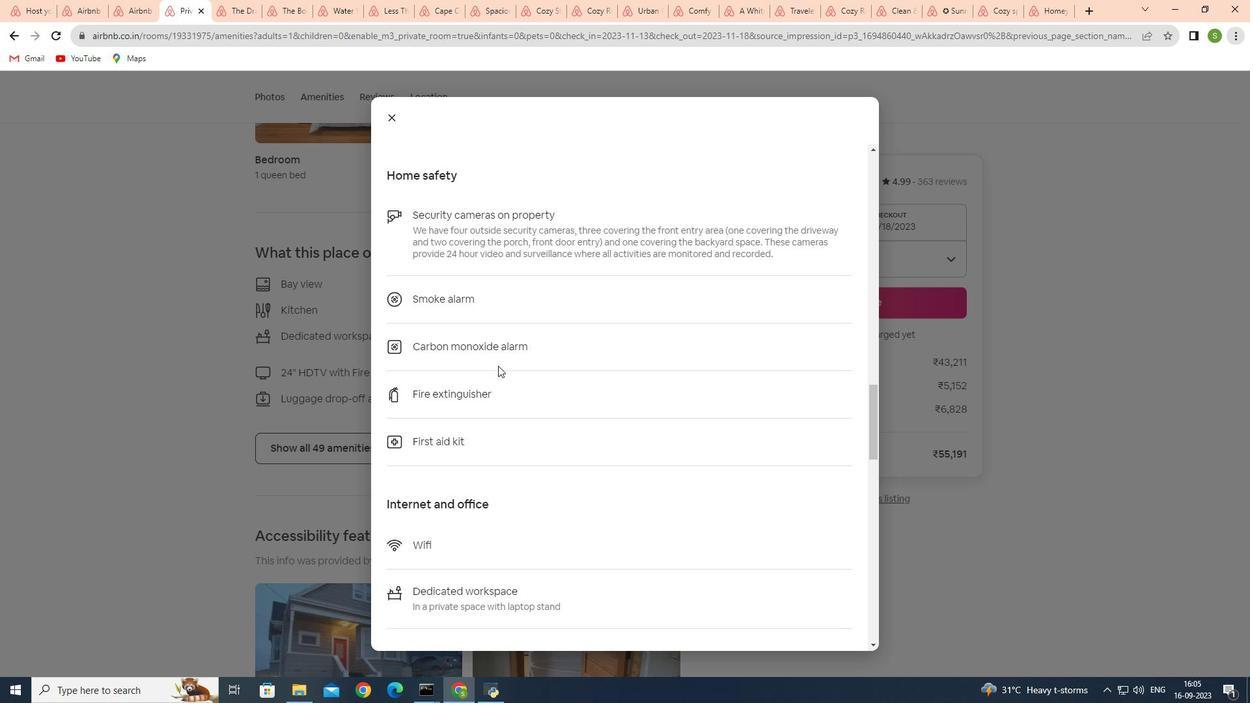 
Action: Mouse scrolled (498, 365) with delta (0, 0)
Screenshot: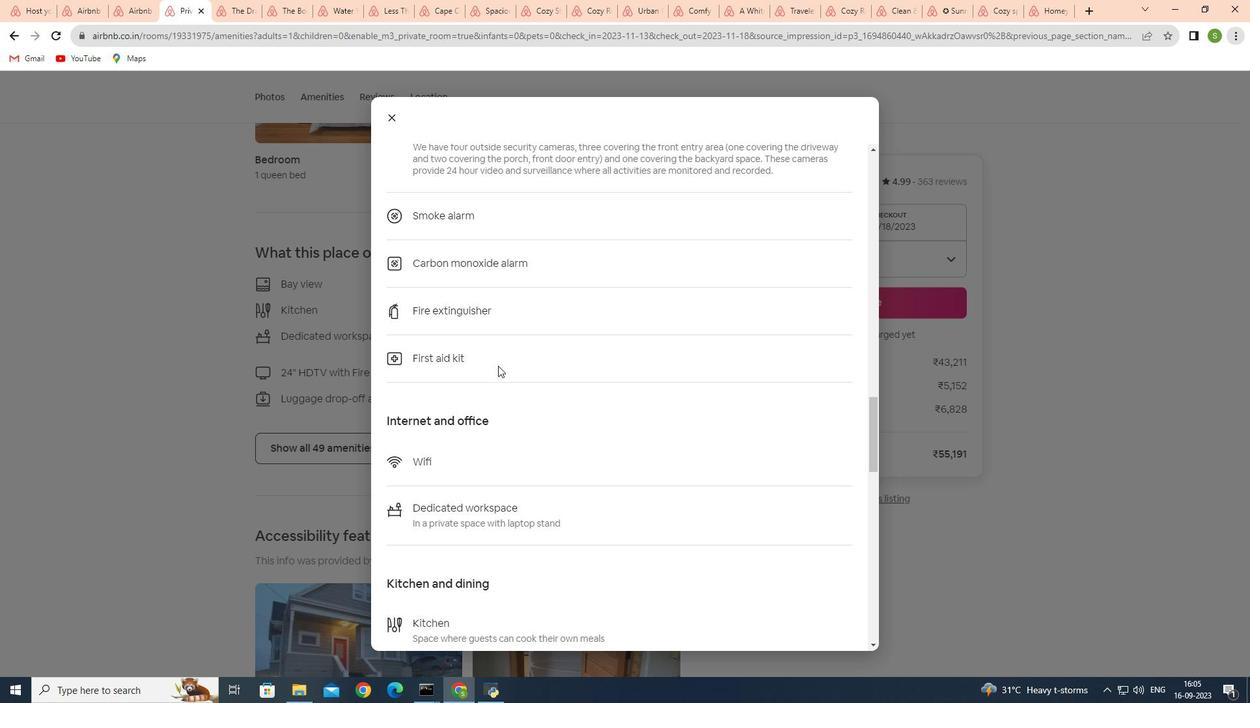 
Action: Mouse scrolled (498, 365) with delta (0, 0)
Screenshot: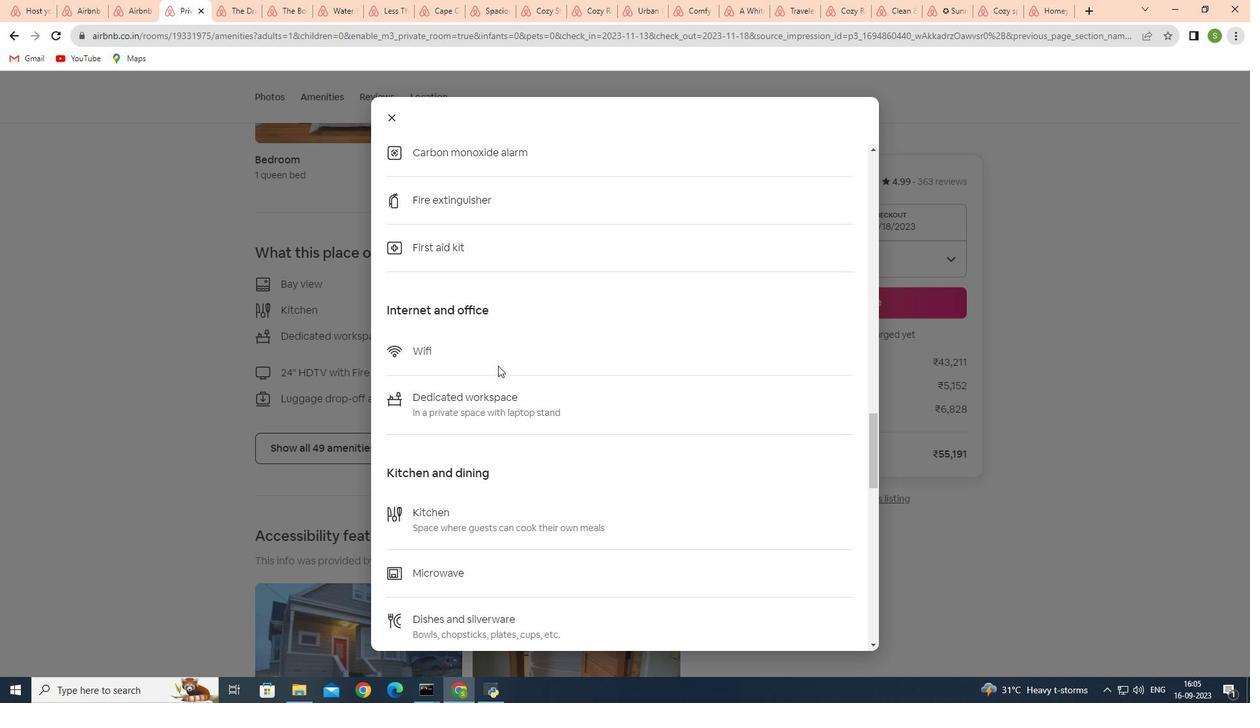 
Action: Mouse scrolled (498, 365) with delta (0, 0)
Screenshot: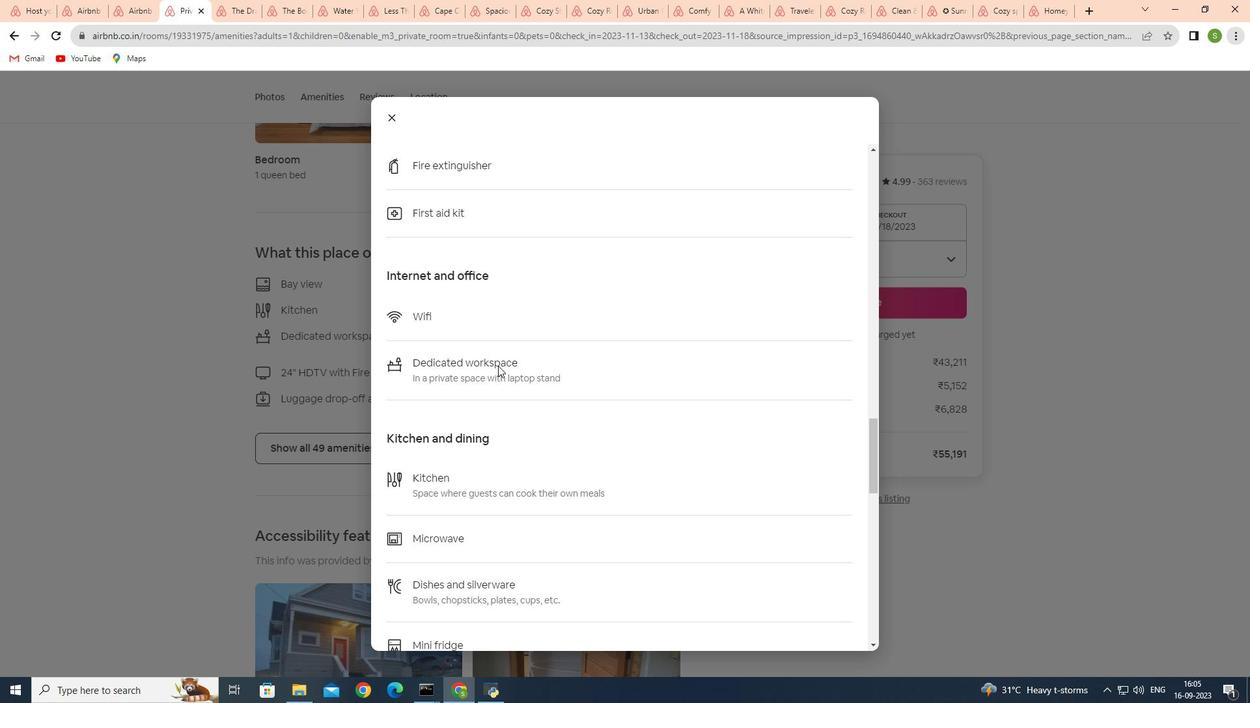 
Action: Mouse scrolled (498, 365) with delta (0, 0)
Screenshot: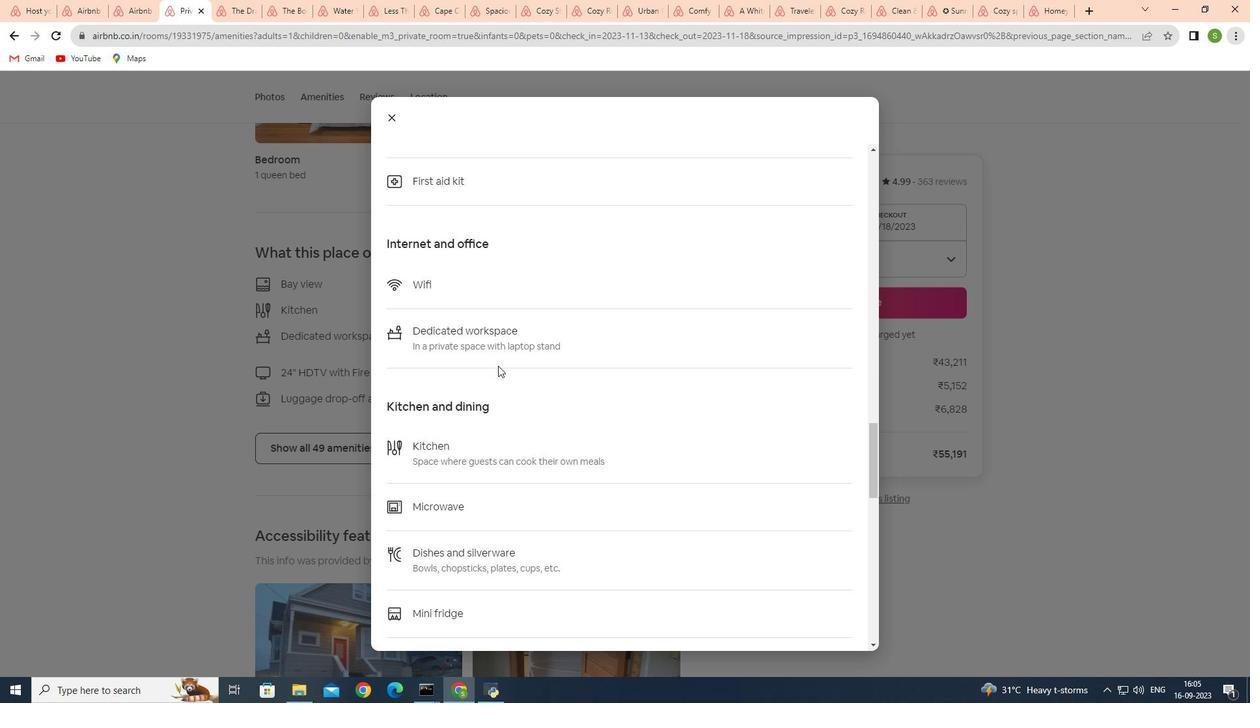 
Action: Mouse scrolled (498, 365) with delta (0, 0)
Screenshot: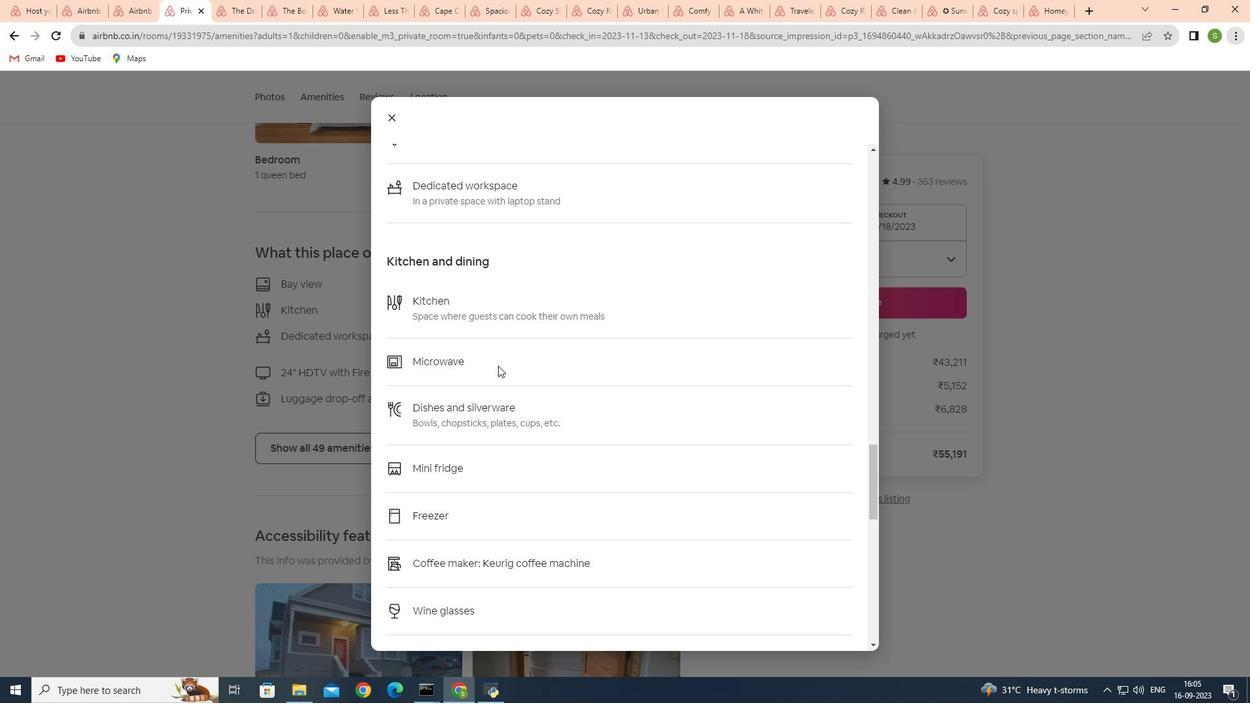 
Action: Mouse scrolled (498, 365) with delta (0, 0)
Screenshot: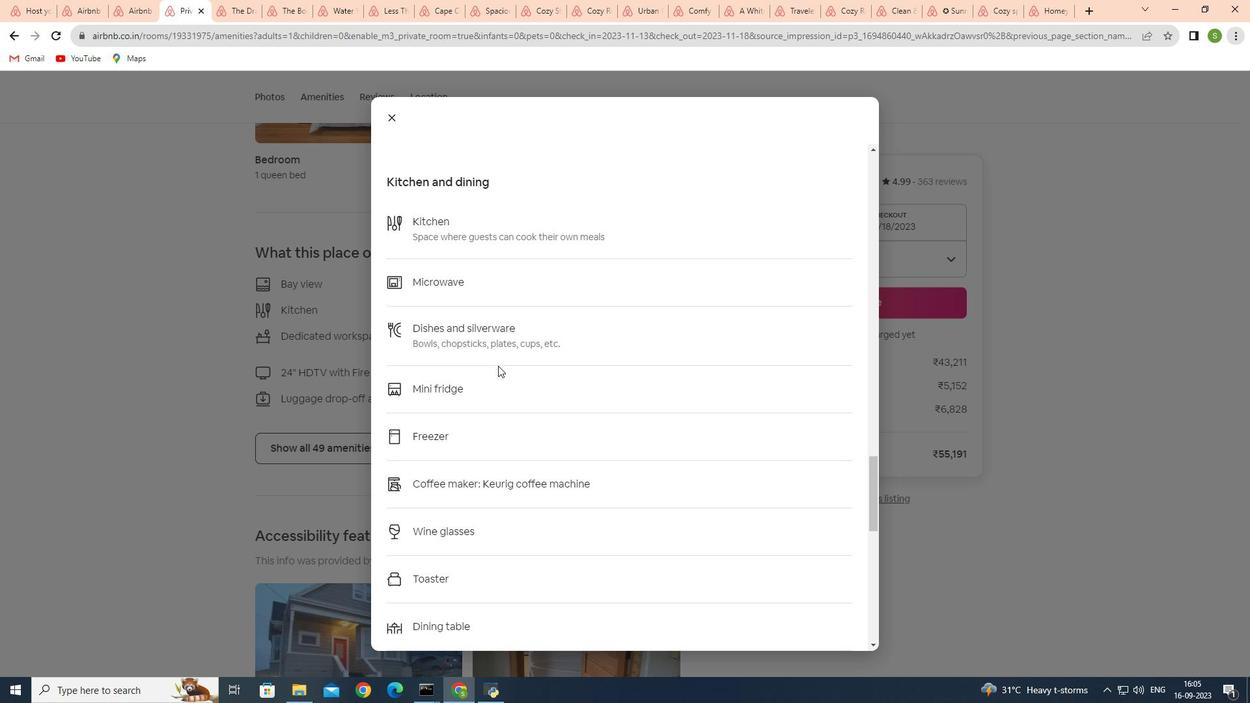 
Action: Mouse scrolled (498, 365) with delta (0, 0)
Screenshot: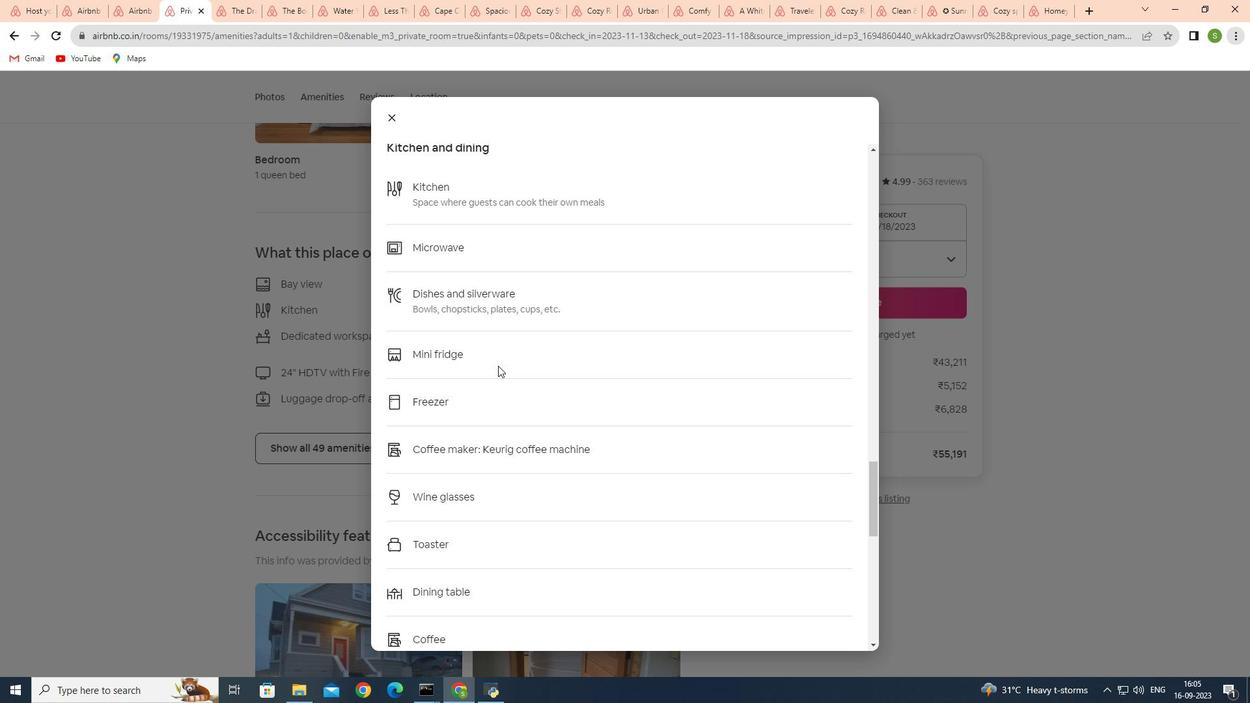 
Action: Mouse scrolled (498, 365) with delta (0, 0)
Screenshot: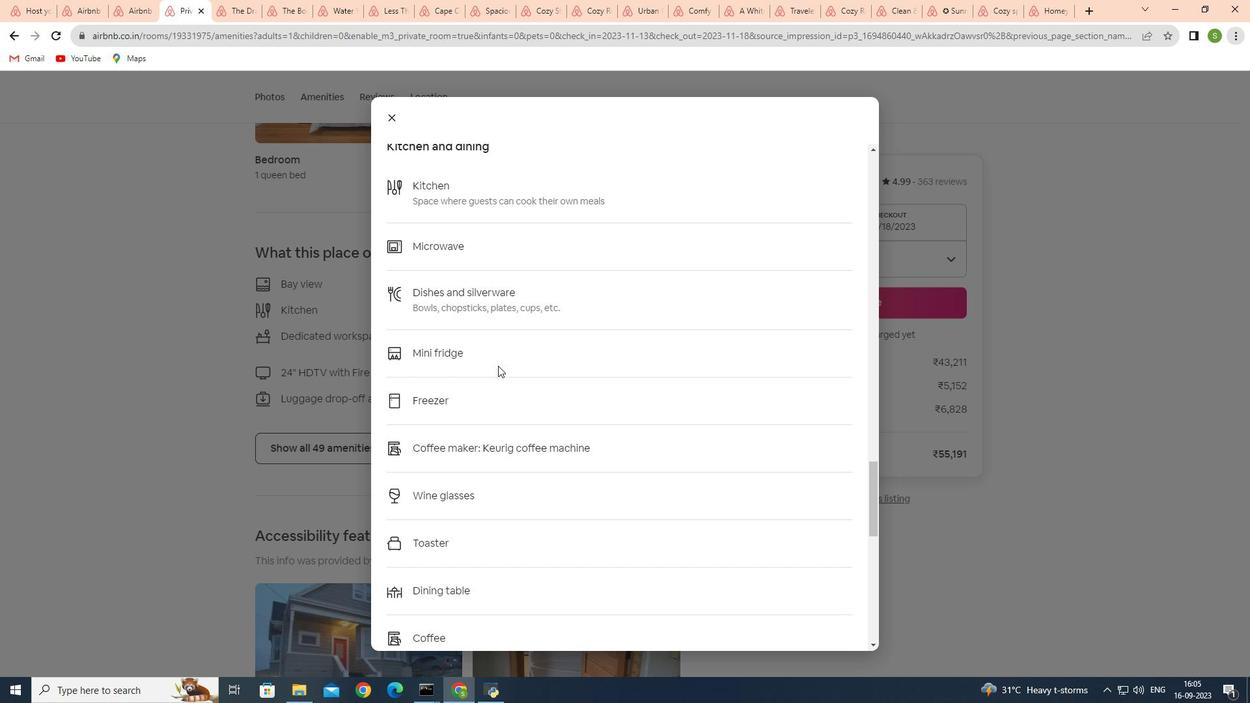
Action: Mouse scrolled (498, 365) with delta (0, 0)
Screenshot: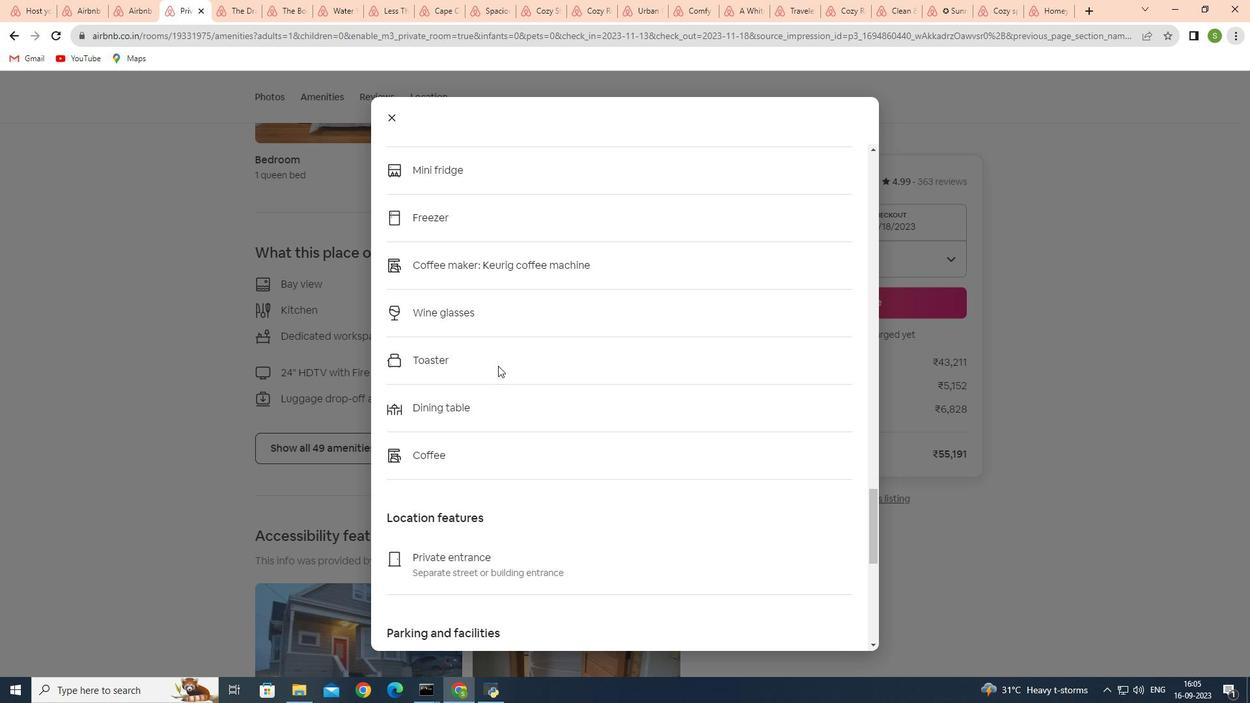 
Action: Mouse scrolled (498, 365) with delta (0, 0)
Screenshot: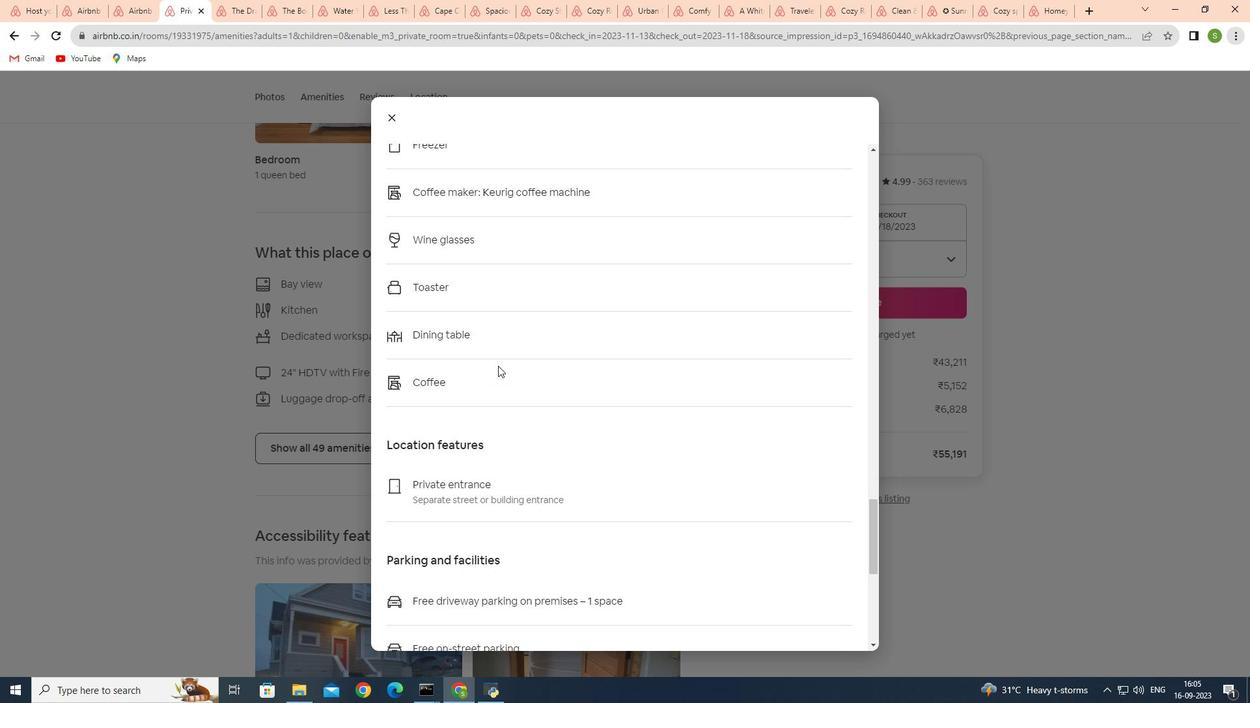 
Action: Mouse scrolled (498, 365) with delta (0, 0)
Screenshot: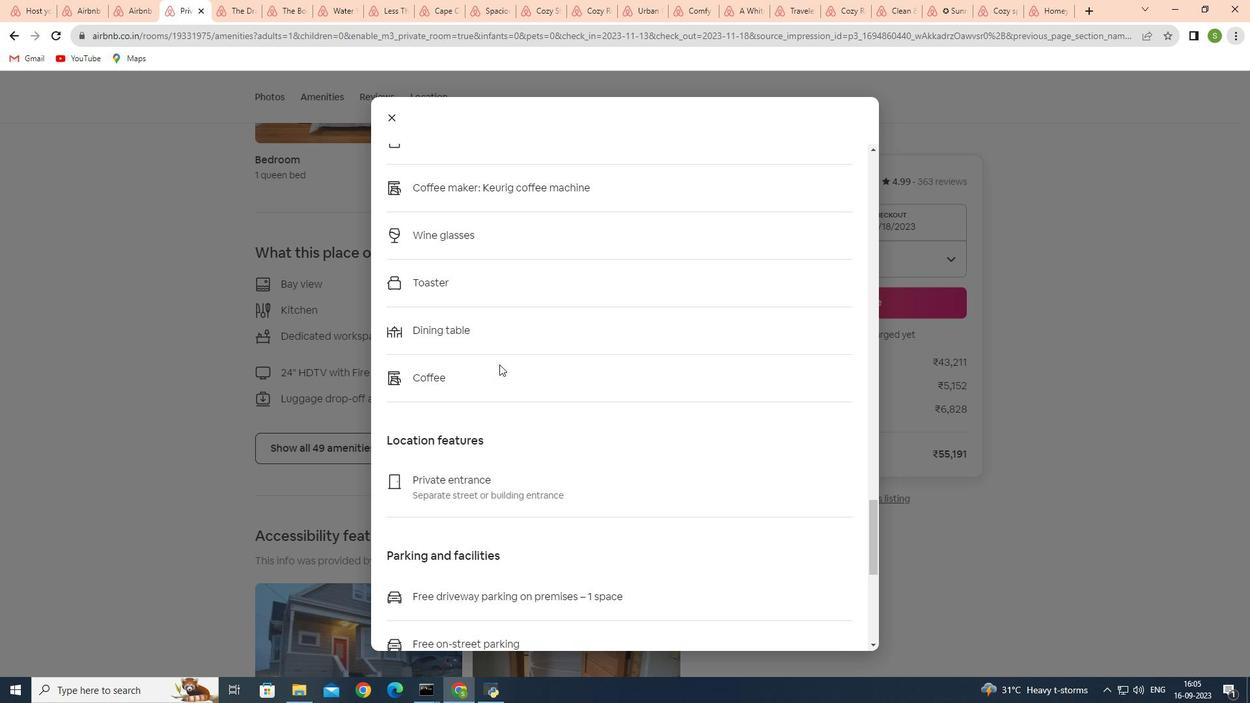 
Action: Mouse scrolled (498, 365) with delta (0, 0)
Screenshot: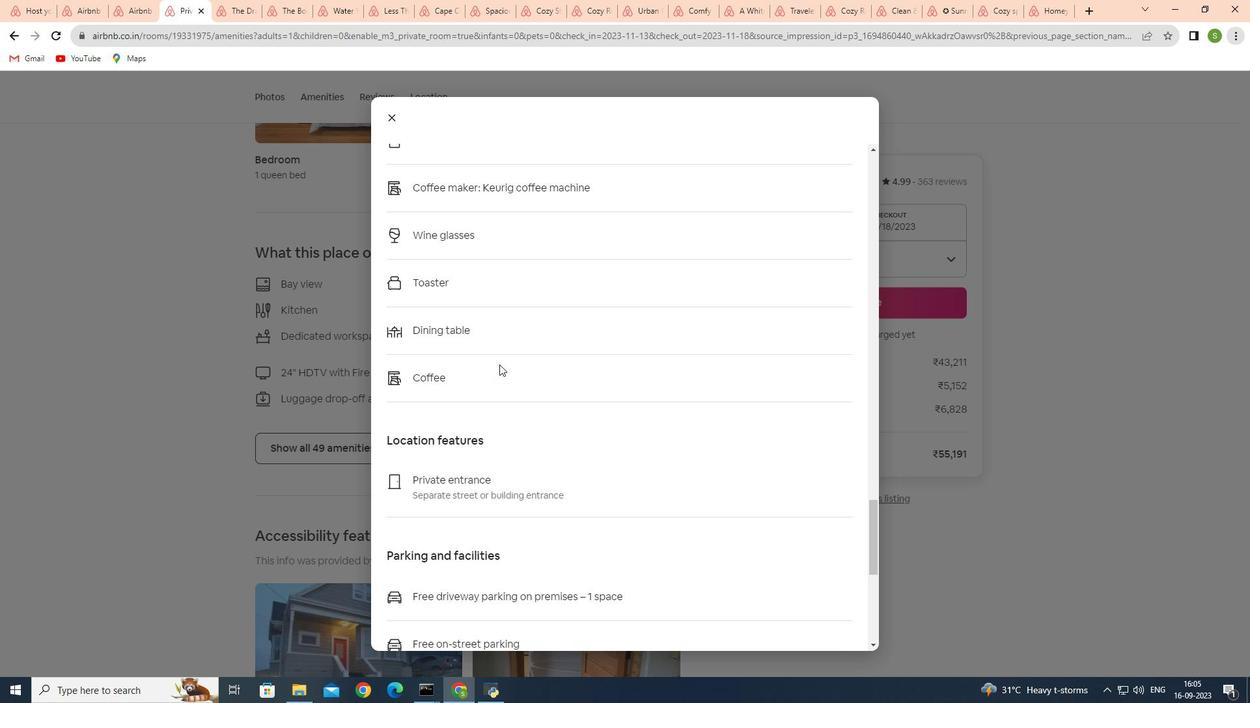 
Action: Mouse moved to (501, 364)
Screenshot: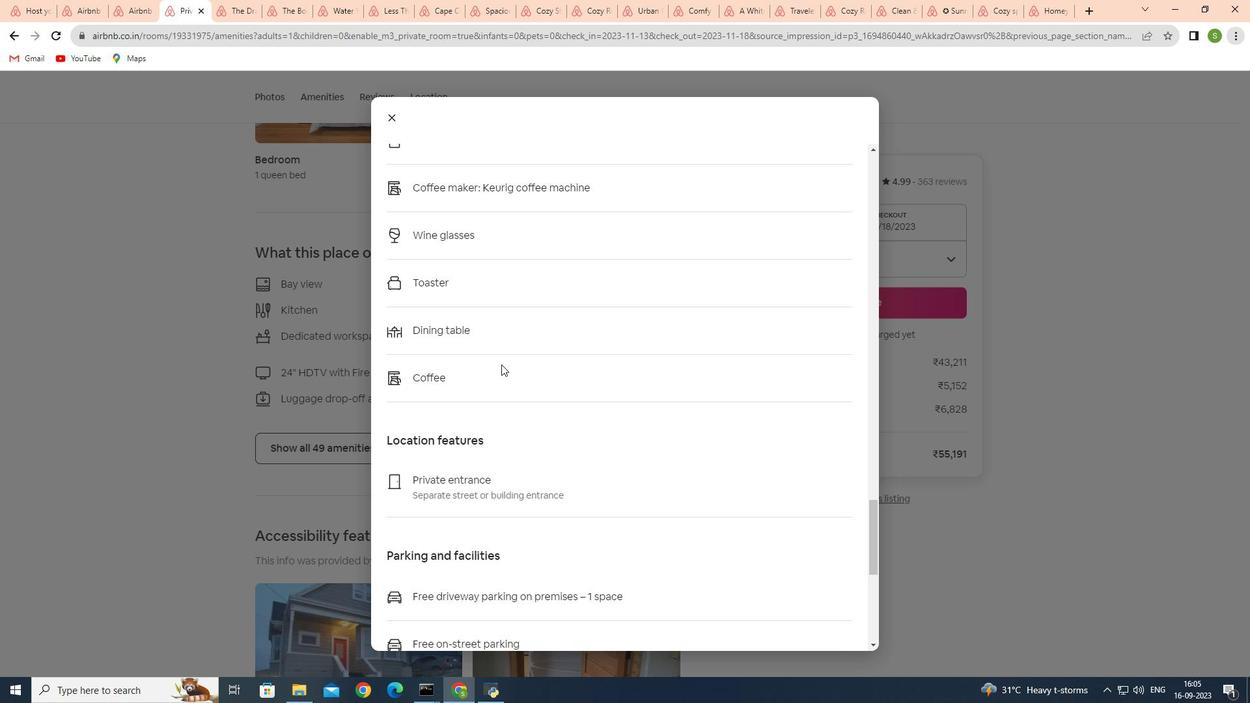 
Action: Mouse scrolled (501, 364) with delta (0, 0)
Screenshot: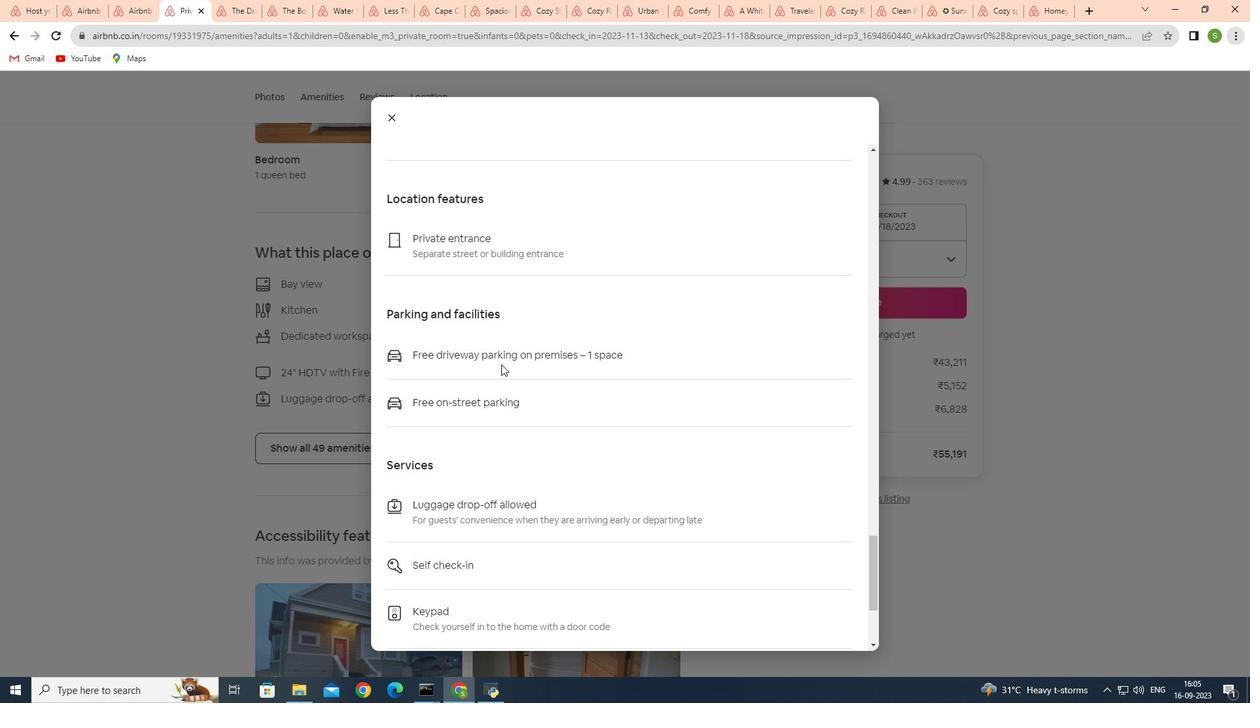 
Action: Mouse scrolled (501, 364) with delta (0, 0)
Screenshot: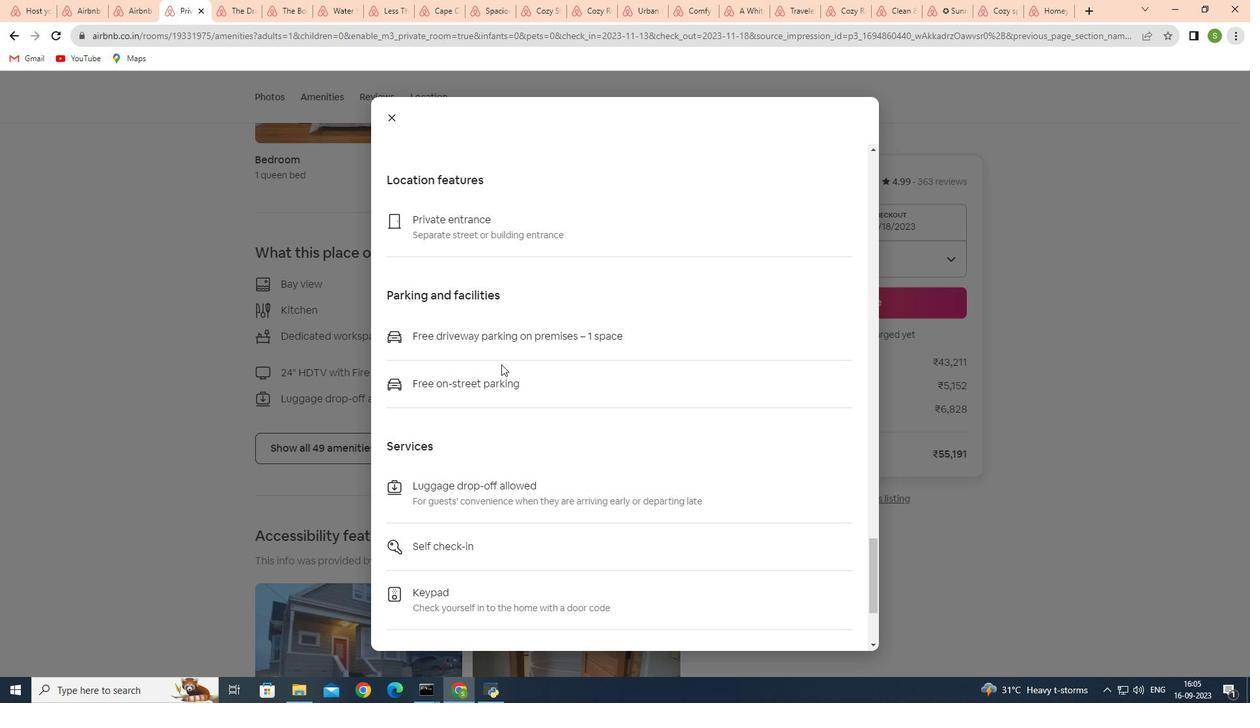 
Action: Mouse scrolled (501, 364) with delta (0, 0)
Screenshot: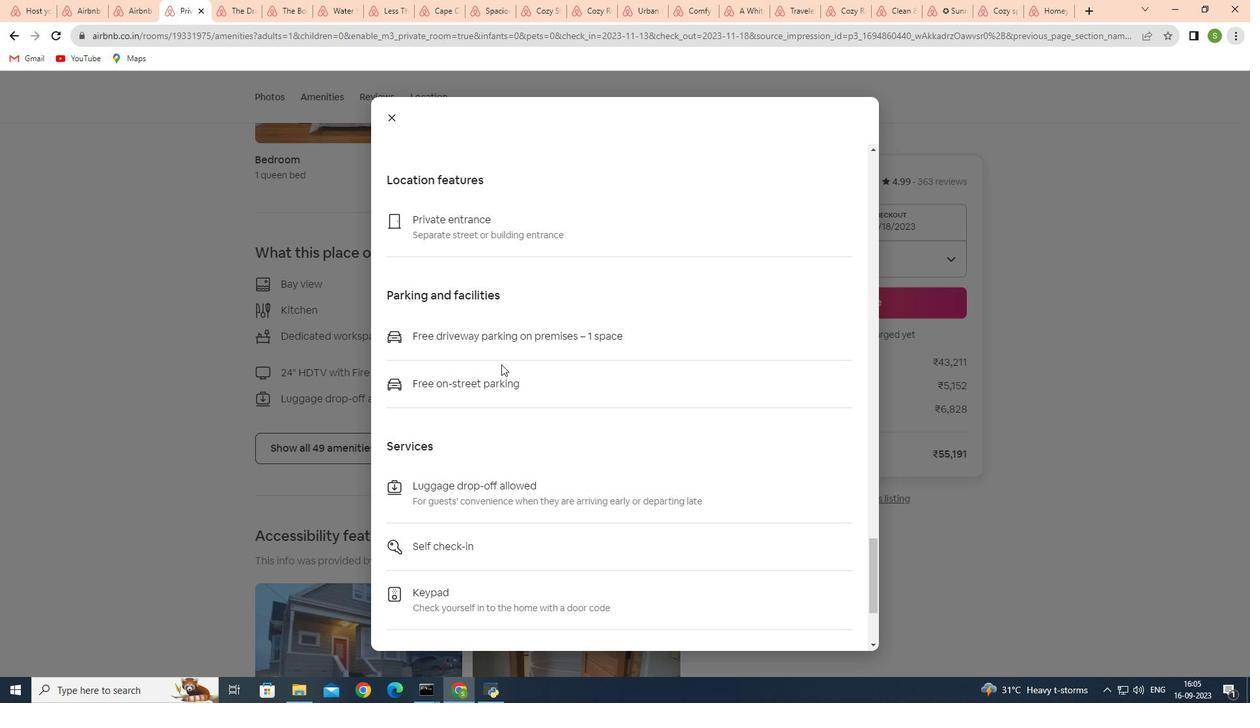 
Action: Mouse scrolled (501, 364) with delta (0, 0)
Screenshot: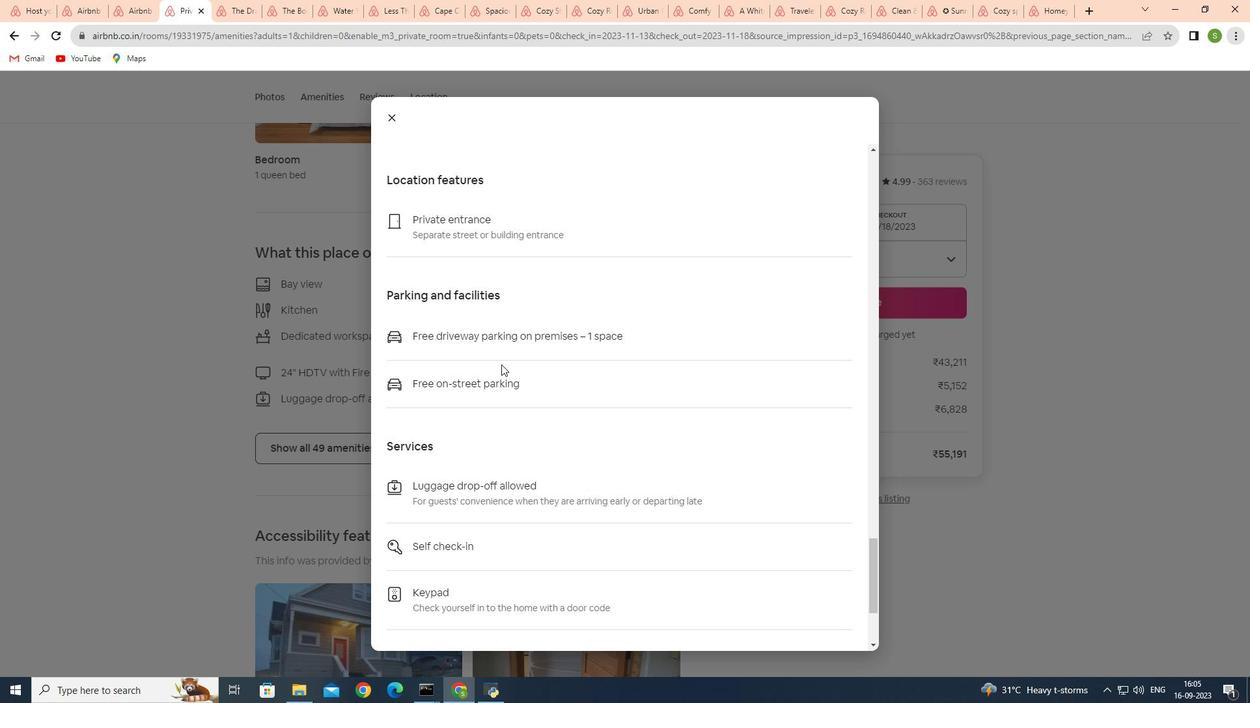 
Action: Mouse scrolled (501, 364) with delta (0, 0)
Screenshot: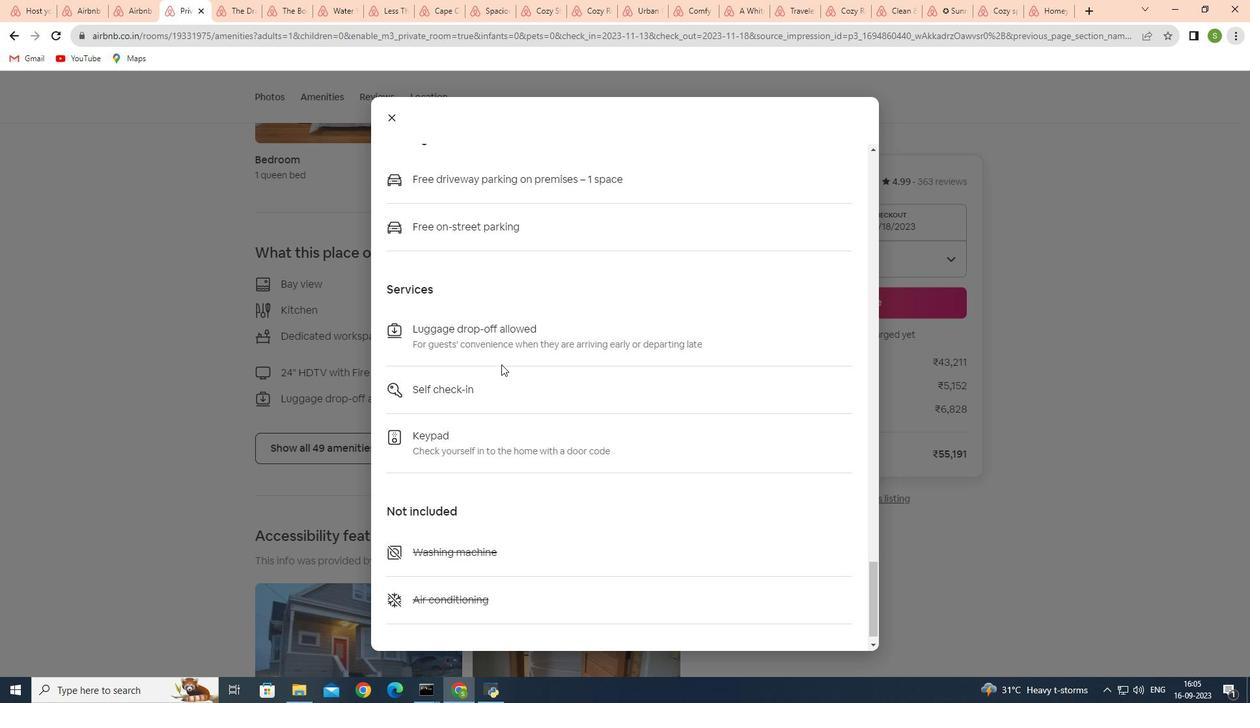 
Action: Mouse scrolled (501, 364) with delta (0, 0)
Screenshot: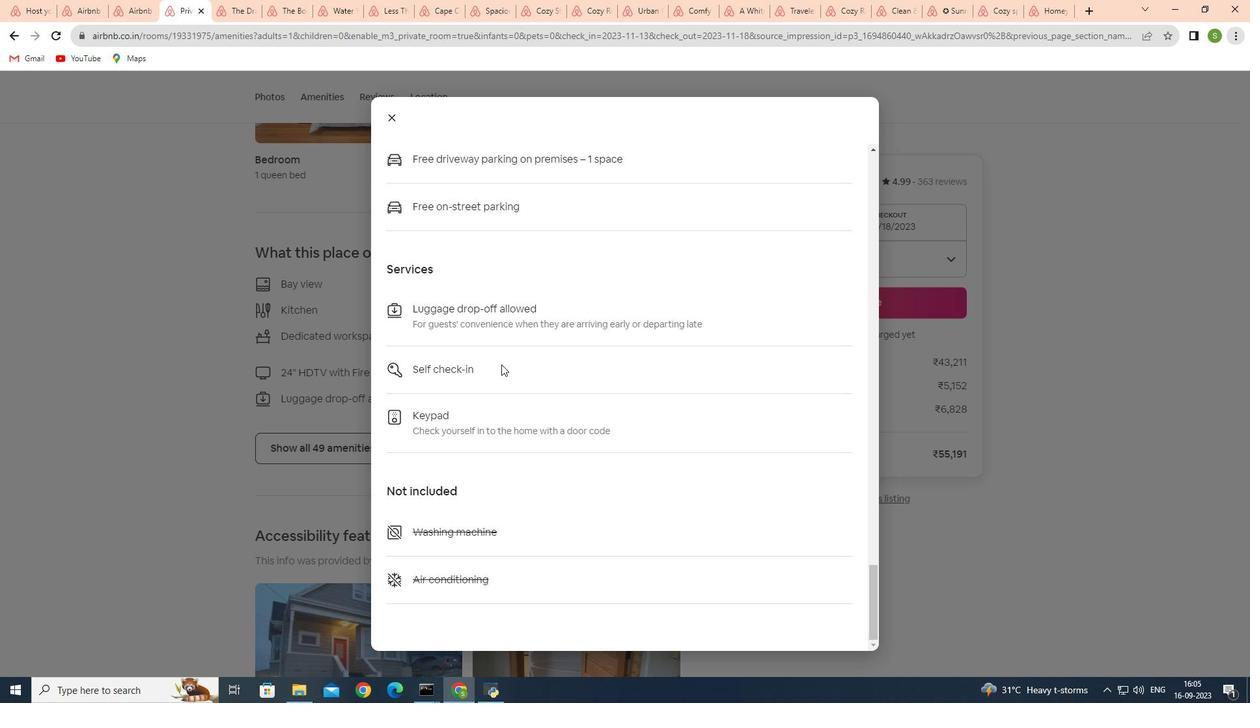 
Action: Mouse scrolled (501, 364) with delta (0, 0)
Screenshot: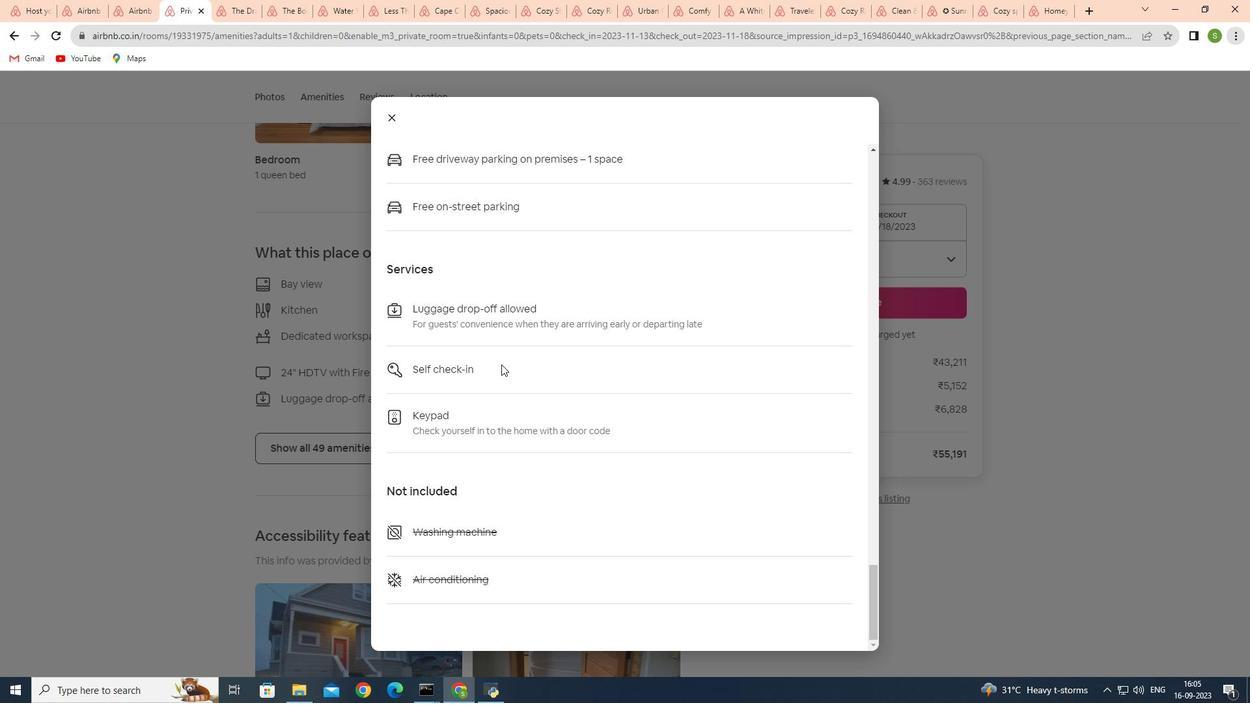 
Action: Mouse moved to (500, 364)
Screenshot: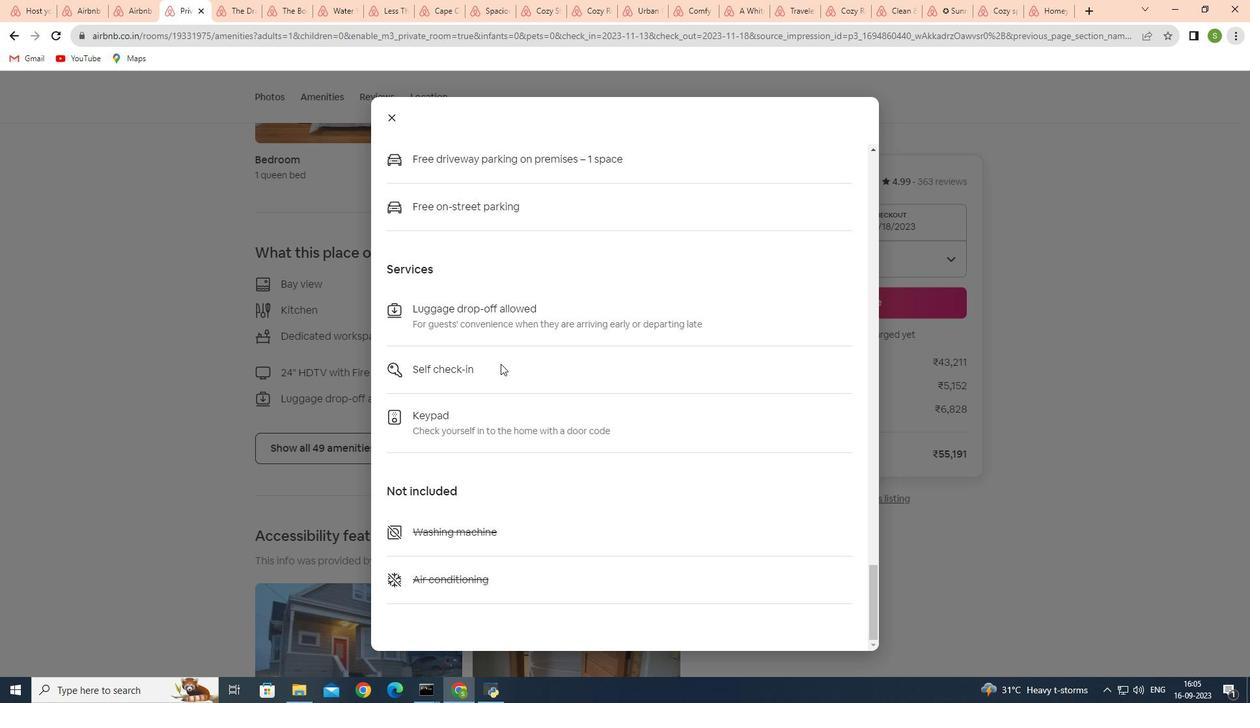 
Action: Mouse scrolled (500, 363) with delta (0, 0)
Screenshot: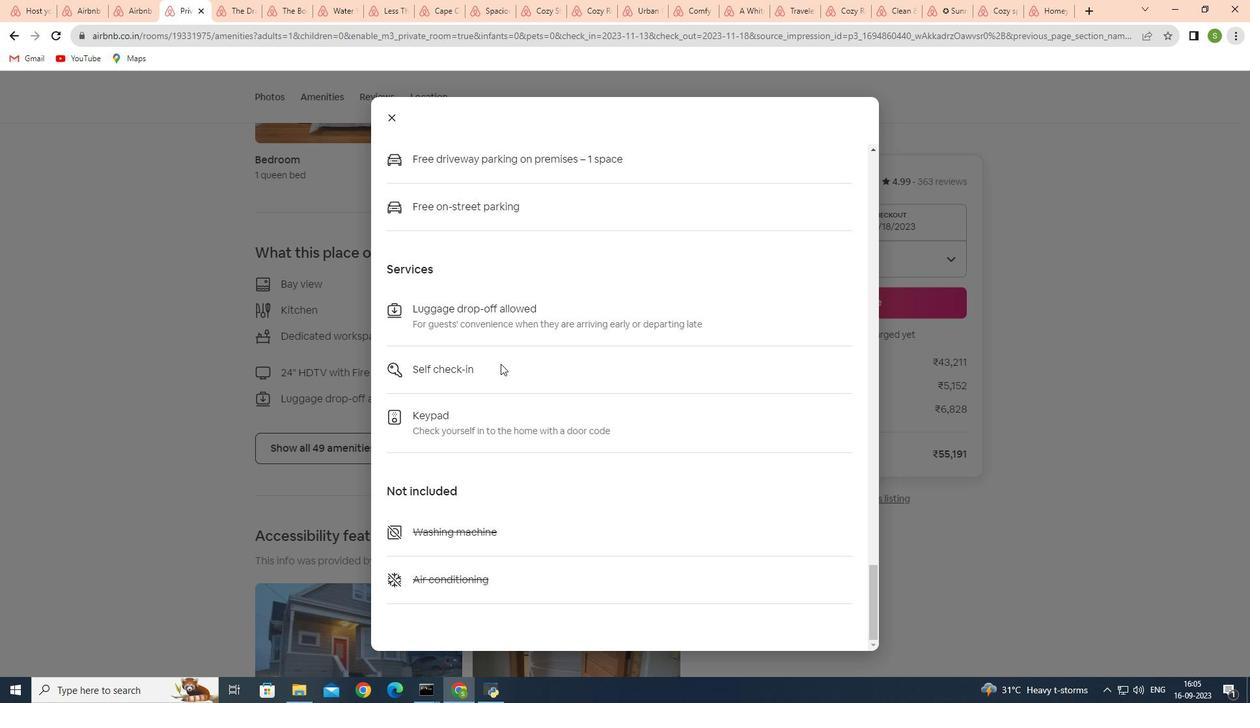
Action: Mouse scrolled (500, 363) with delta (0, 0)
Screenshot: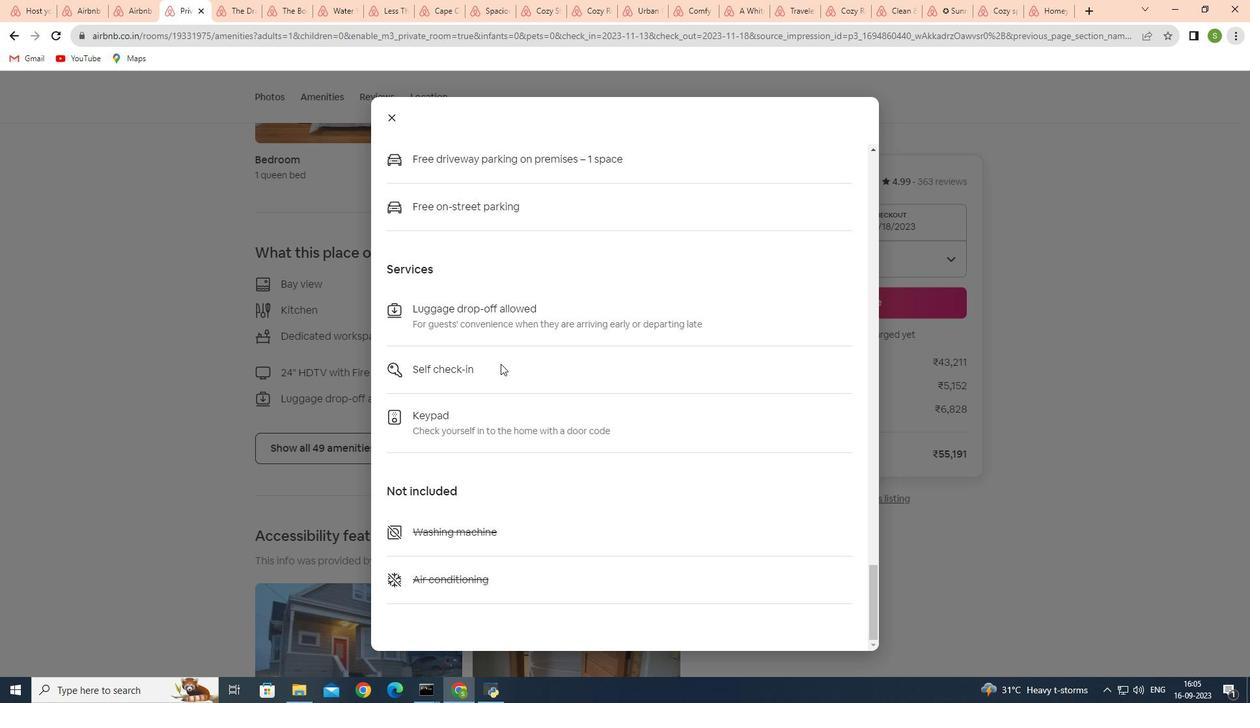 
Action: Mouse scrolled (500, 363) with delta (0, 0)
Screenshot: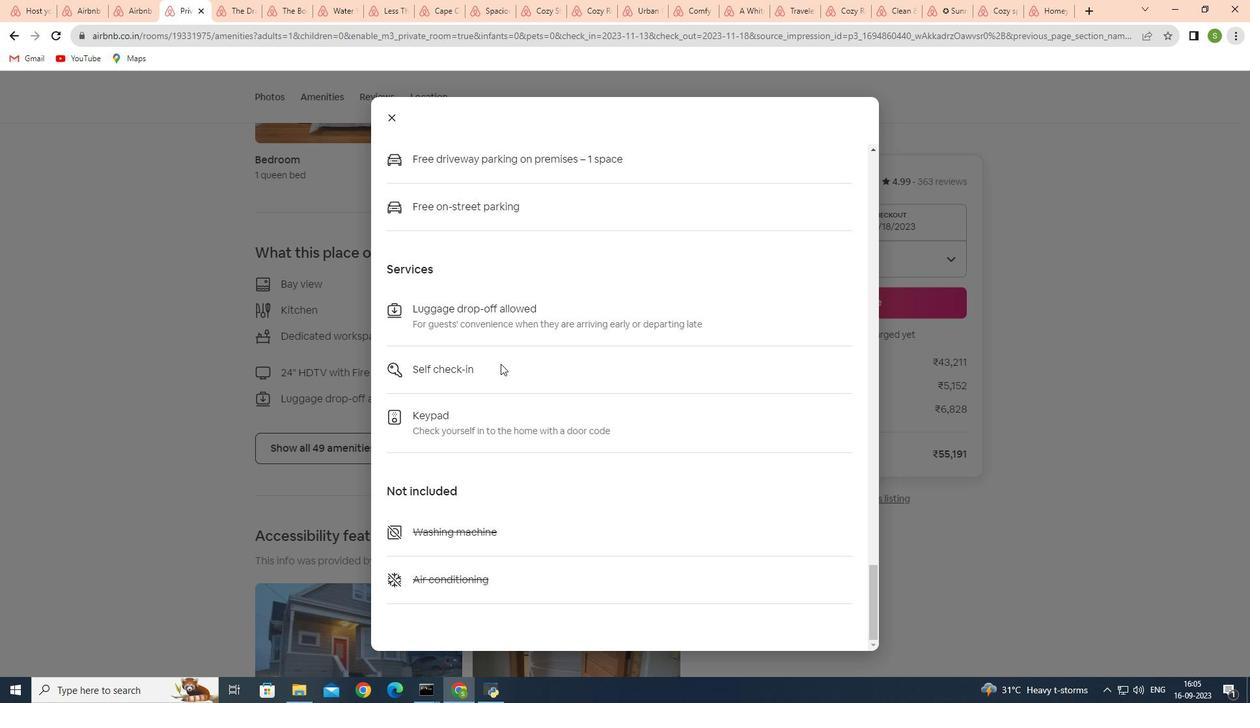 
Action: Mouse scrolled (500, 363) with delta (0, 0)
Screenshot: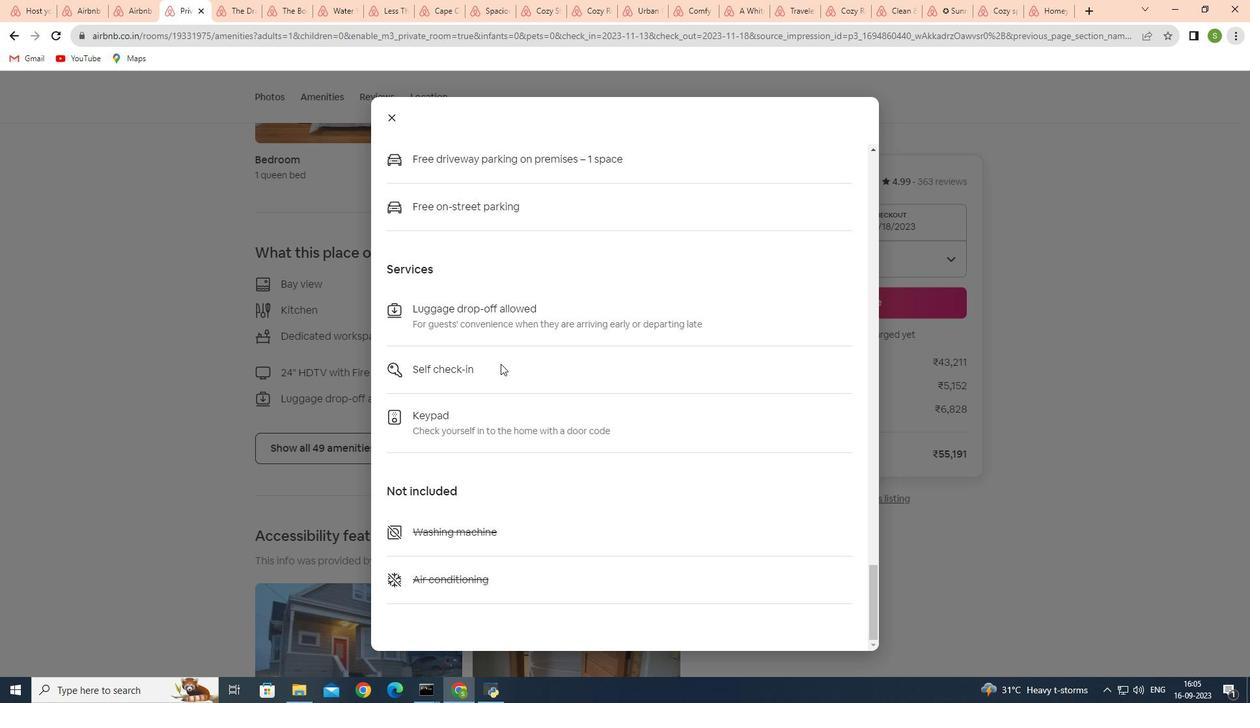
Action: Mouse moved to (500, 363)
Screenshot: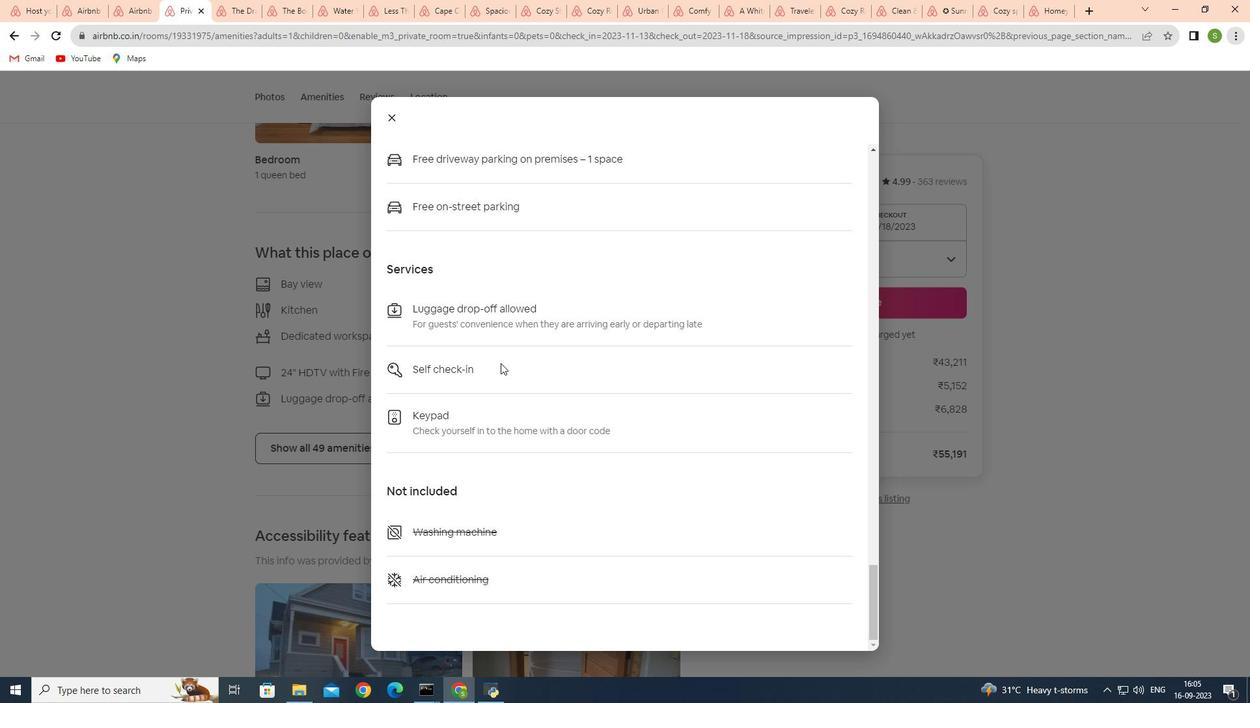 
Action: Mouse scrolled (500, 362) with delta (0, 0)
Screenshot: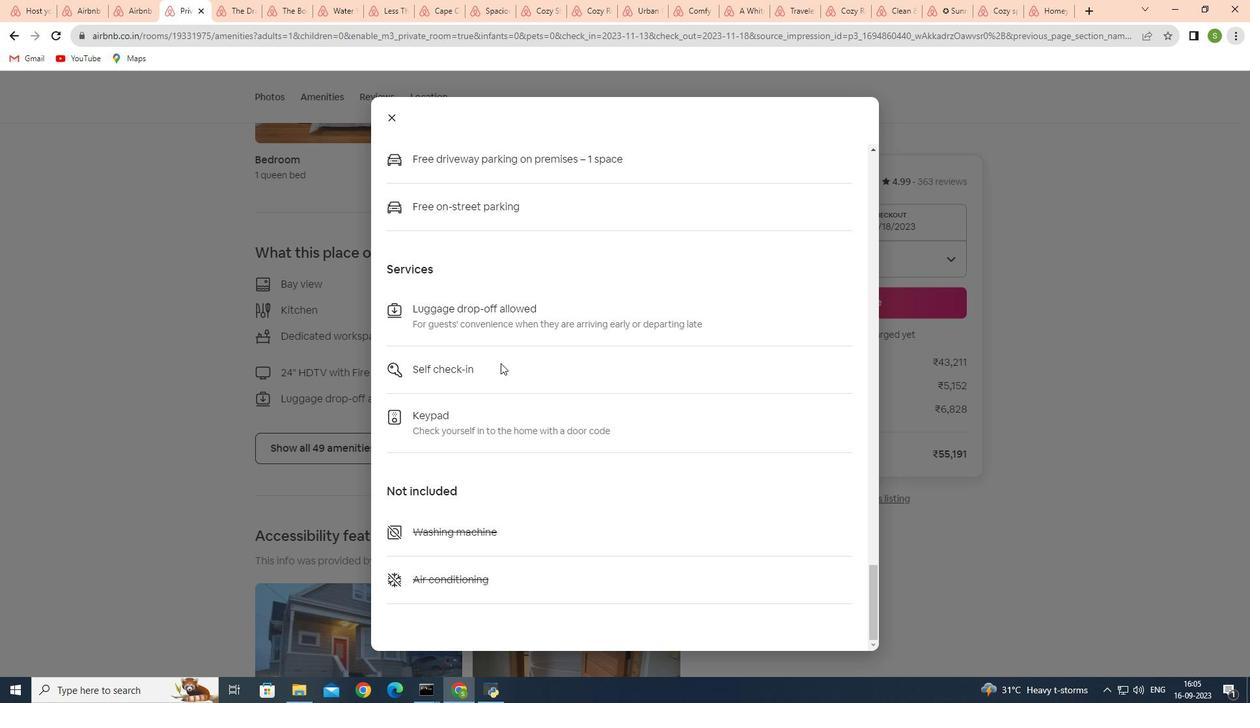 
Action: Mouse scrolled (500, 362) with delta (0, 0)
Screenshot: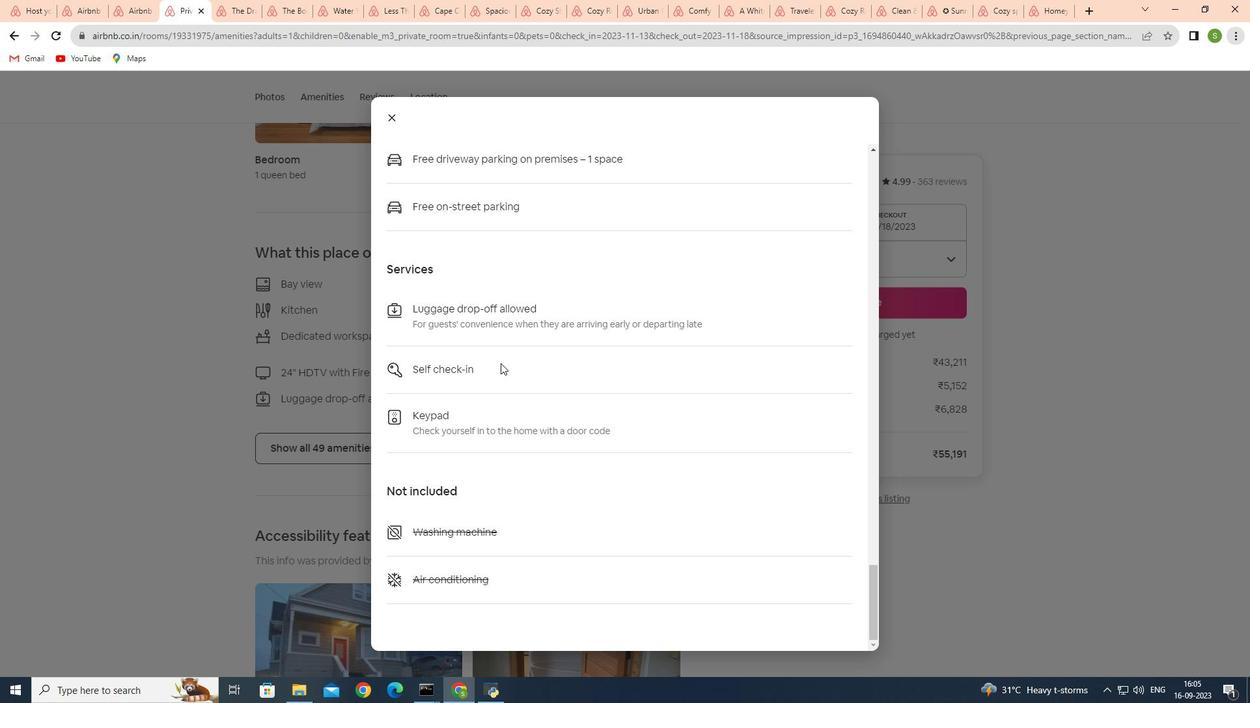 
Action: Mouse scrolled (500, 362) with delta (0, 0)
Screenshot: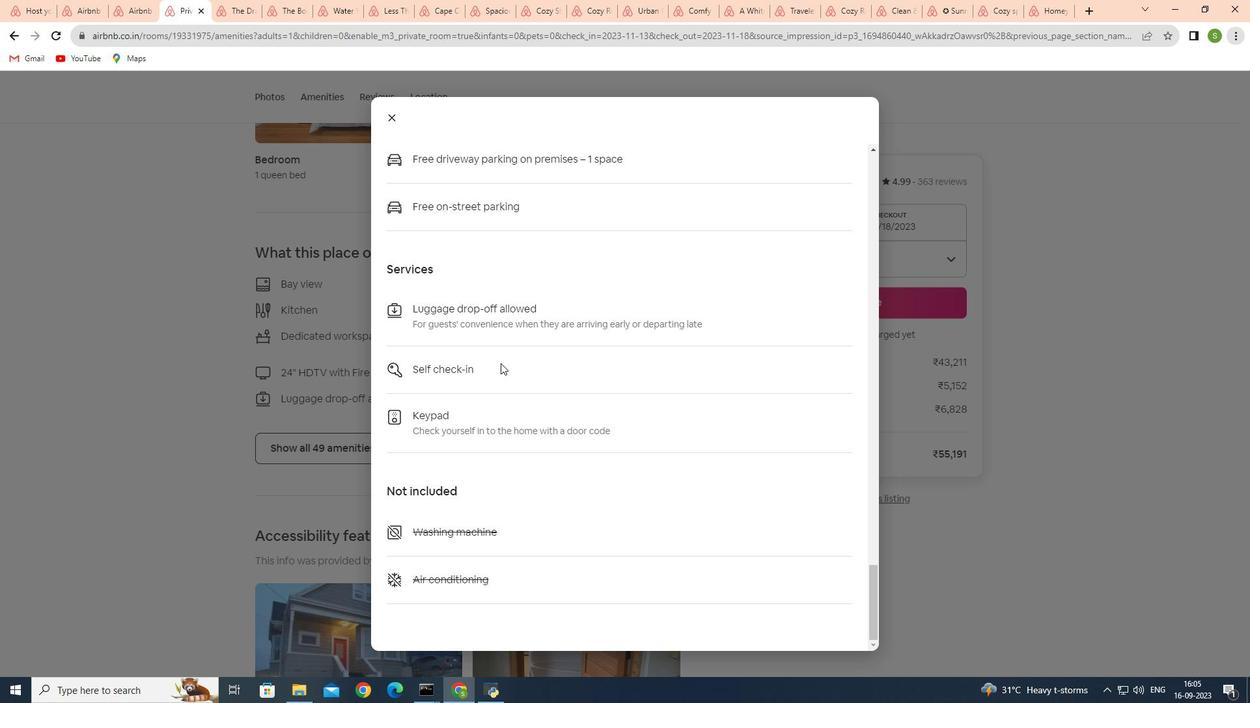 
Action: Mouse scrolled (500, 362) with delta (0, 0)
Screenshot: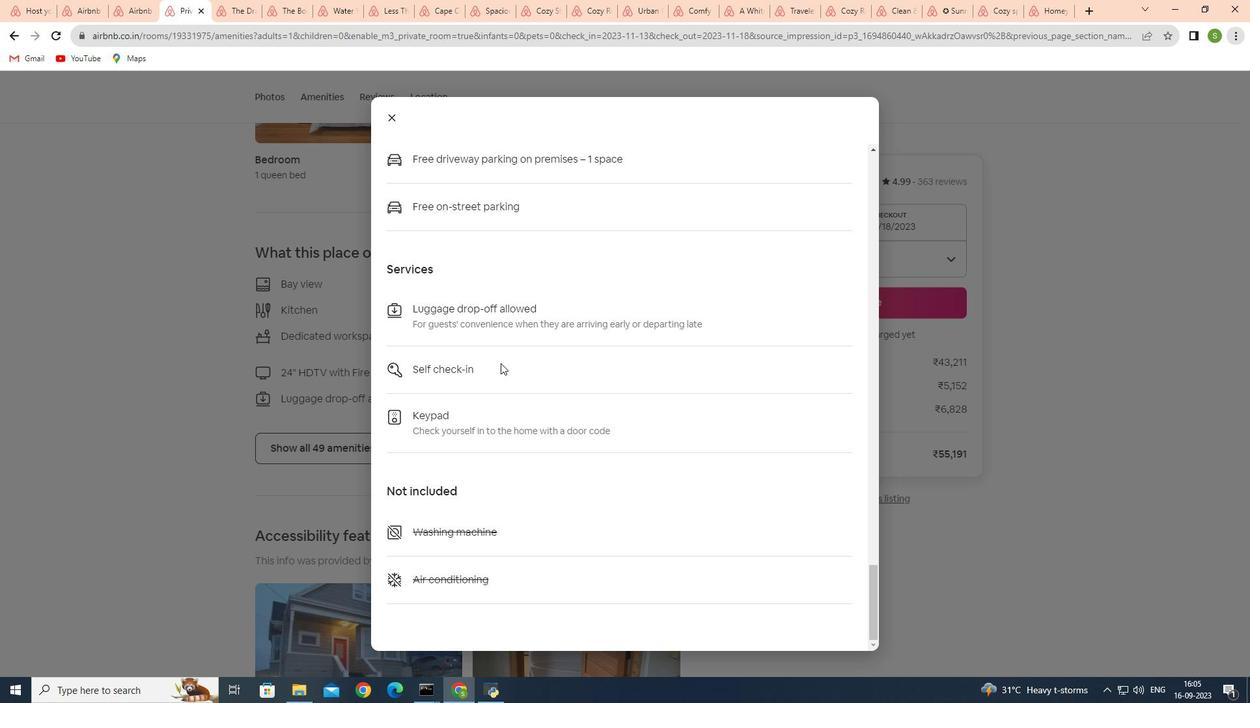 
Action: Mouse moved to (386, 123)
Screenshot: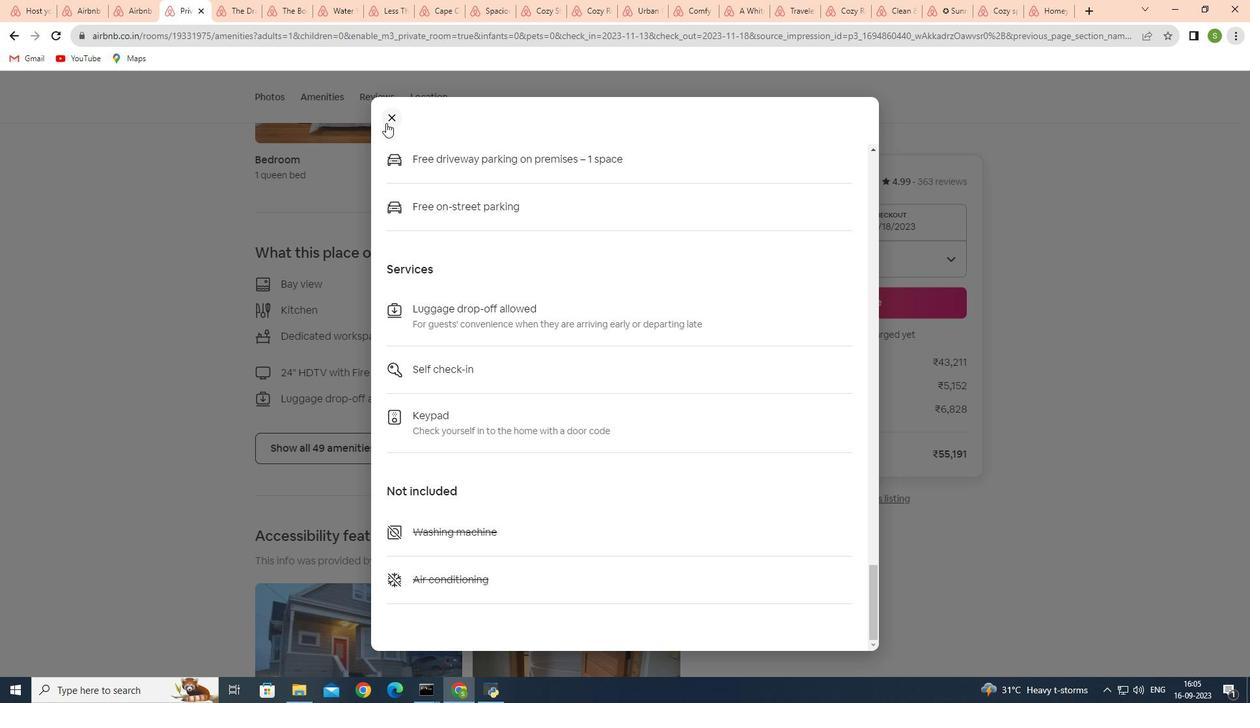 
Action: Mouse pressed left at (386, 123)
Screenshot: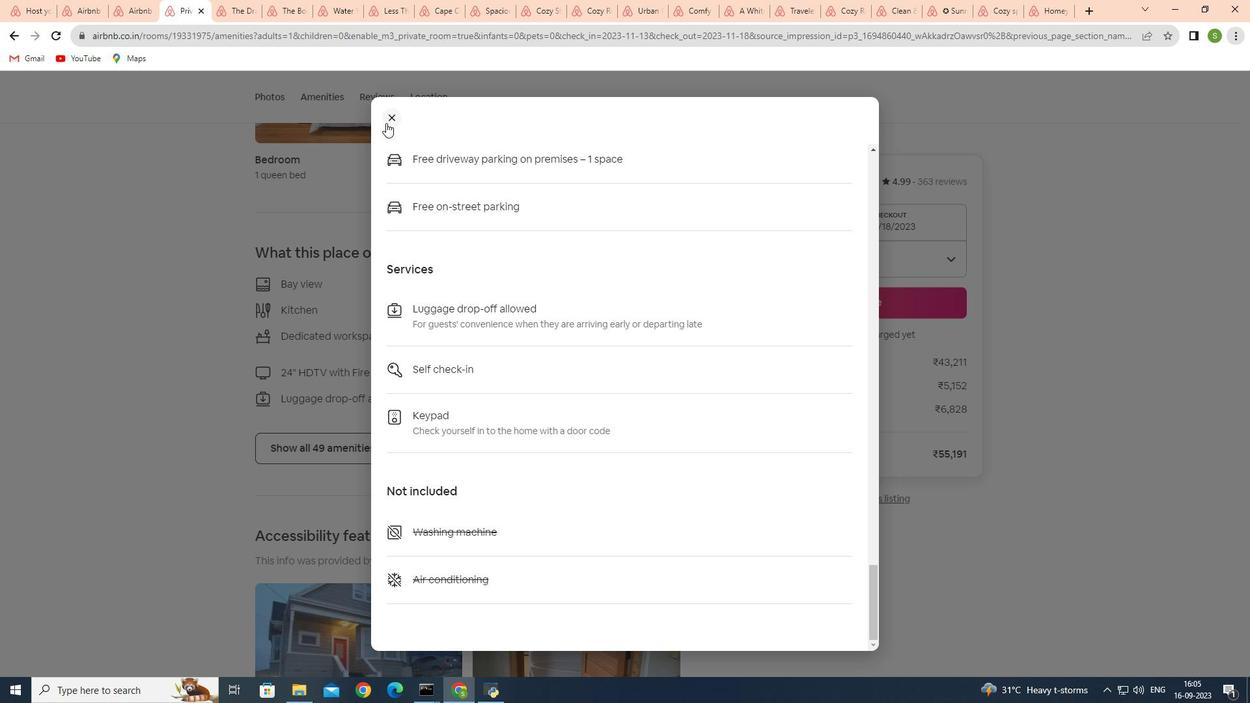 
Action: Mouse moved to (313, 199)
Screenshot: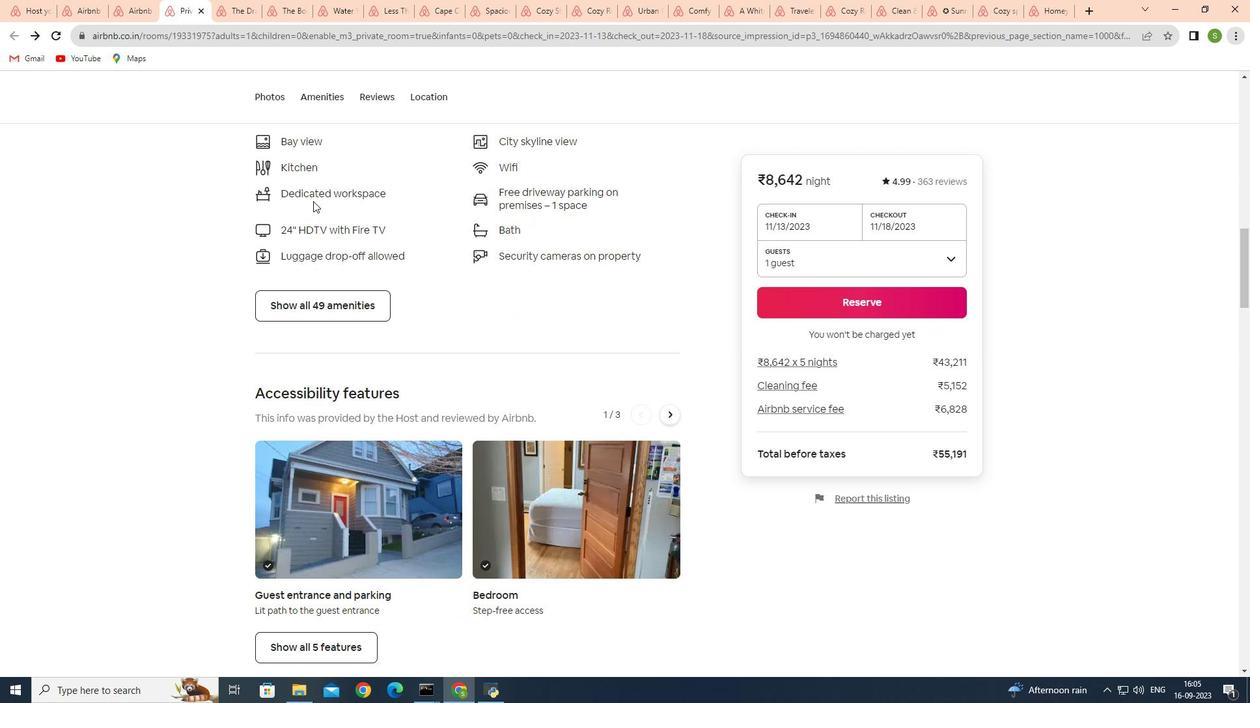 
Action: Mouse scrolled (313, 199) with delta (0, 0)
Screenshot: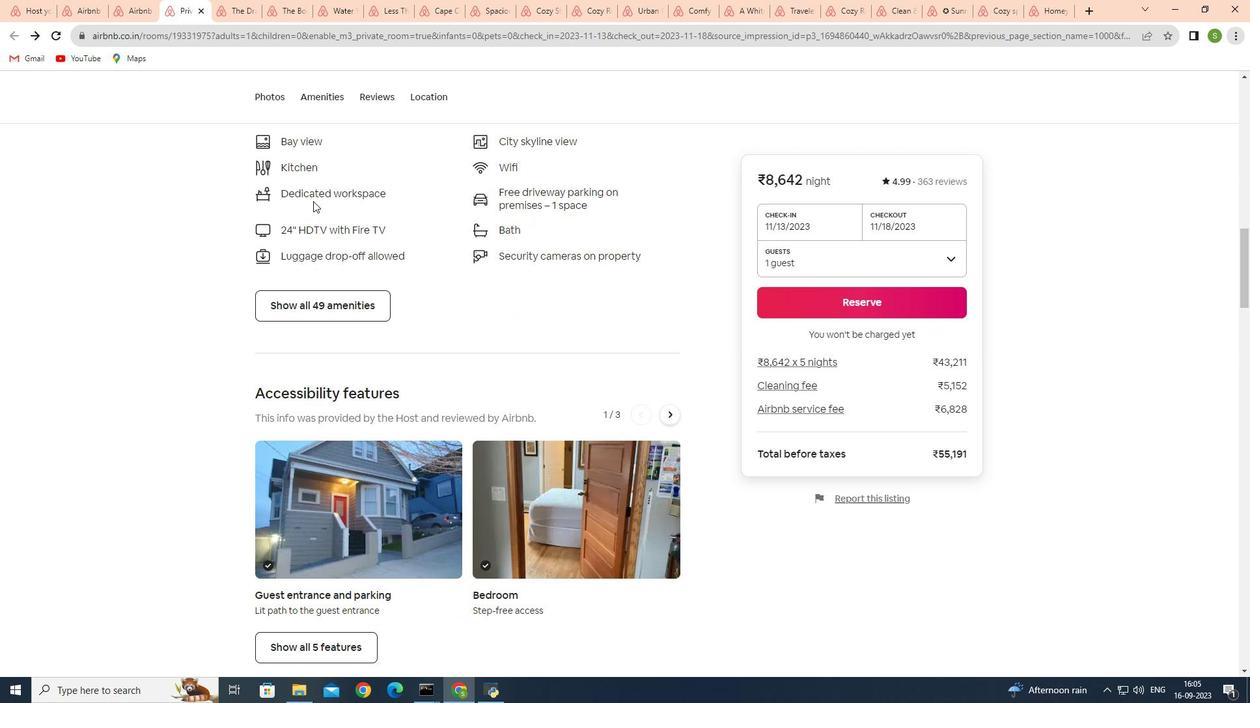 
Action: Mouse moved to (313, 201)
Screenshot: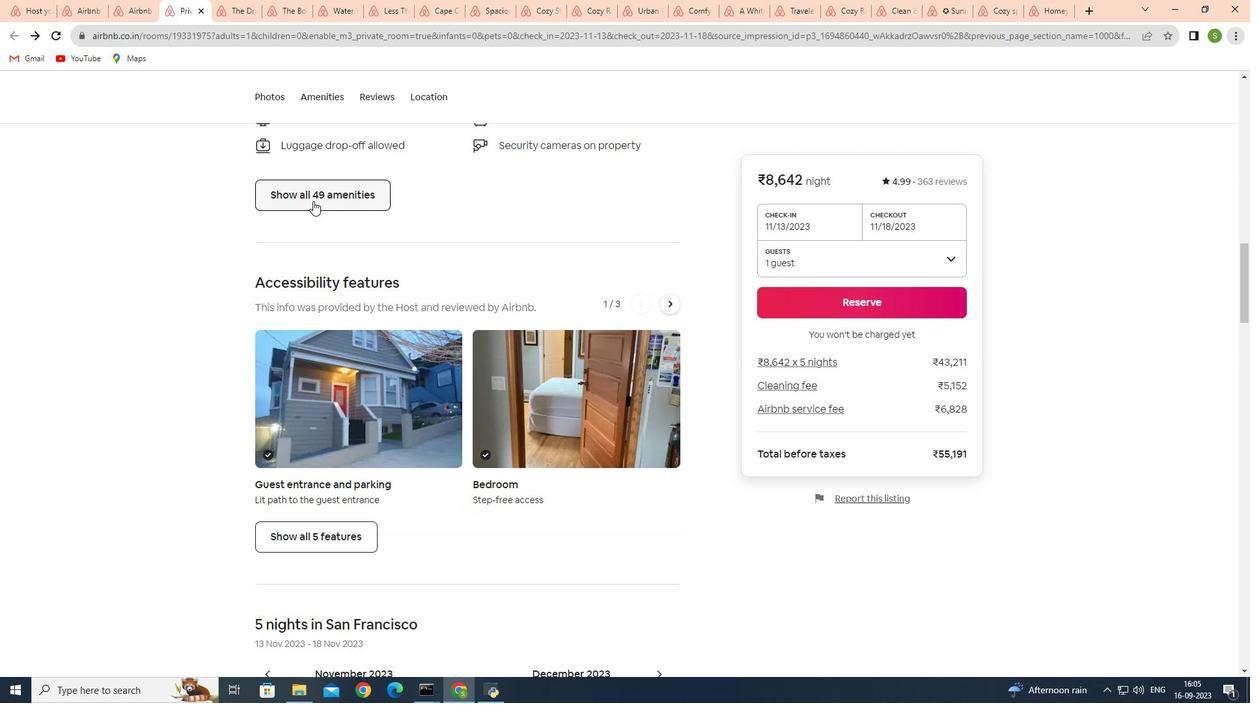 
Action: Mouse scrolled (313, 200) with delta (0, 0)
Screenshot: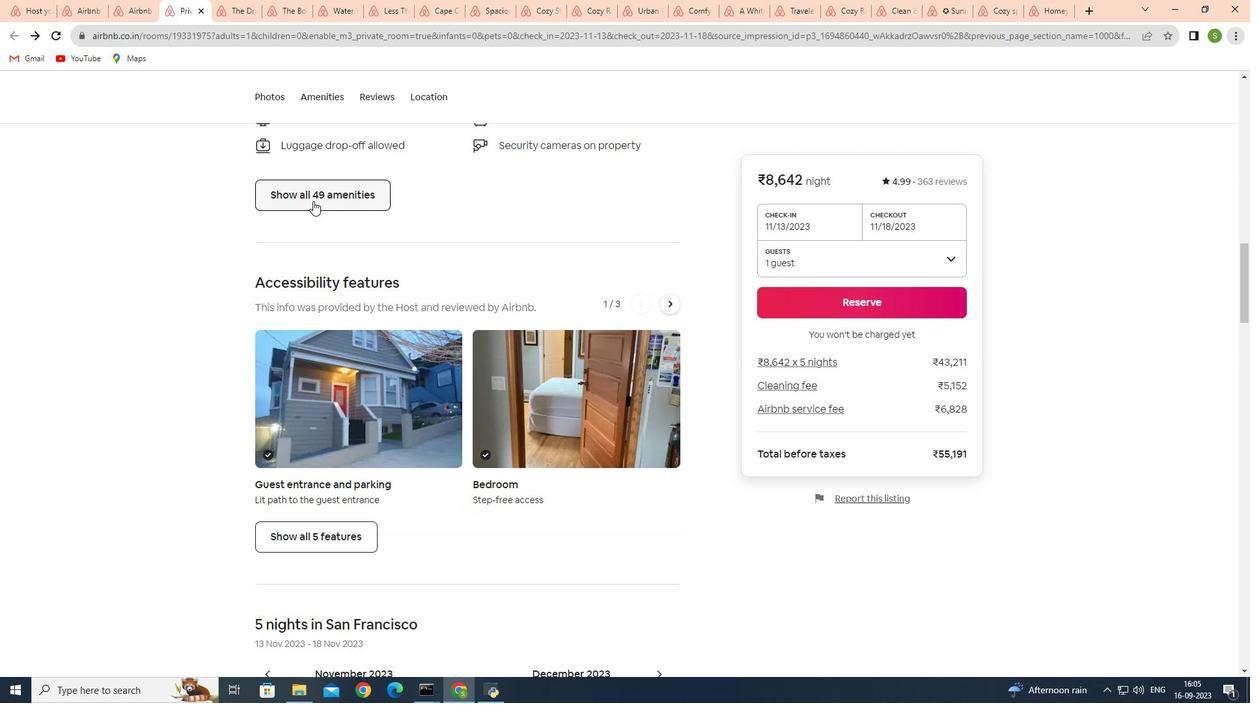 
Action: Mouse scrolled (313, 200) with delta (0, 0)
Screenshot: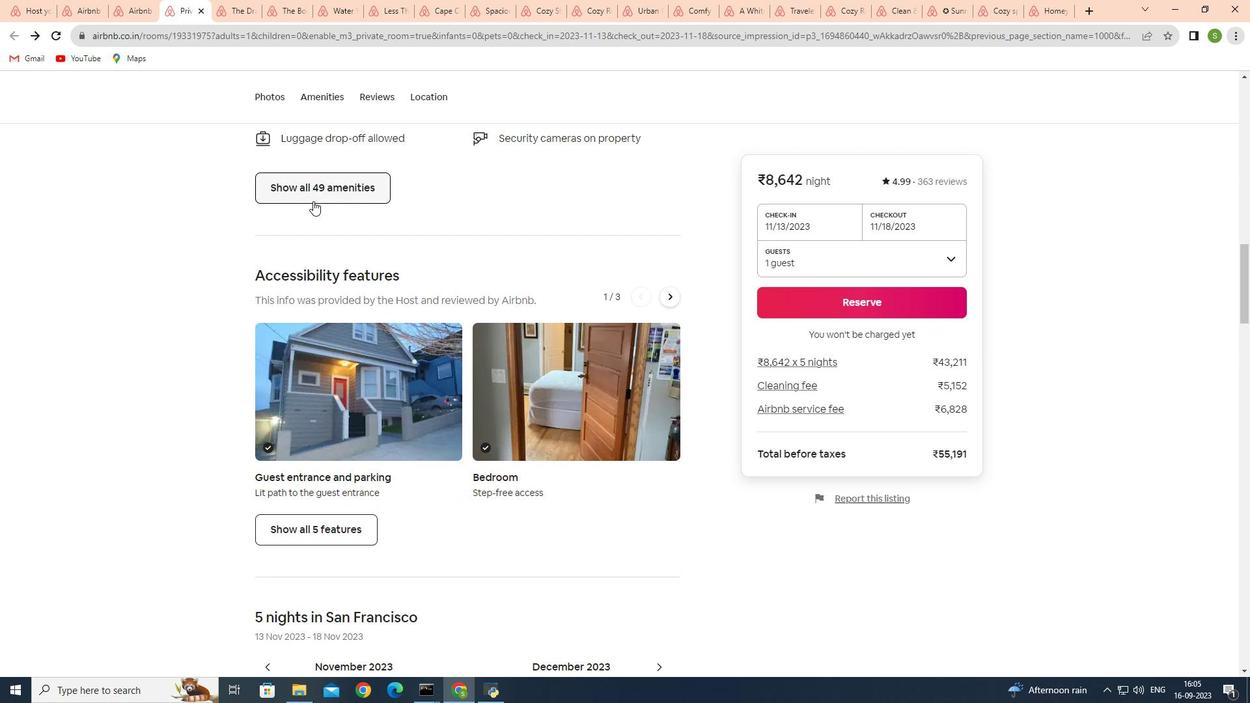 
Action: Mouse scrolled (313, 200) with delta (0, 0)
Screenshot: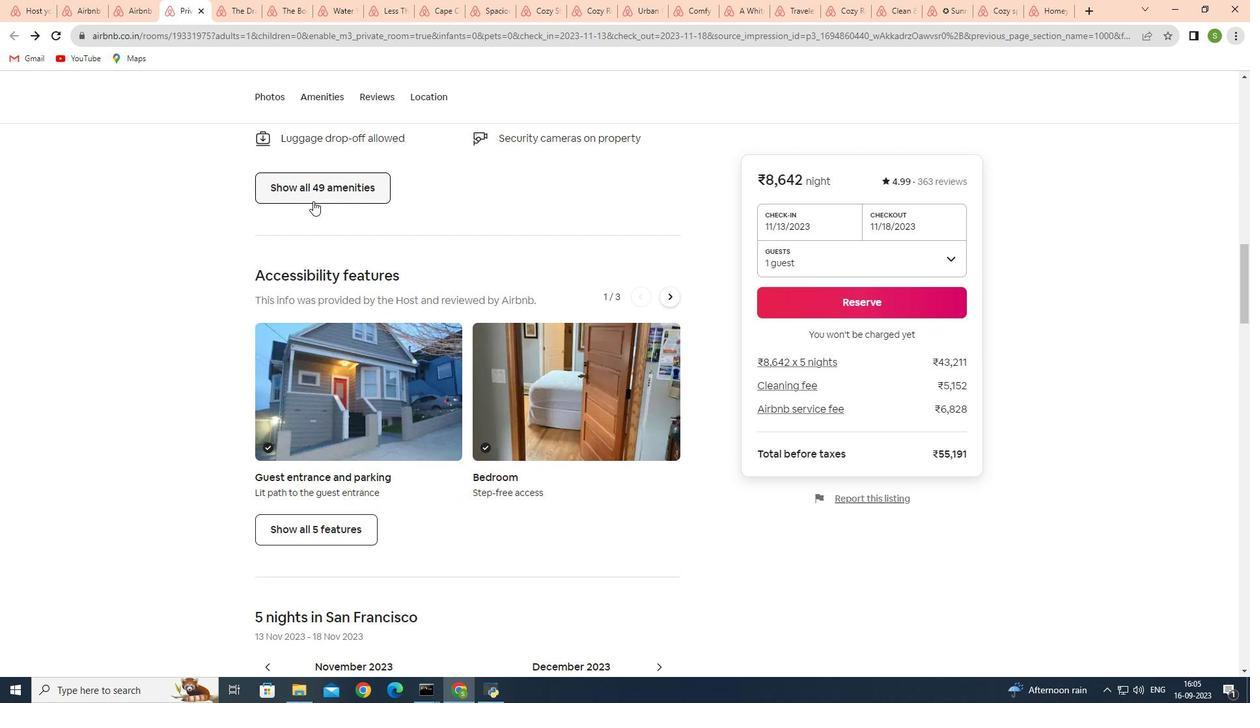 
Action: Mouse scrolled (313, 200) with delta (0, 0)
Screenshot: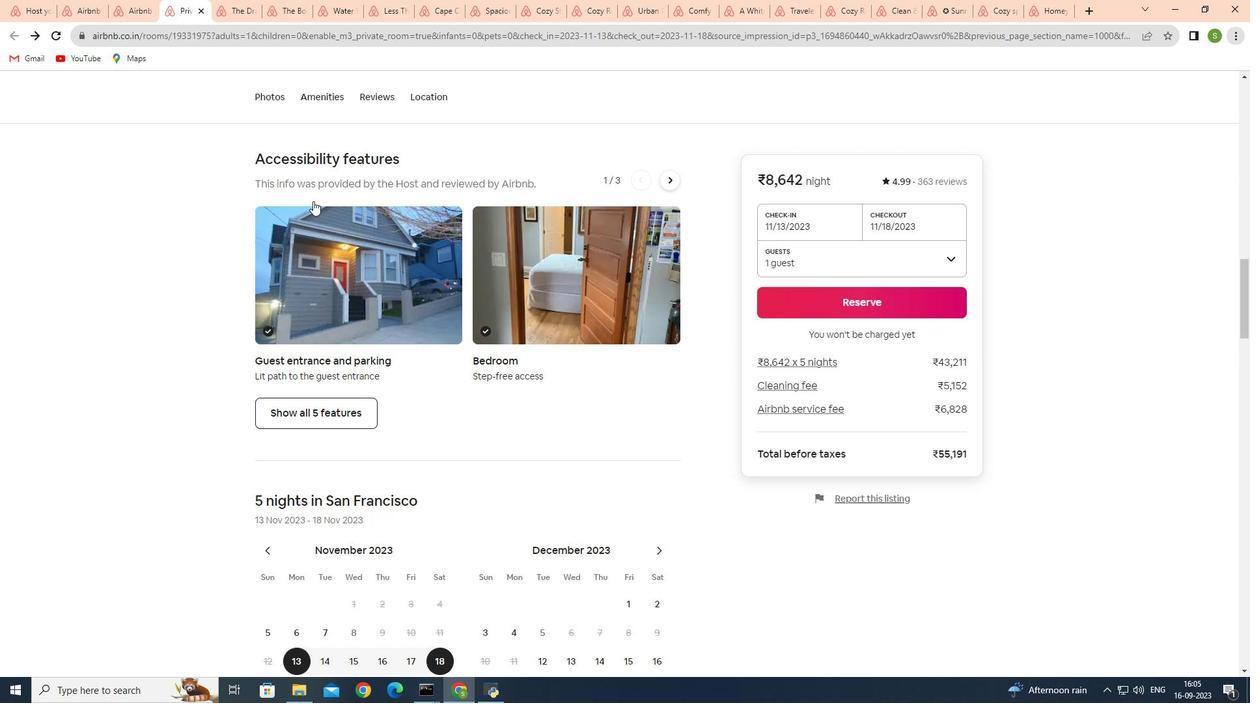 
Action: Mouse scrolled (313, 200) with delta (0, 0)
Screenshot: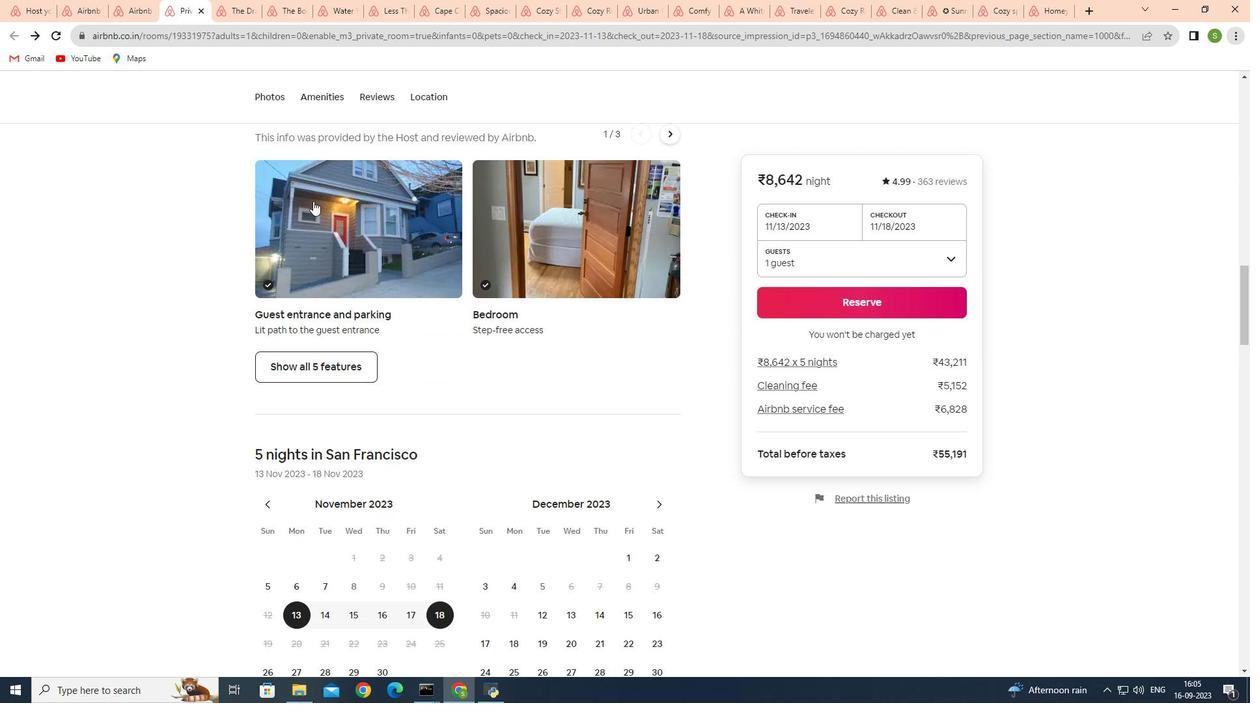 
Action: Mouse scrolled (313, 200) with delta (0, 0)
Screenshot: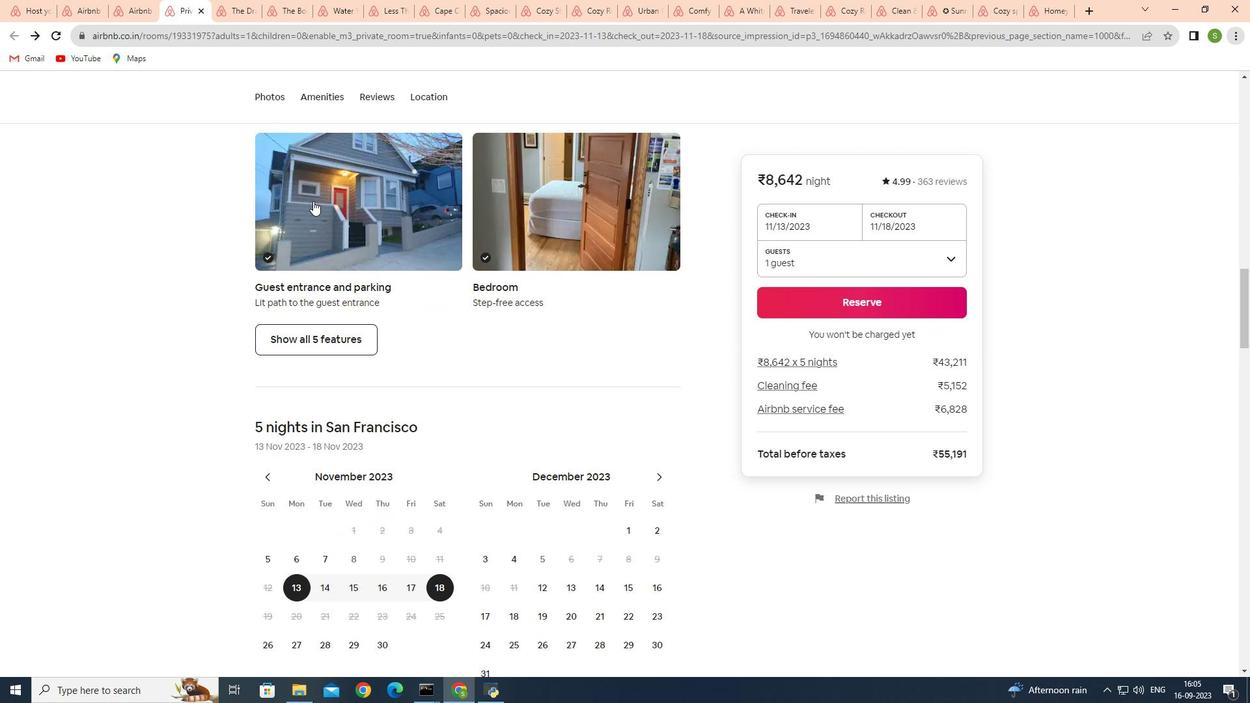 
Action: Mouse moved to (324, 341)
Screenshot: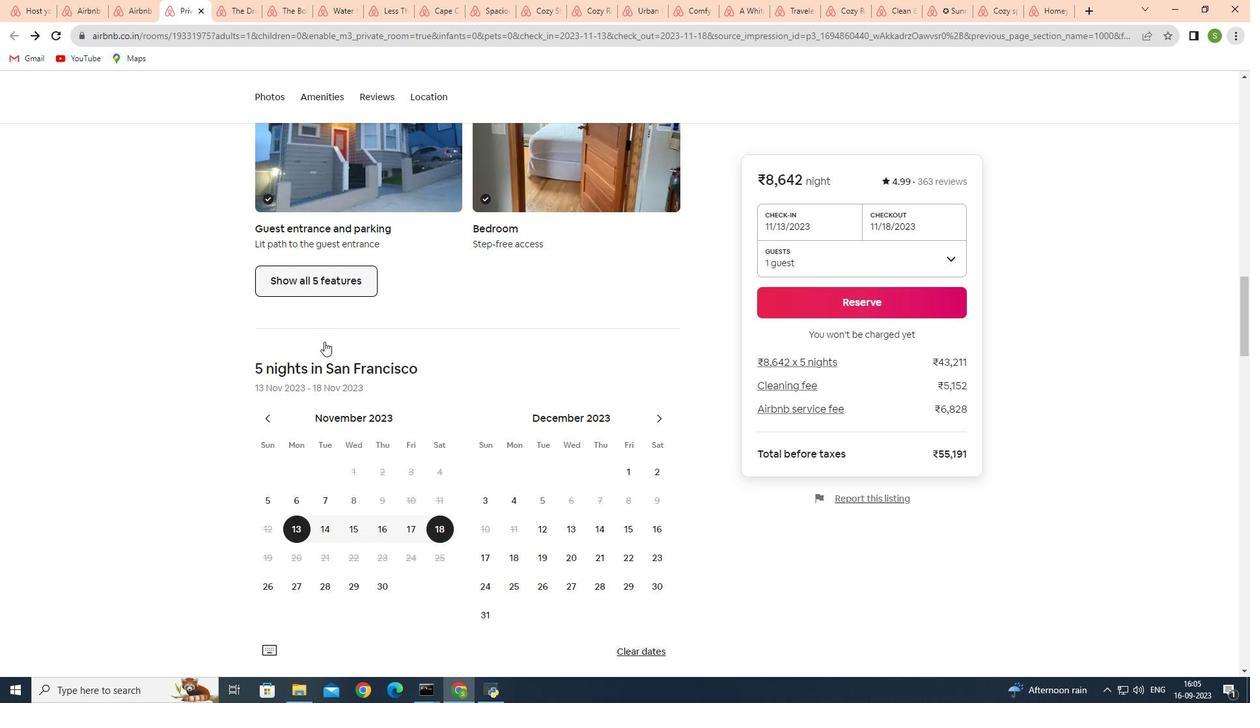 
Action: Mouse scrolled (324, 341) with delta (0, 0)
Screenshot: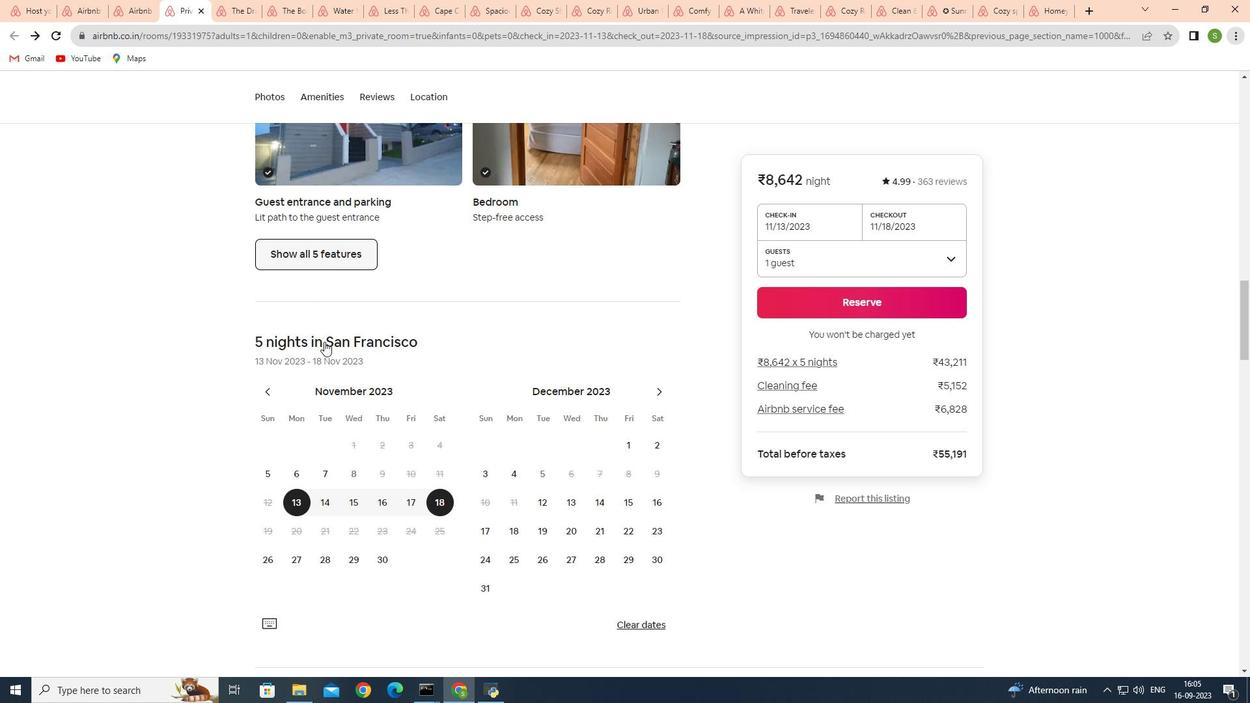 
Action: Mouse scrolled (324, 341) with delta (0, 0)
Screenshot: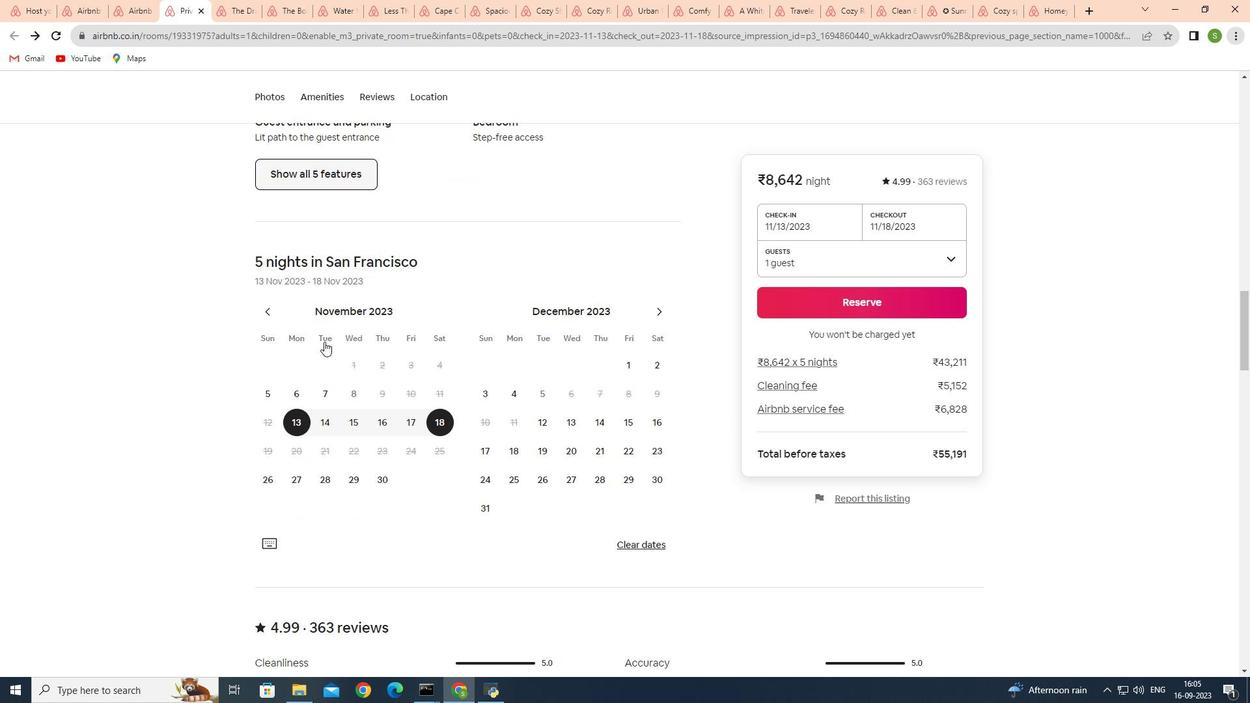 
Action: Mouse scrolled (324, 341) with delta (0, 0)
Screenshot: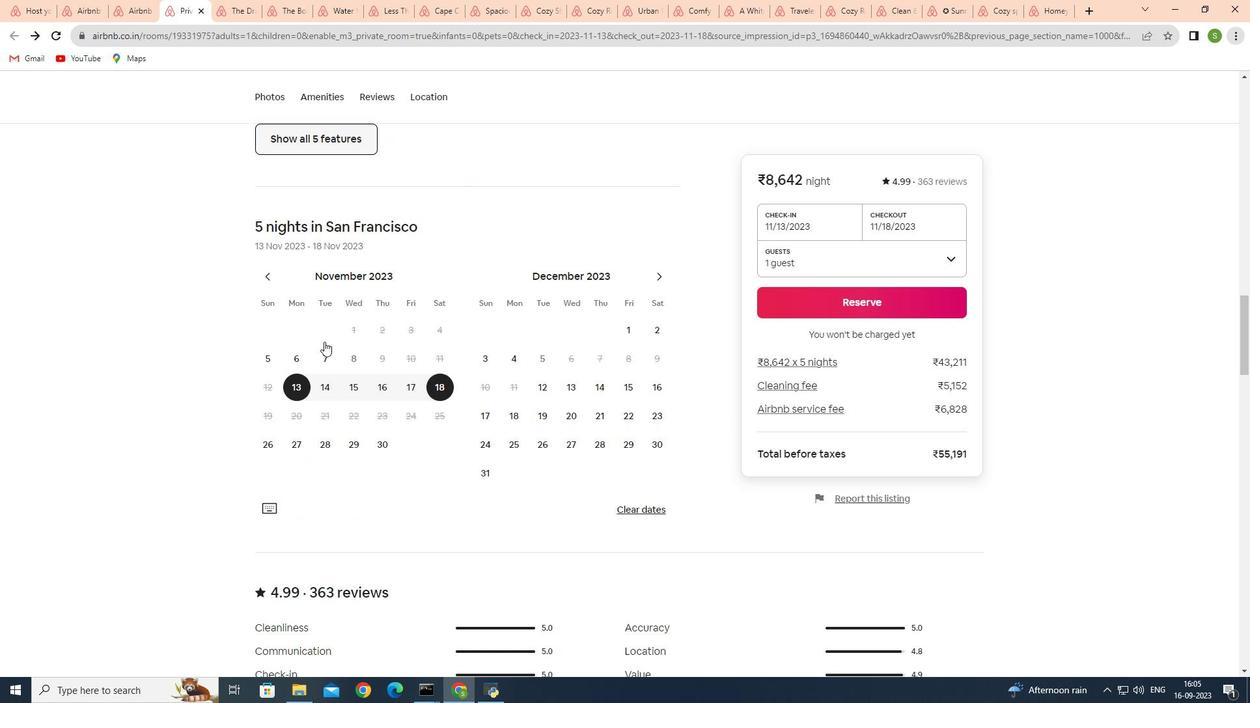 
Action: Mouse moved to (326, 341)
Screenshot: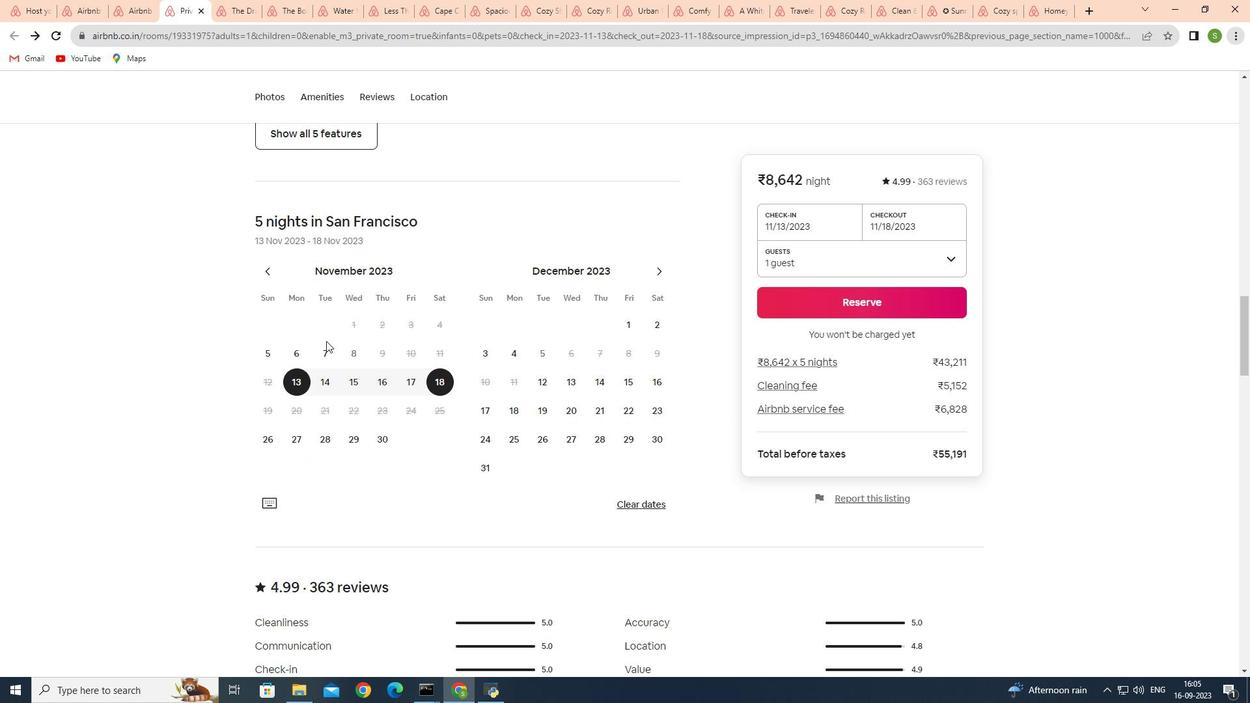 
Action: Mouse scrolled (326, 340) with delta (0, 0)
Screenshot: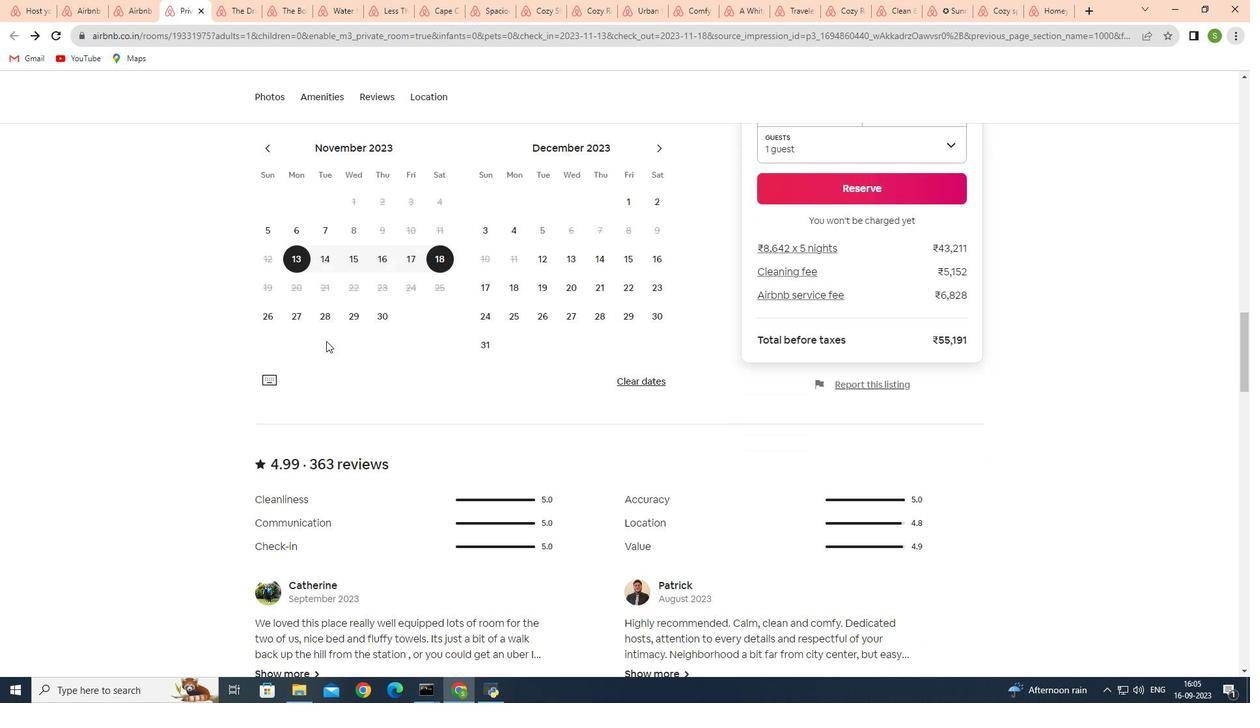 
Action: Mouse scrolled (326, 340) with delta (0, 0)
Screenshot: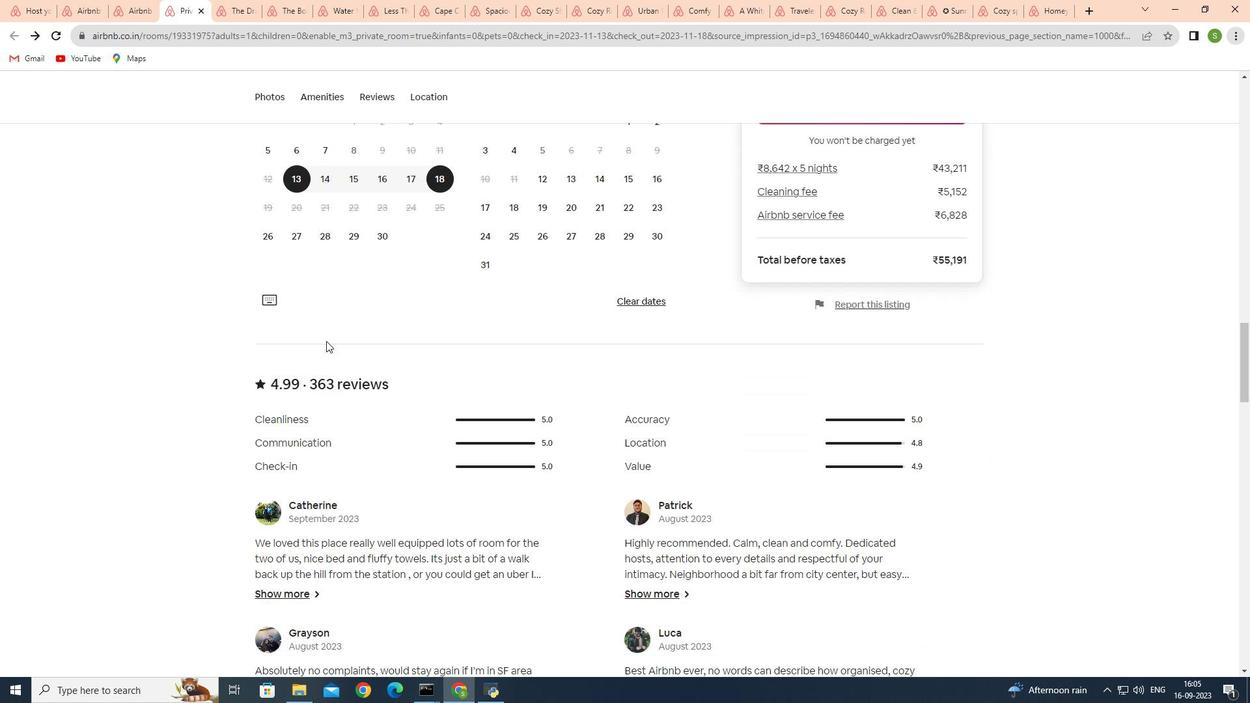 
Action: Mouse scrolled (326, 340) with delta (0, 0)
Screenshot: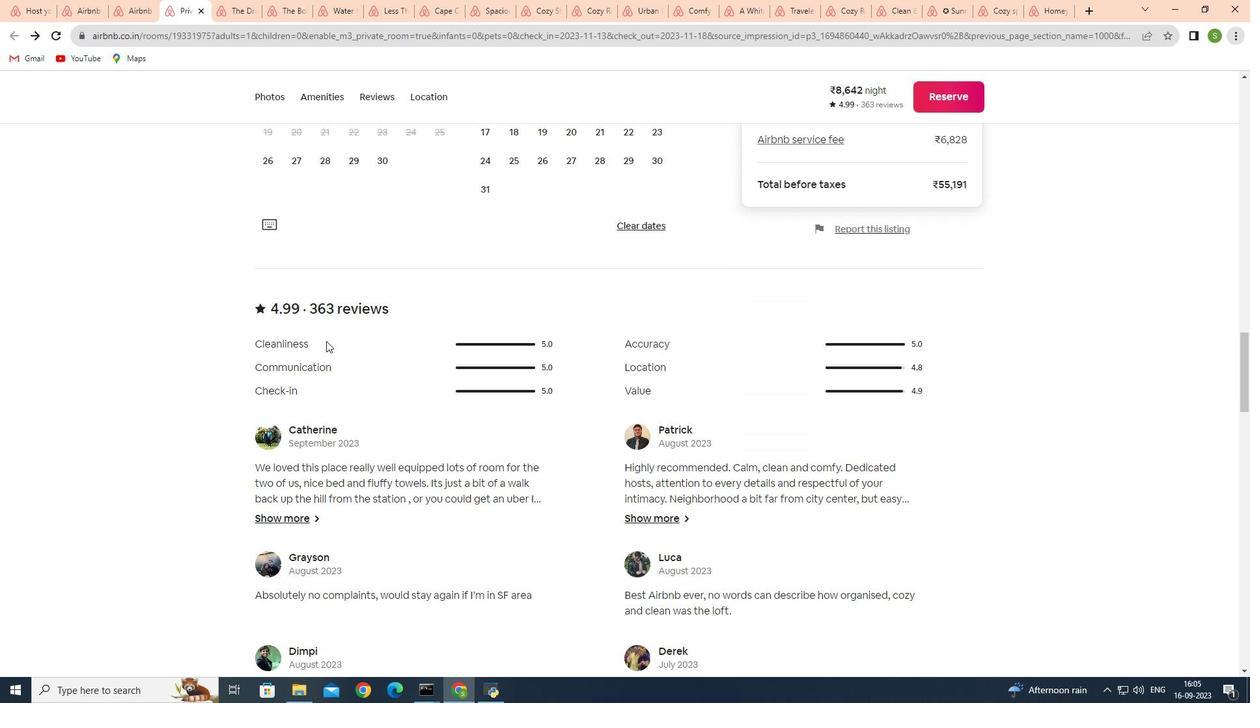 
Action: Mouse scrolled (326, 340) with delta (0, 0)
Screenshot: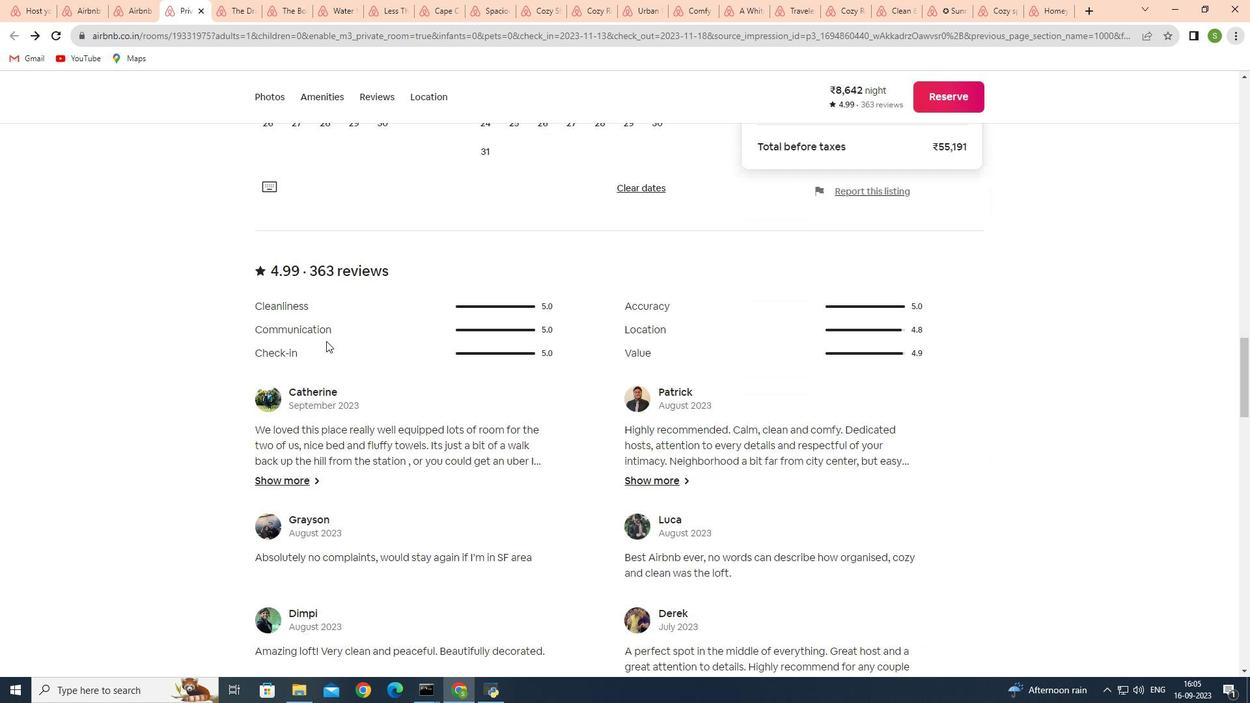 
Action: Mouse scrolled (326, 340) with delta (0, 0)
Screenshot: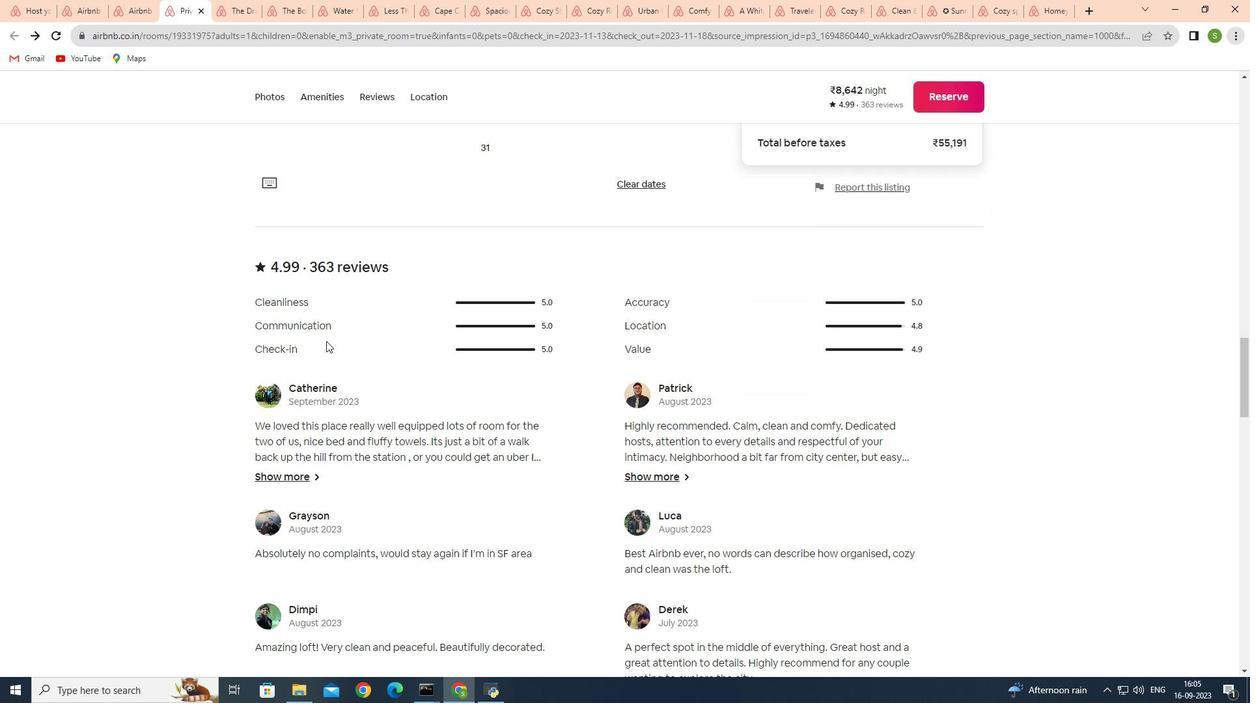 
Action: Mouse moved to (326, 339)
Screenshot: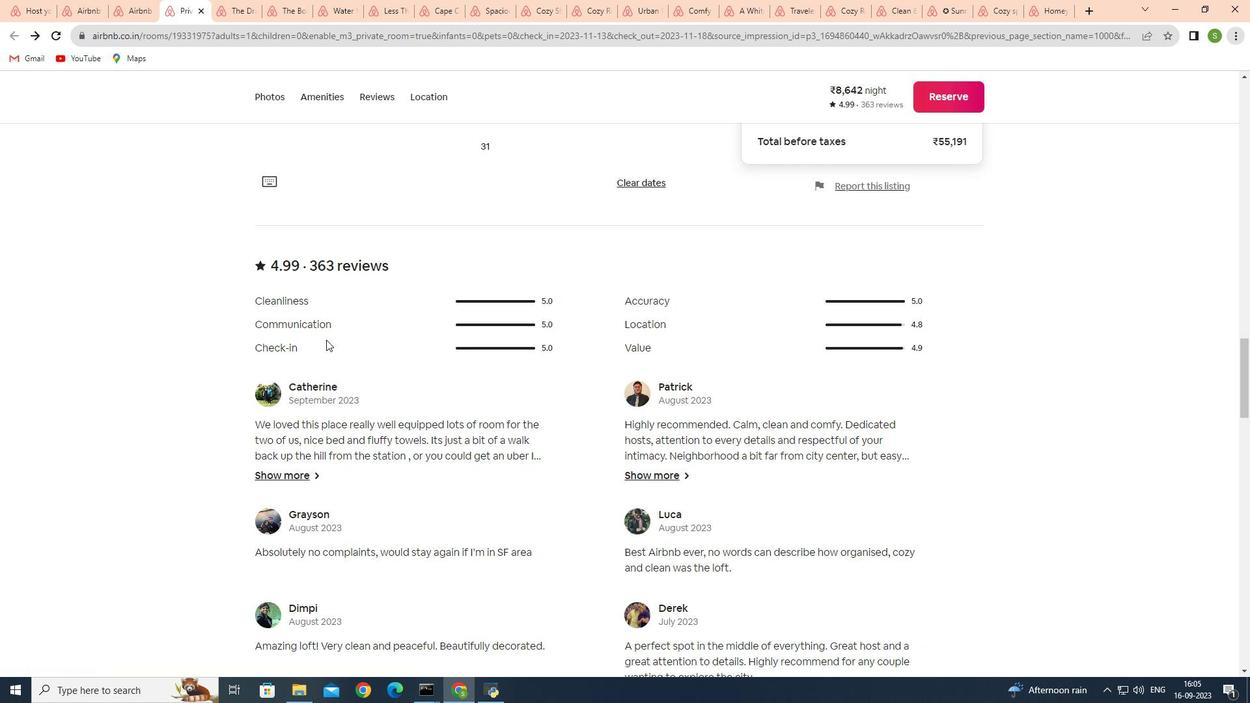 
Action: Mouse scrolled (326, 339) with delta (0, 0)
Screenshot: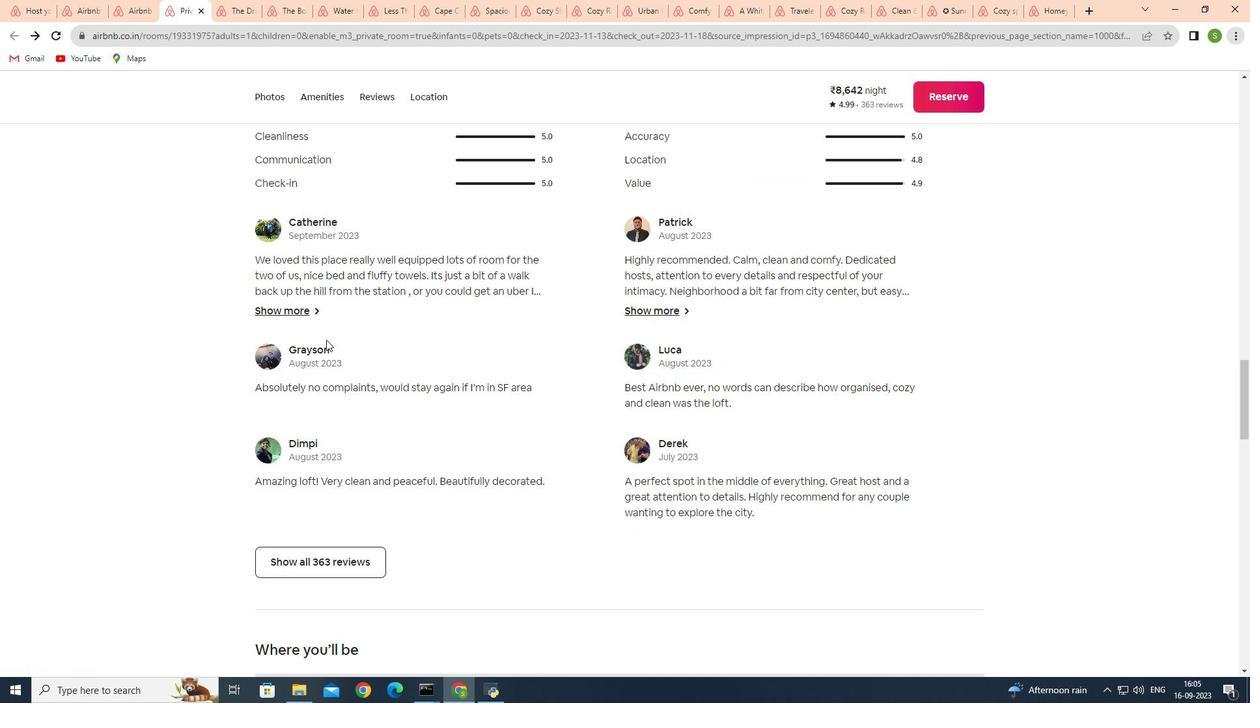 
Action: Mouse scrolled (326, 339) with delta (0, 0)
Screenshot: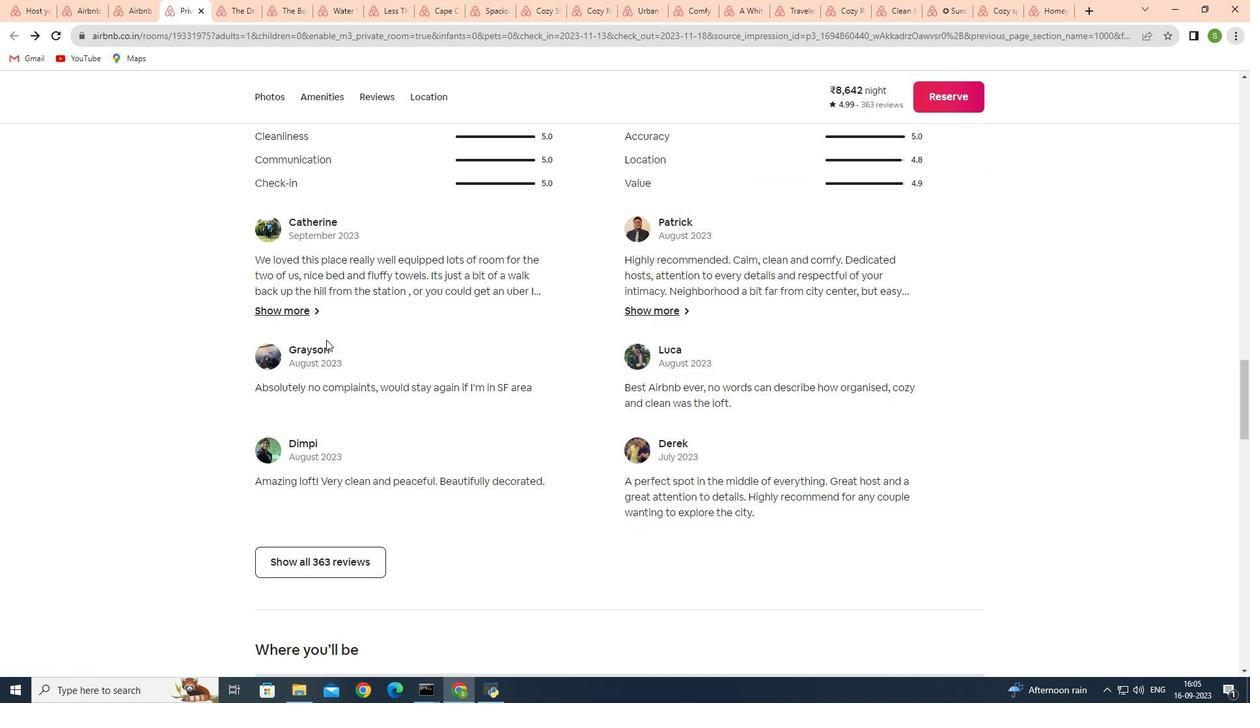 
Action: Mouse scrolled (326, 339) with delta (0, 0)
Screenshot: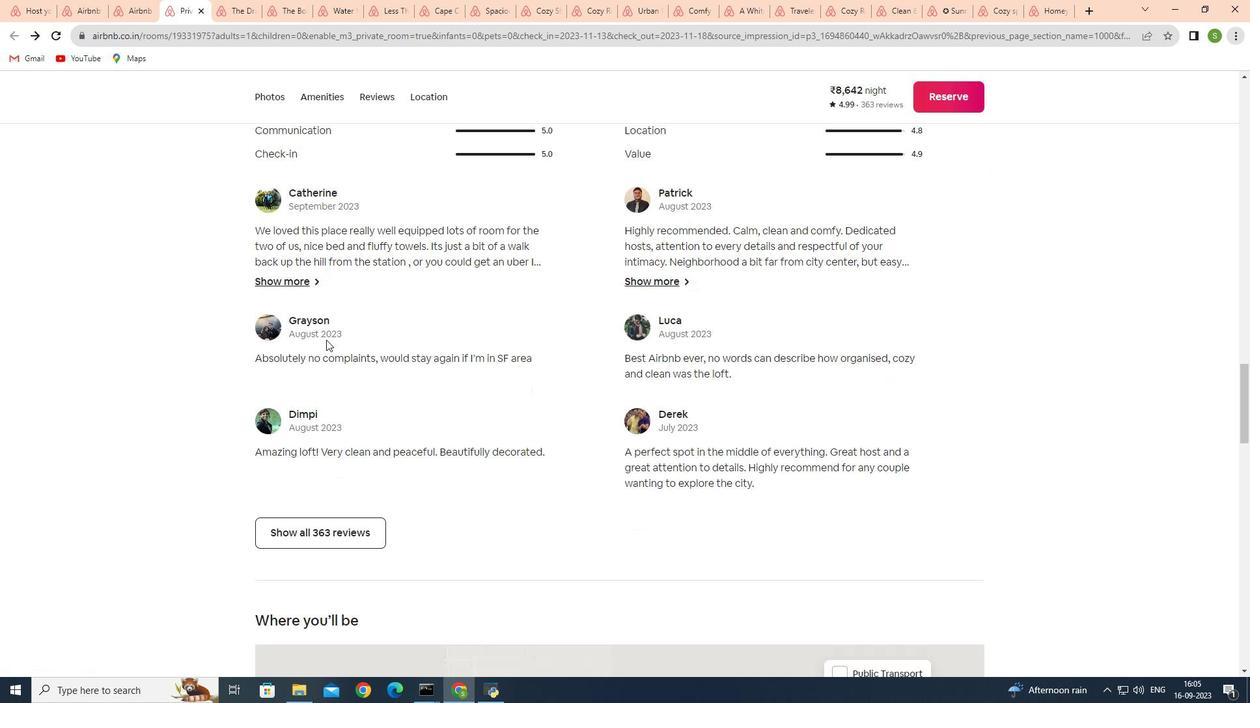 
Action: Mouse moved to (329, 336)
Screenshot: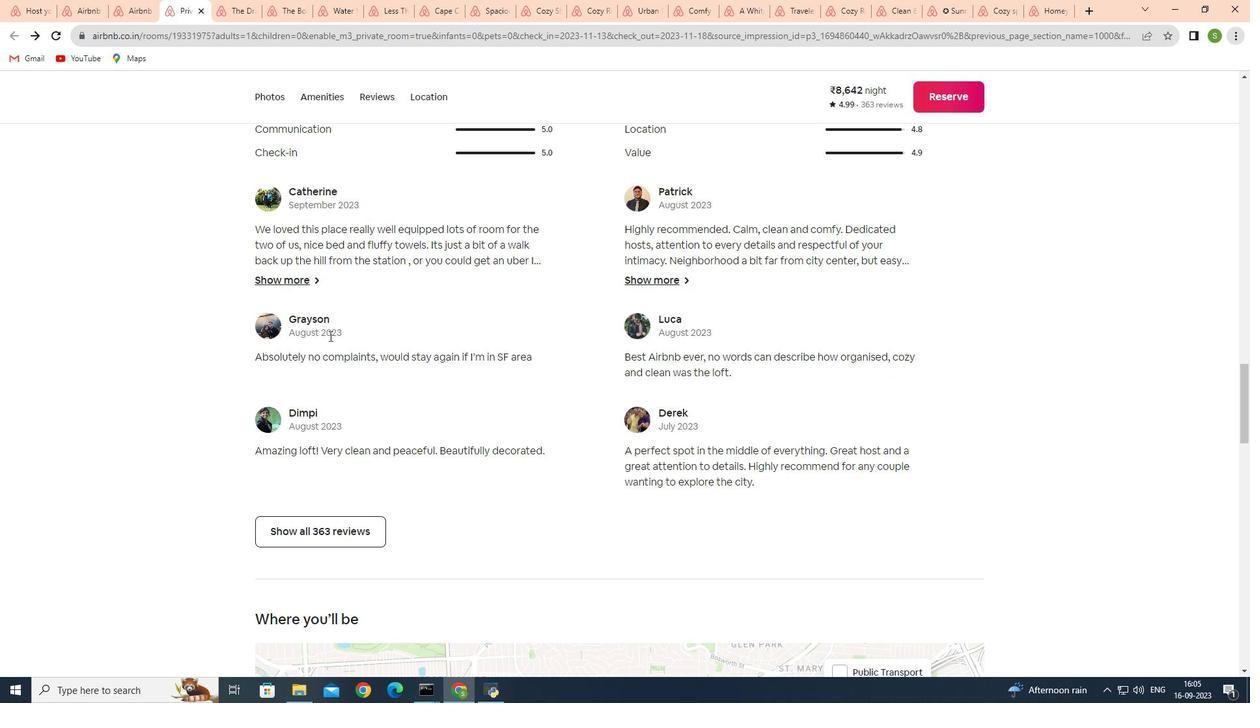
Action: Mouse scrolled (329, 335) with delta (0, 0)
Screenshot: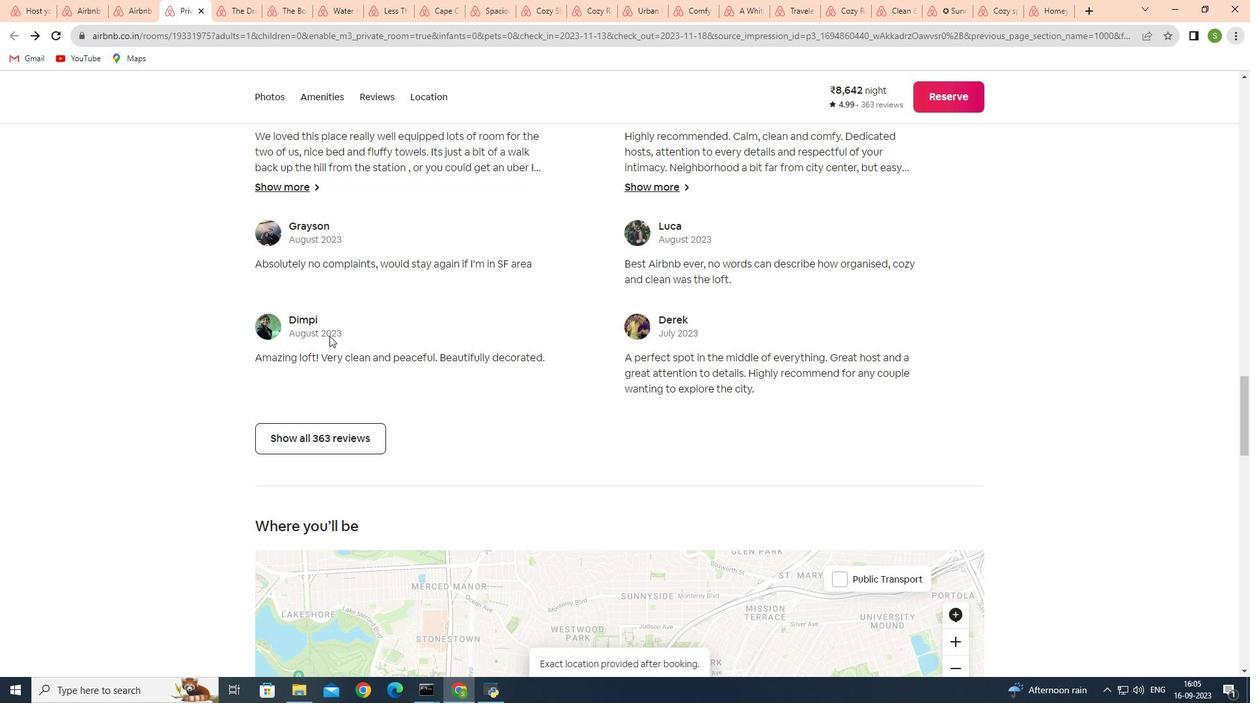 
Action: Mouse scrolled (329, 335) with delta (0, 0)
Screenshot: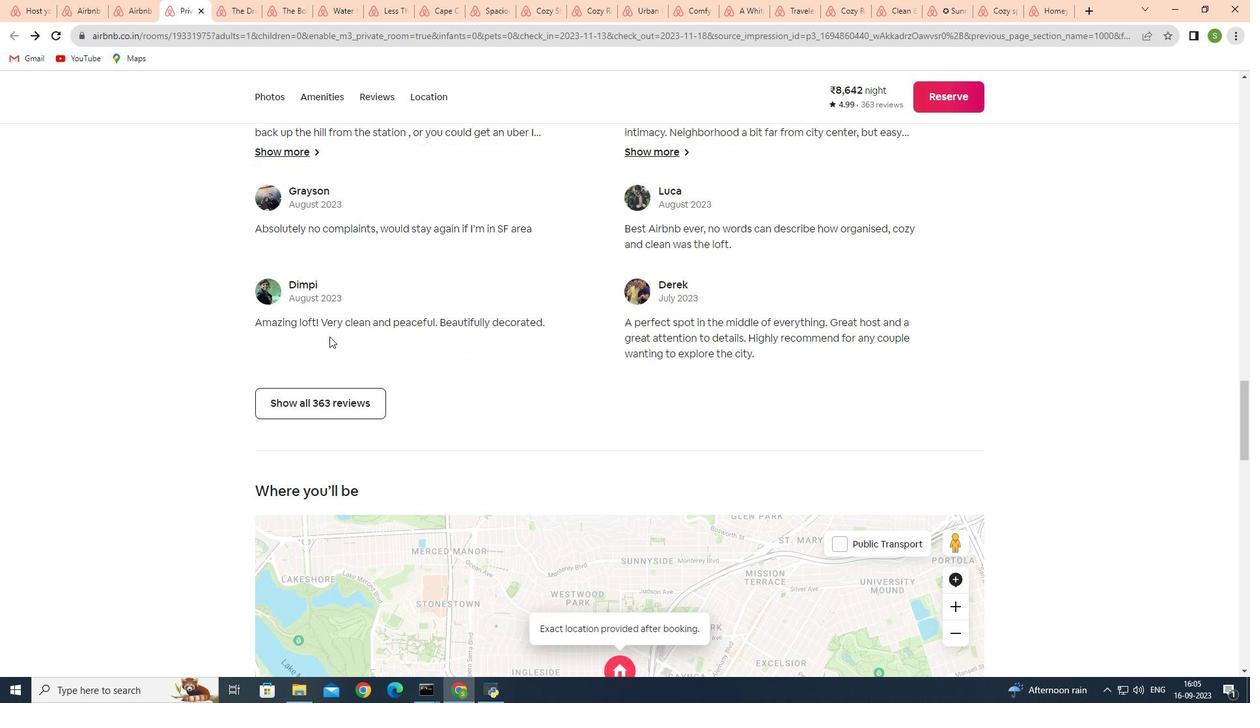 
Action: Mouse moved to (337, 394)
Screenshot: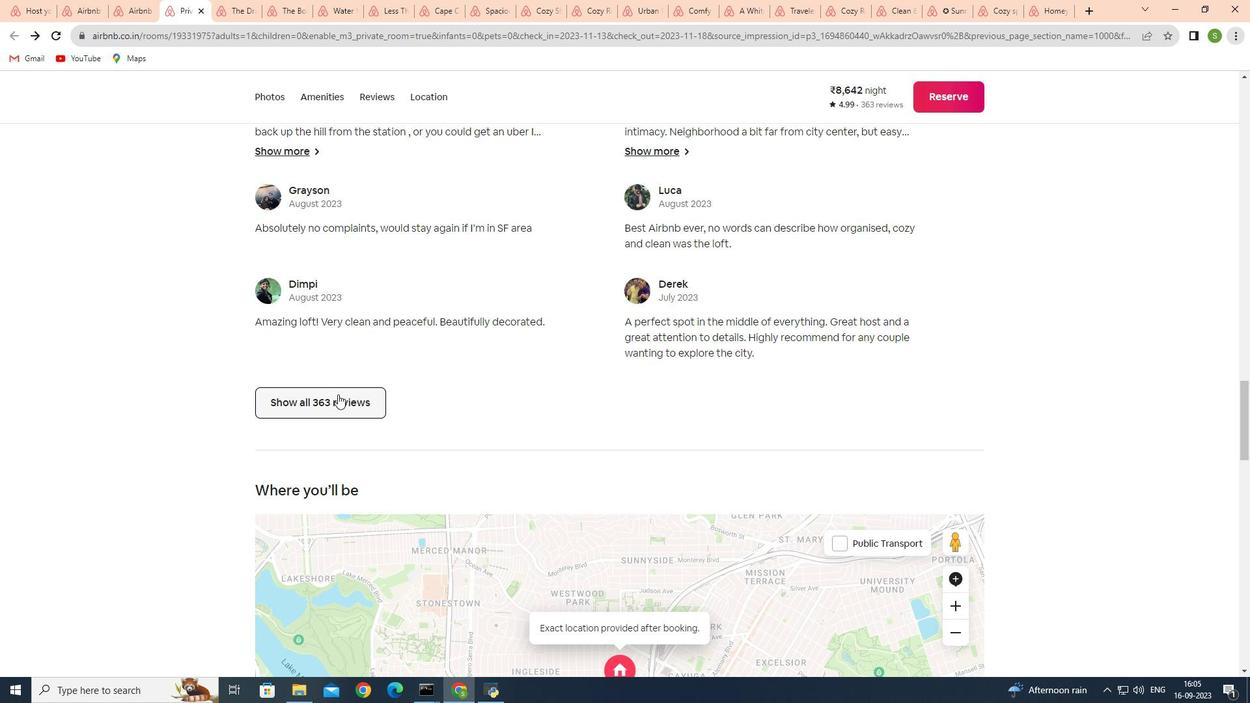 
Action: Mouse pressed left at (337, 394)
Screenshot: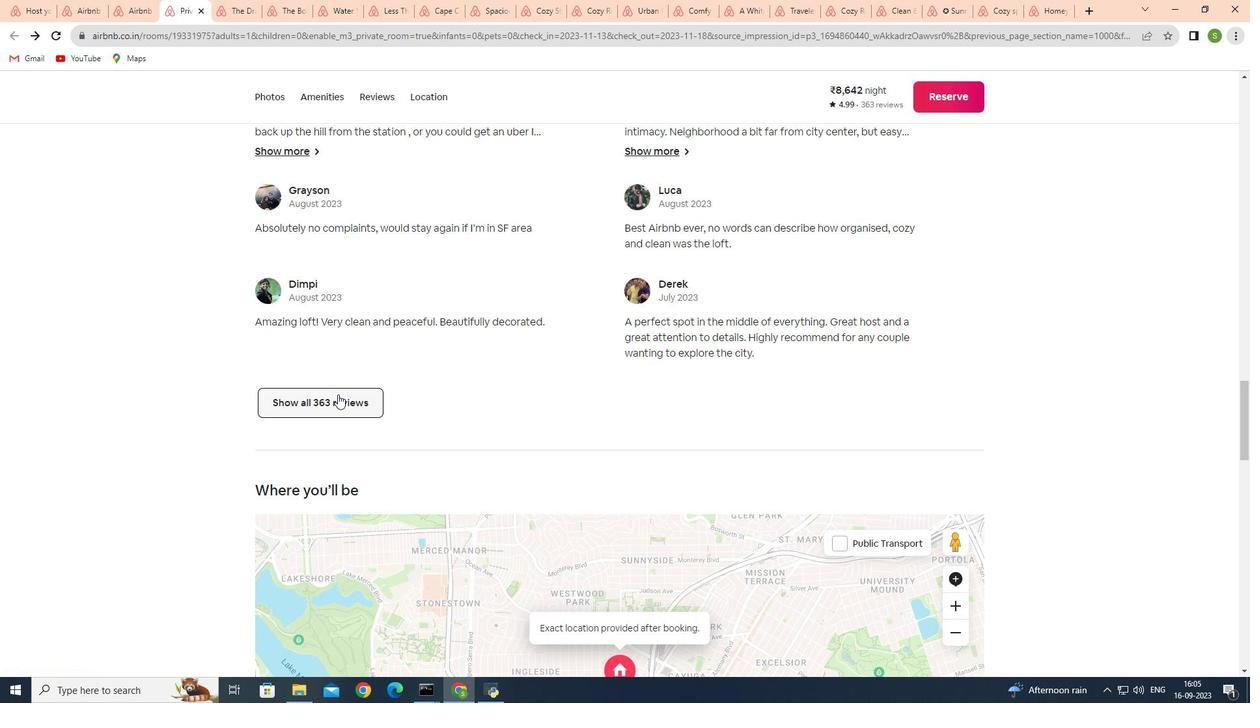 
Action: Mouse moved to (337, 389)
Screenshot: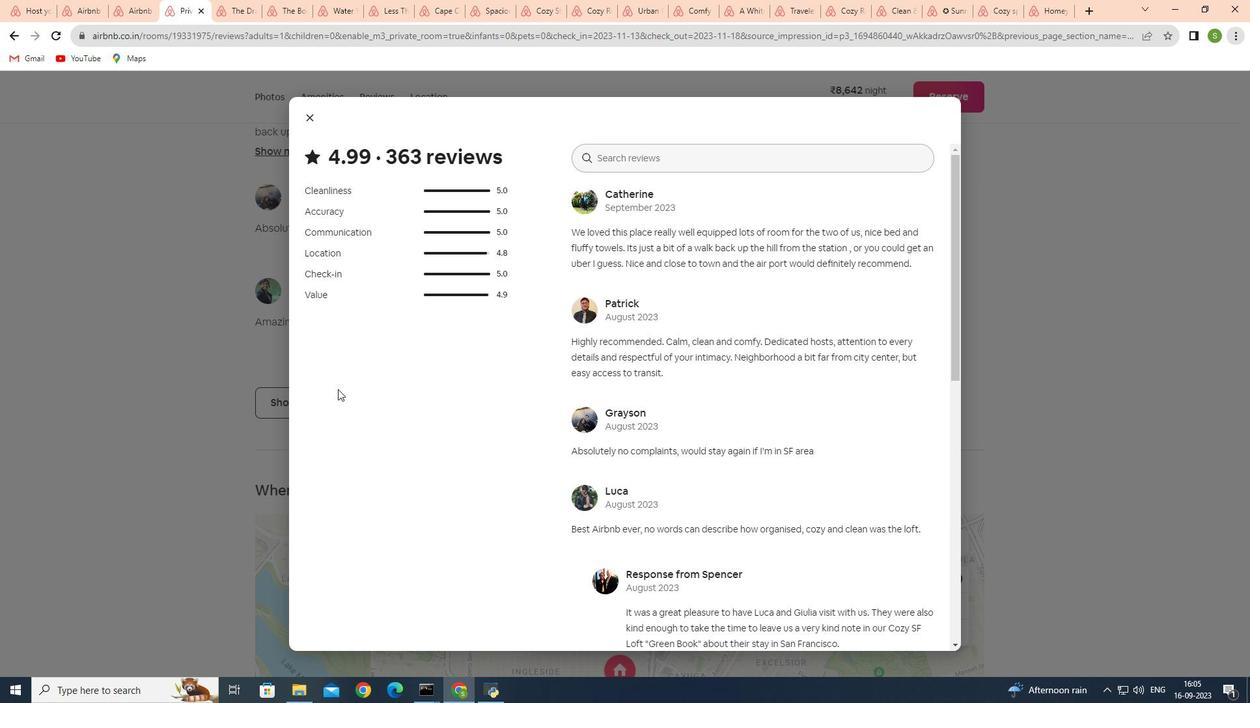 
Action: Mouse scrolled (337, 388) with delta (0, 0)
Screenshot: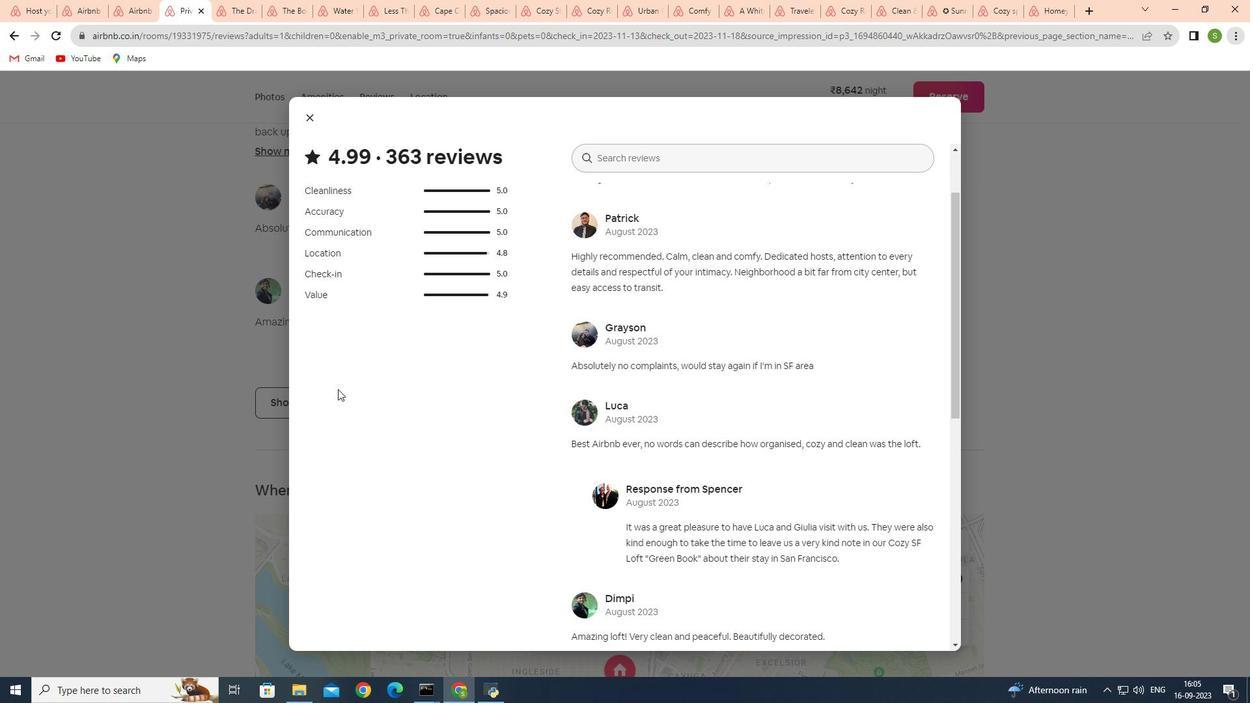 
Action: Mouse scrolled (337, 388) with delta (0, 0)
Screenshot: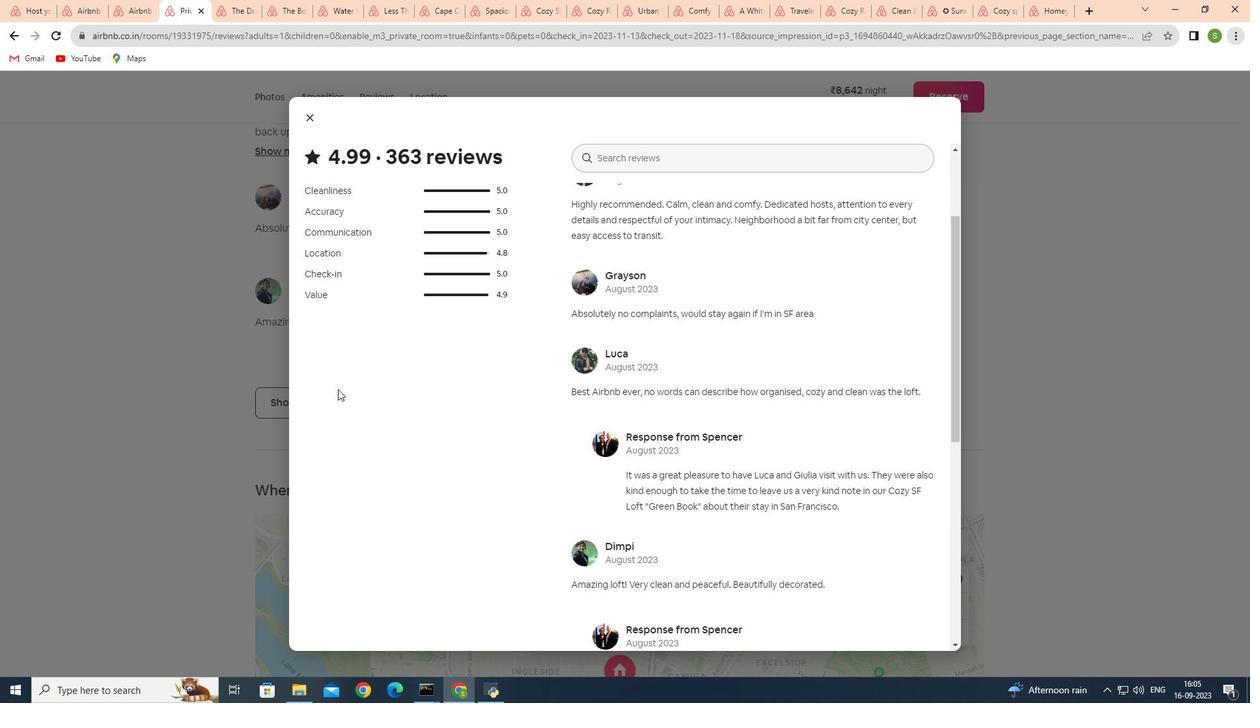 
Action: Mouse scrolled (337, 388) with delta (0, 0)
Screenshot: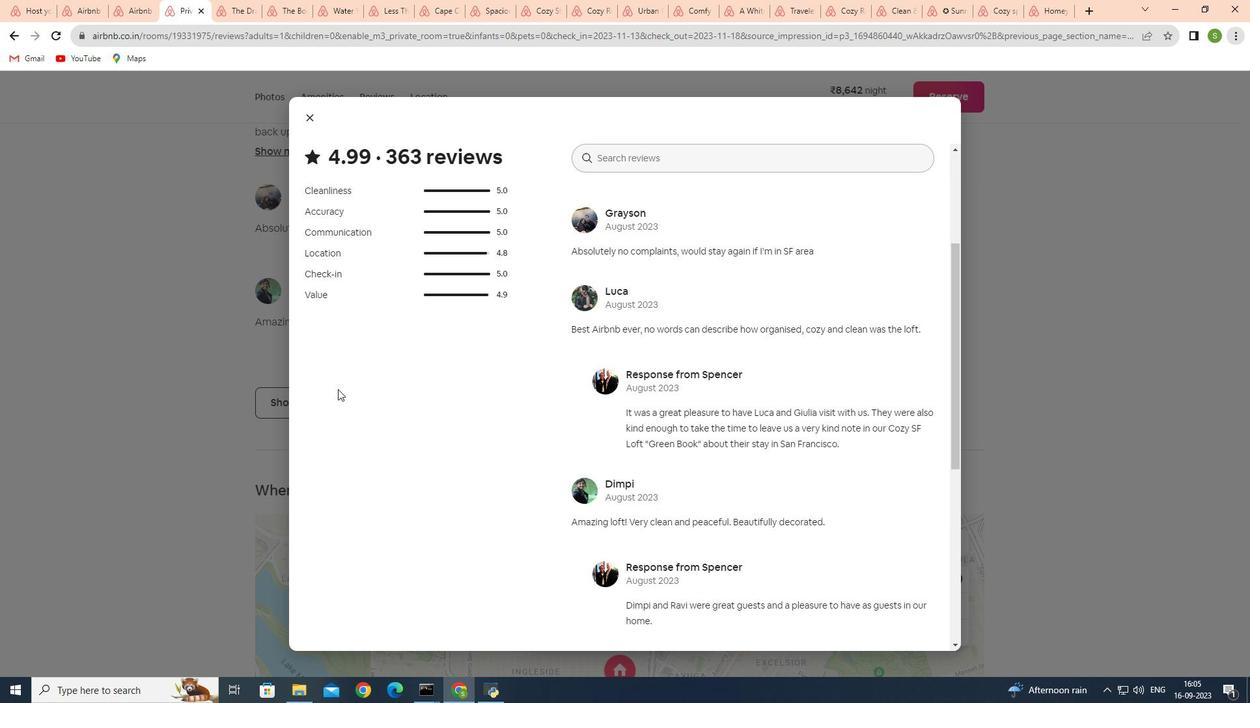
Action: Mouse scrolled (337, 388) with delta (0, 0)
Screenshot: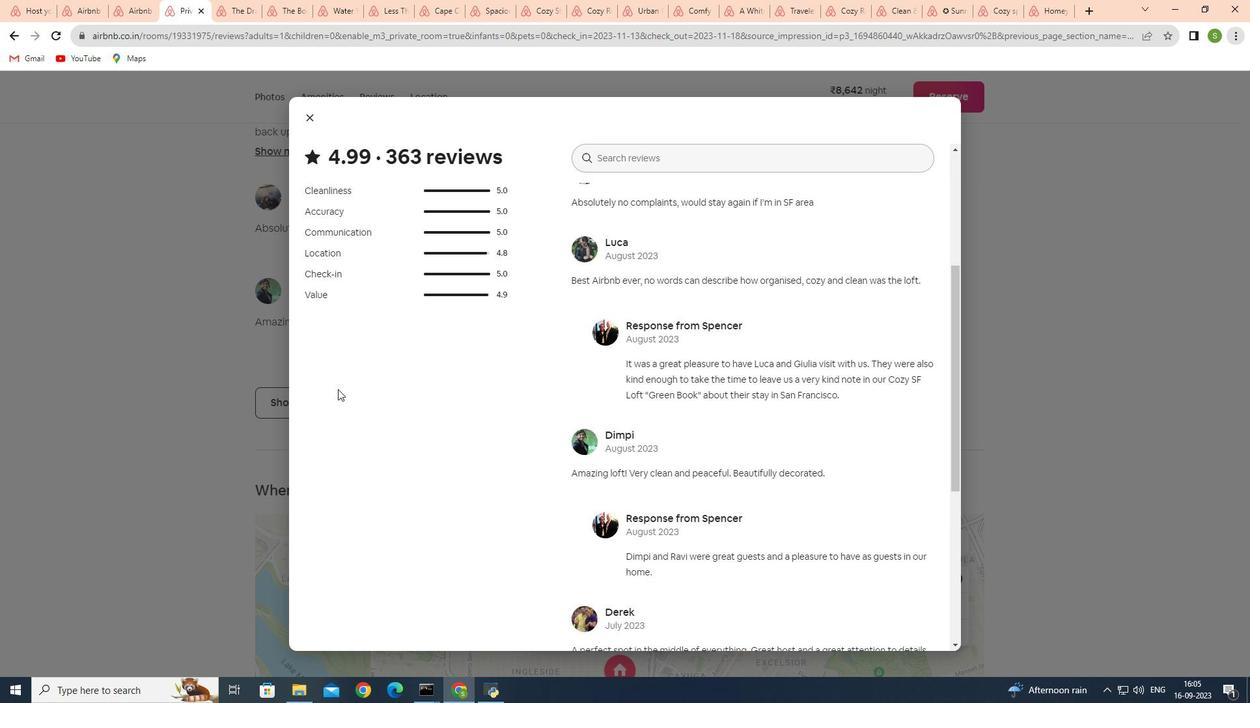 
Action: Mouse moved to (339, 389)
Screenshot: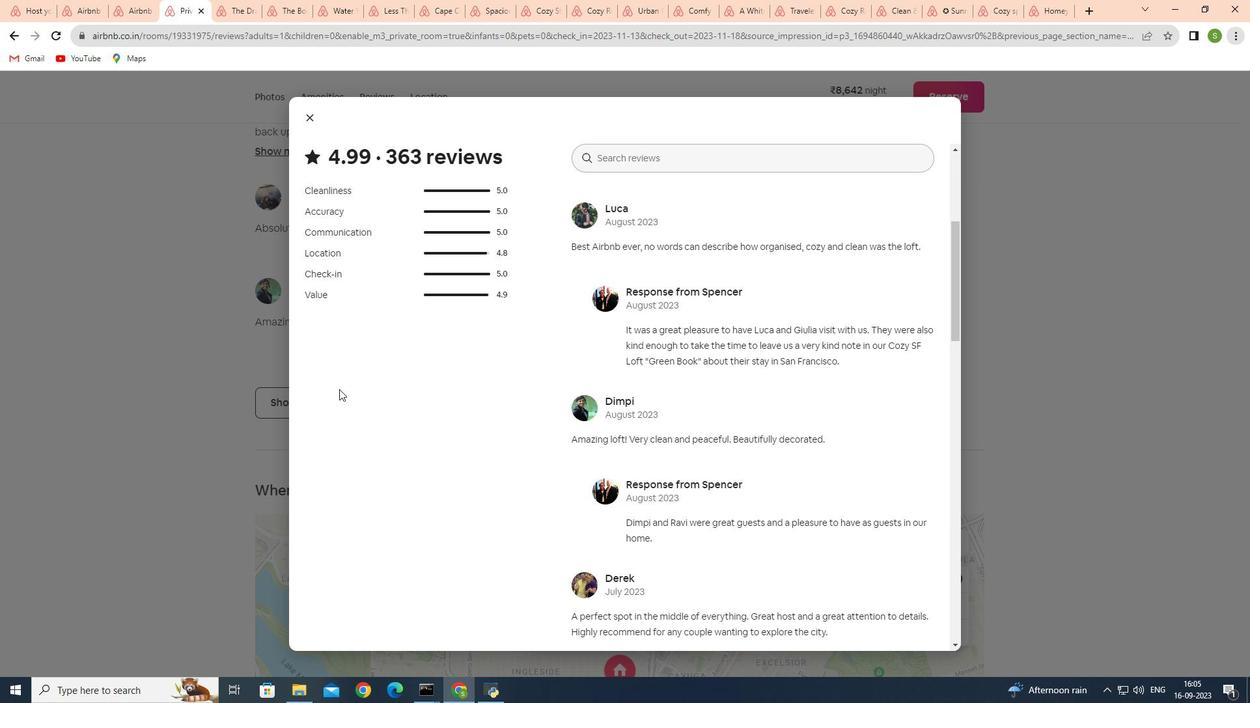 
Action: Mouse scrolled (339, 388) with delta (0, 0)
Screenshot: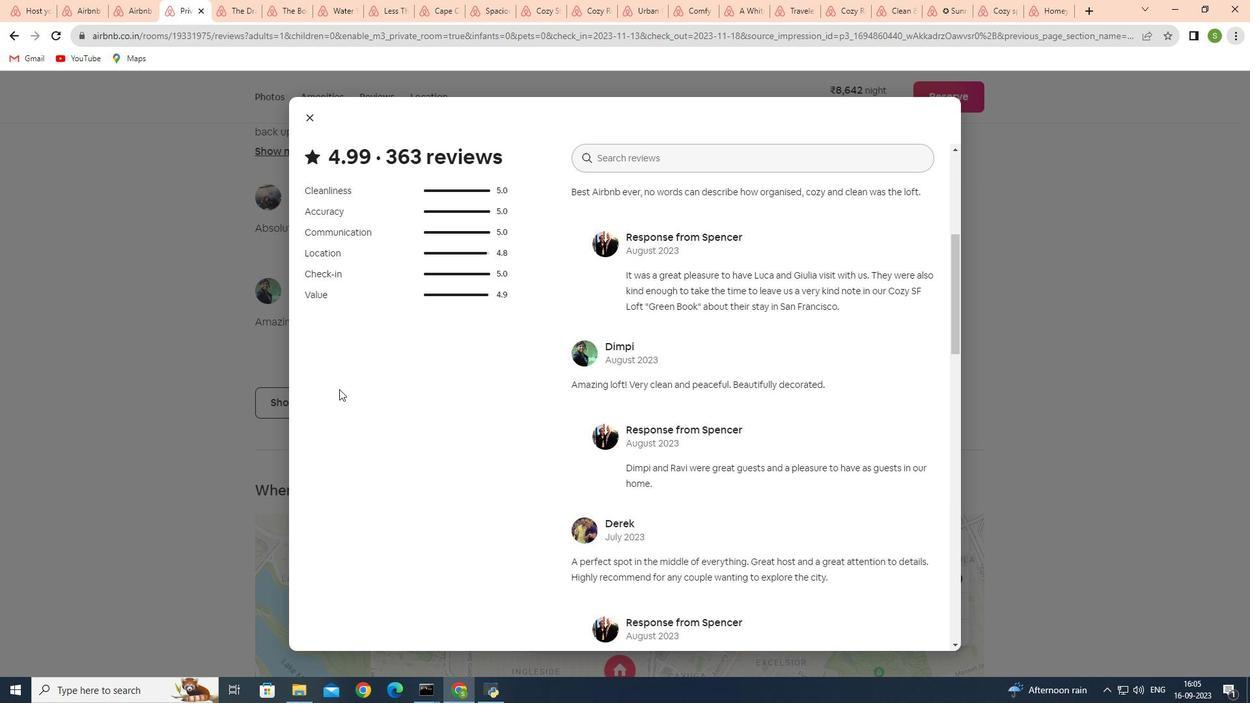 
Action: Mouse scrolled (339, 388) with delta (0, 0)
Screenshot: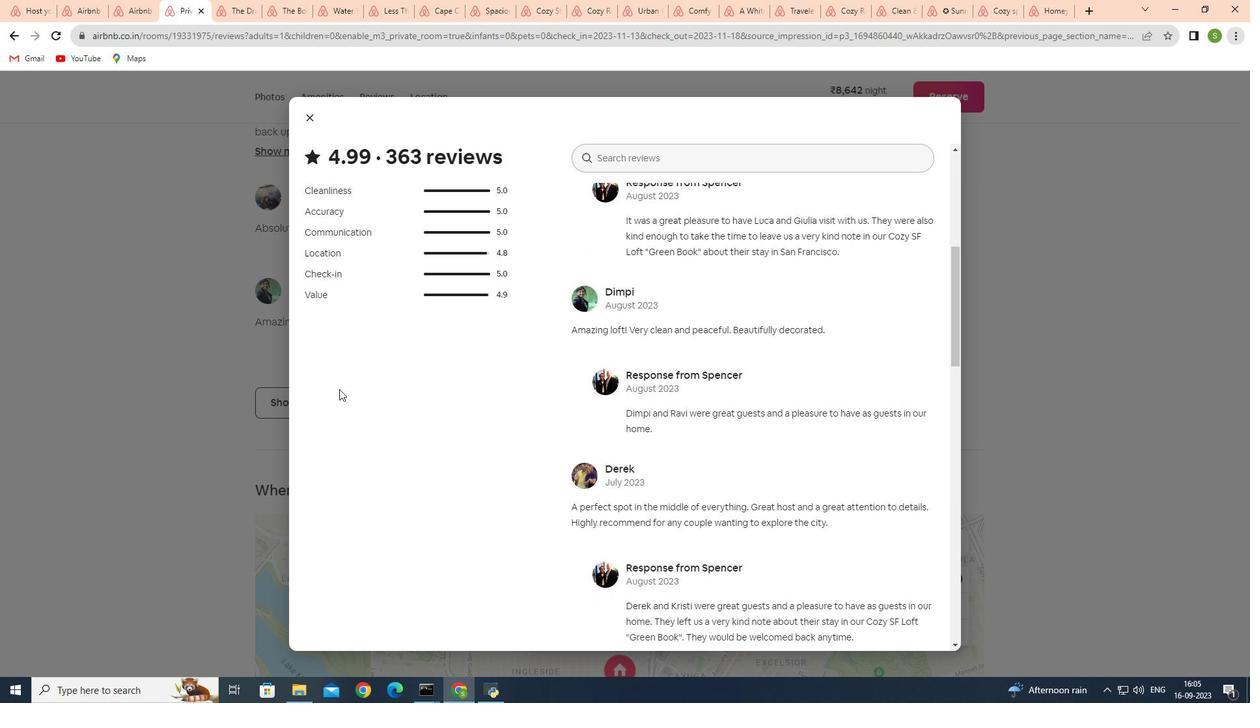 
Action: Mouse scrolled (339, 388) with delta (0, 0)
Screenshot: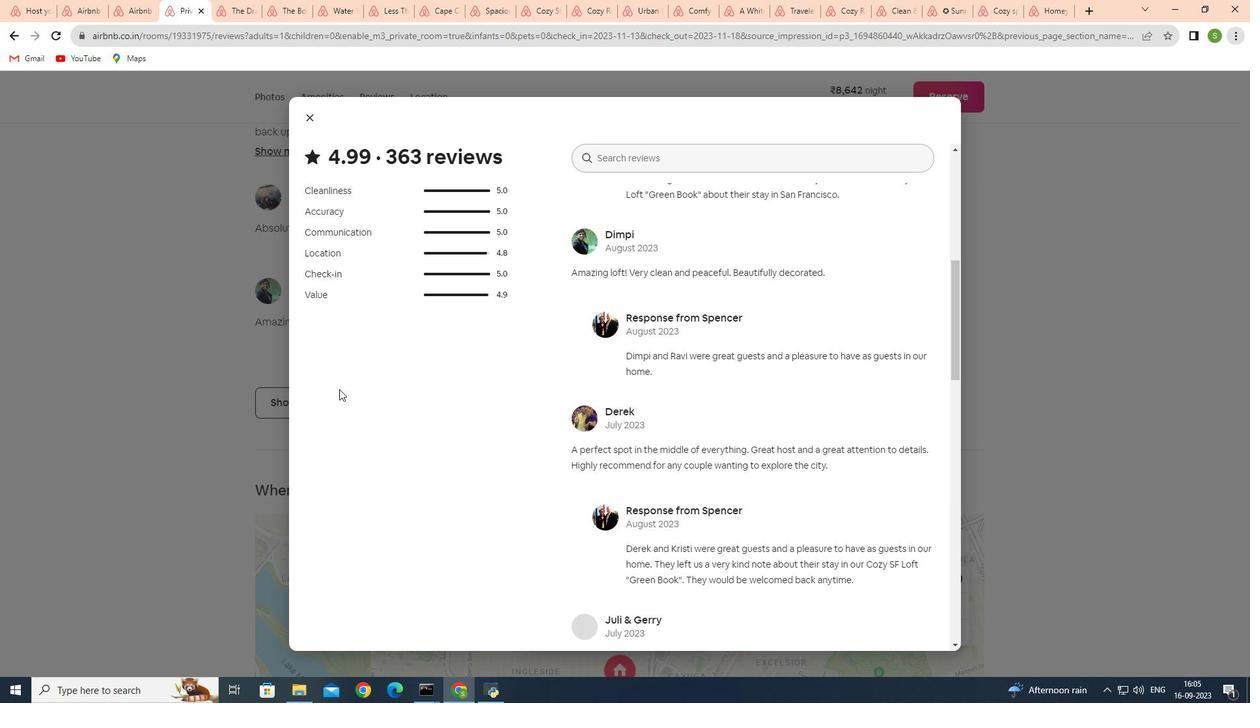 
Action: Mouse scrolled (339, 388) with delta (0, 0)
Screenshot: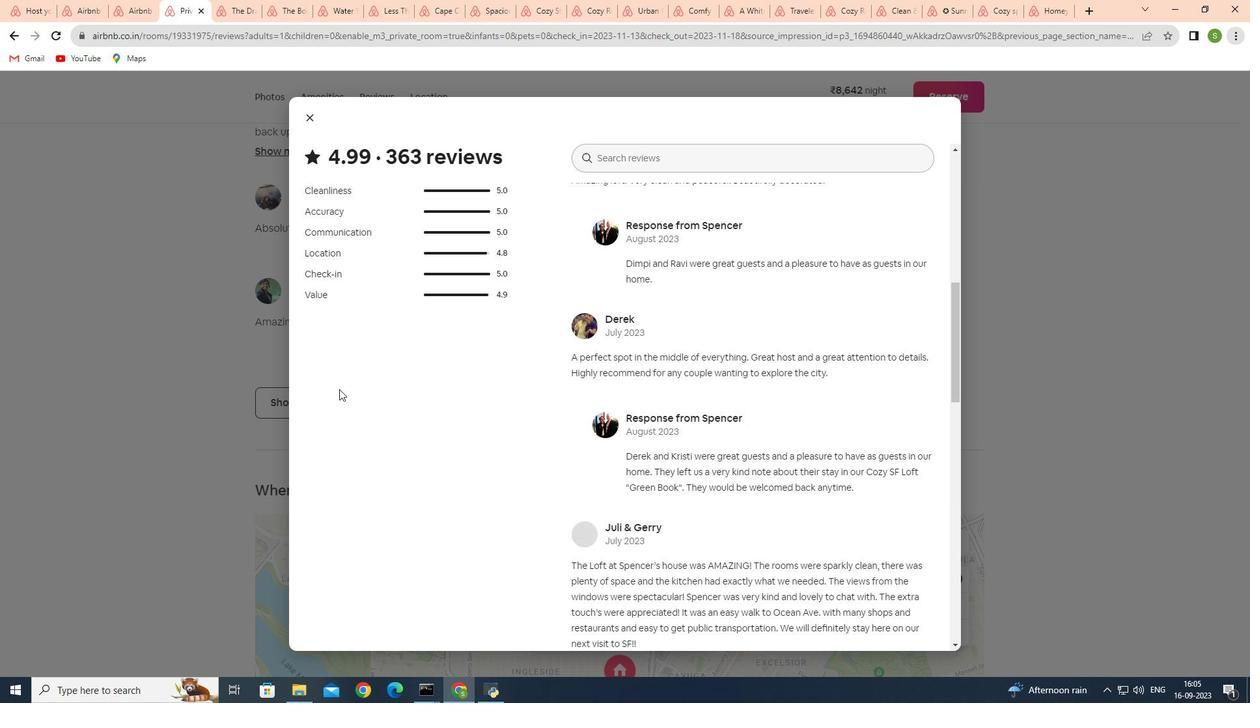 
Action: Mouse scrolled (339, 388) with delta (0, 0)
Screenshot: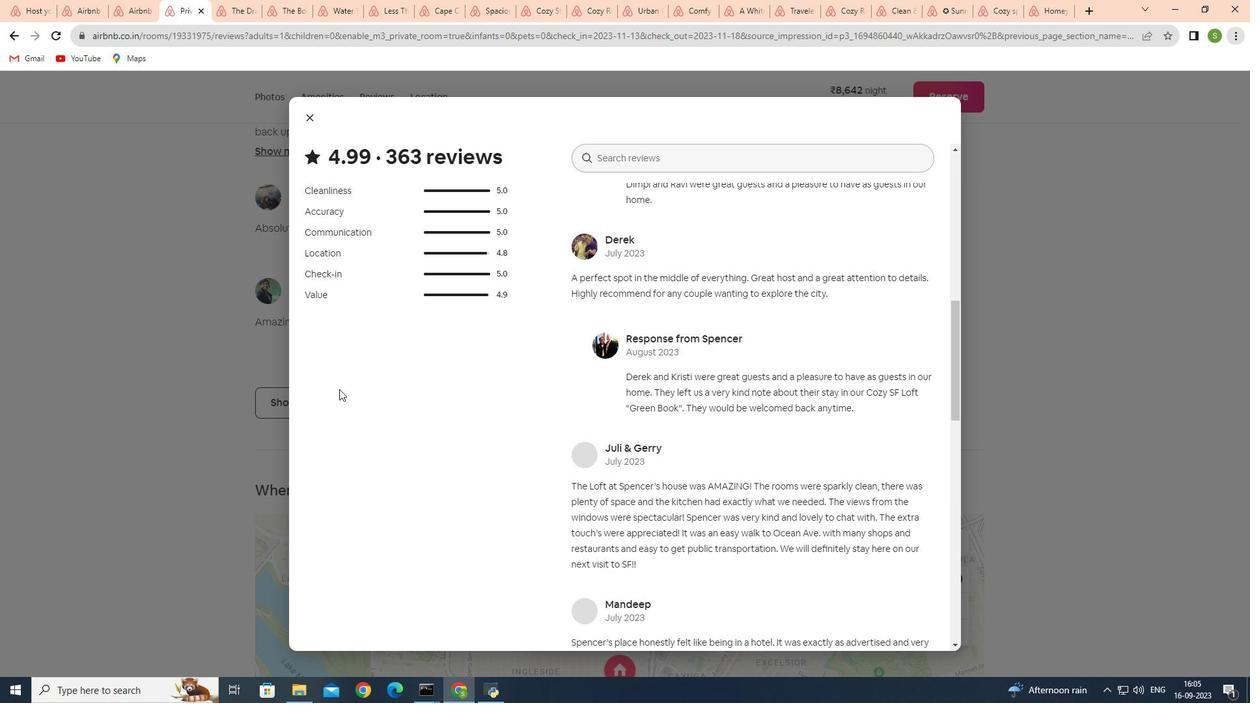 
Action: Mouse scrolled (339, 388) with delta (0, 0)
Screenshot: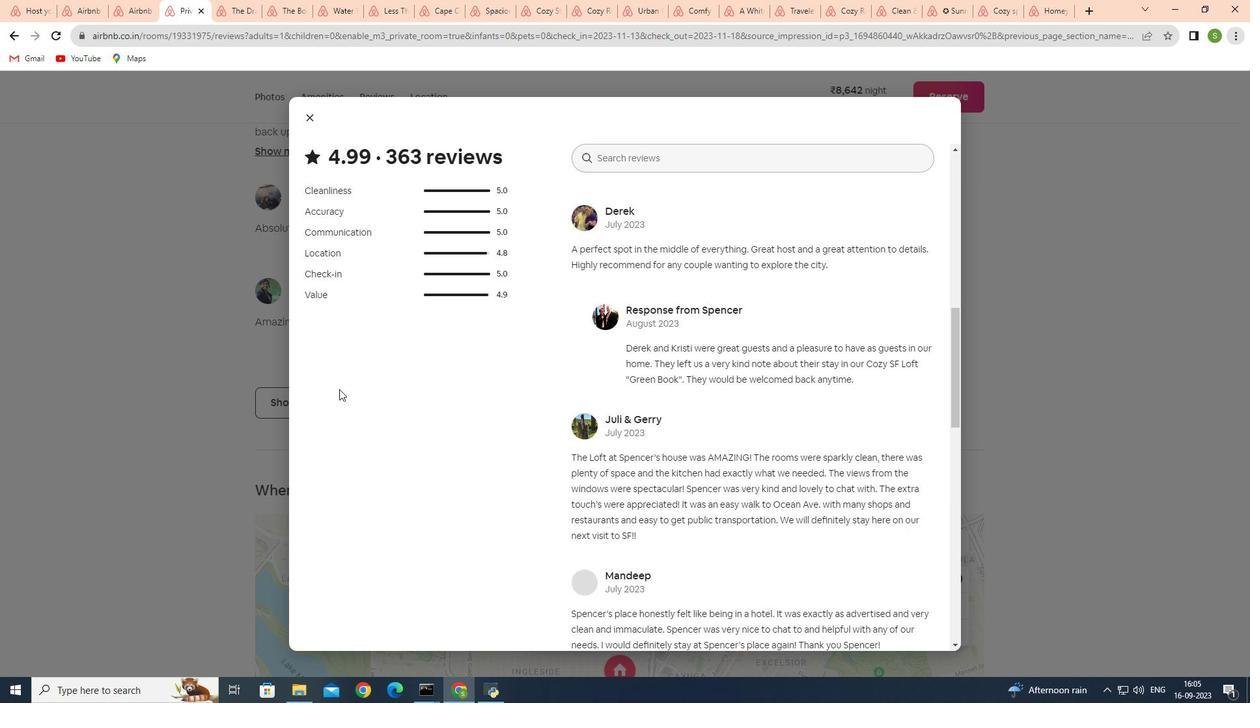
Action: Mouse moved to (339, 389)
Screenshot: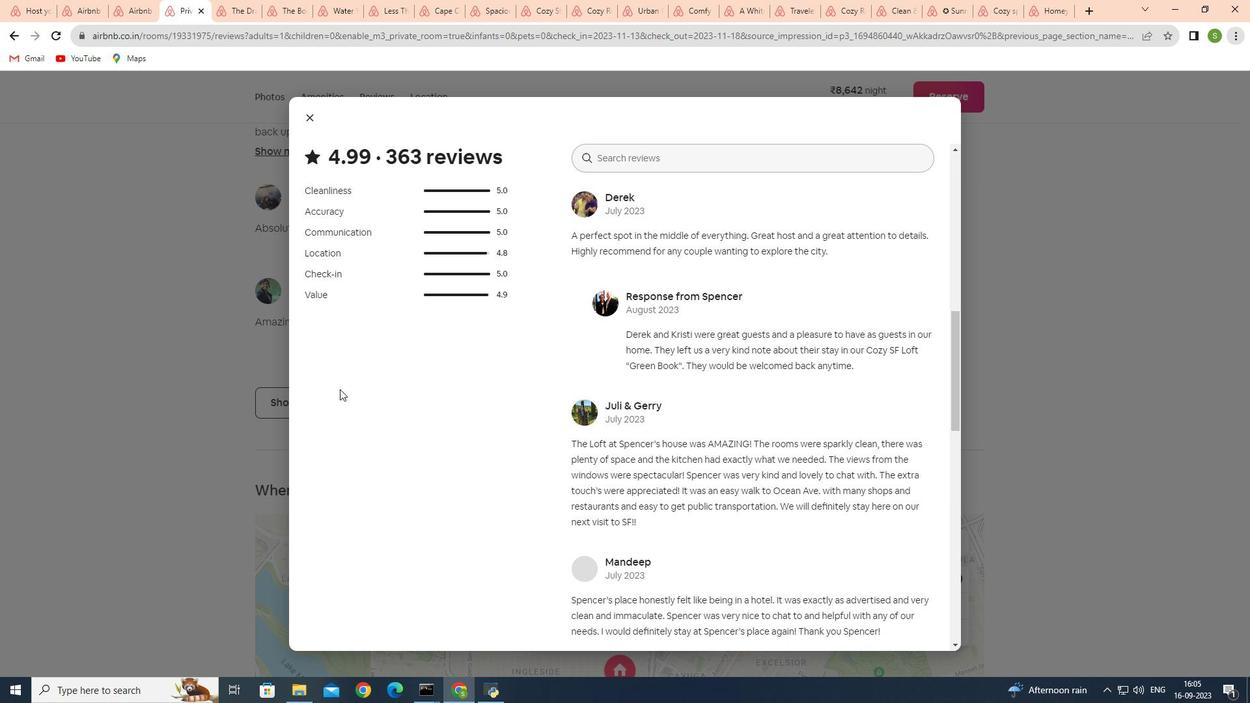 
Action: Mouse scrolled (339, 388) with delta (0, 0)
Screenshot: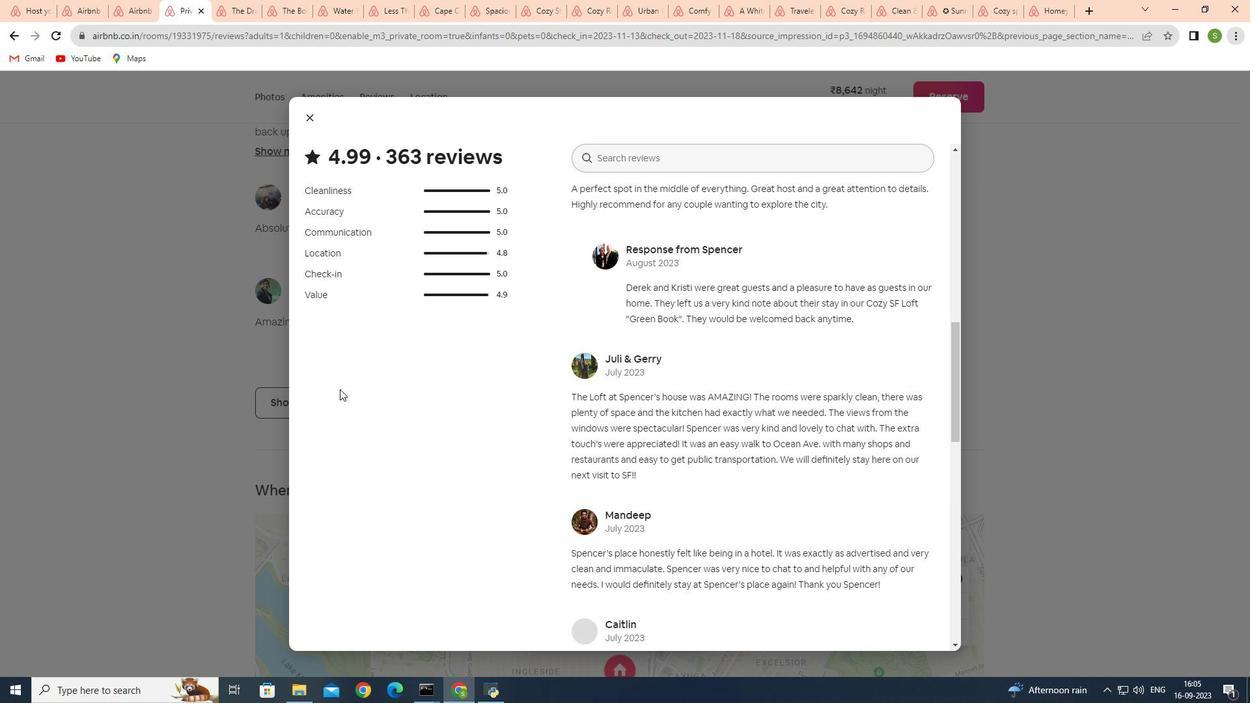 
Action: Mouse scrolled (339, 388) with delta (0, 0)
Screenshot: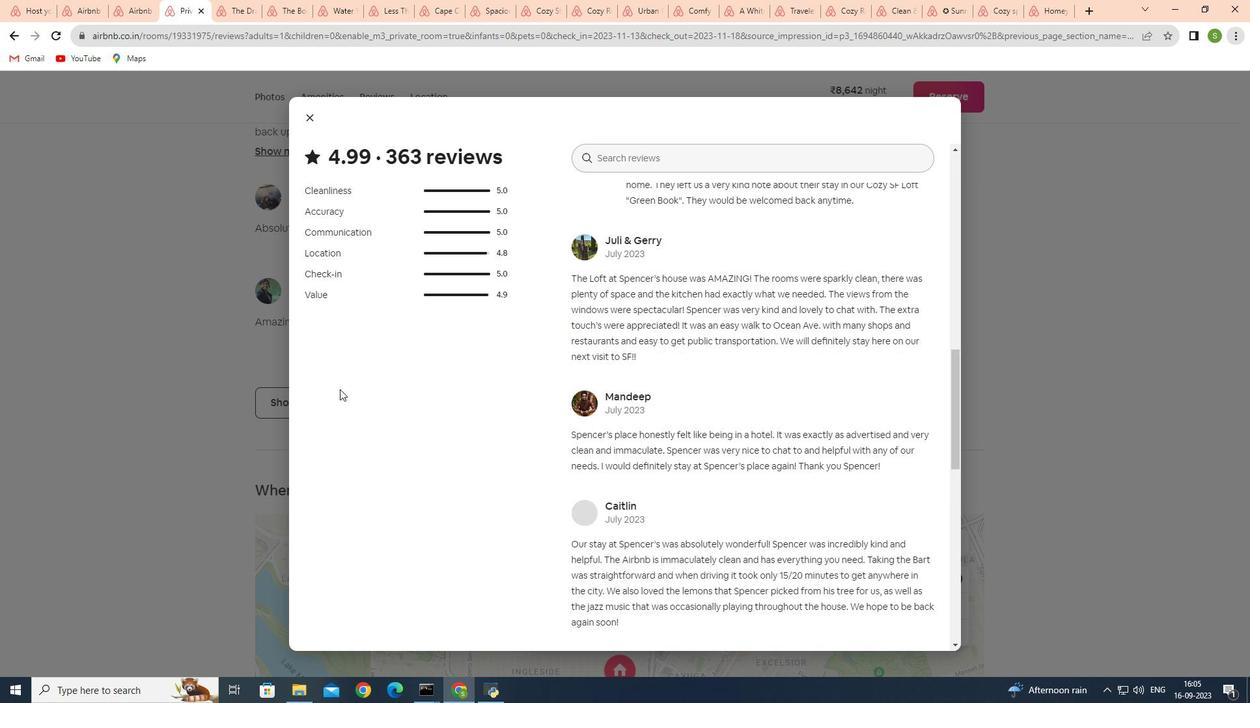 
Action: Mouse scrolled (339, 388) with delta (0, 0)
Screenshot: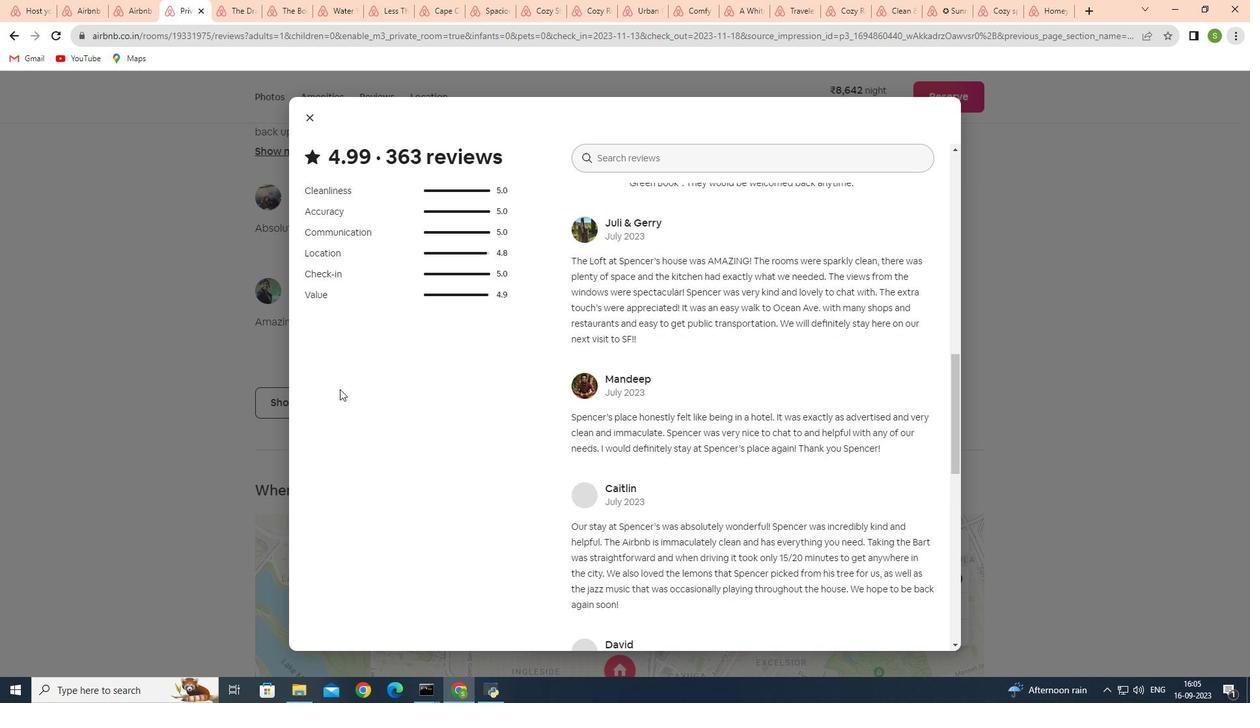 
Action: Mouse scrolled (339, 388) with delta (0, 0)
Screenshot: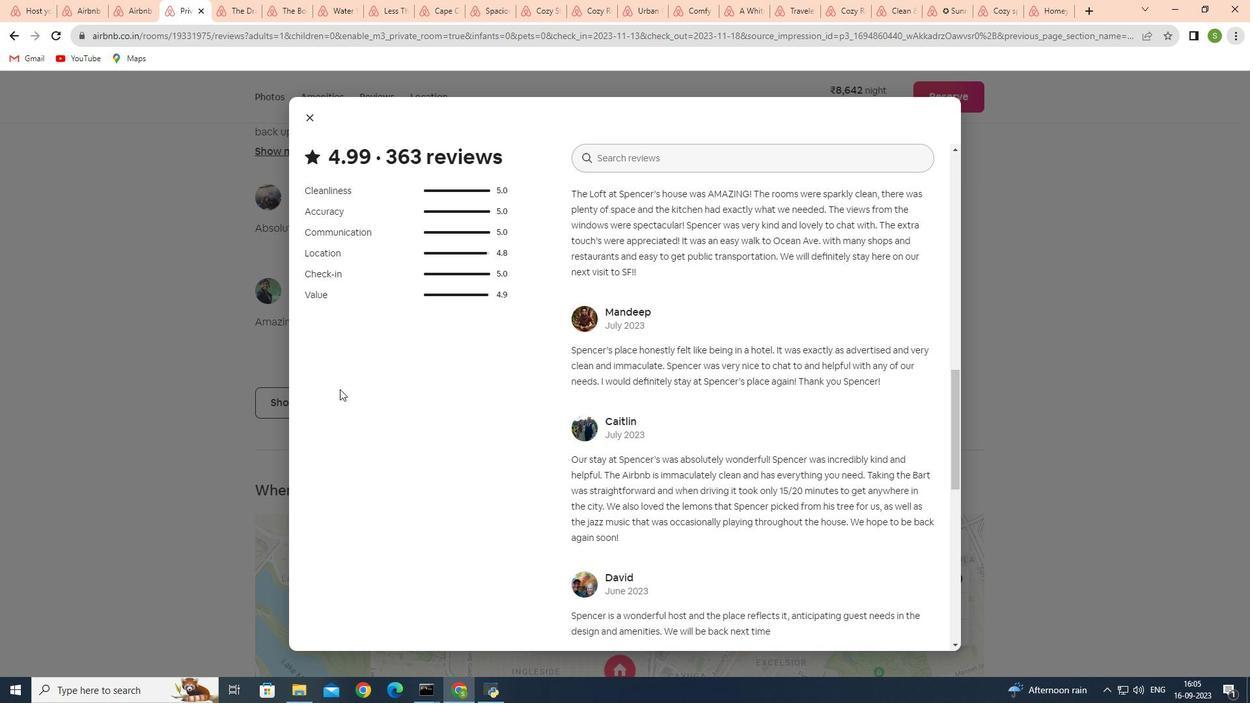 
Action: Mouse scrolled (339, 388) with delta (0, 0)
Screenshot: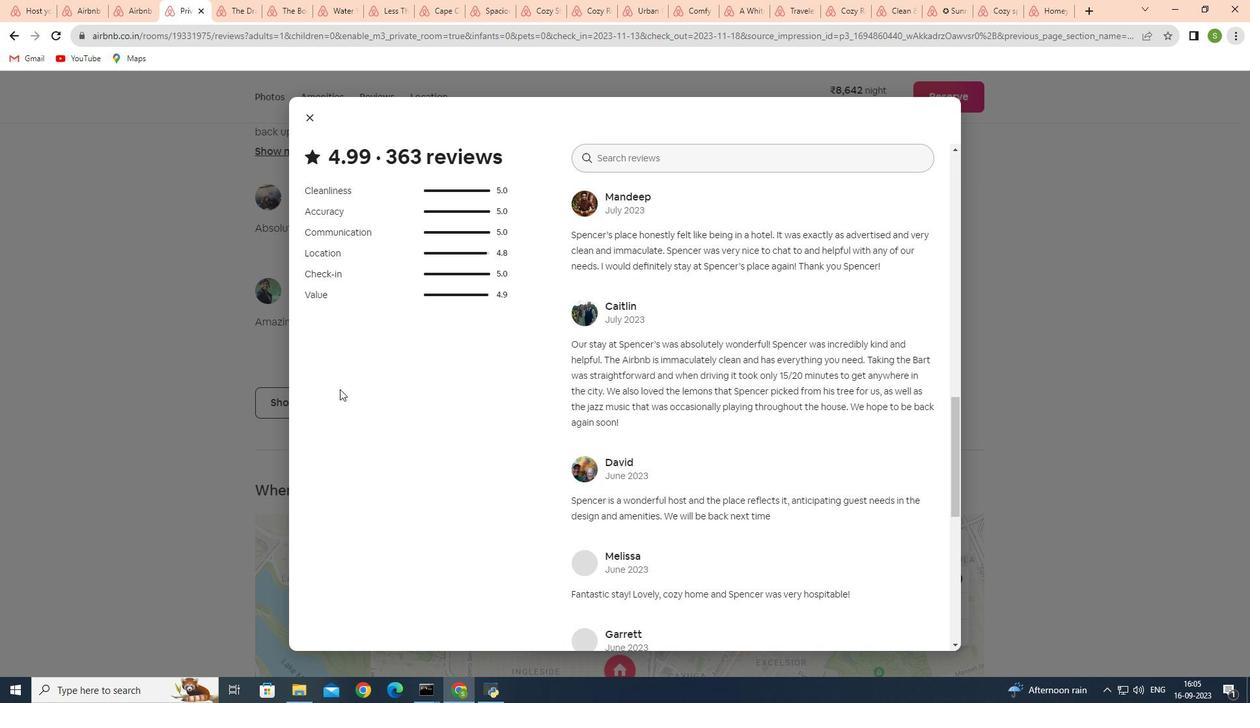 
Action: Mouse scrolled (339, 388) with delta (0, 0)
Screenshot: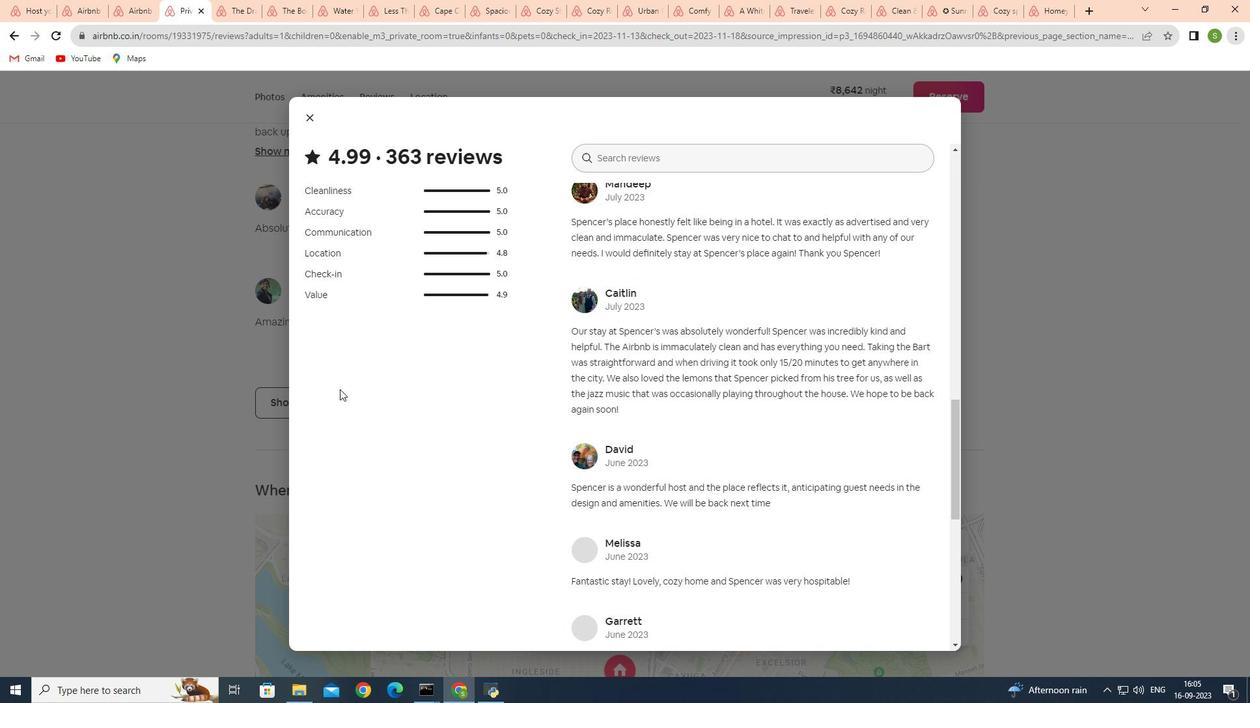 
Action: Mouse moved to (342, 389)
Screenshot: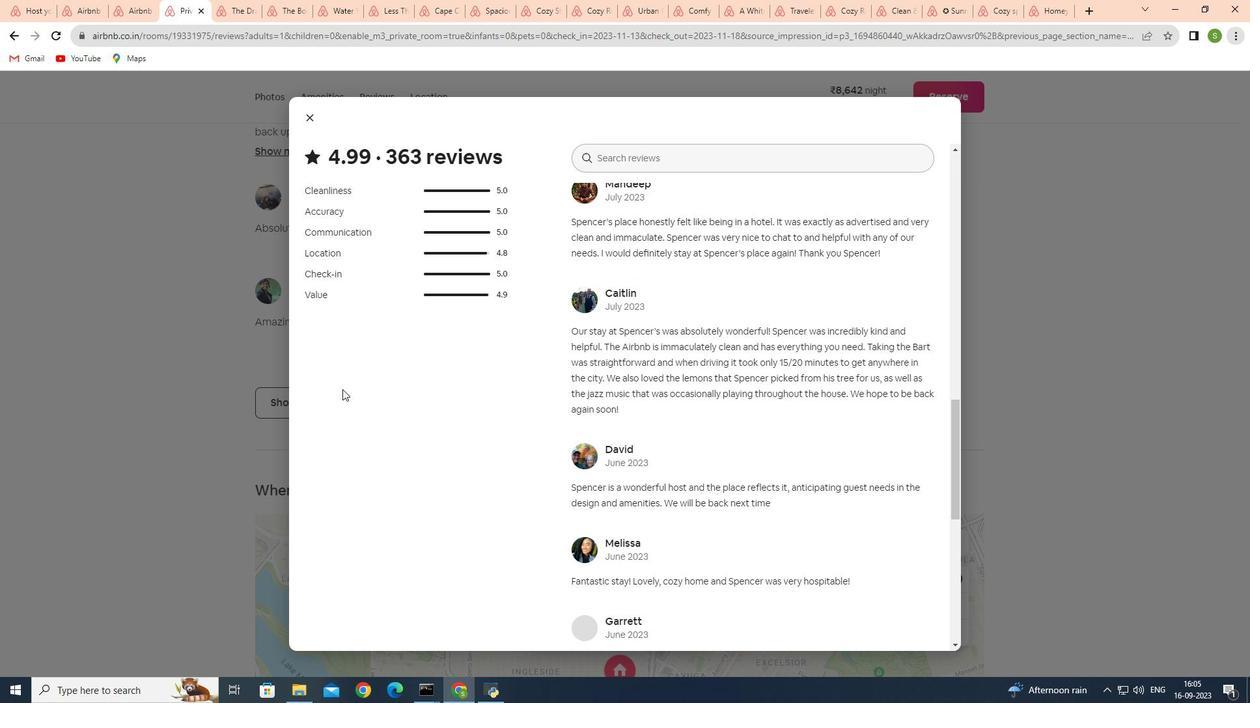 
Action: Mouse scrolled (342, 388) with delta (0, 0)
Screenshot: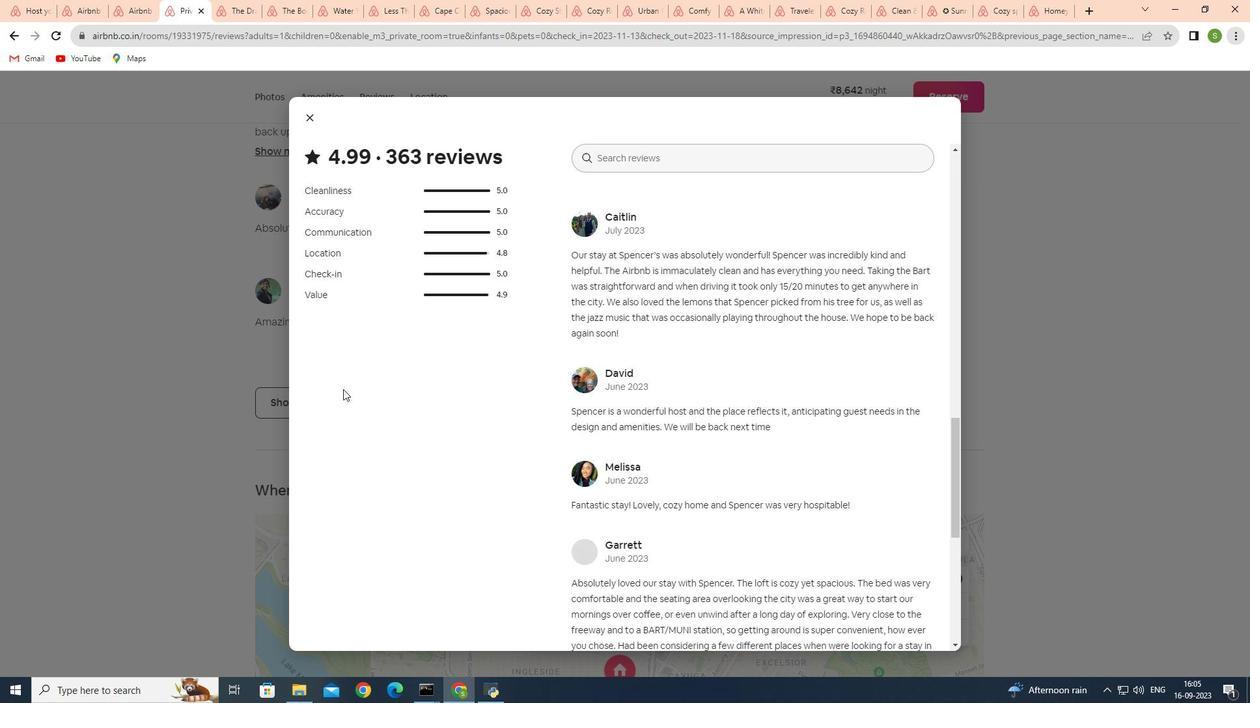 
Action: Mouse scrolled (342, 388) with delta (0, 0)
Screenshot: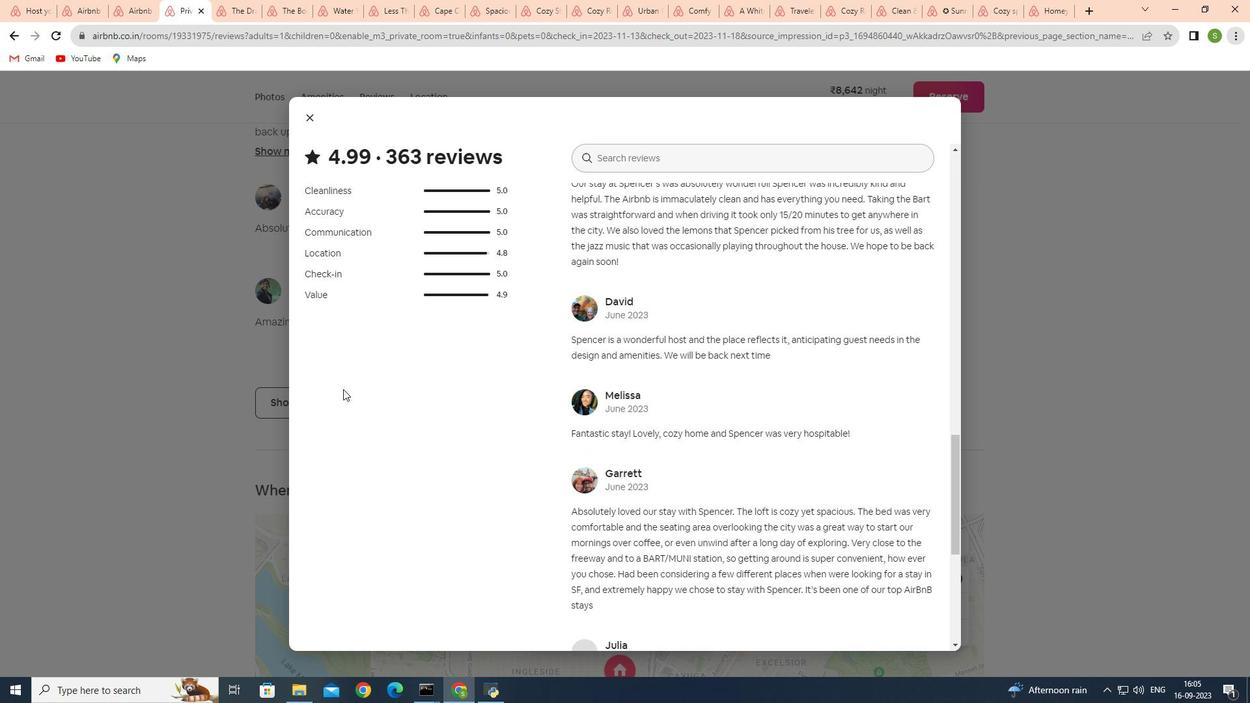 
Action: Mouse moved to (343, 389)
Screenshot: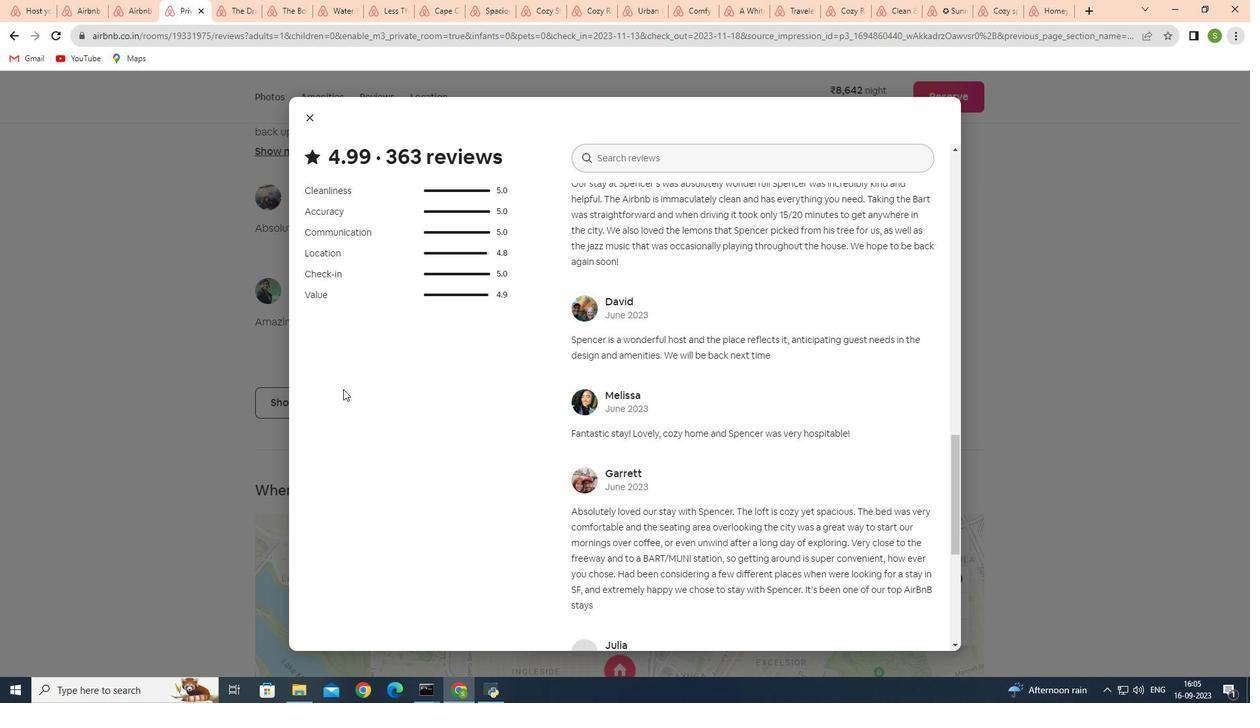 
Action: Mouse scrolled (343, 388) with delta (0, 0)
Screenshot: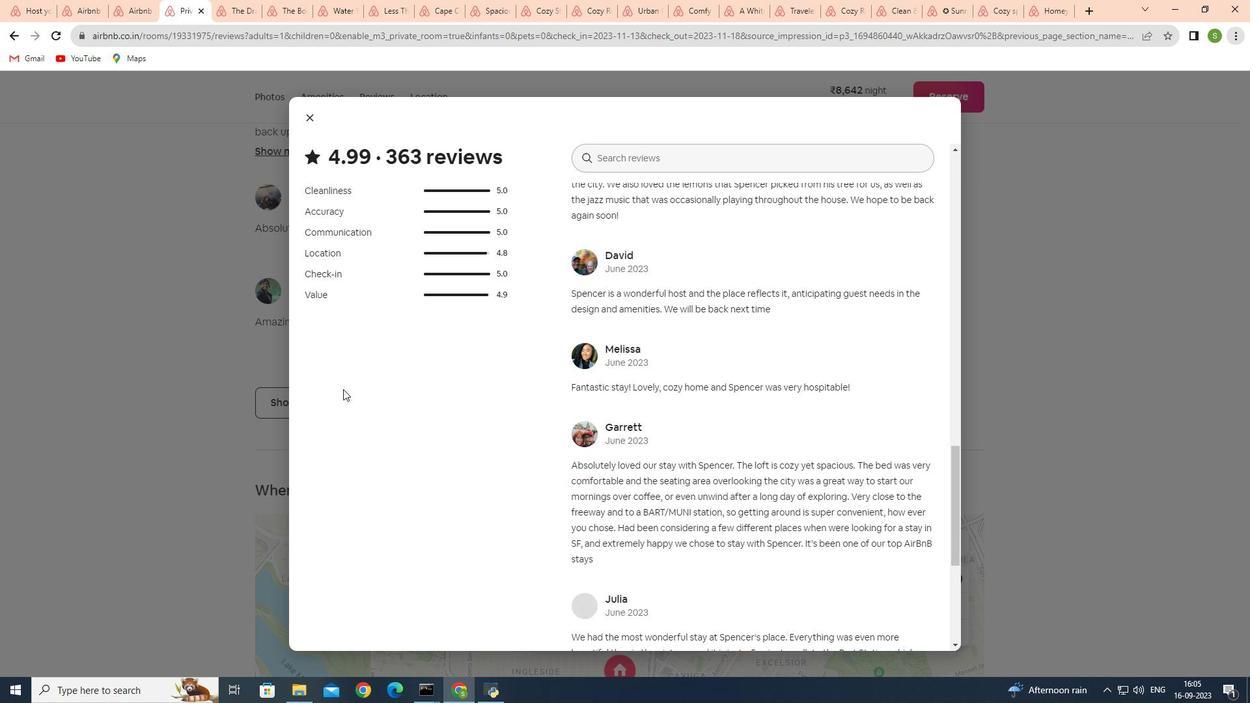 
Action: Mouse scrolled (343, 388) with delta (0, 0)
Screenshot: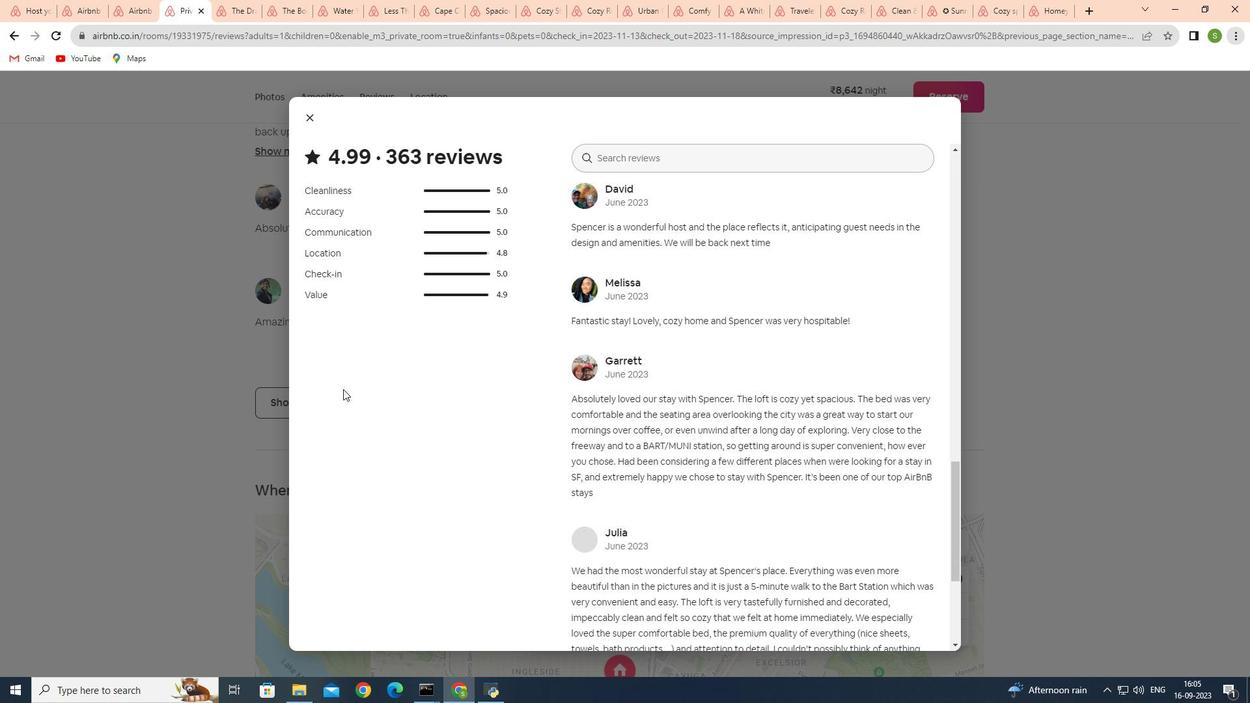 
Action: Mouse scrolled (343, 388) with delta (0, 0)
Screenshot: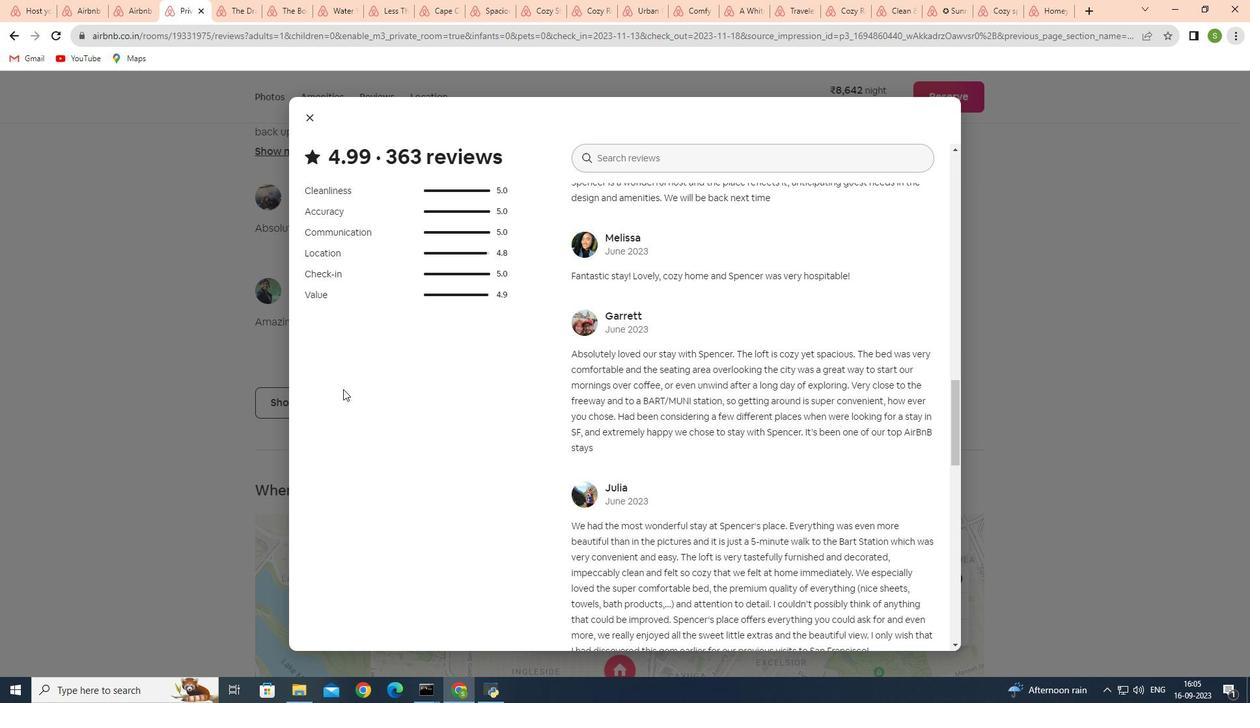 
Action: Mouse scrolled (343, 388) with delta (0, 0)
Screenshot: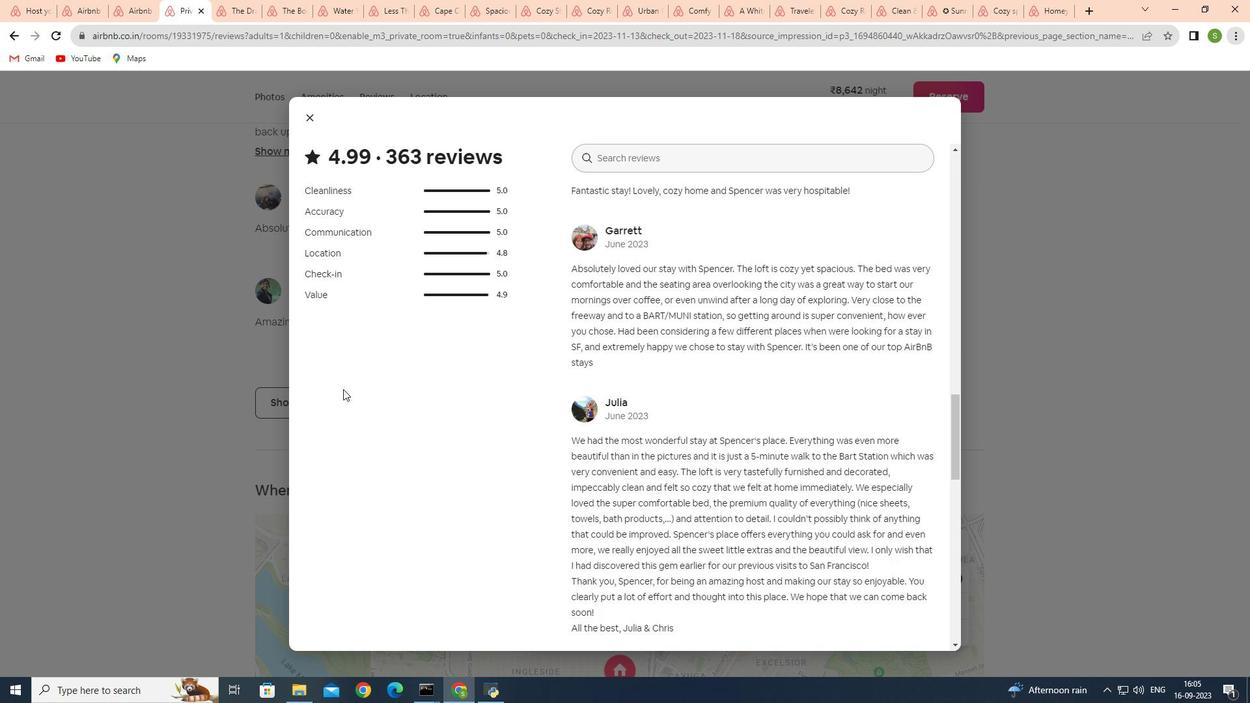 
Action: Mouse scrolled (343, 388) with delta (0, 0)
Screenshot: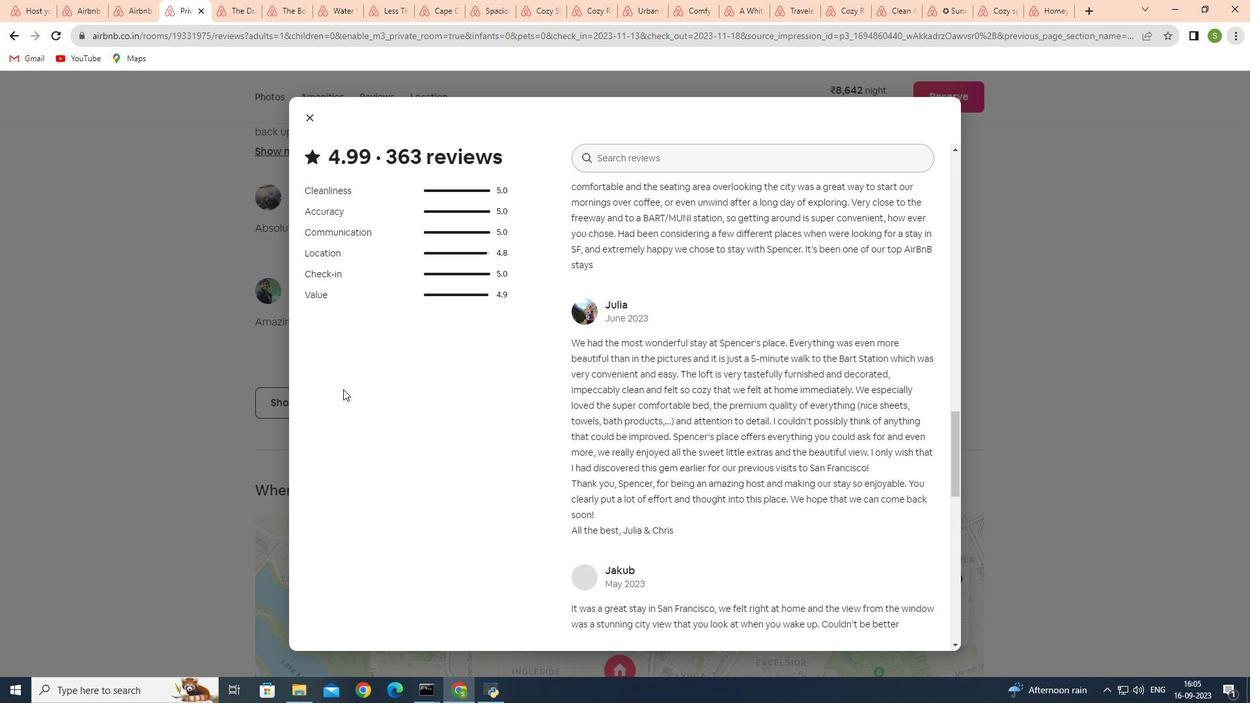 
Action: Mouse scrolled (343, 388) with delta (0, 0)
Screenshot: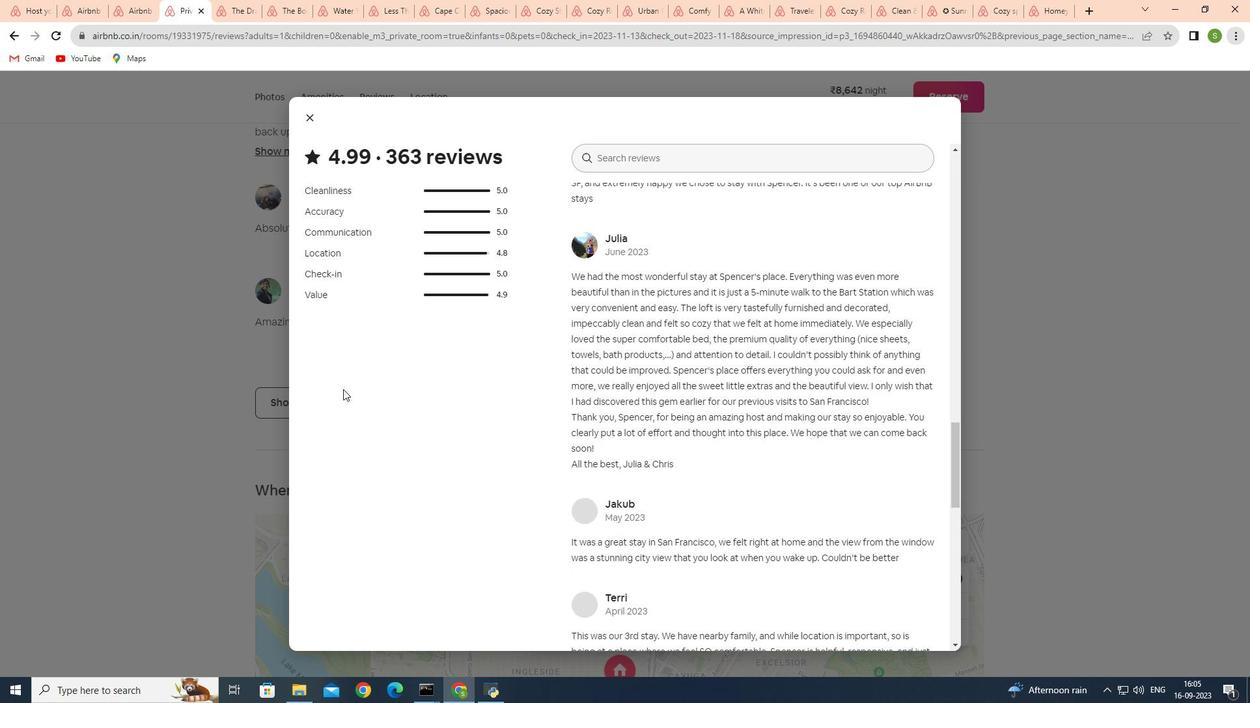 
Action: Mouse scrolled (343, 388) with delta (0, 0)
Screenshot: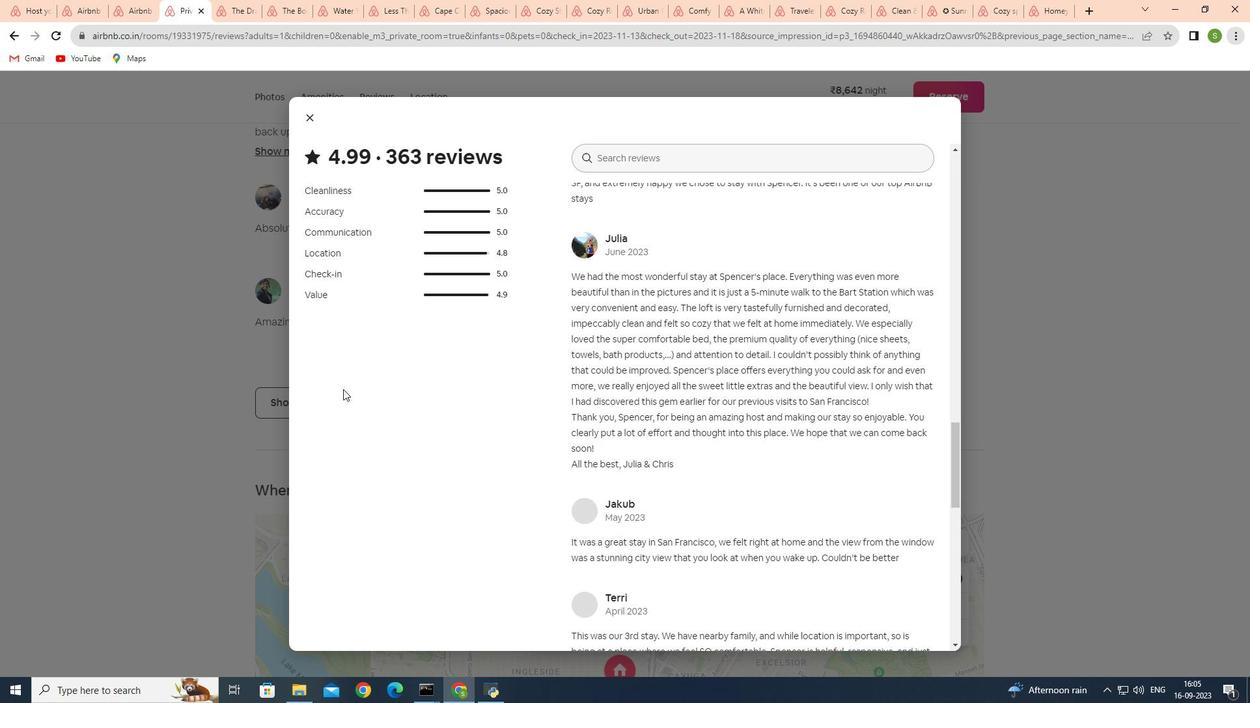 
Action: Mouse scrolled (343, 388) with delta (0, 0)
Screenshot: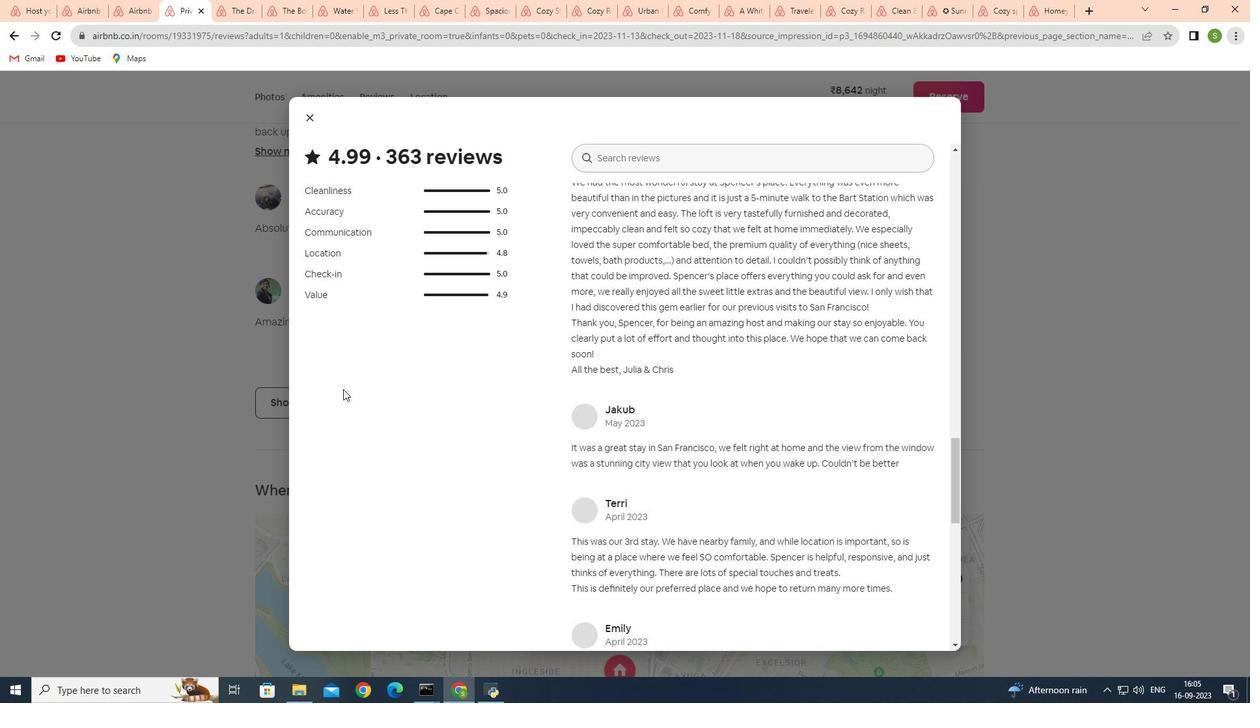 
Action: Mouse moved to (344, 389)
Screenshot: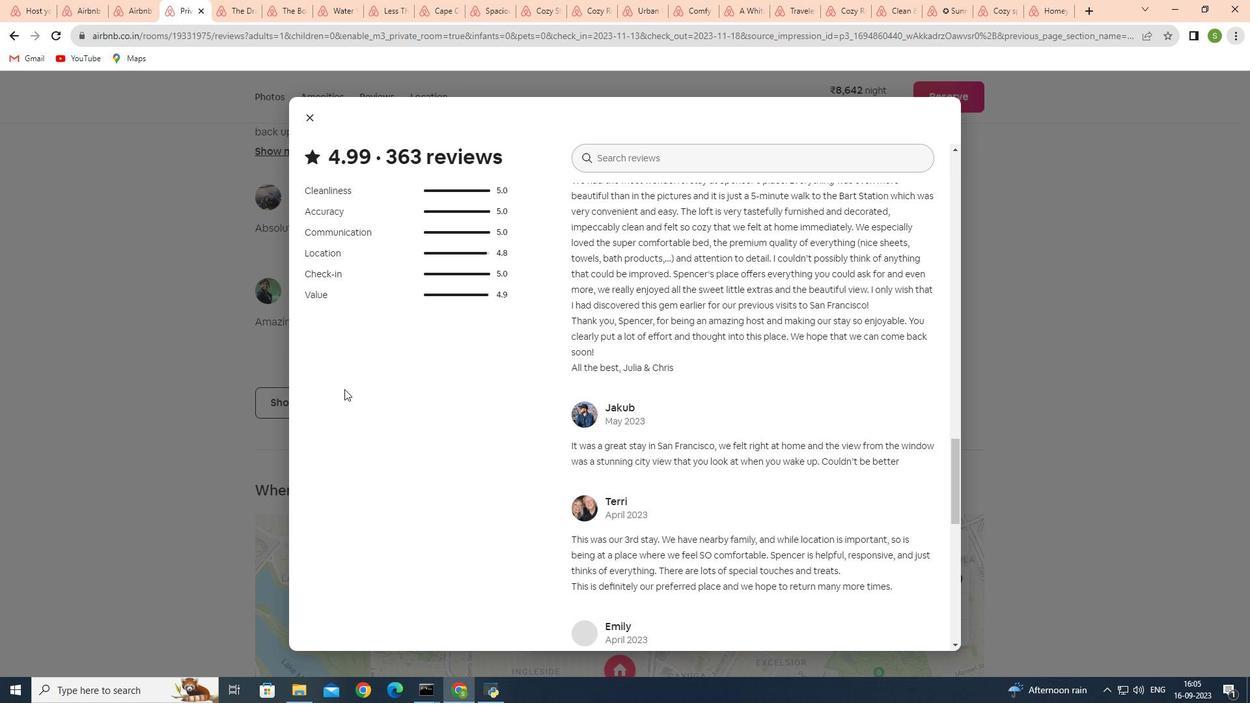 
Action: Mouse scrolled (344, 388) with delta (0, 0)
Screenshot: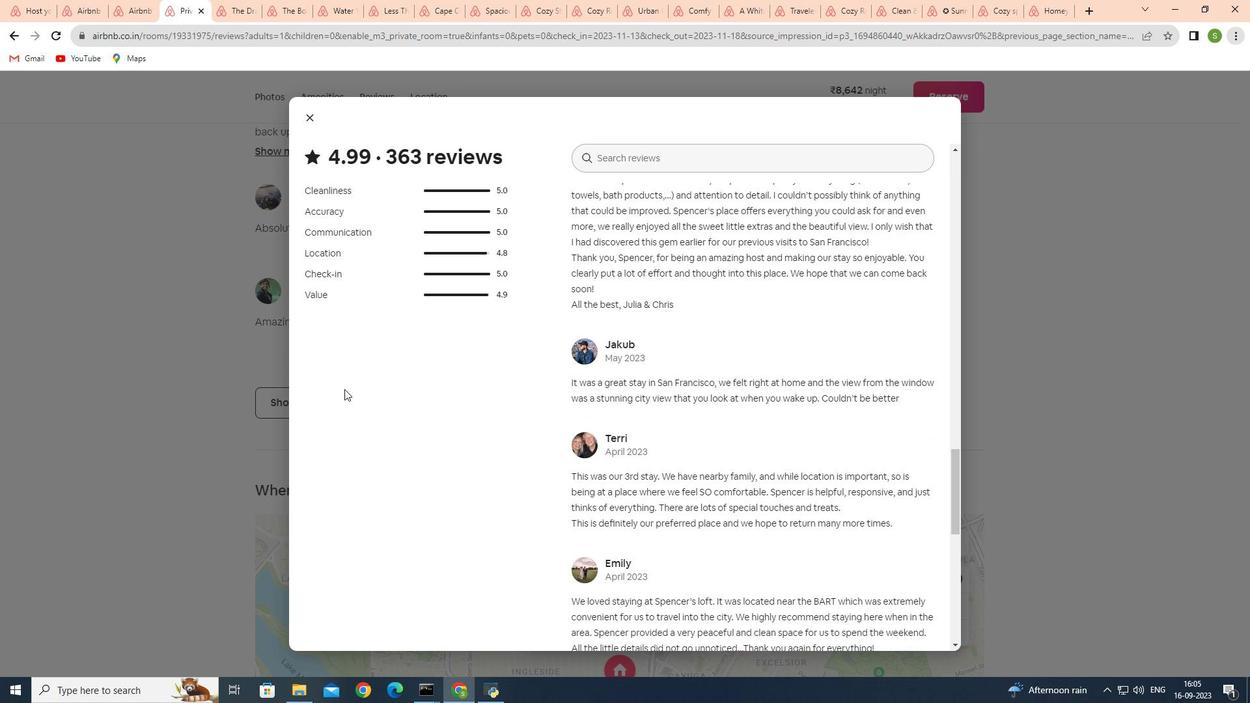 
Action: Mouse scrolled (344, 388) with delta (0, 0)
Screenshot: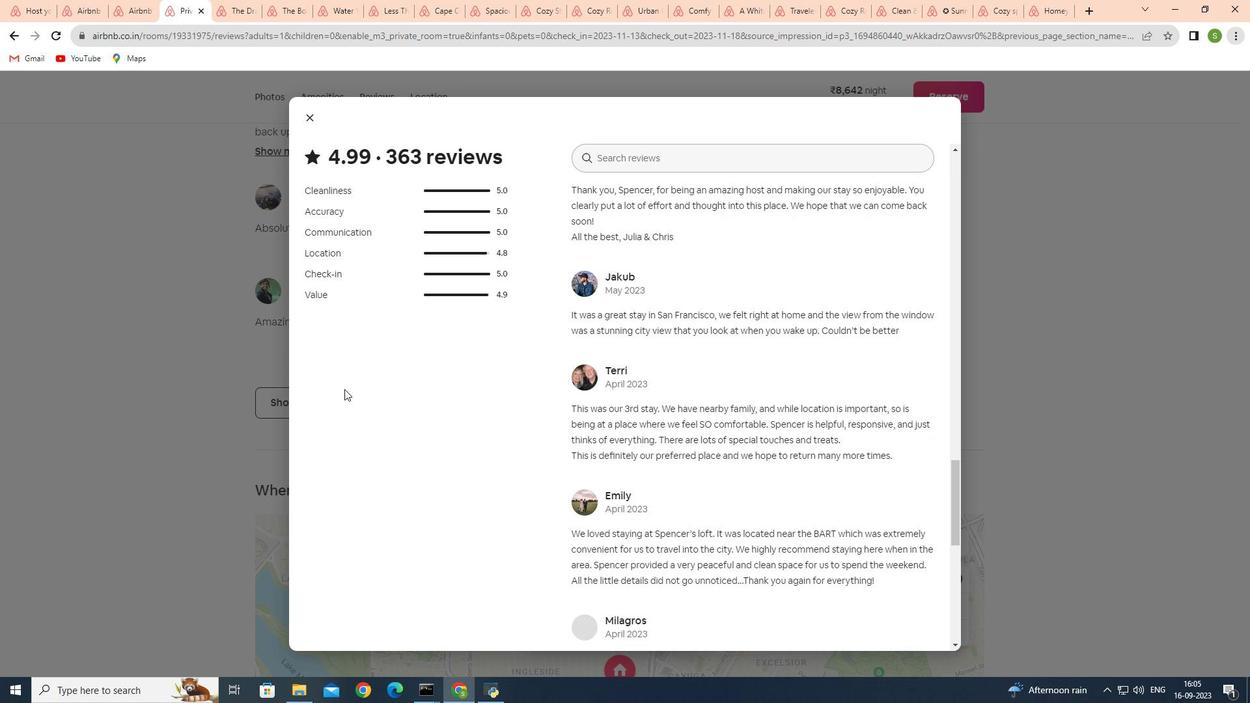 
Action: Mouse scrolled (344, 388) with delta (0, 0)
